 Task: Look for space in Neuilly-Plaisance, France from 8th August, 2023 to 15th August, 2023 for 9 adults in price range Rs.10000 to Rs.14000. Place can be shared room with 5 bedrooms having 9 beds and 5 bathrooms. Property type can be house, flat, guest house. Amenities needed are: wifi, TV, free parkinig on premises, gym, breakfast. Booking option can be shelf check-in. Required host language is English.
Action: Mouse moved to (573, 128)
Screenshot: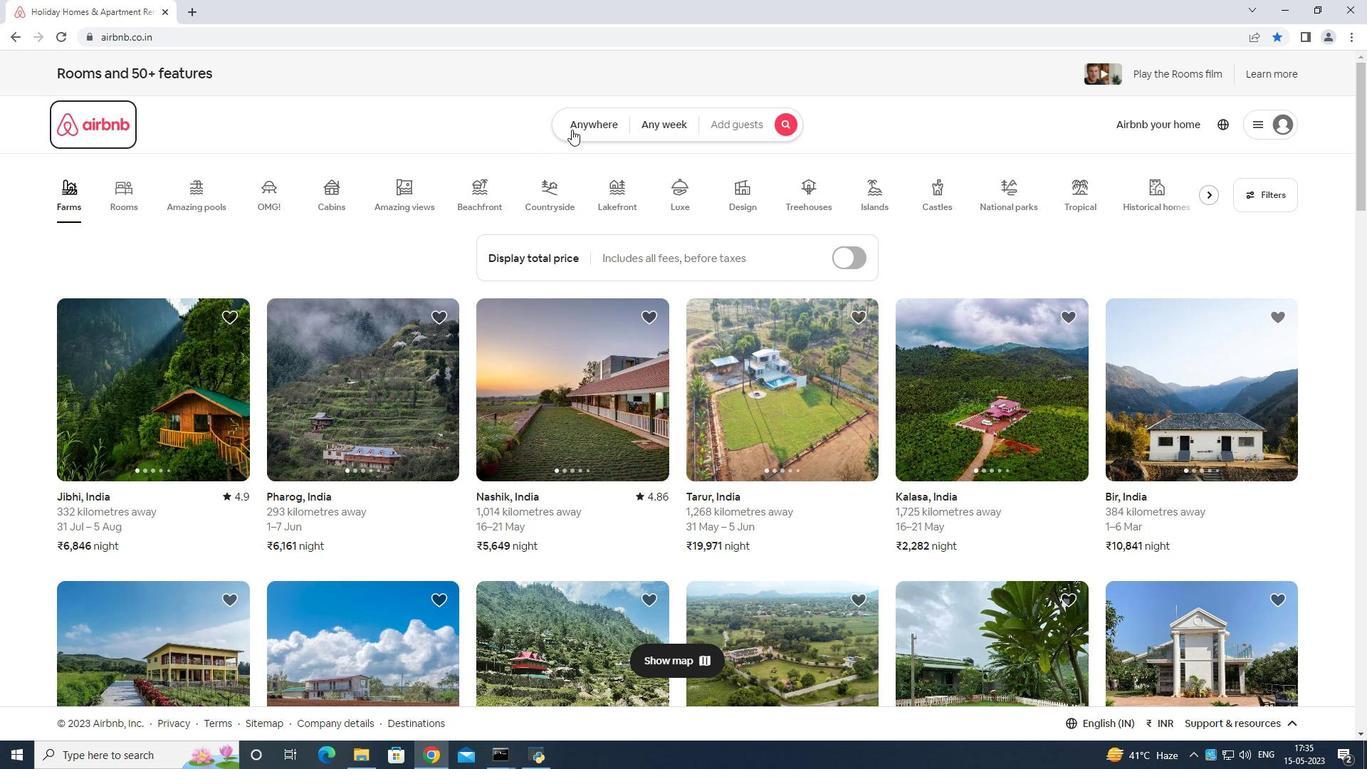 
Action: Mouse pressed left at (573, 128)
Screenshot: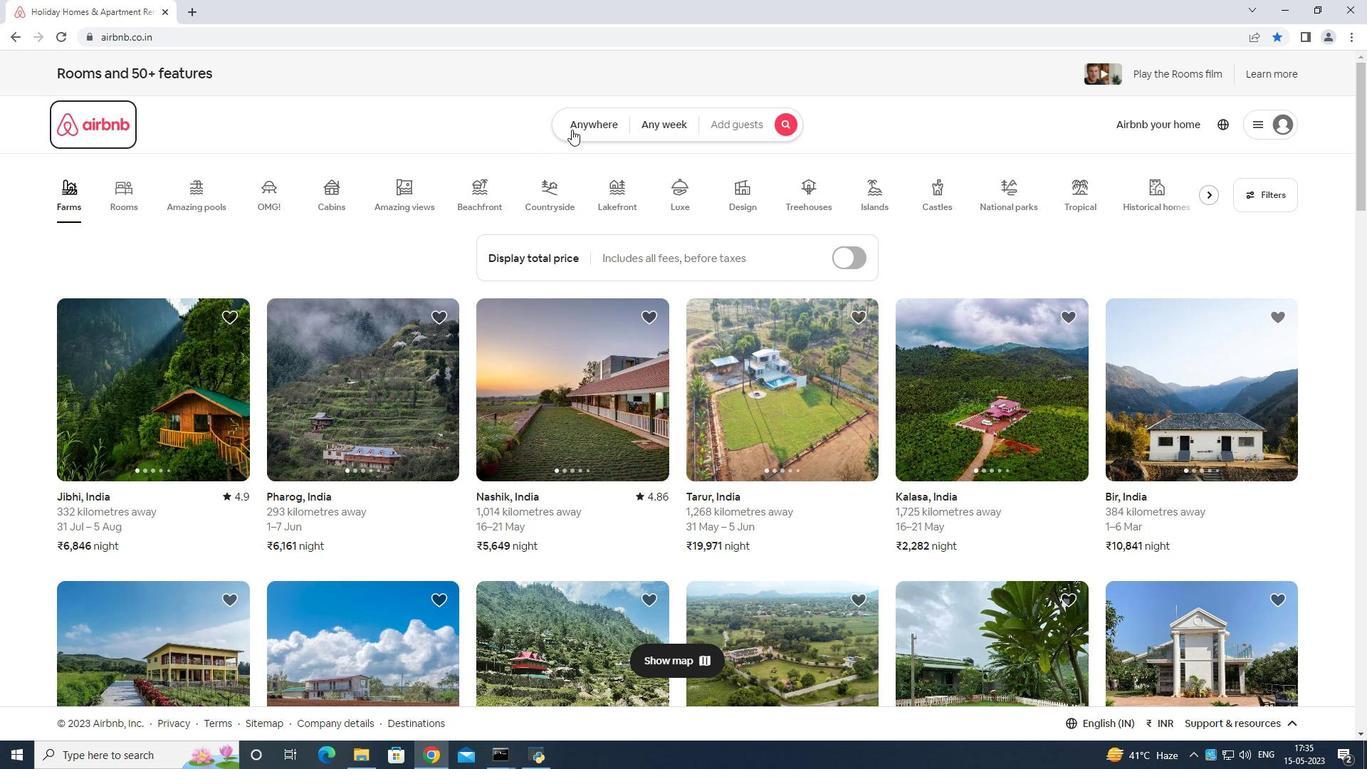 
Action: Mouse moved to (495, 177)
Screenshot: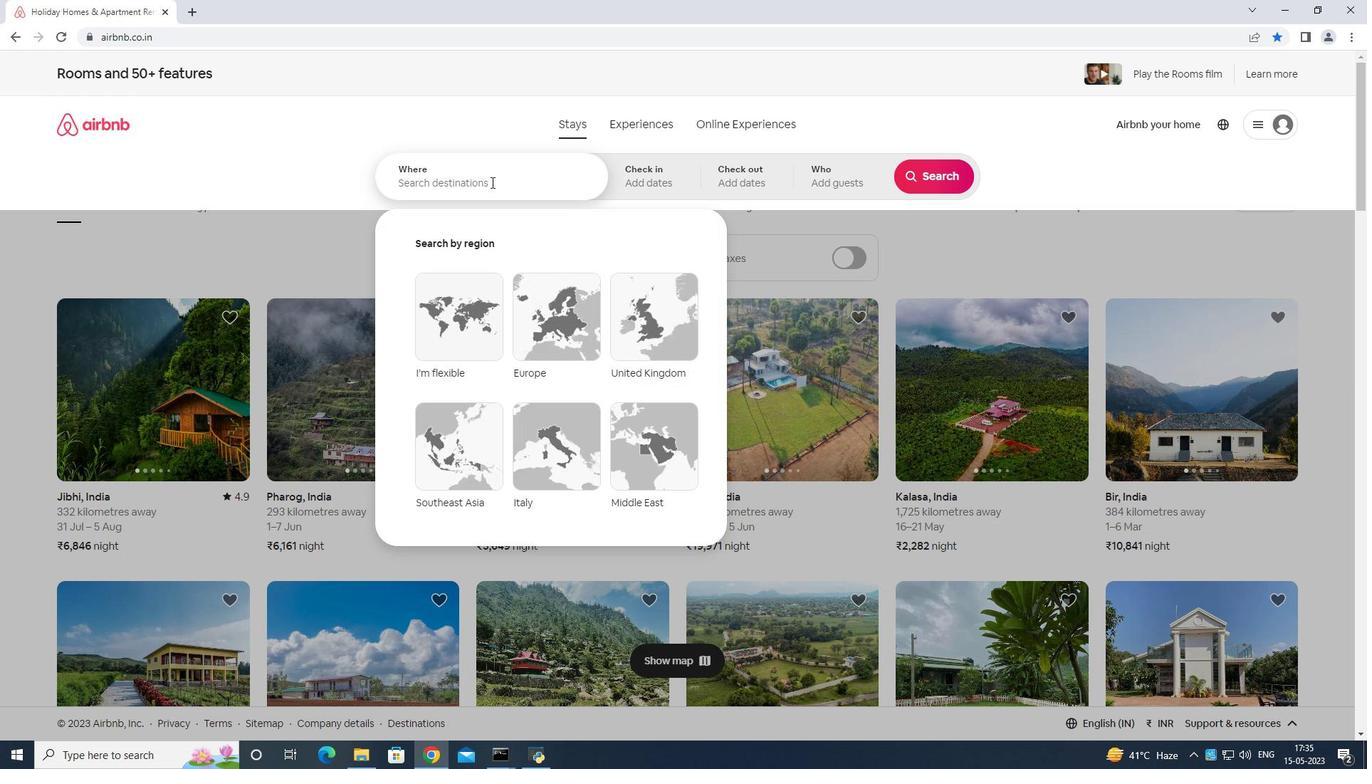 
Action: Mouse pressed left at (495, 177)
Screenshot: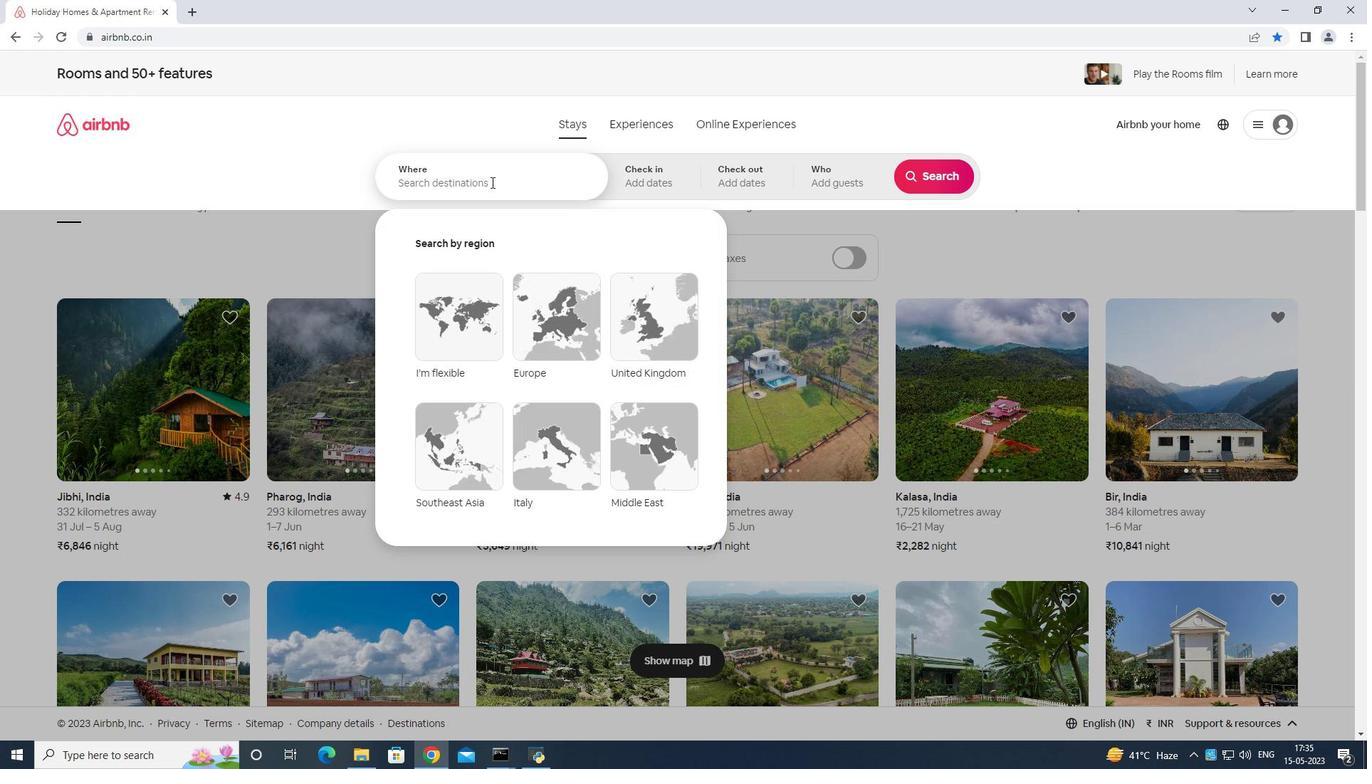 
Action: Mouse moved to (558, 185)
Screenshot: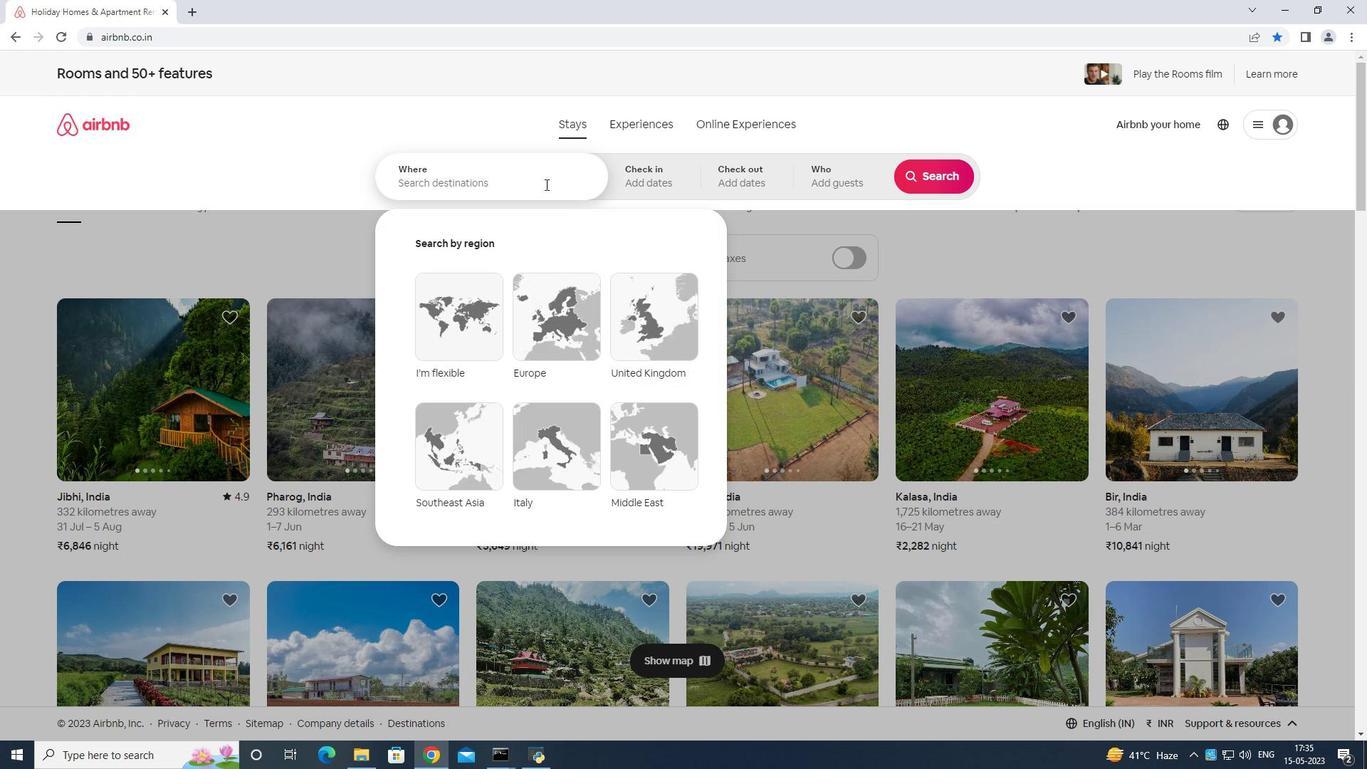 
Action: Key pressed <Key.shift>Neuilly<Key.space>plaisance<Key.space>france<Key.enter>
Screenshot: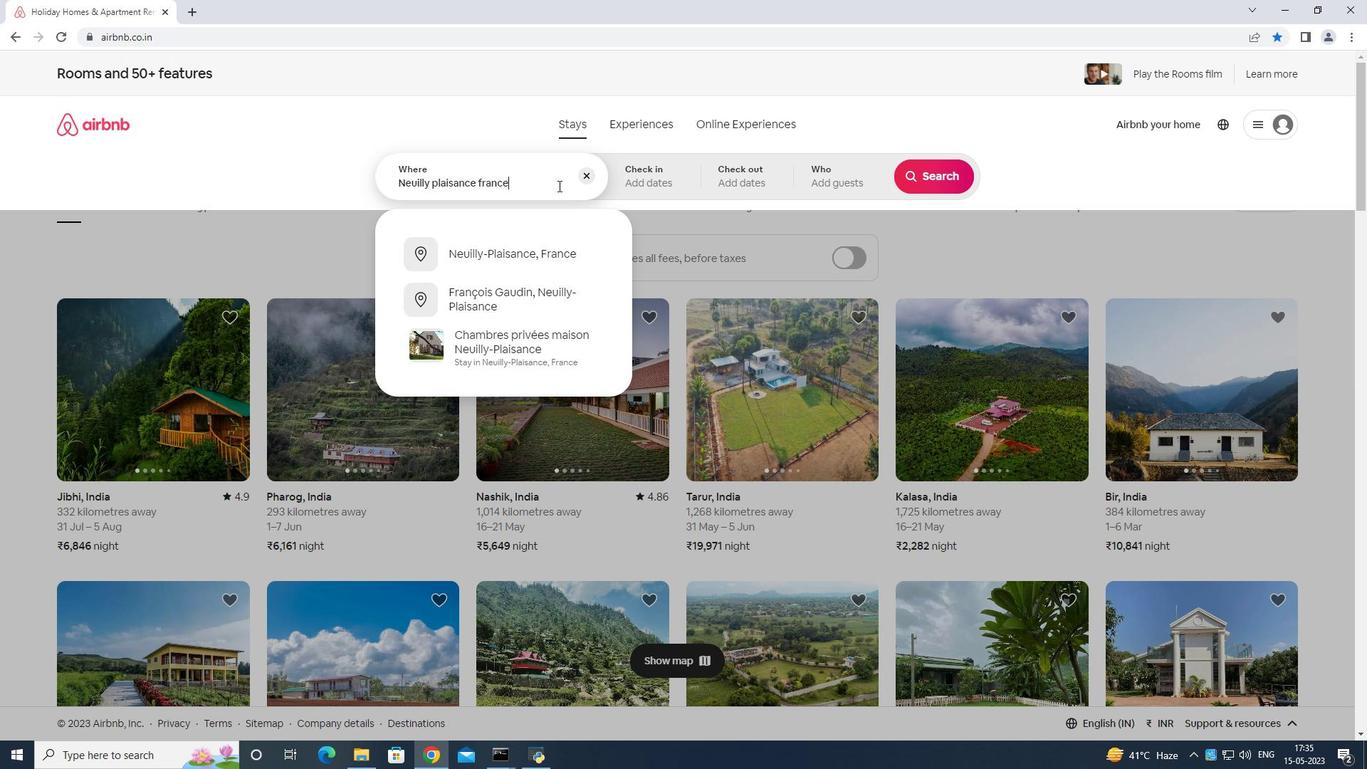 
Action: Mouse moved to (933, 300)
Screenshot: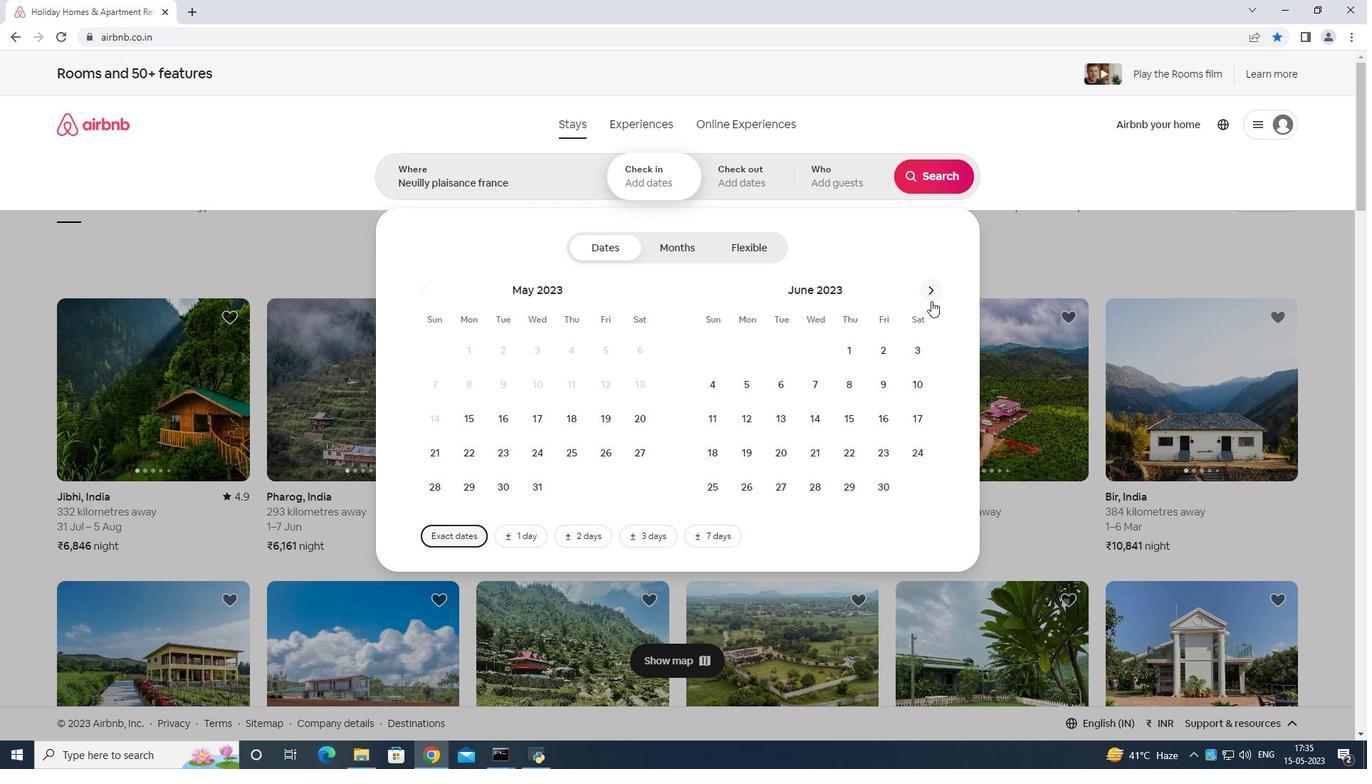 
Action: Mouse pressed left at (933, 300)
Screenshot: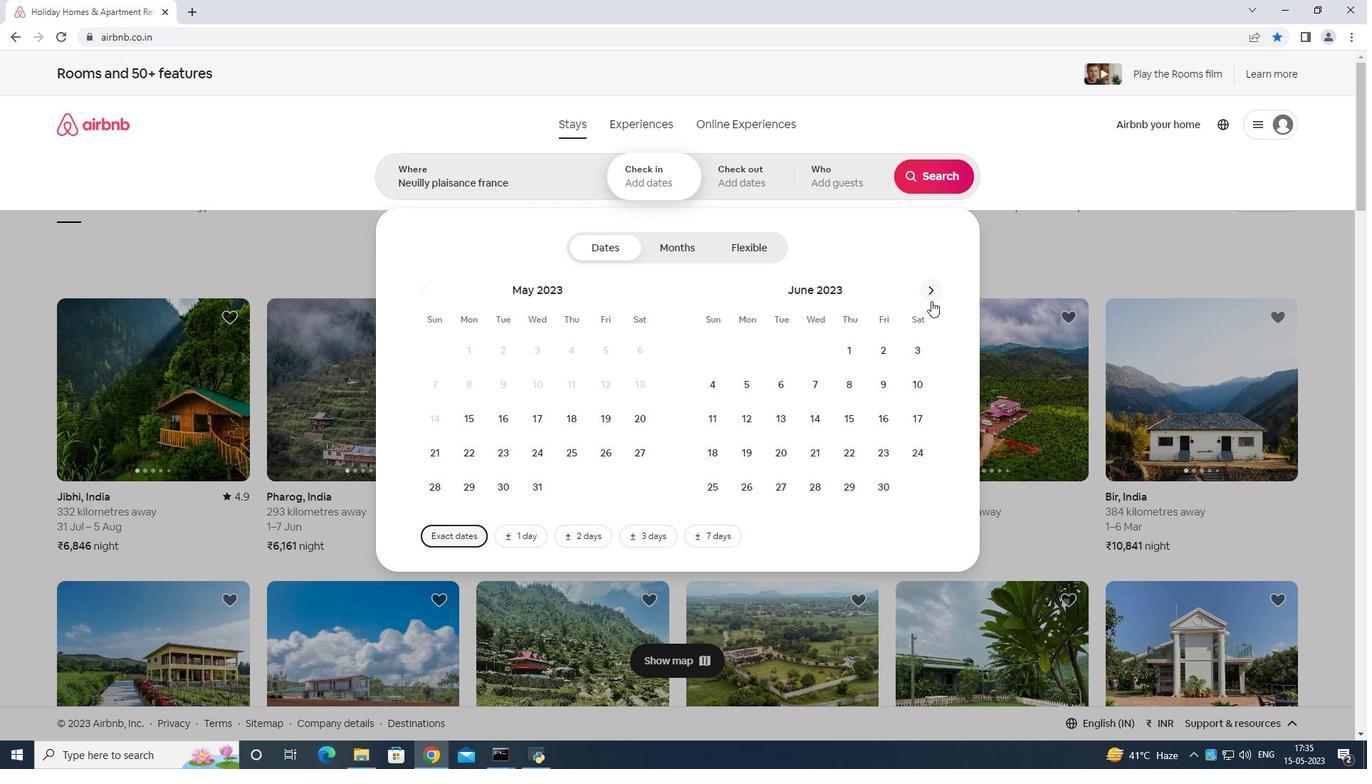 
Action: Mouse moved to (931, 294)
Screenshot: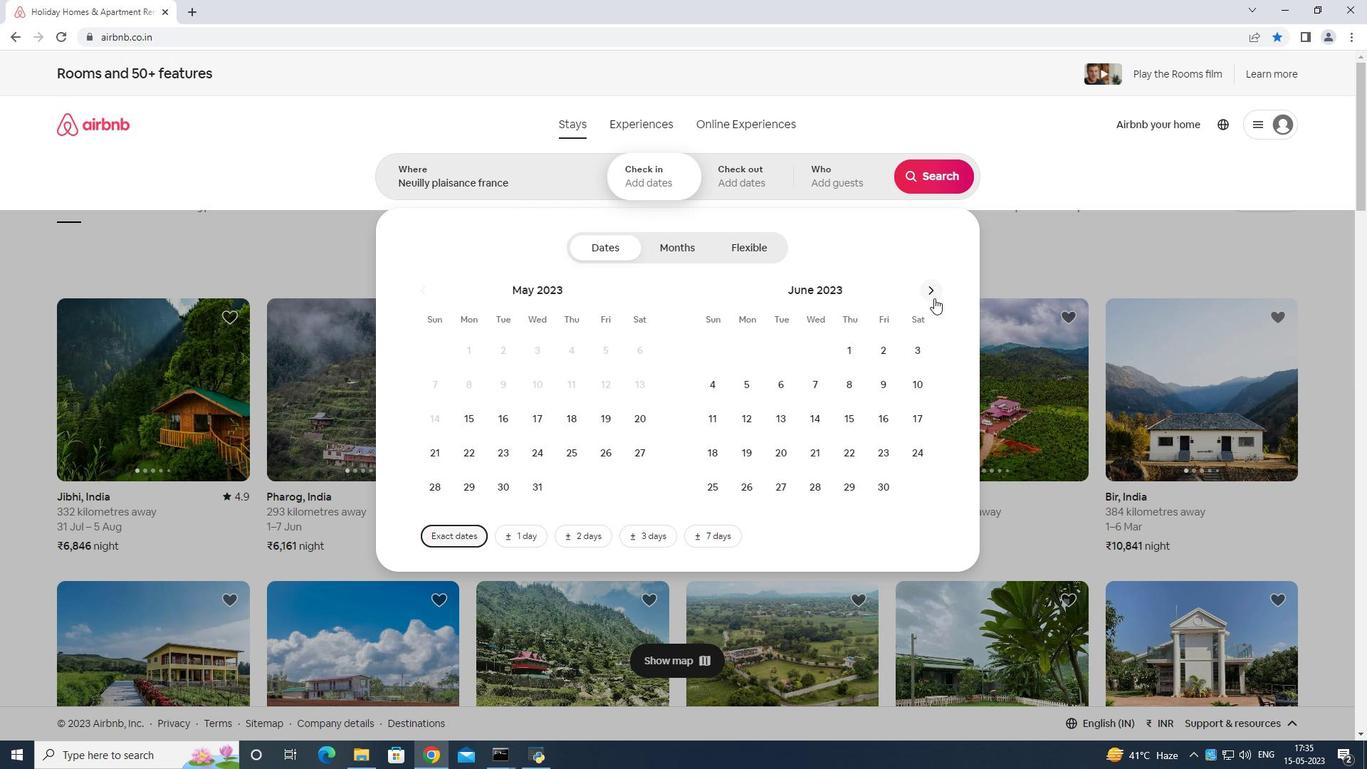 
Action: Mouse pressed left at (931, 294)
Screenshot: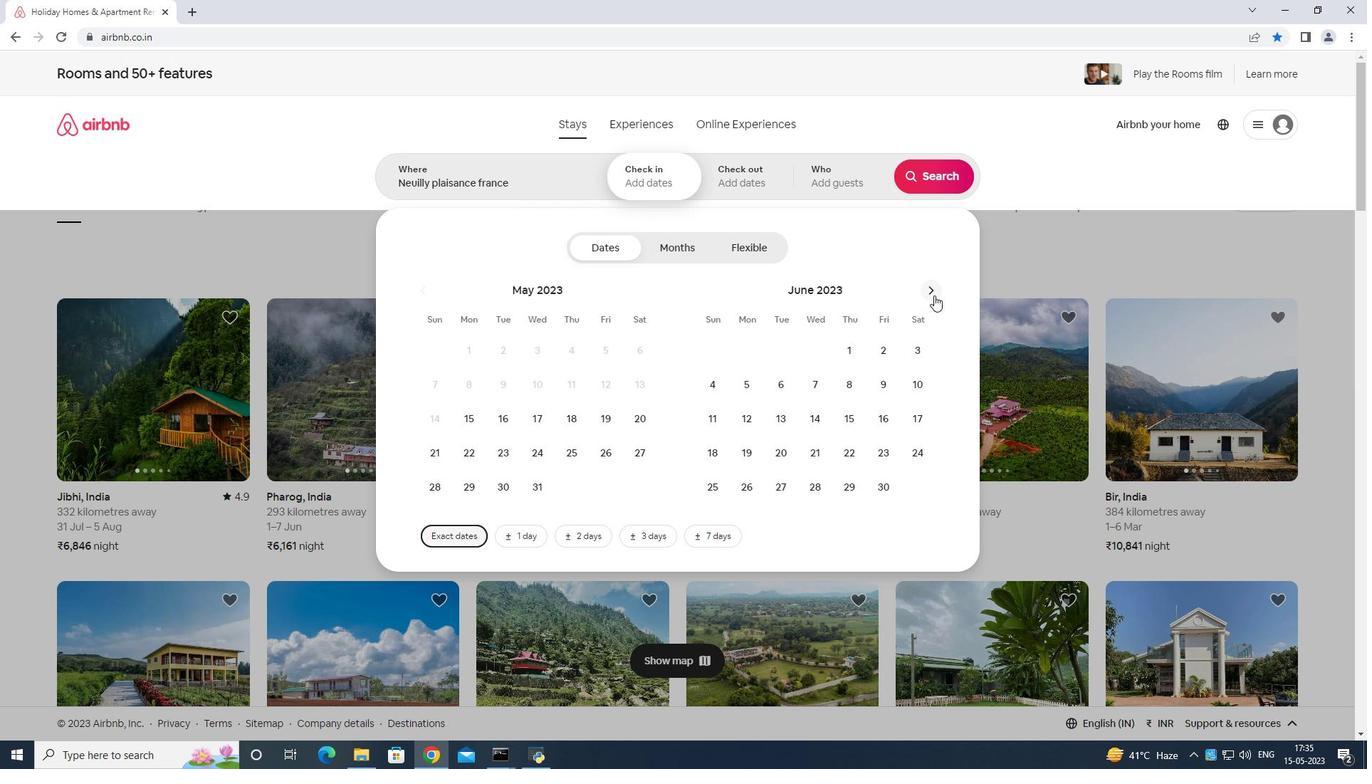 
Action: Mouse pressed left at (931, 294)
Screenshot: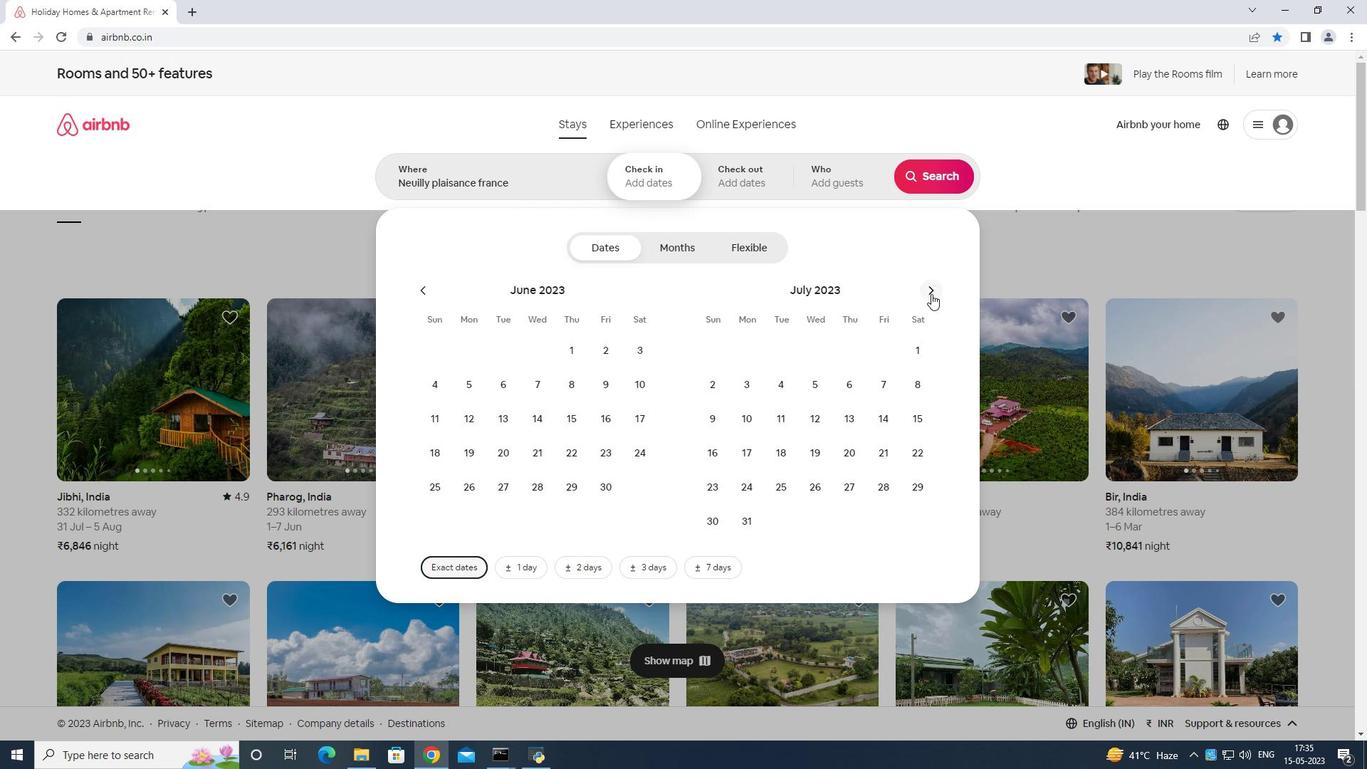 
Action: Mouse moved to (784, 381)
Screenshot: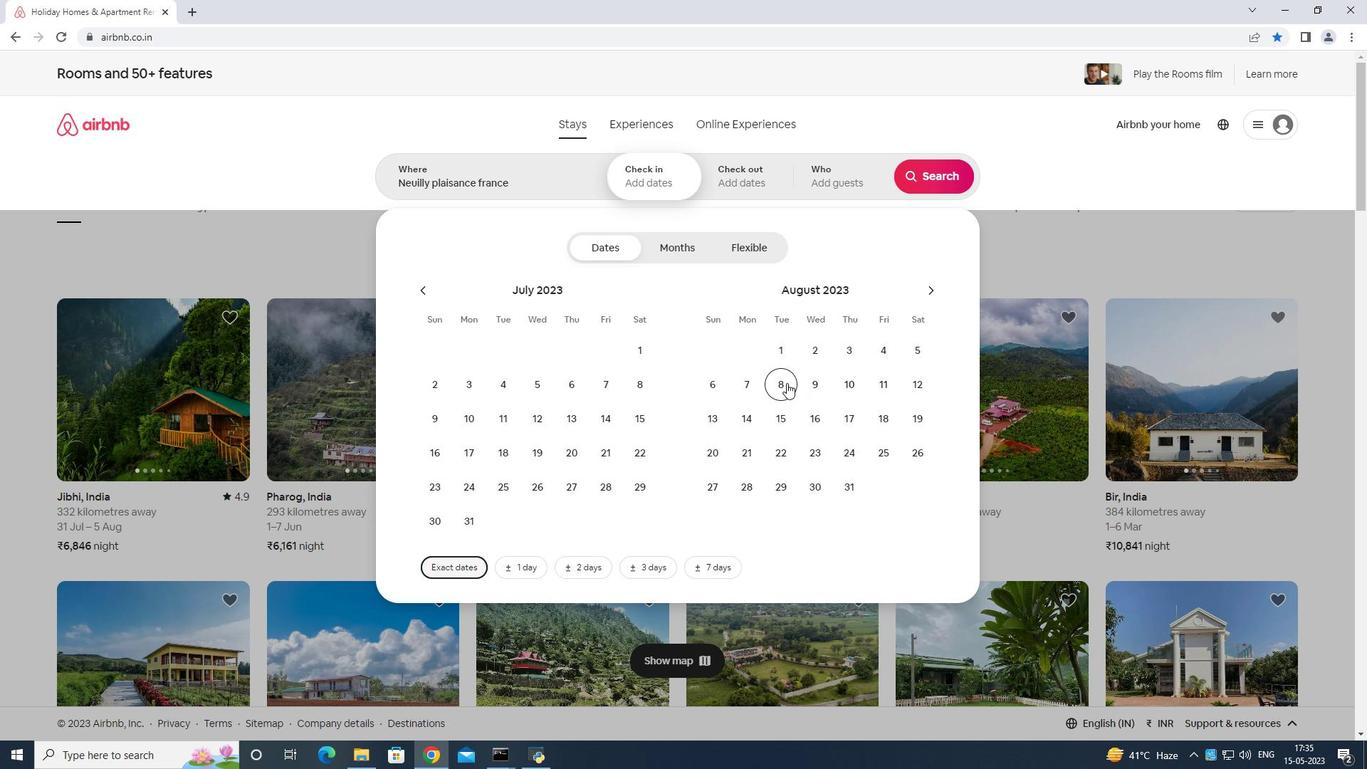 
Action: Mouse pressed left at (784, 381)
Screenshot: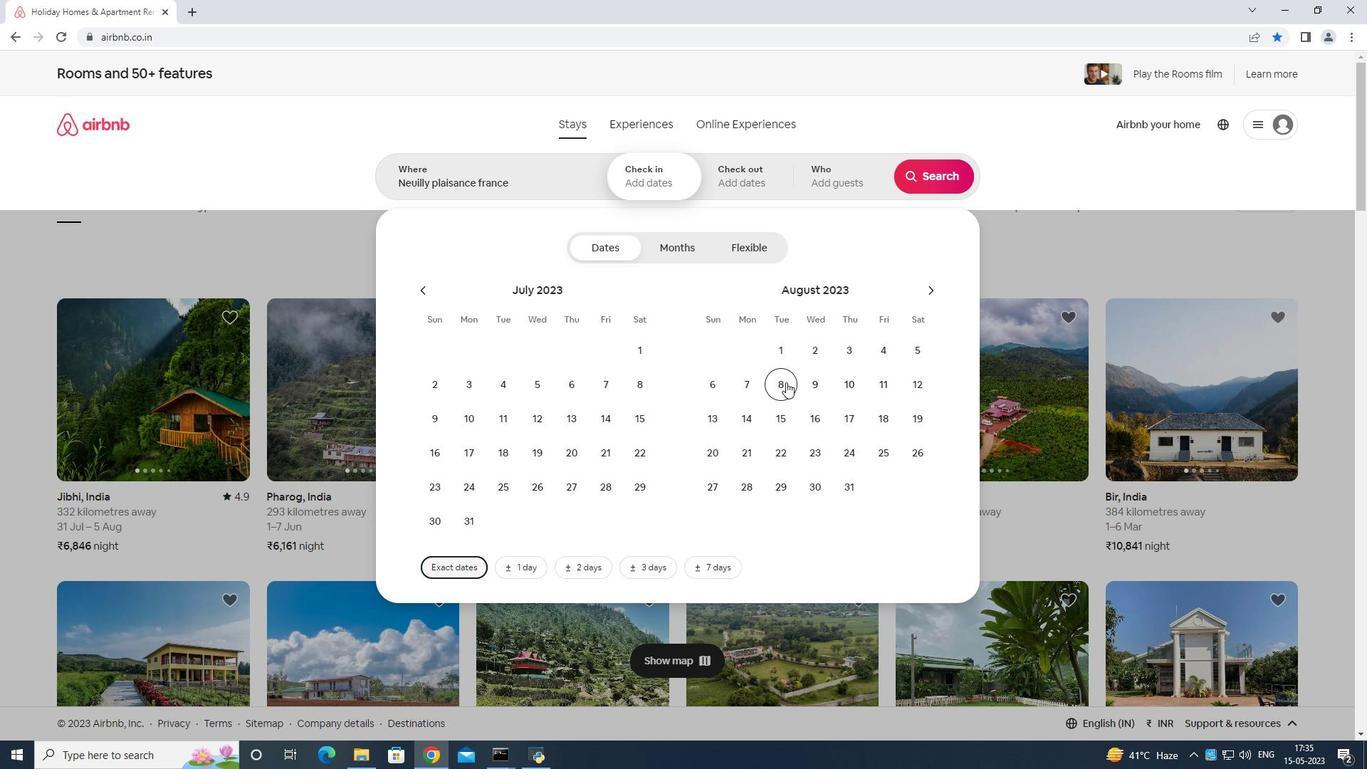 
Action: Mouse moved to (786, 412)
Screenshot: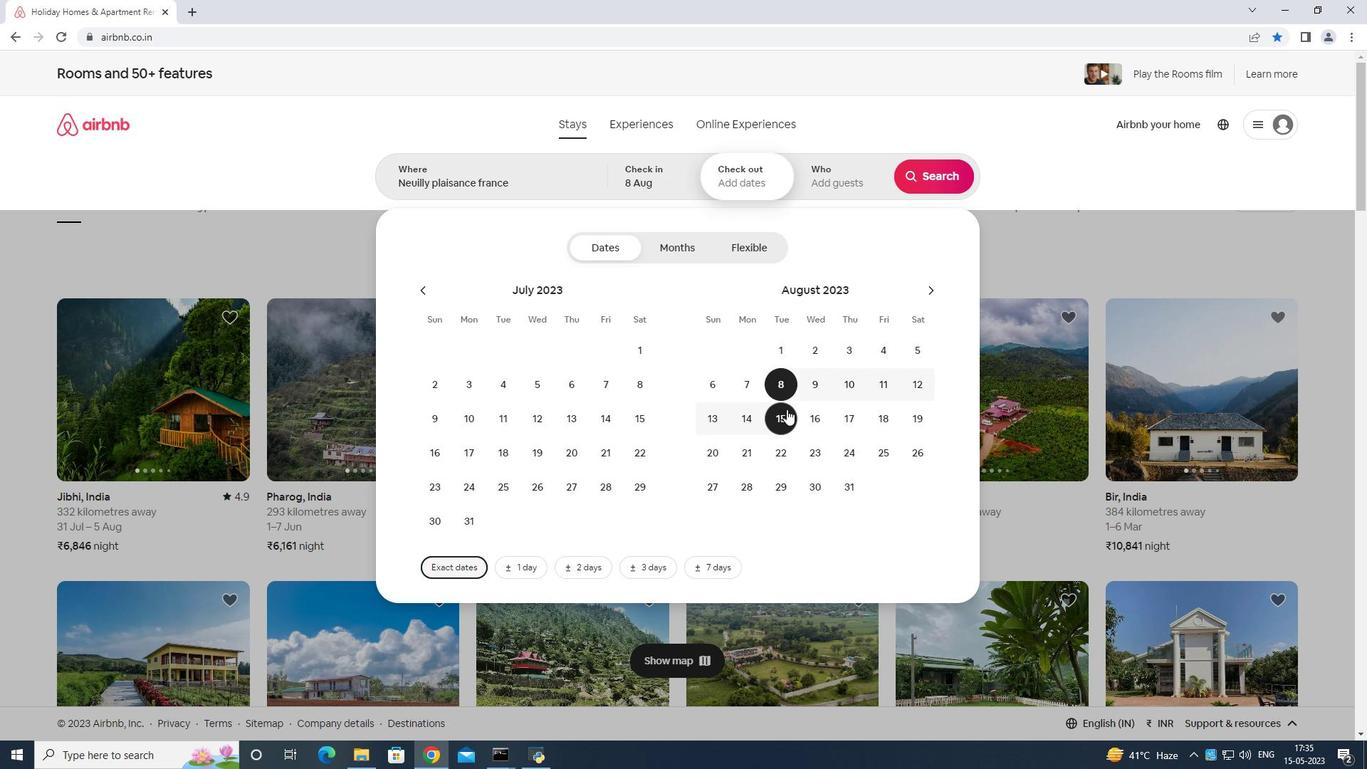 
Action: Mouse pressed left at (786, 412)
Screenshot: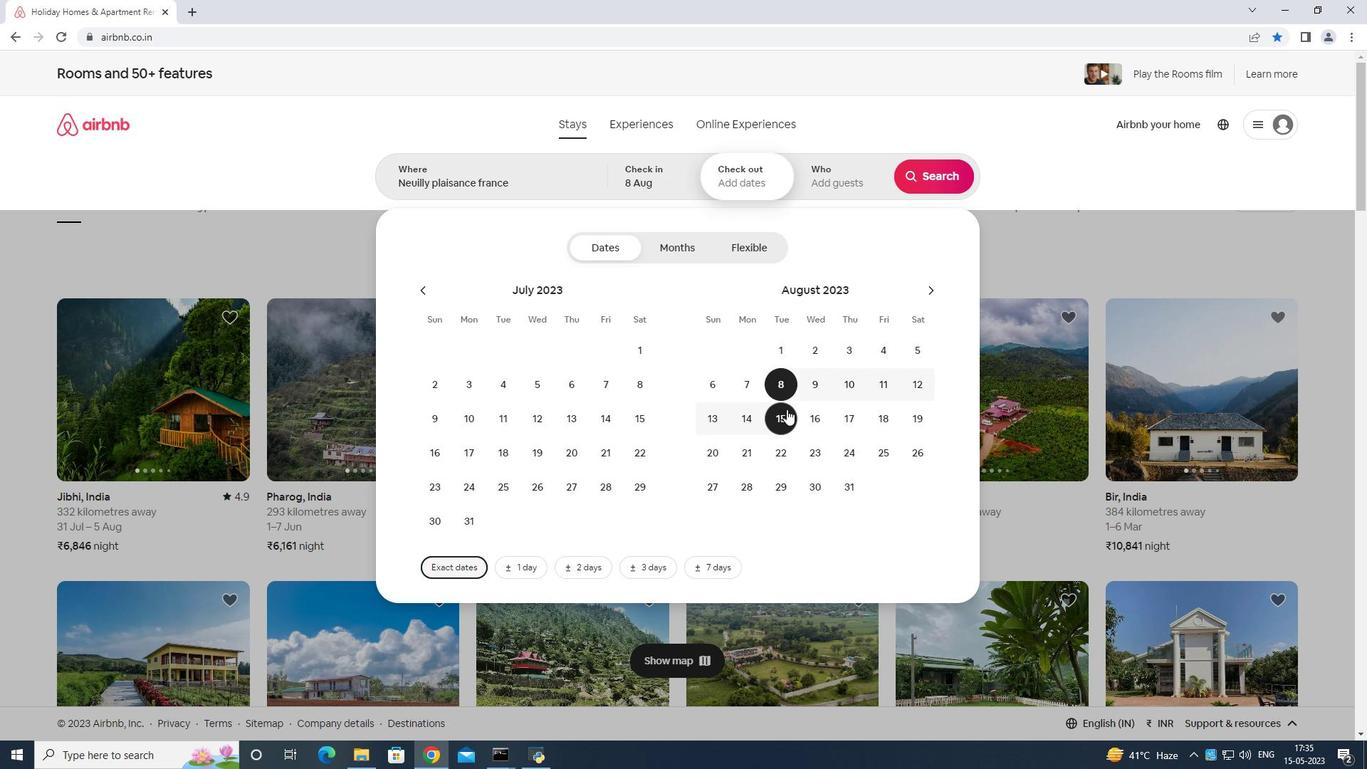 
Action: Mouse moved to (830, 179)
Screenshot: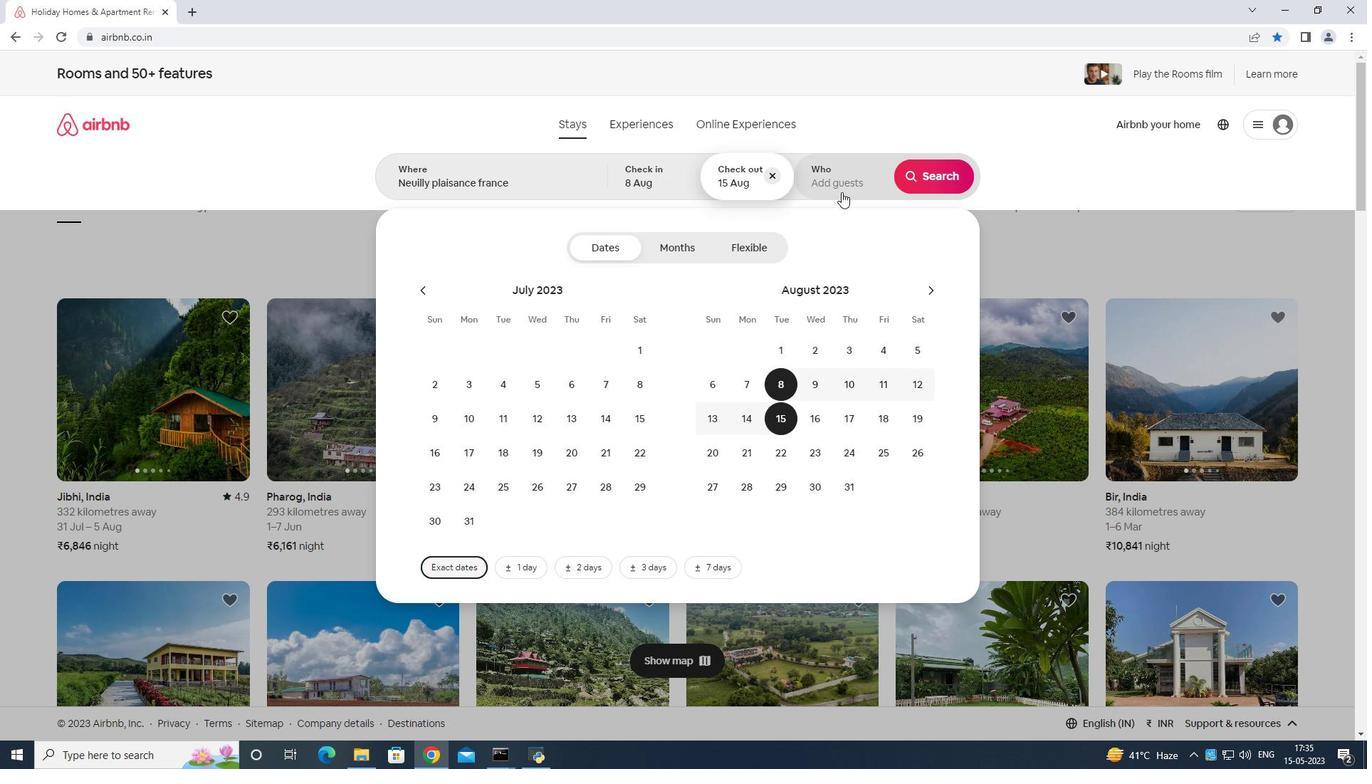 
Action: Mouse pressed left at (830, 179)
Screenshot: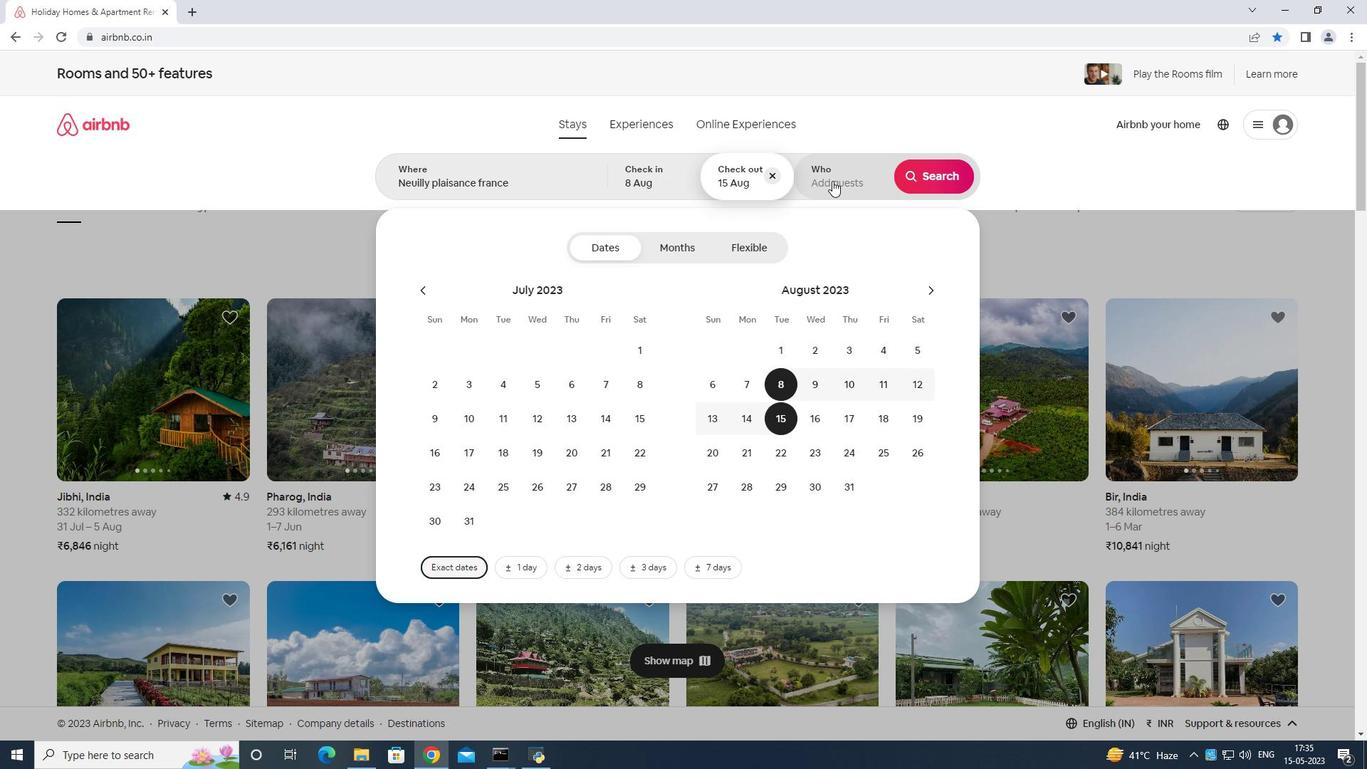 
Action: Mouse moved to (935, 252)
Screenshot: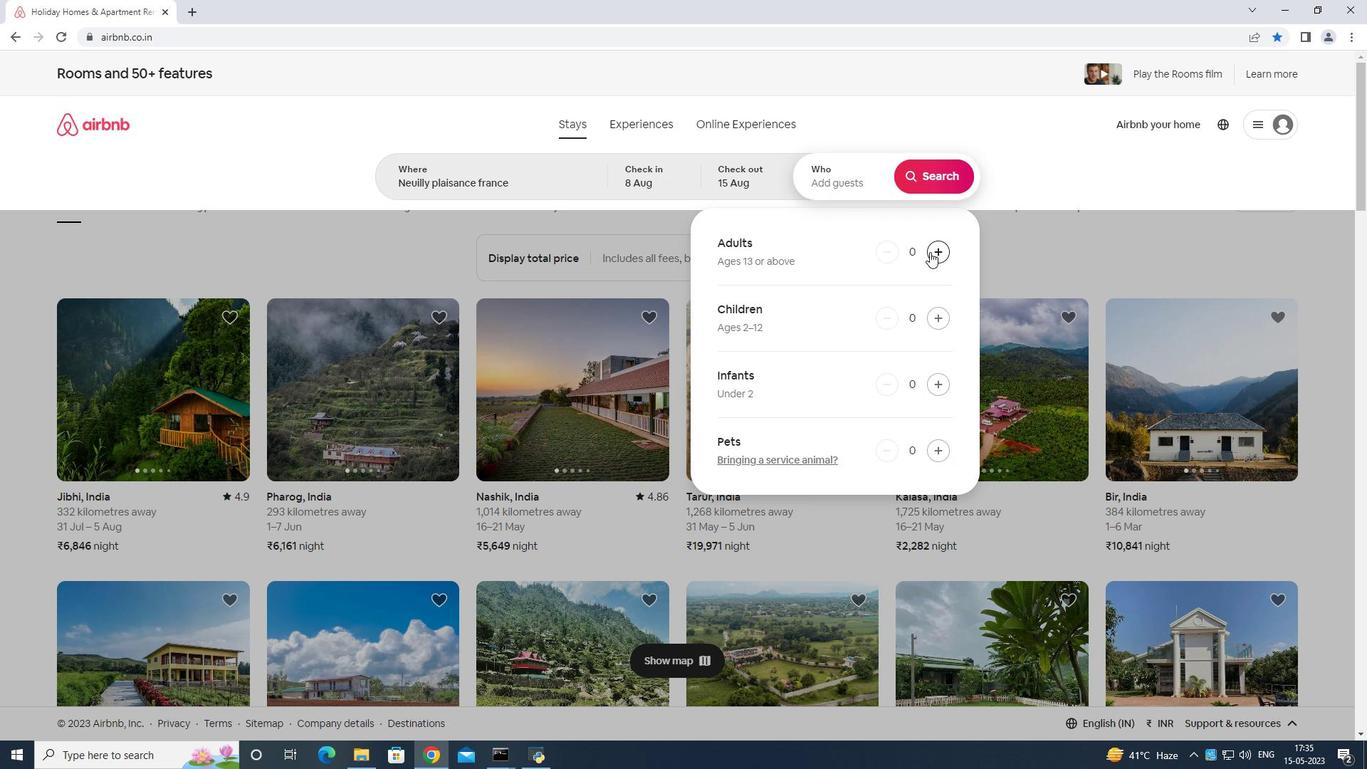 
Action: Mouse pressed left at (935, 252)
Screenshot: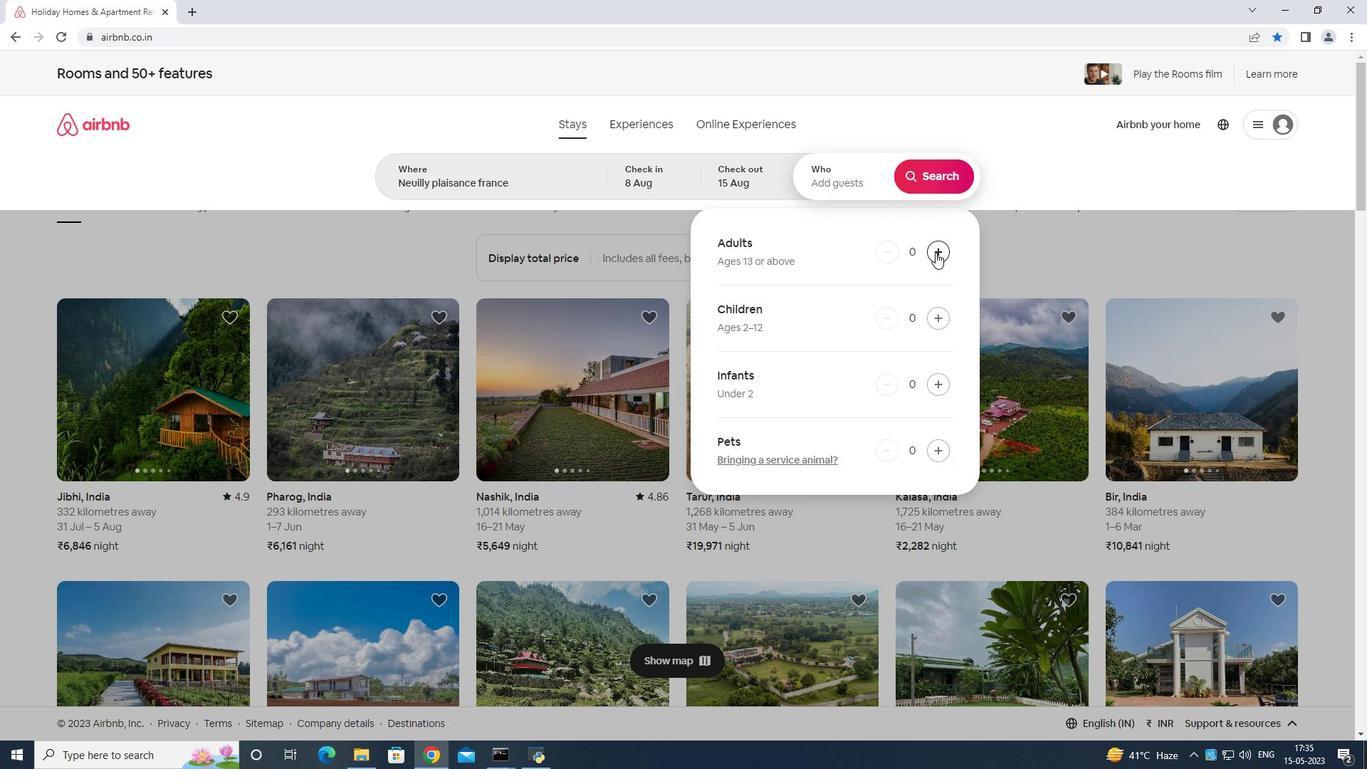 
Action: Mouse pressed left at (935, 252)
Screenshot: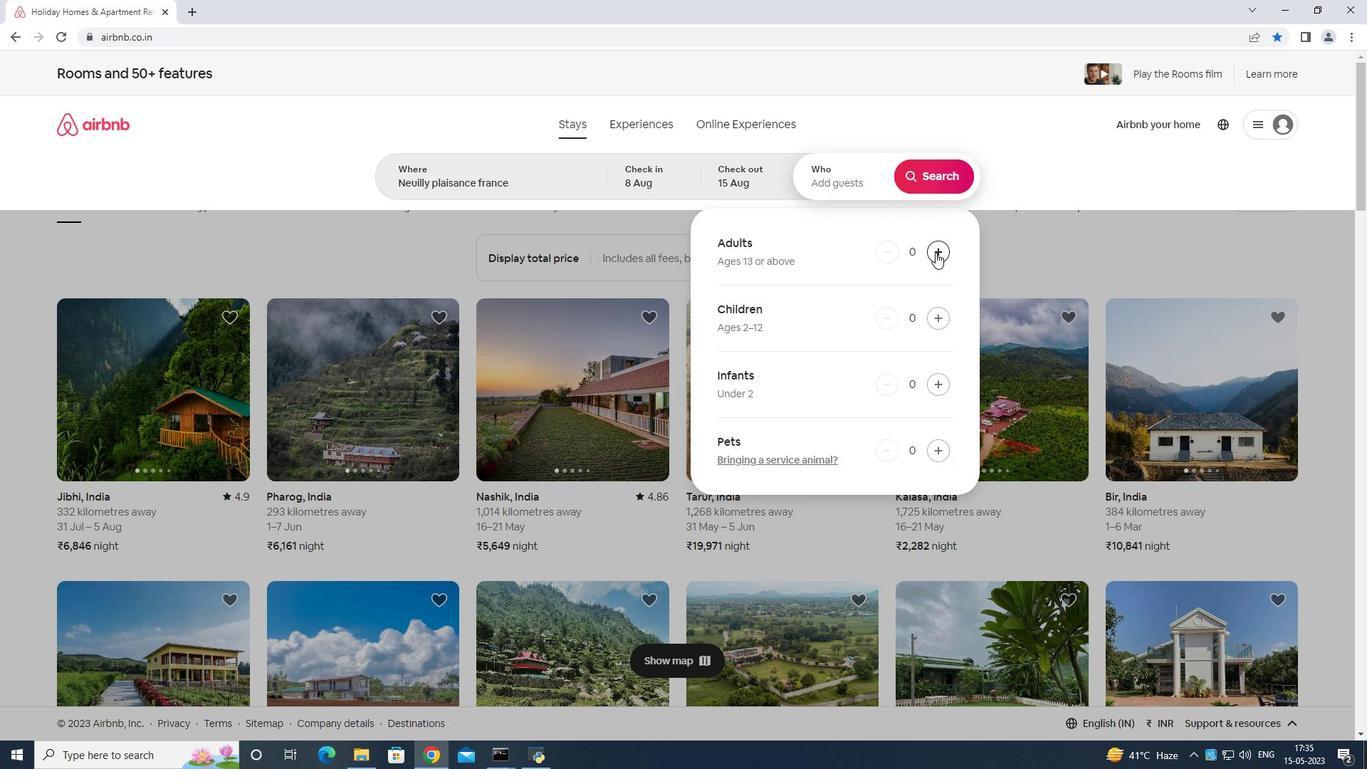 
Action: Mouse pressed left at (935, 252)
Screenshot: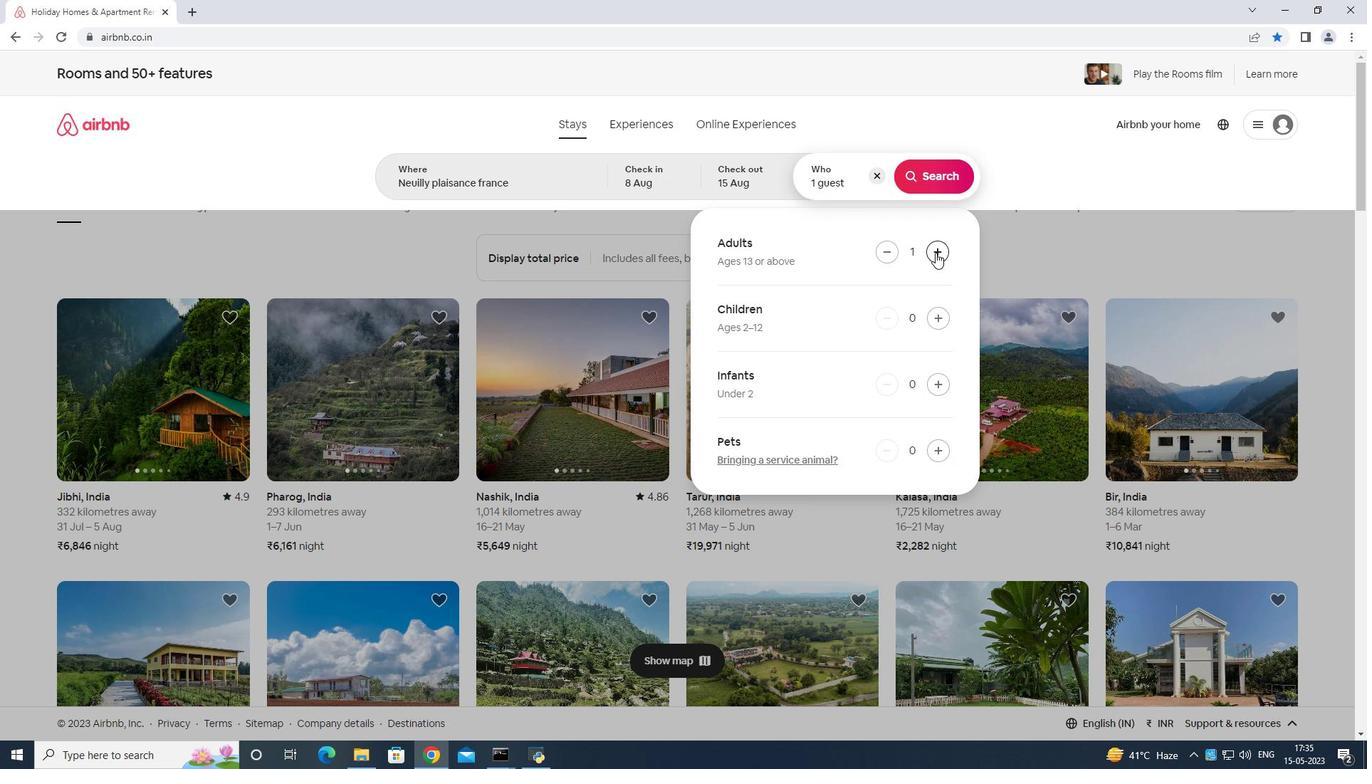 
Action: Mouse pressed left at (935, 252)
Screenshot: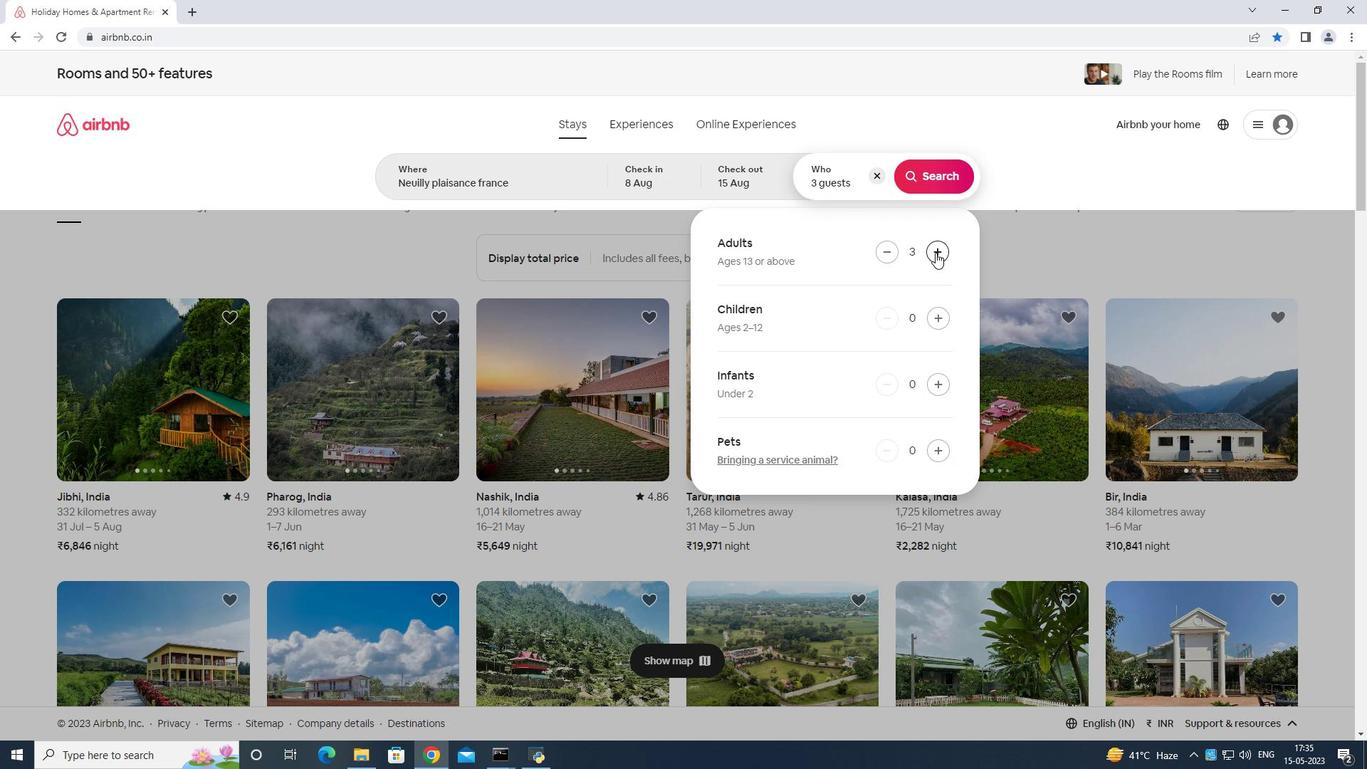 
Action: Mouse pressed left at (935, 252)
Screenshot: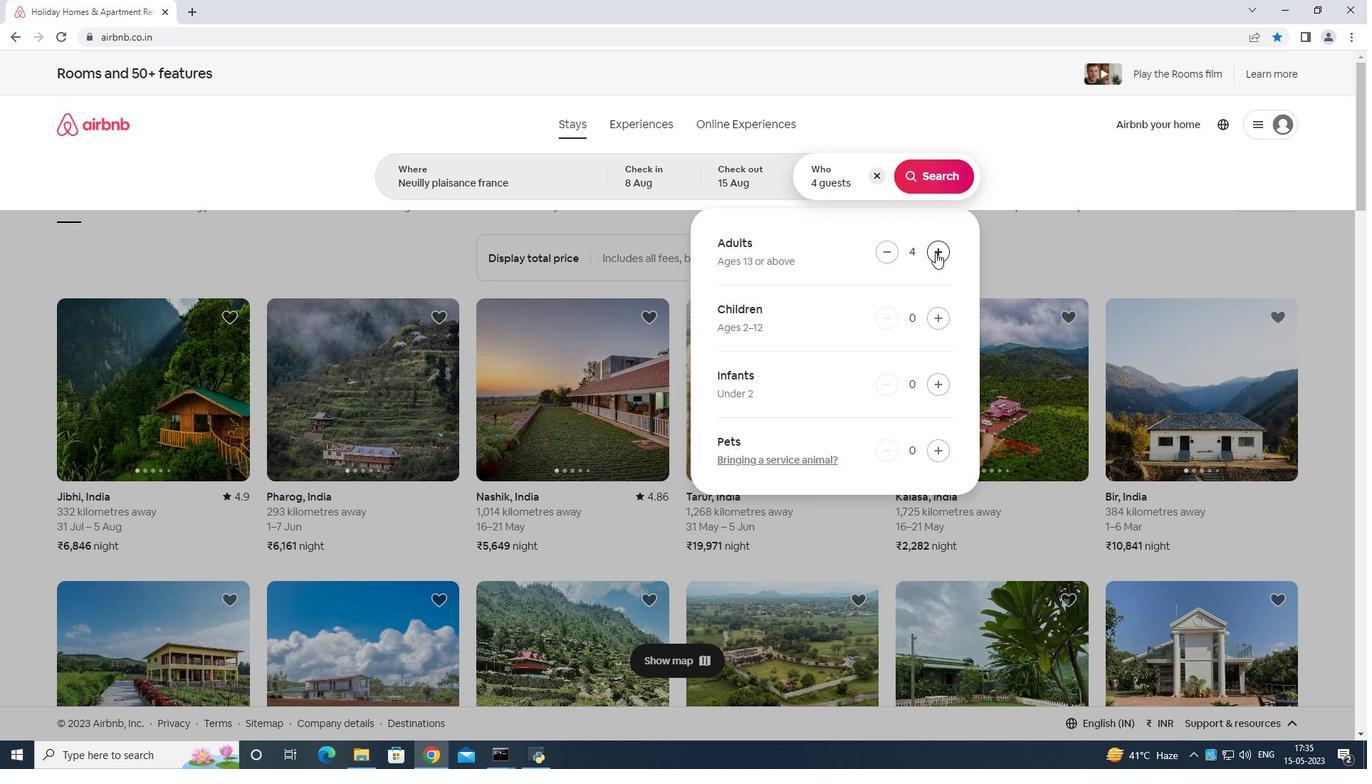 
Action: Mouse pressed left at (935, 252)
Screenshot: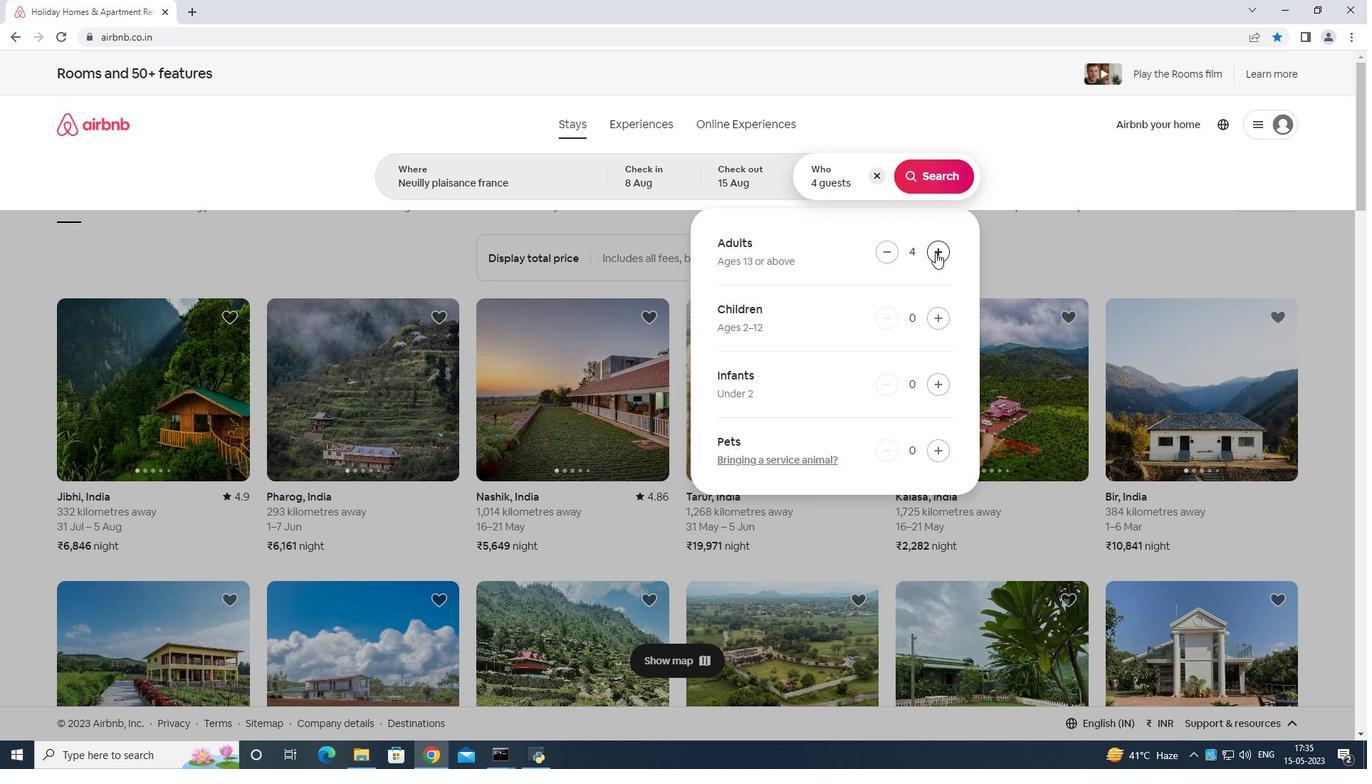 
Action: Mouse pressed left at (935, 252)
Screenshot: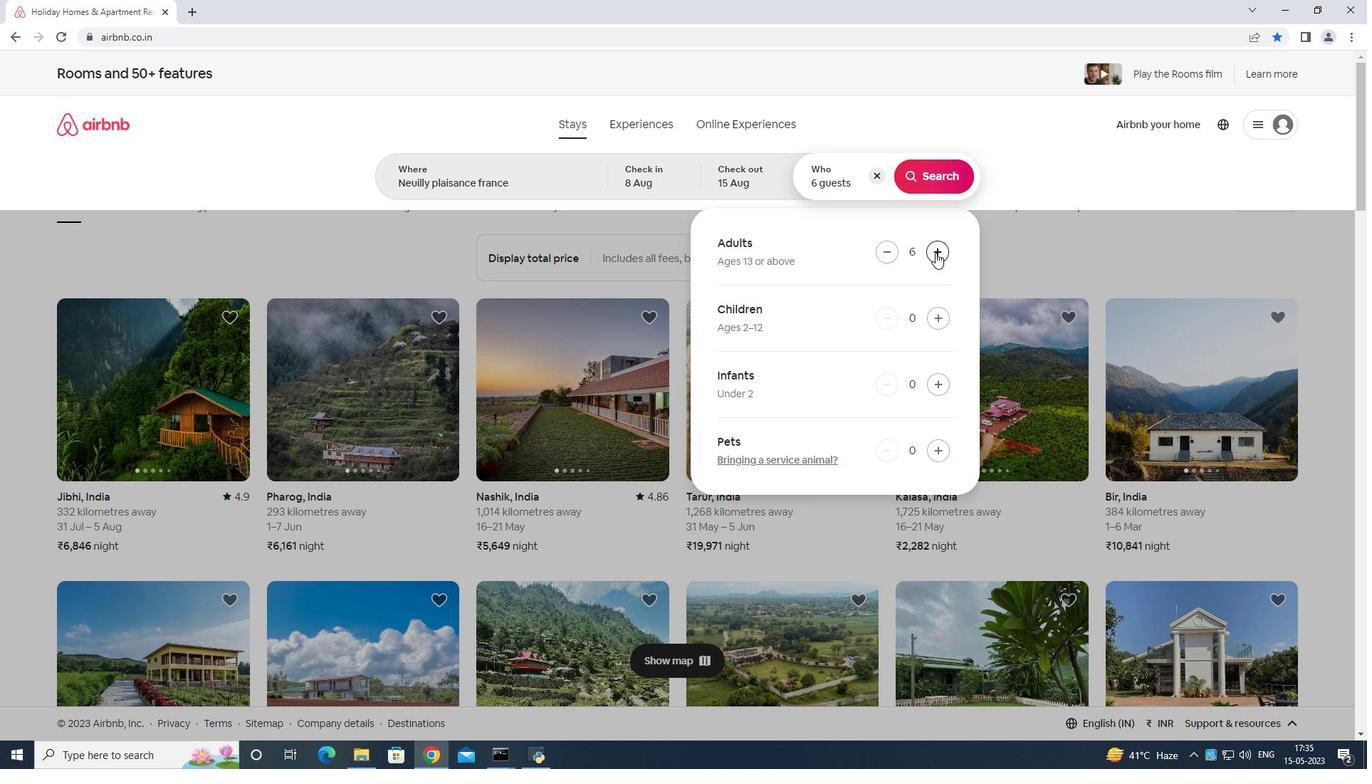 
Action: Mouse moved to (938, 254)
Screenshot: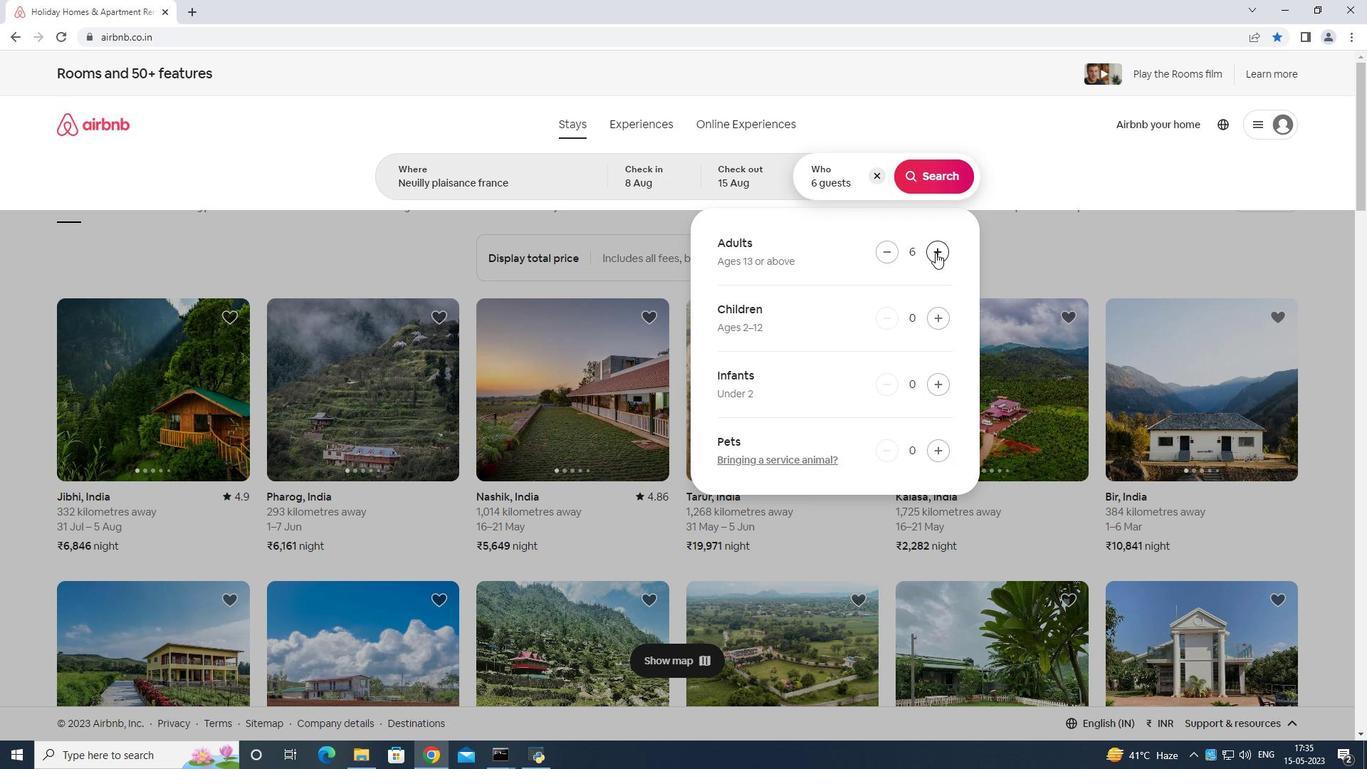 
Action: Mouse pressed left at (938, 254)
Screenshot: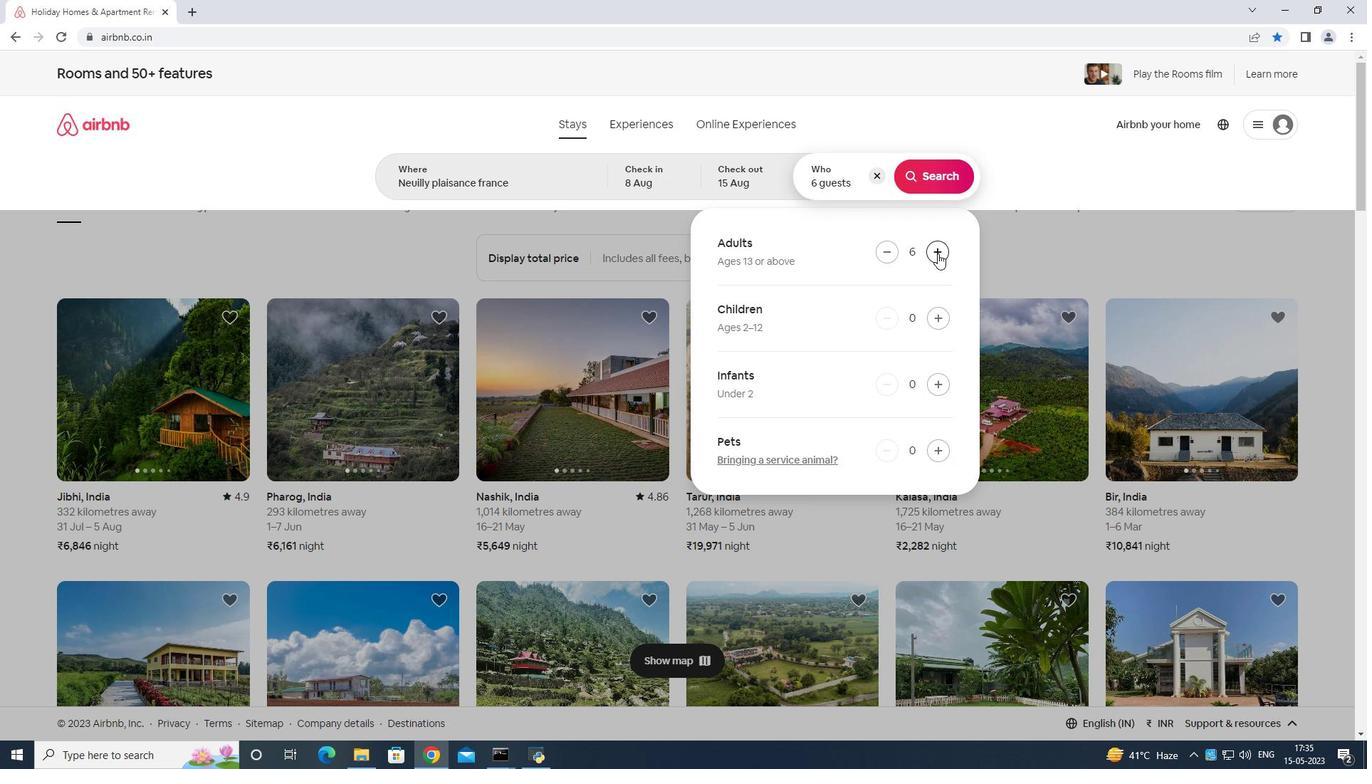 
Action: Mouse pressed left at (938, 254)
Screenshot: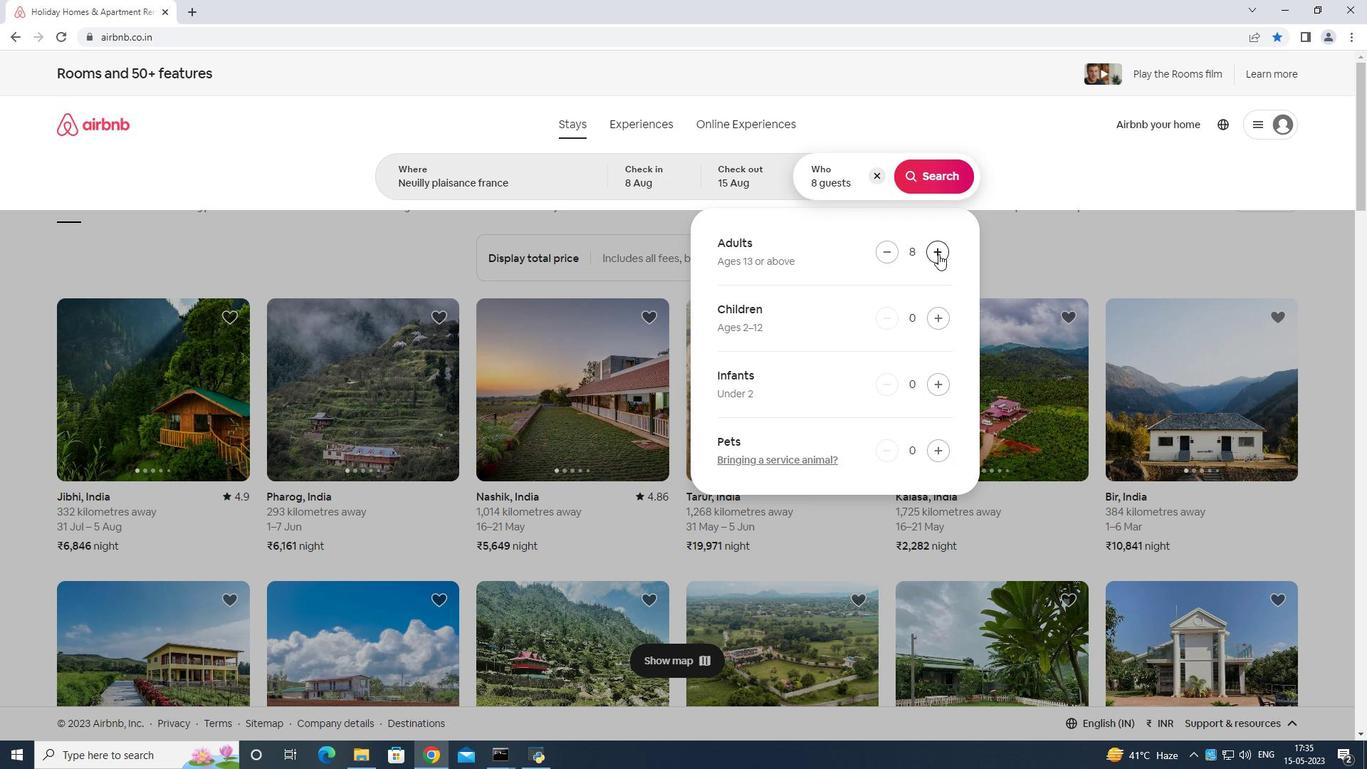 
Action: Mouse moved to (935, 169)
Screenshot: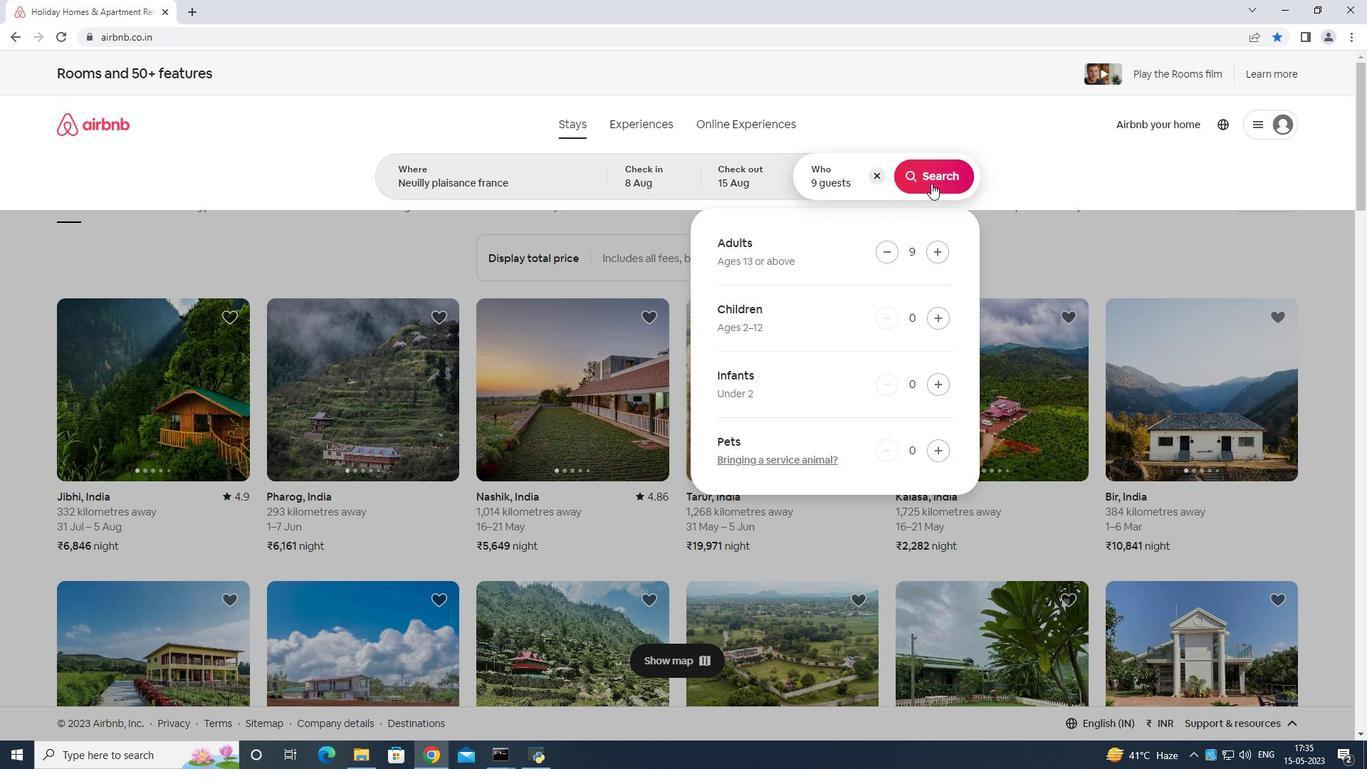 
Action: Mouse pressed left at (935, 169)
Screenshot: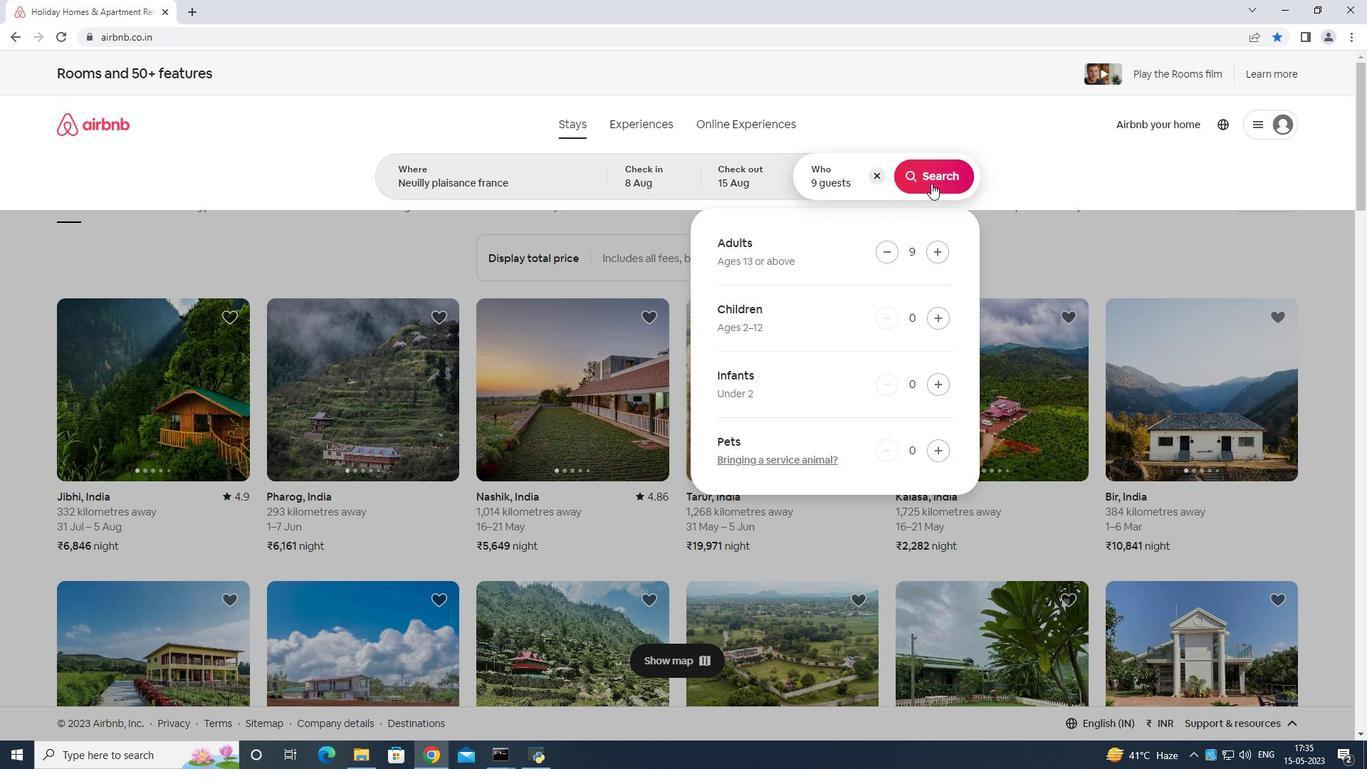 
Action: Mouse moved to (1303, 135)
Screenshot: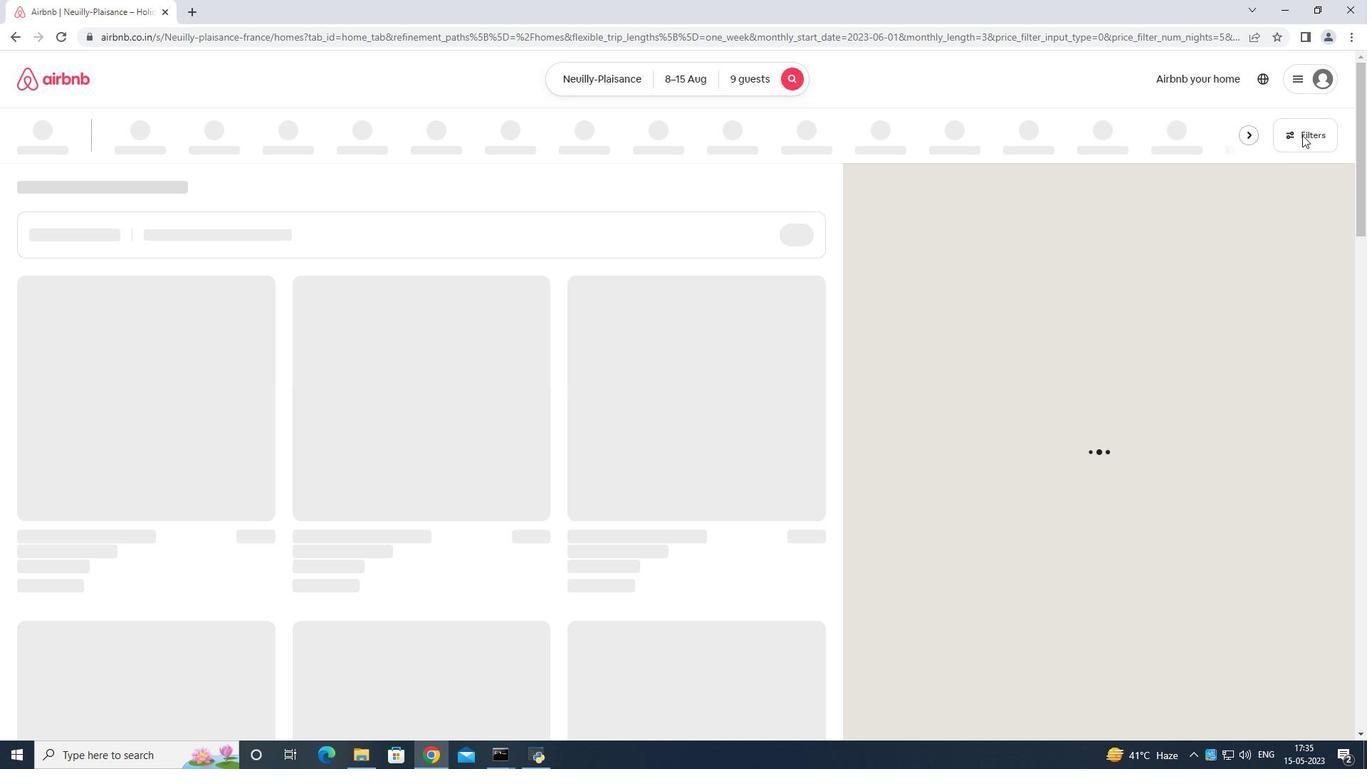 
Action: Mouse pressed left at (1303, 135)
Screenshot: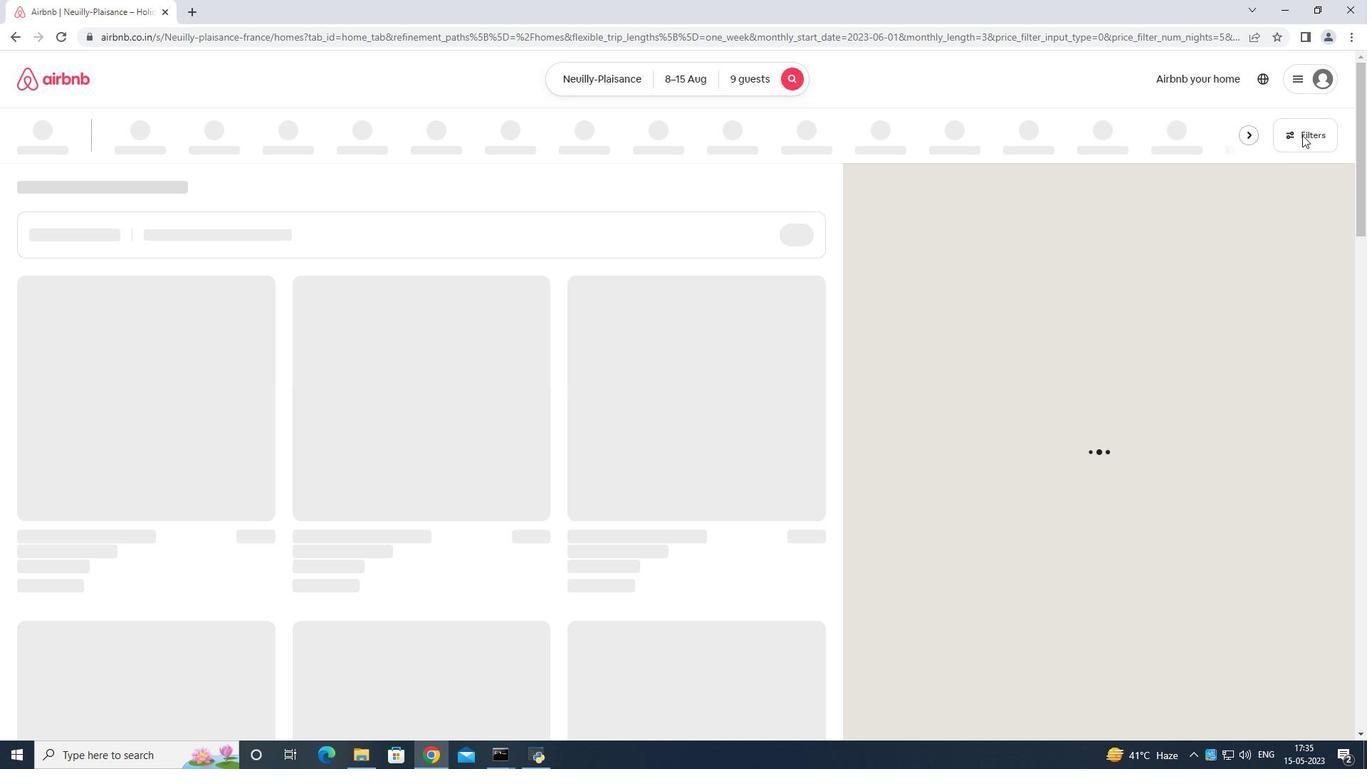 
Action: Mouse moved to (580, 477)
Screenshot: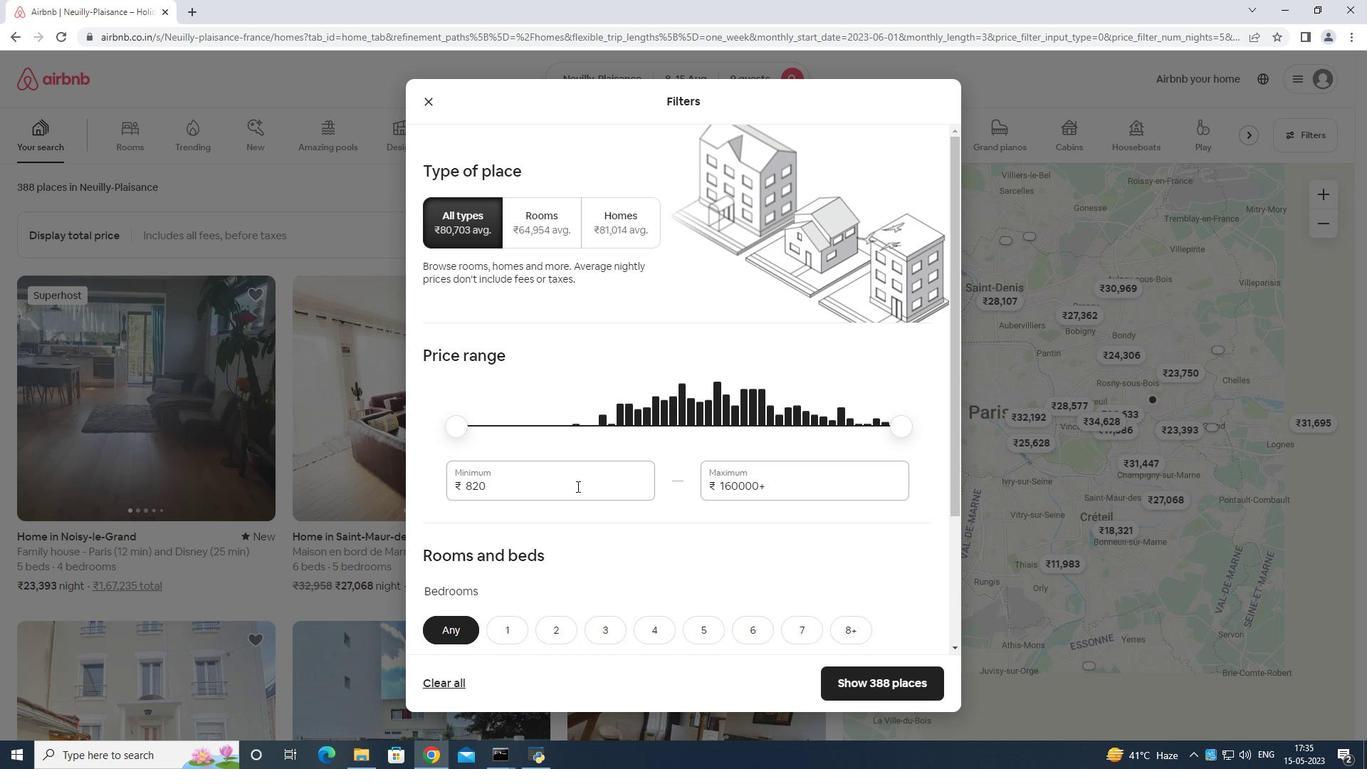 
Action: Mouse pressed left at (580, 477)
Screenshot: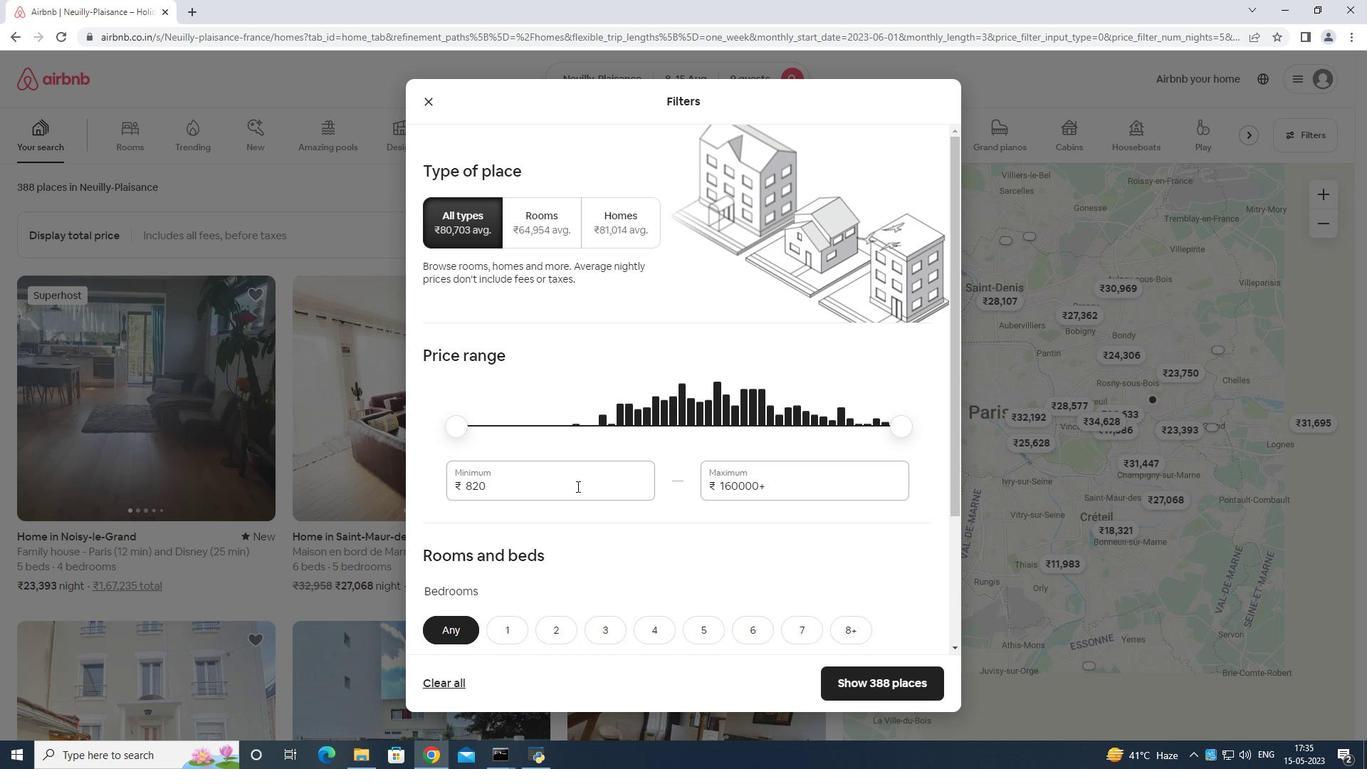 
Action: Mouse moved to (581, 475)
Screenshot: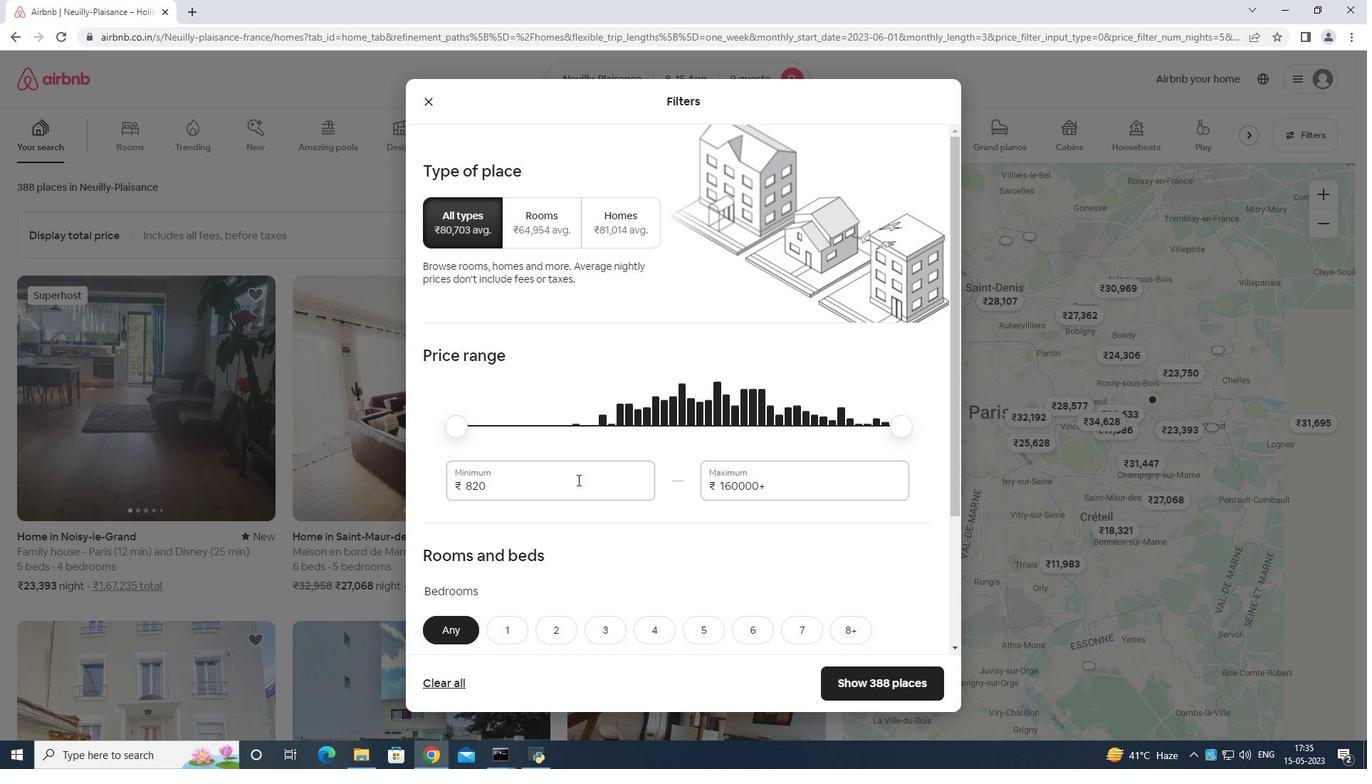 
Action: Key pressed <Key.backspace>
Screenshot: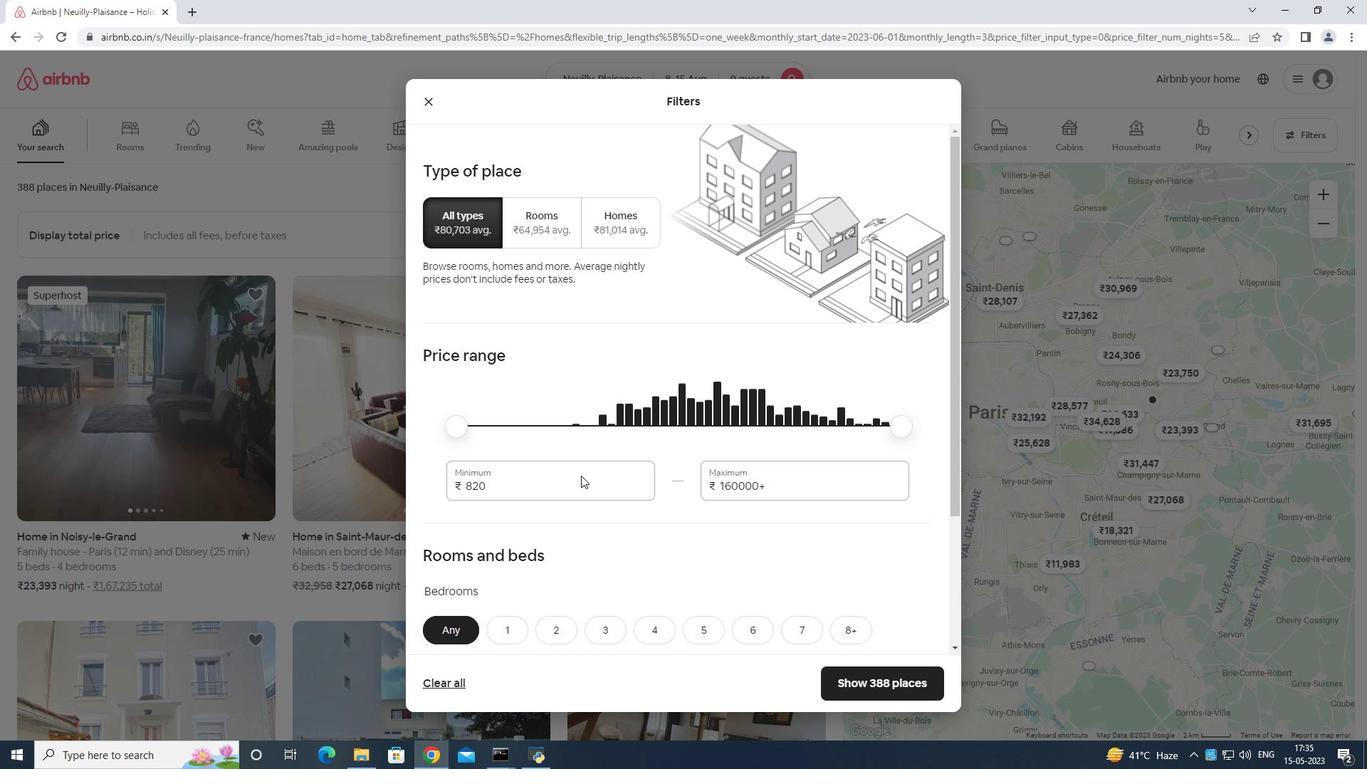 
Action: Mouse moved to (578, 480)
Screenshot: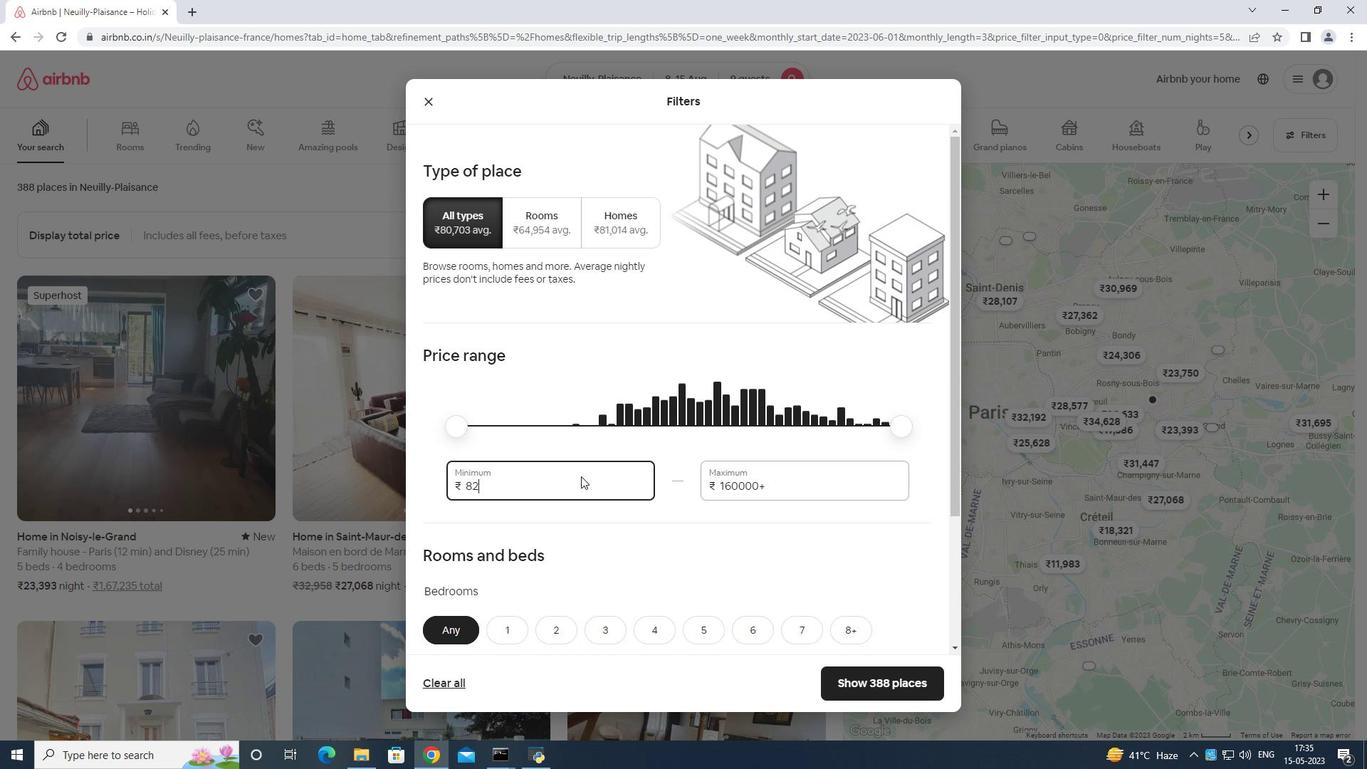 
Action: Key pressed <Key.backspace><Key.backspace><Key.backspace><Key.backspace><Key.backspace><Key.backspace><Key.backspace><Key.backspace>1000
Screenshot: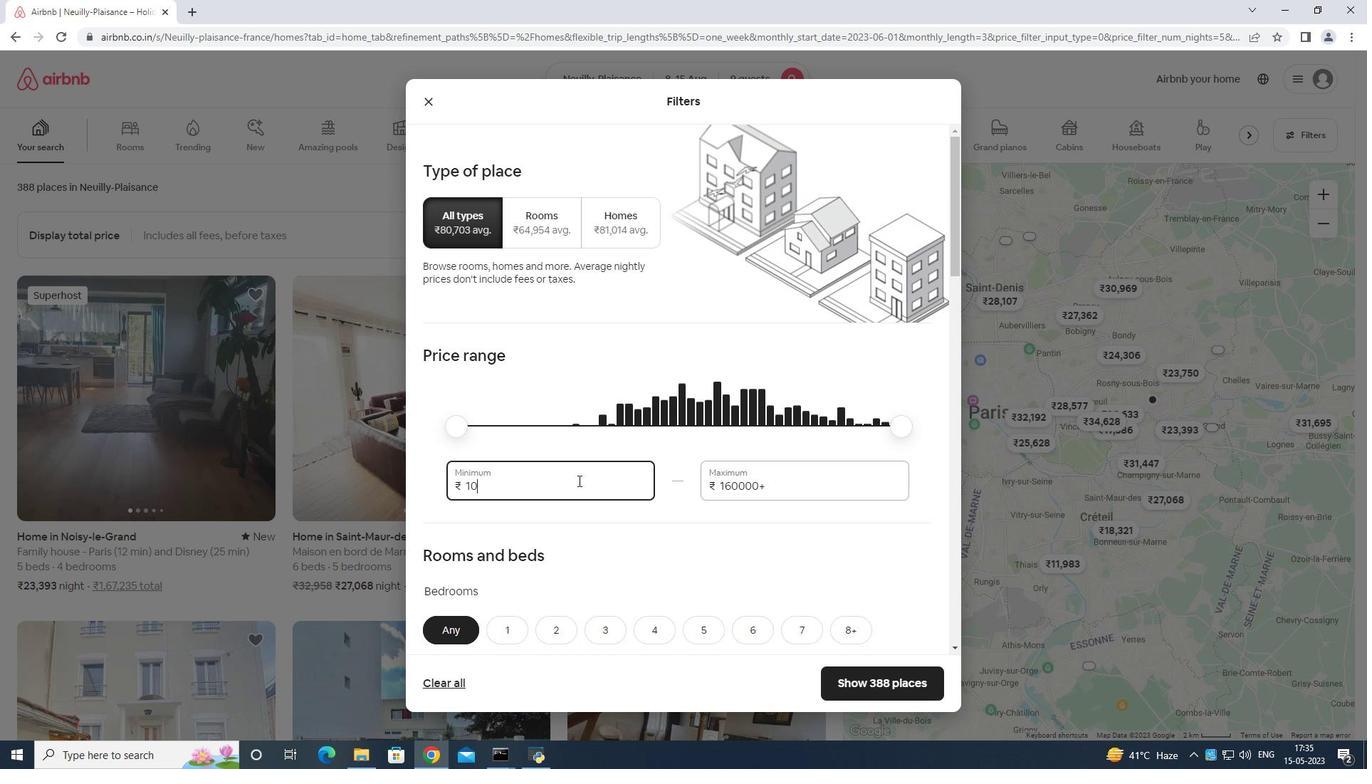 
Action: Mouse moved to (577, 482)
Screenshot: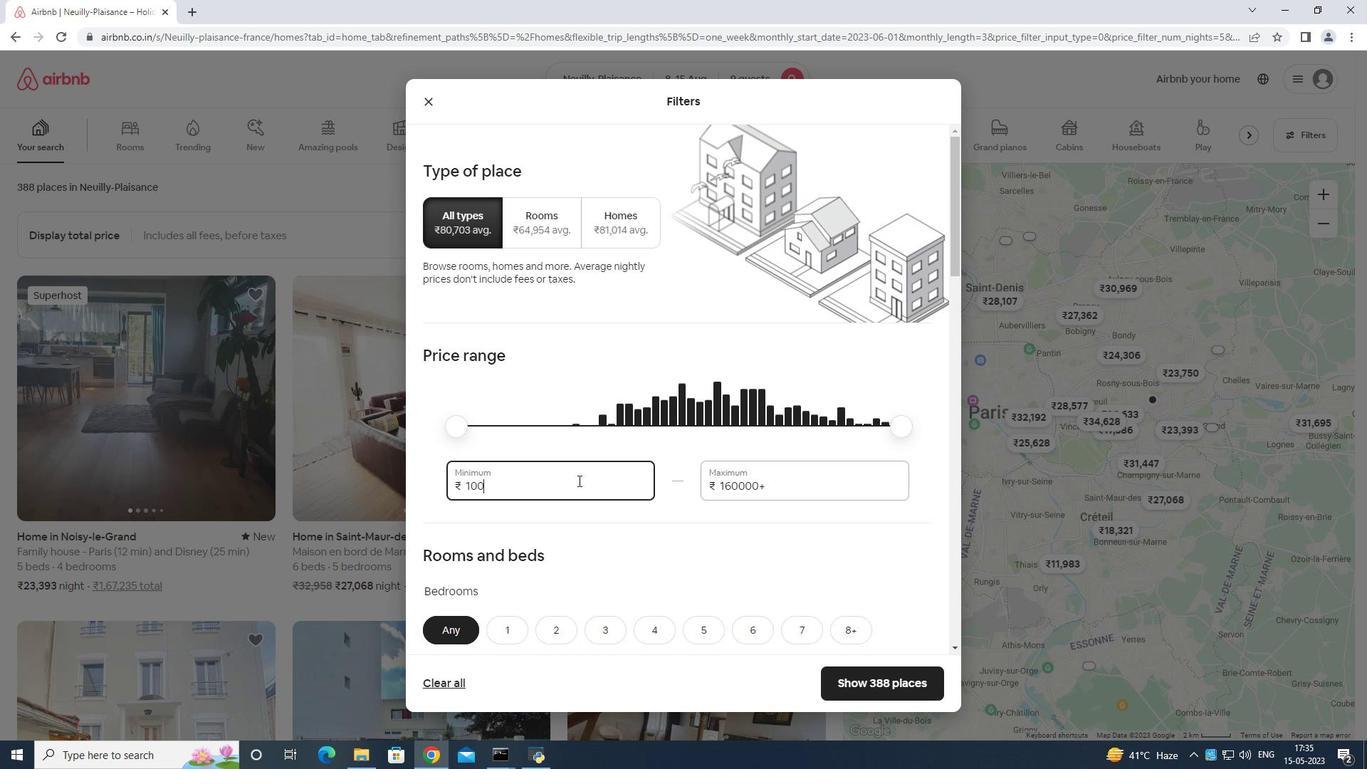 
Action: Key pressed 0
Screenshot: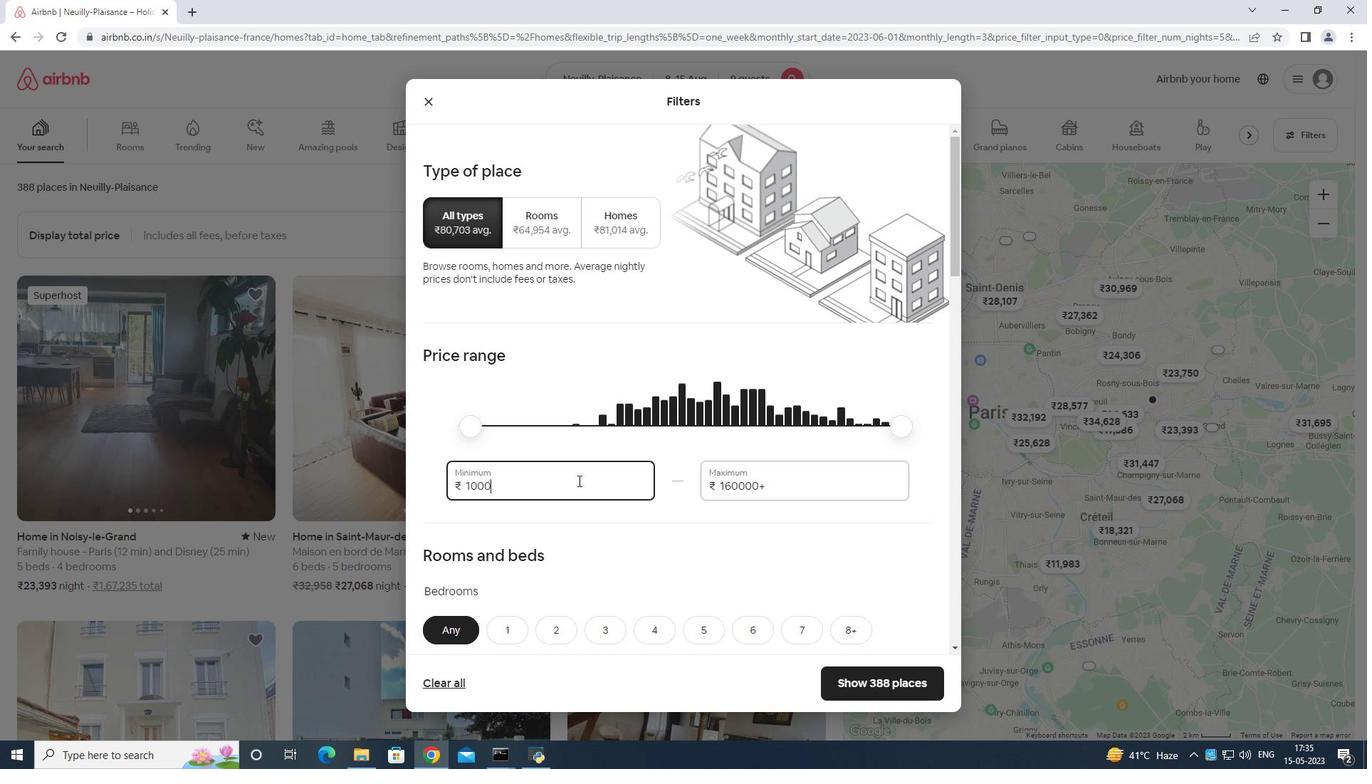 
Action: Mouse moved to (820, 482)
Screenshot: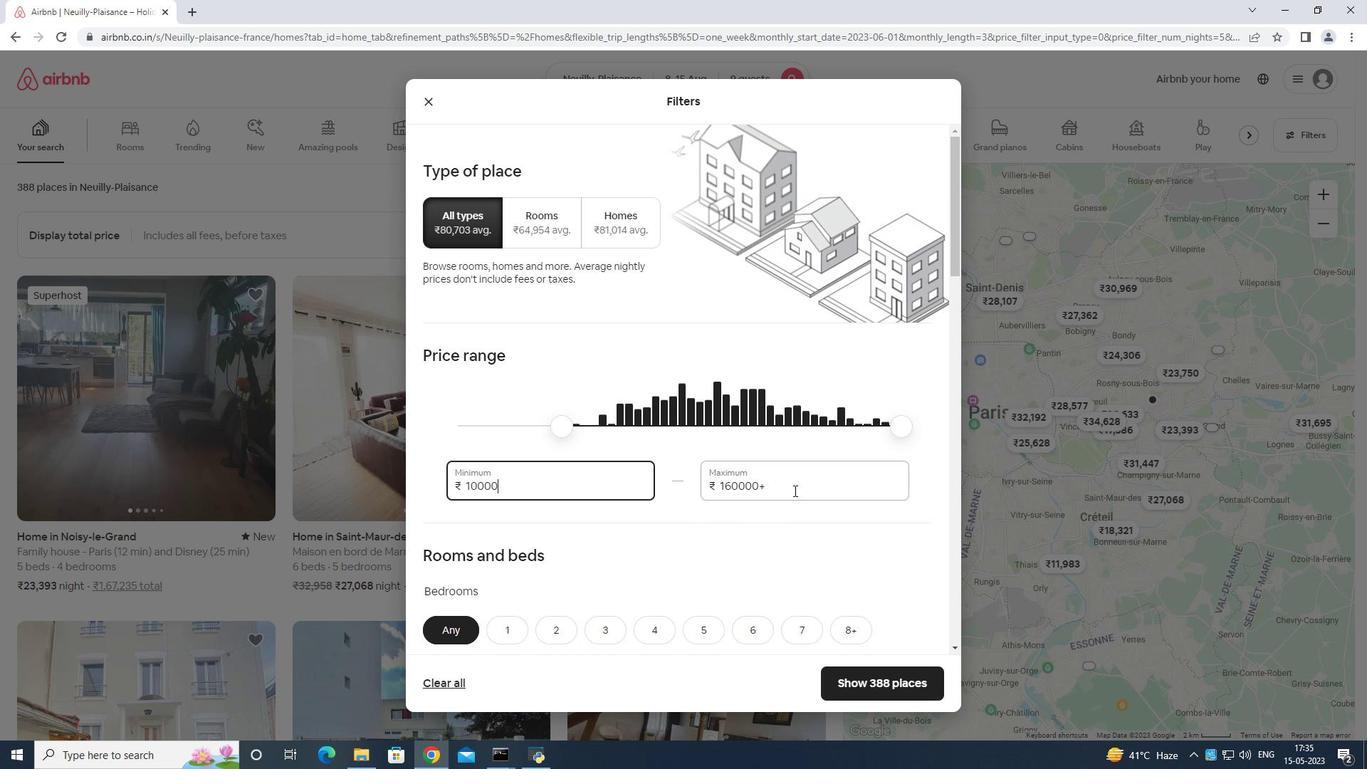 
Action: Mouse pressed left at (820, 482)
Screenshot: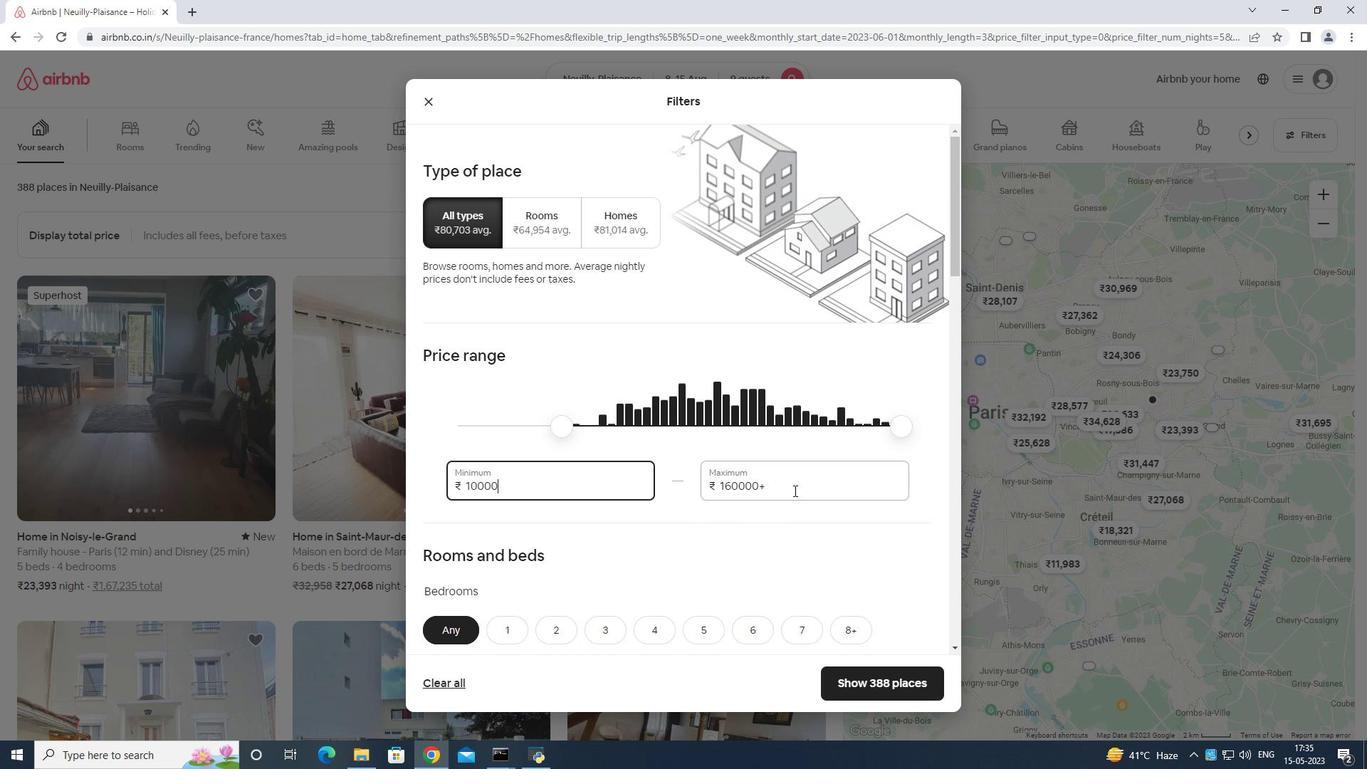 
Action: Mouse moved to (821, 482)
Screenshot: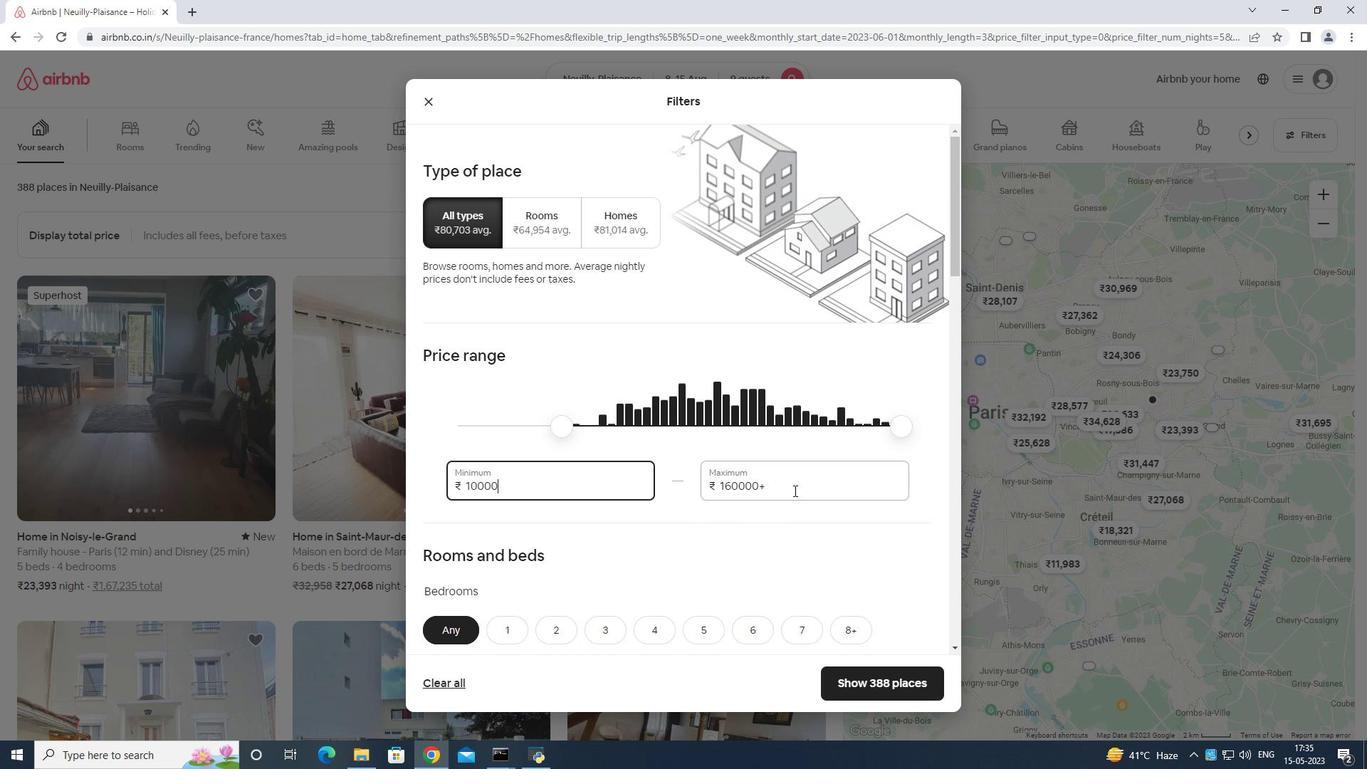 
Action: Key pressed <Key.backspace><Key.backspace><Key.backspace><Key.backspace><Key.backspace><Key.backspace><Key.backspace><Key.backspace><Key.backspace><Key.backspace><Key.backspace><Key.backspace><Key.backspace><Key.backspace><Key.backspace><Key.backspace><Key.backspace>
Screenshot: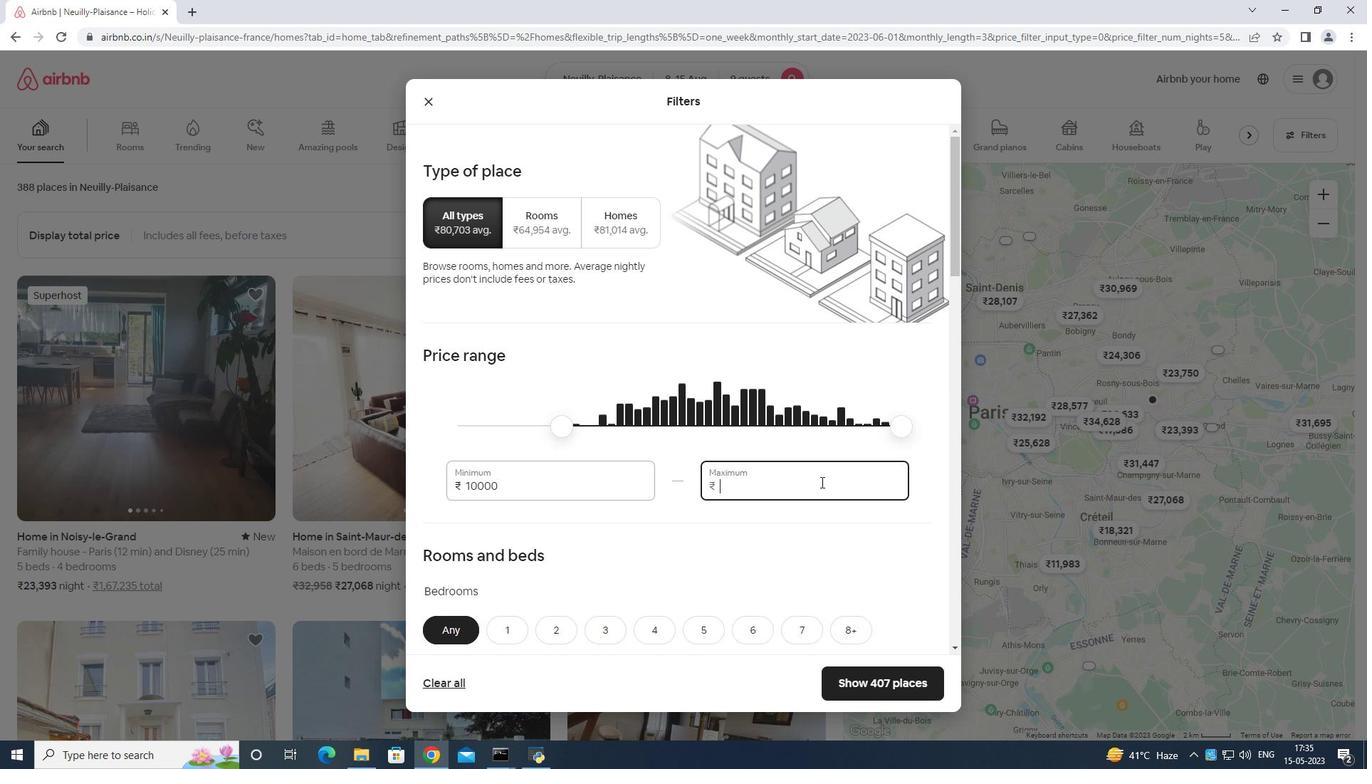 
Action: Mouse moved to (821, 482)
Screenshot: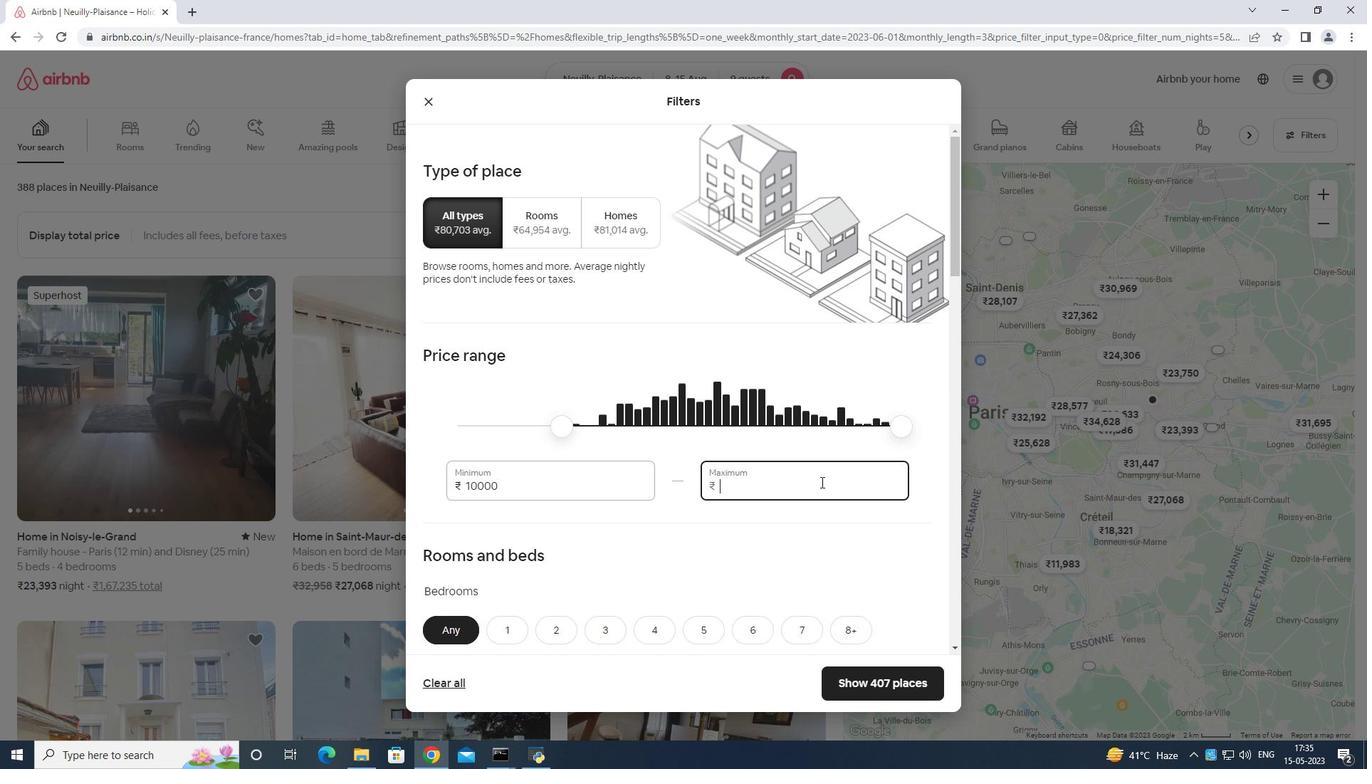 
Action: Key pressed <Key.backspace><Key.backspace>1
Screenshot: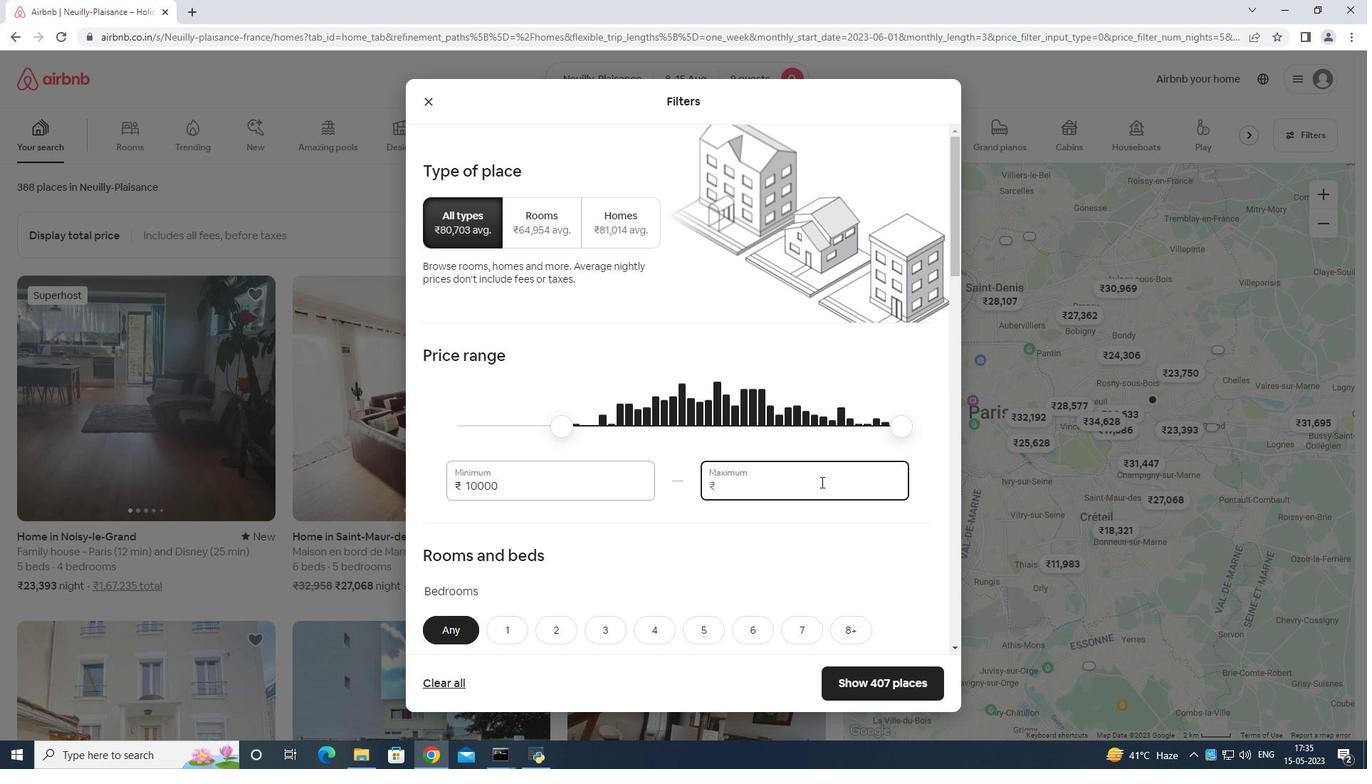 
Action: Mouse moved to (821, 482)
Screenshot: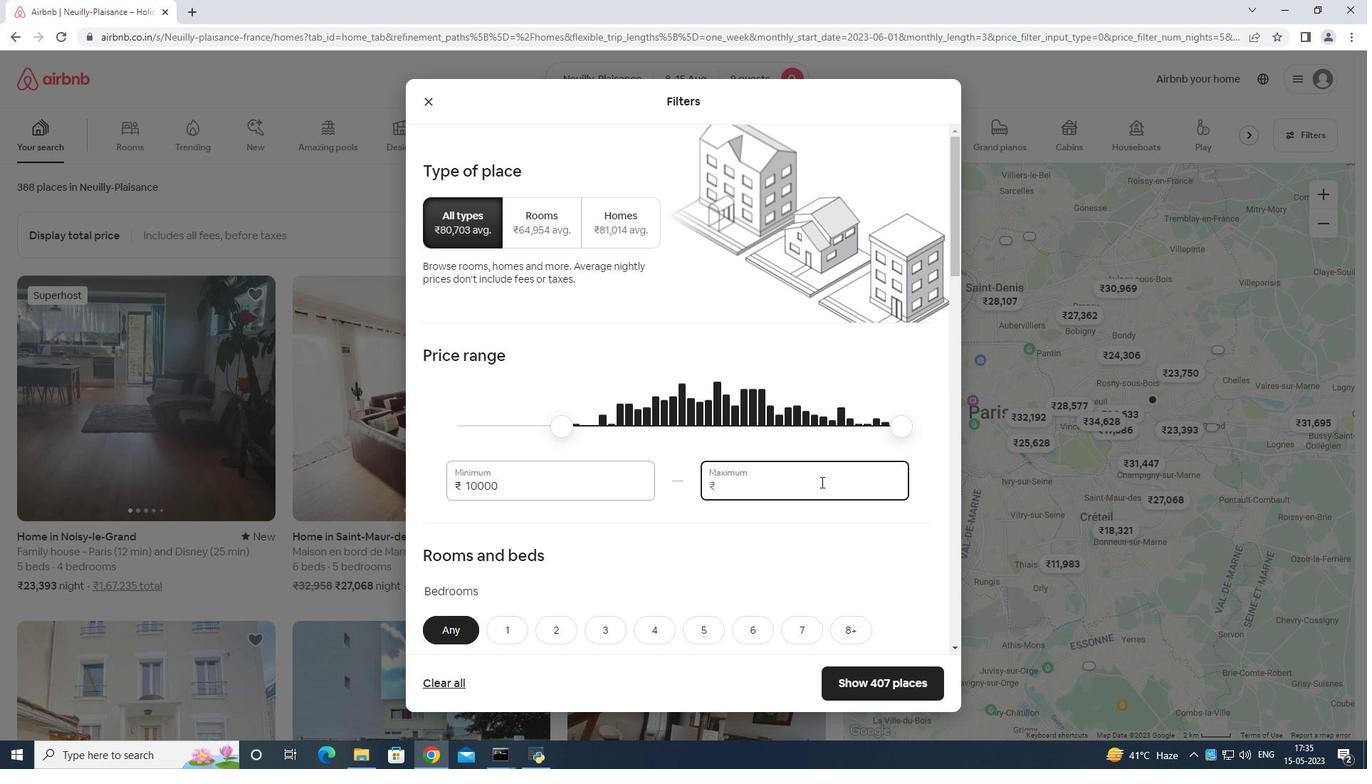 
Action: Key pressed 4
Screenshot: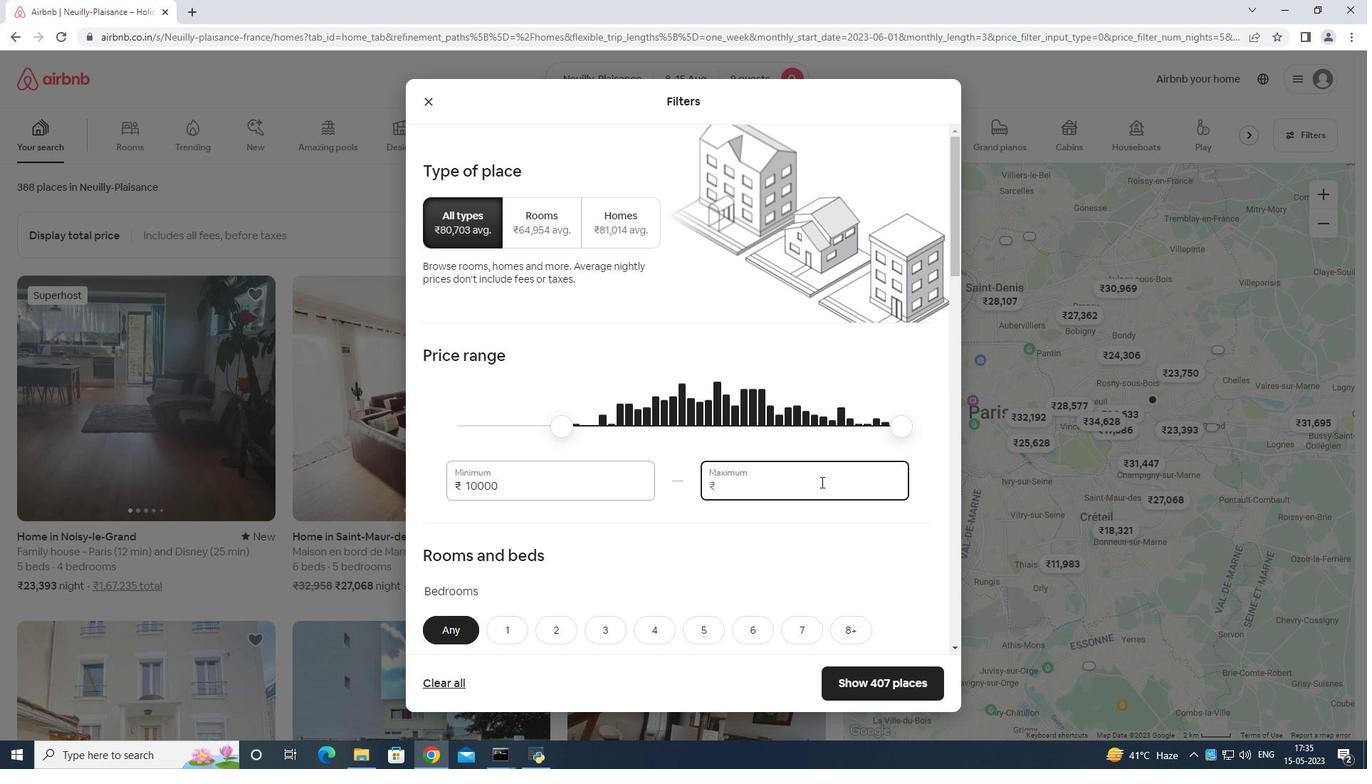 
Action: Mouse moved to (820, 482)
Screenshot: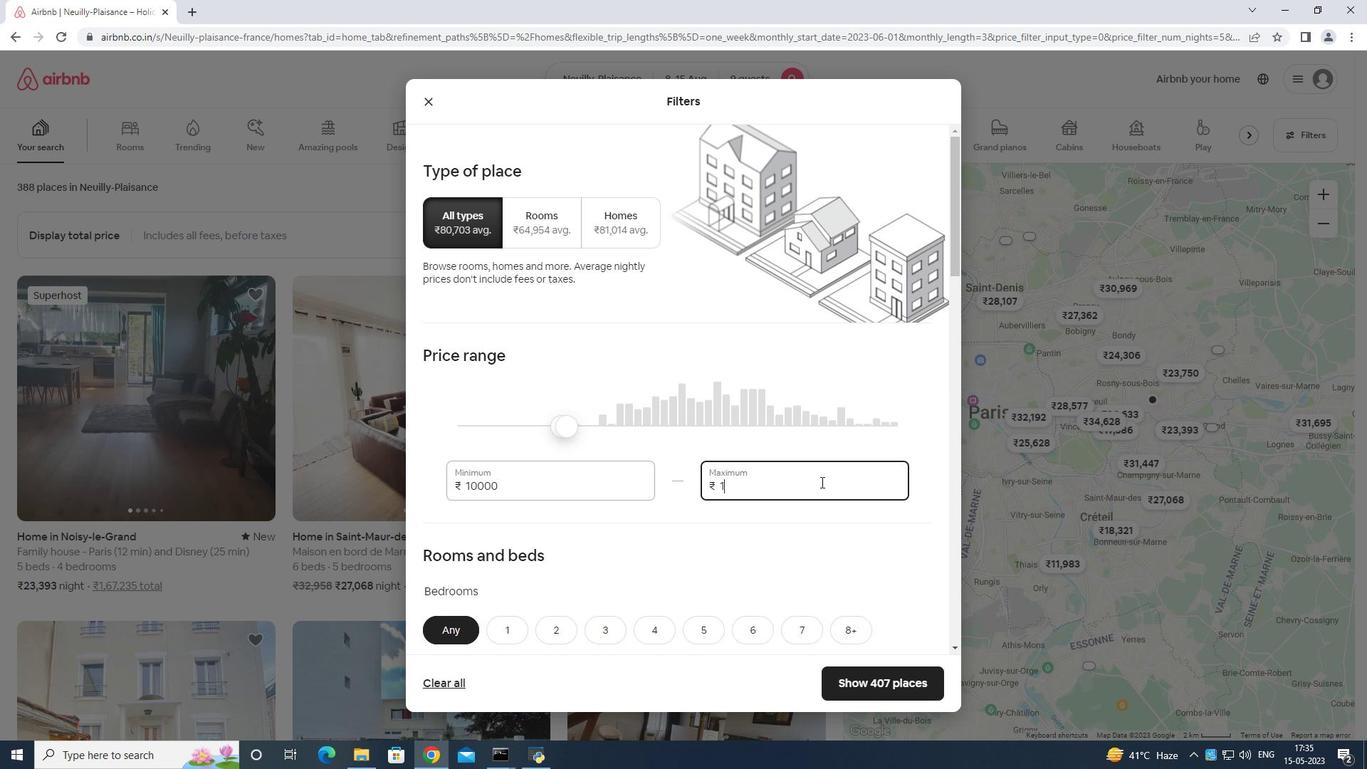 
Action: Key pressed 0
Screenshot: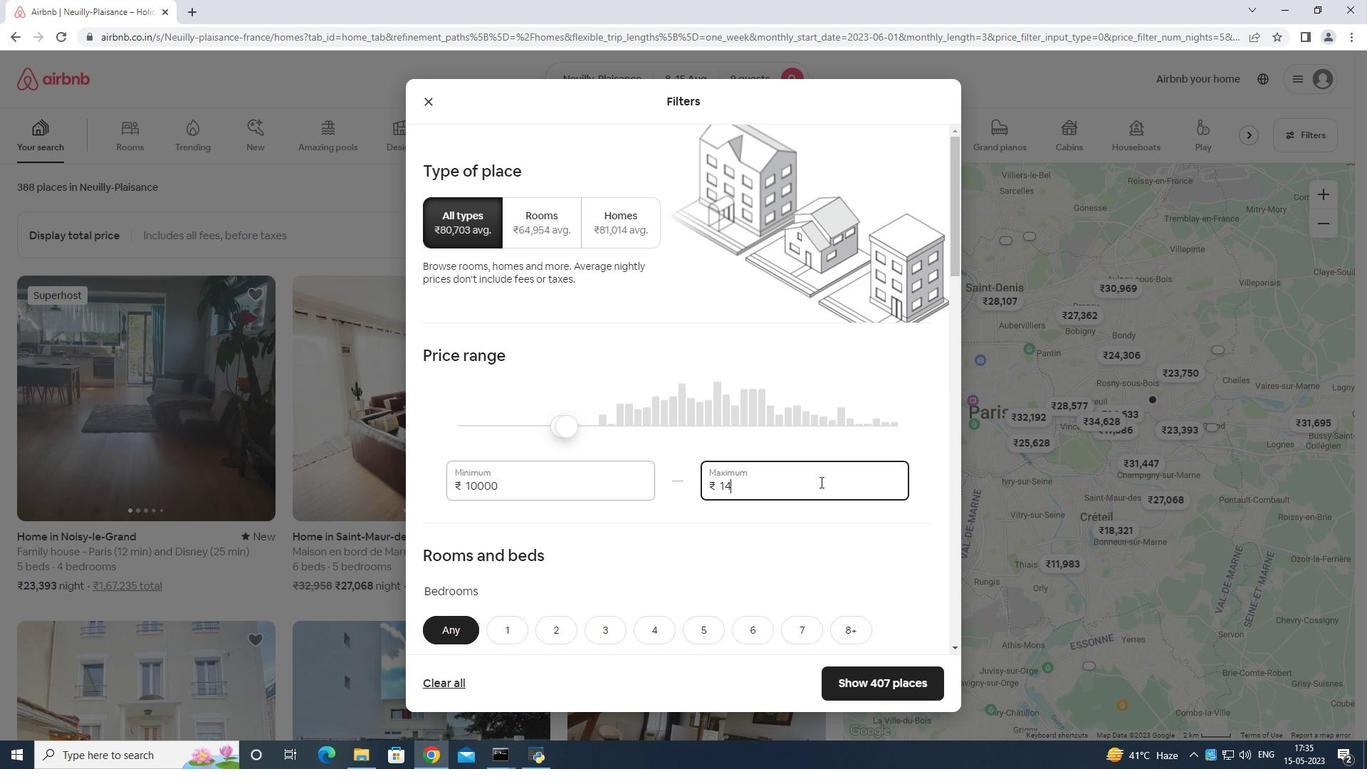 
Action: Mouse moved to (819, 482)
Screenshot: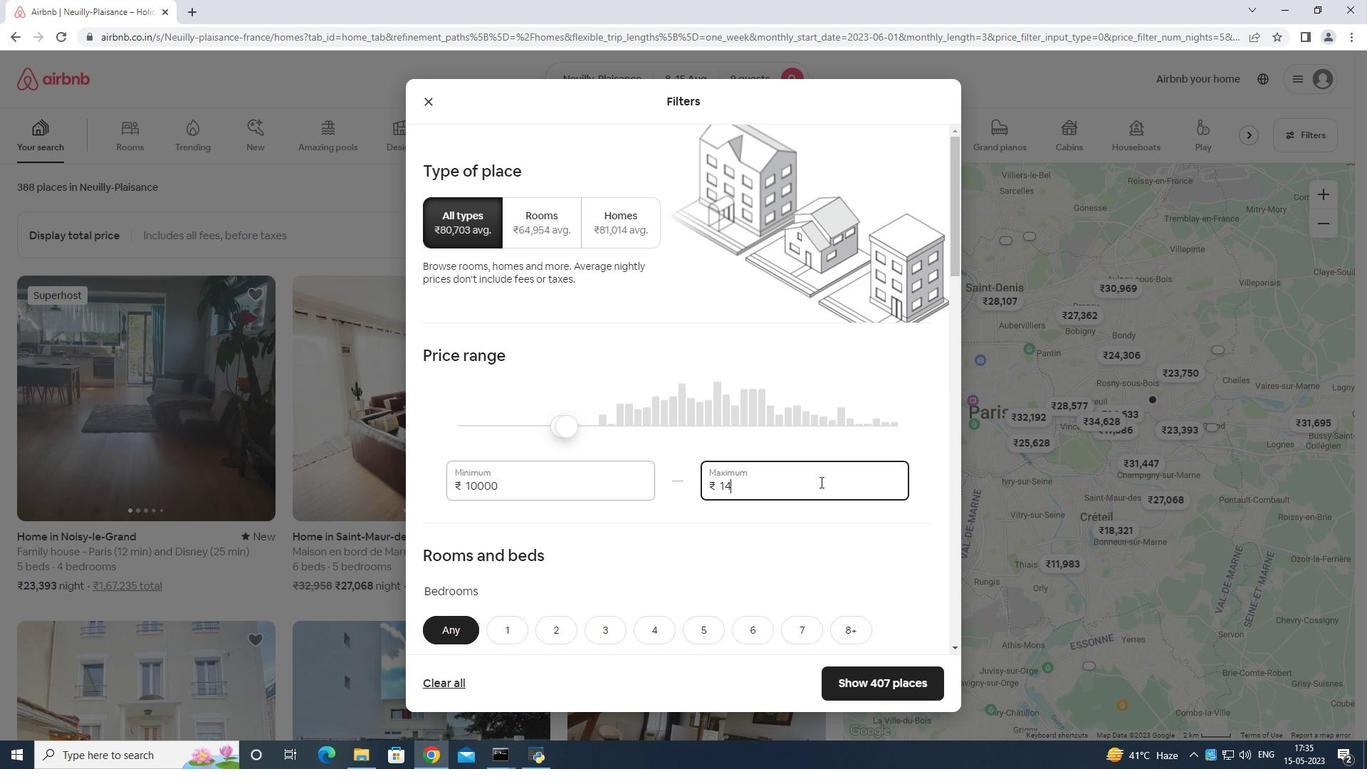 
Action: Key pressed 00
Screenshot: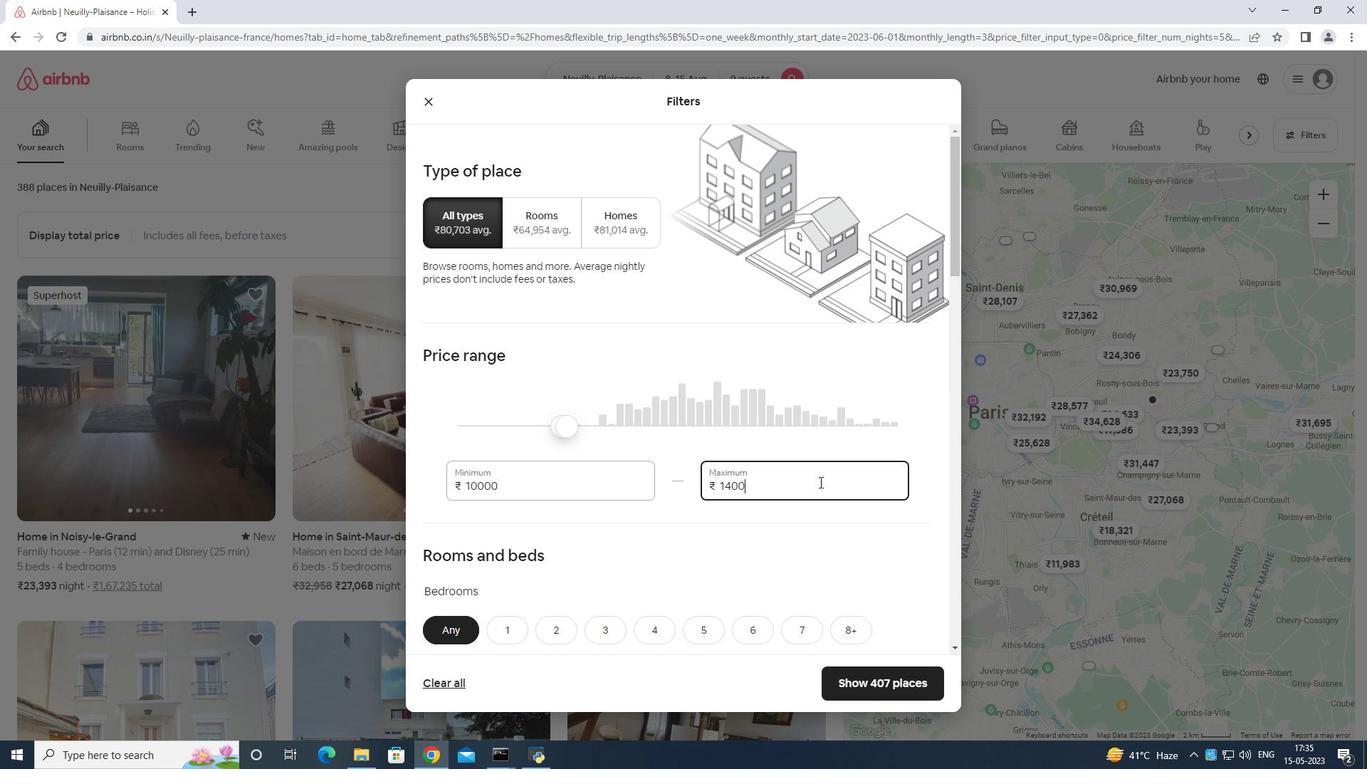 
Action: Mouse moved to (818, 483)
Screenshot: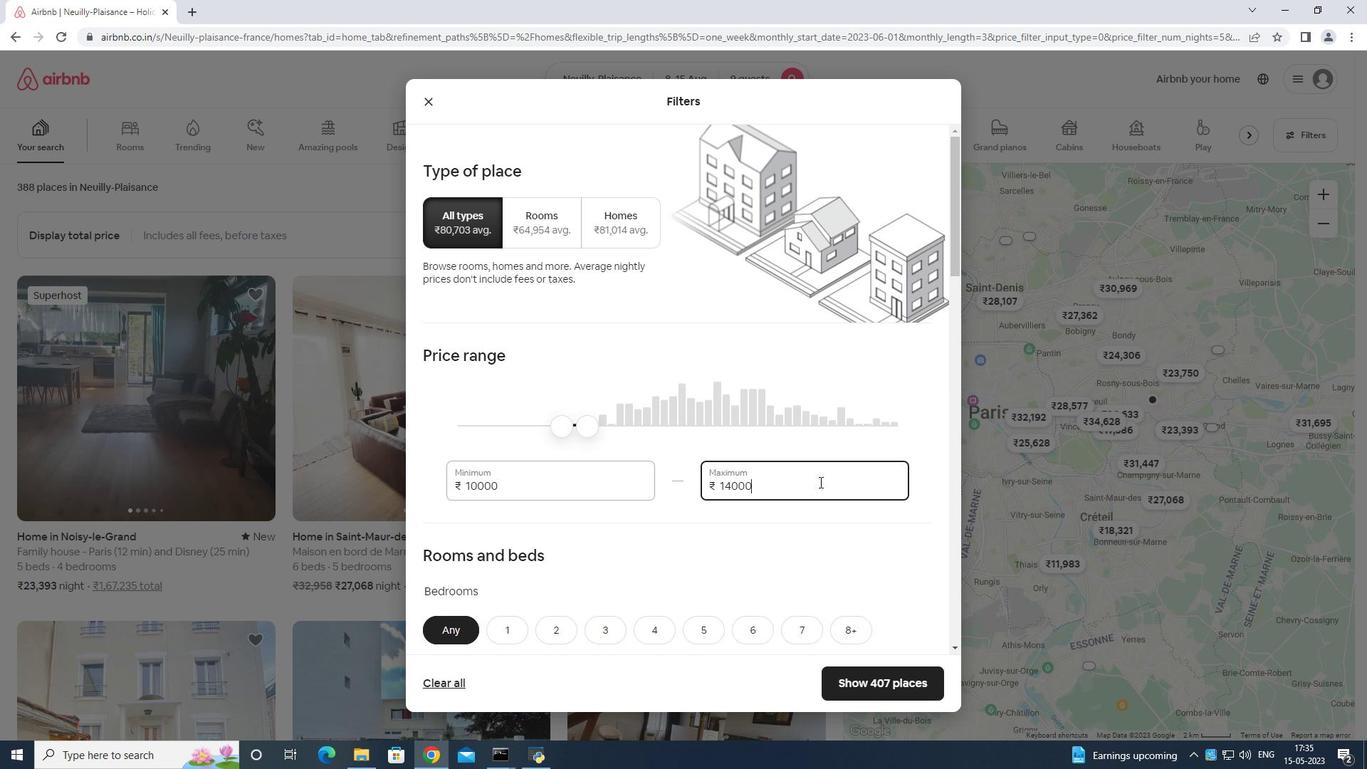 
Action: Mouse scrolled (818, 482) with delta (0, 0)
Screenshot: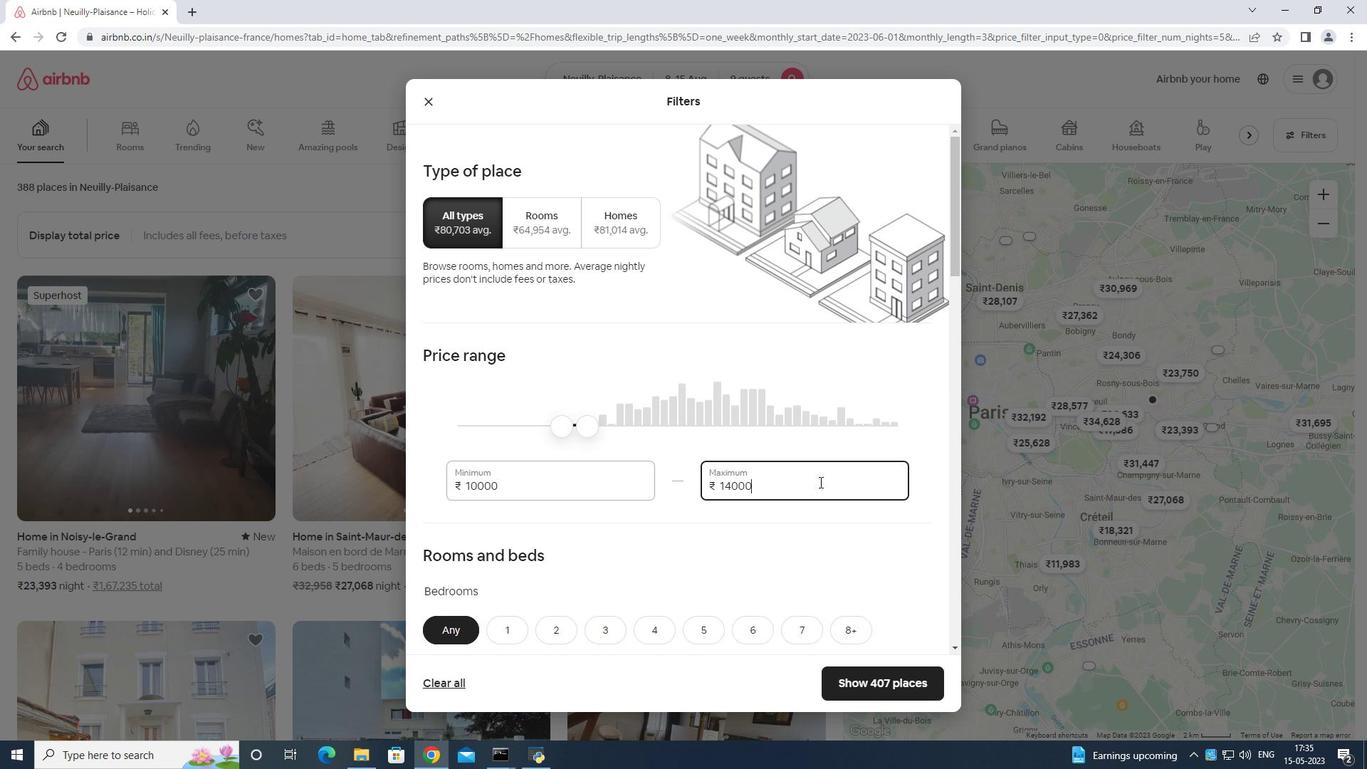 
Action: Mouse scrolled (818, 482) with delta (0, 0)
Screenshot: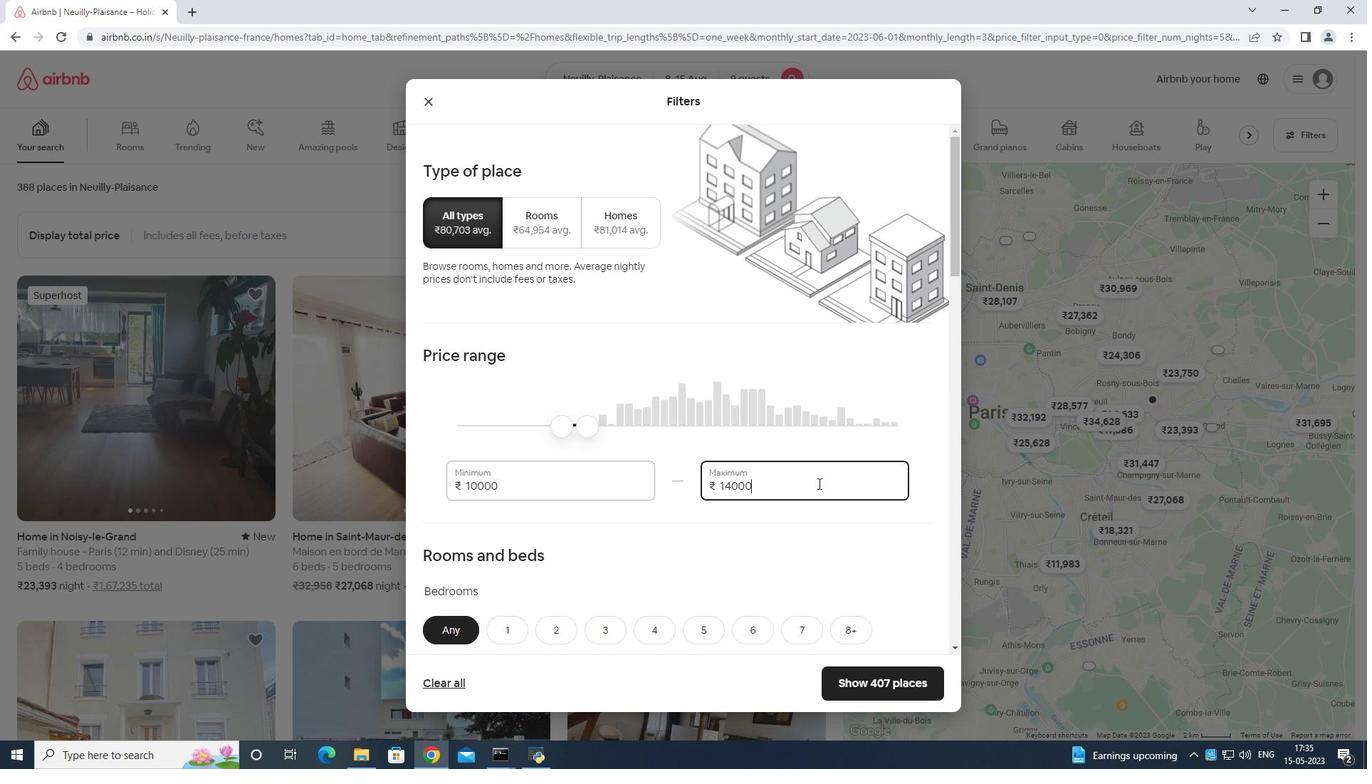 
Action: Mouse scrolled (818, 482) with delta (0, 0)
Screenshot: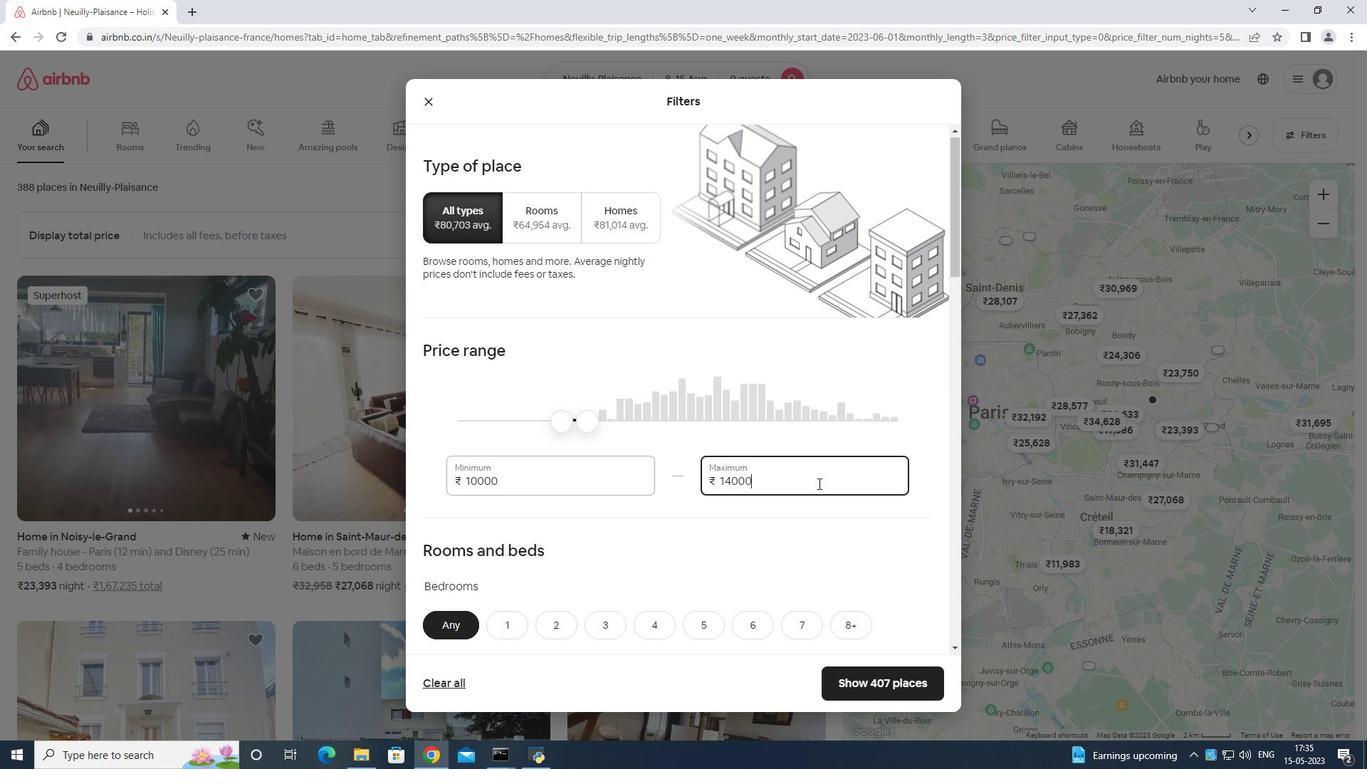 
Action: Mouse scrolled (818, 482) with delta (0, 0)
Screenshot: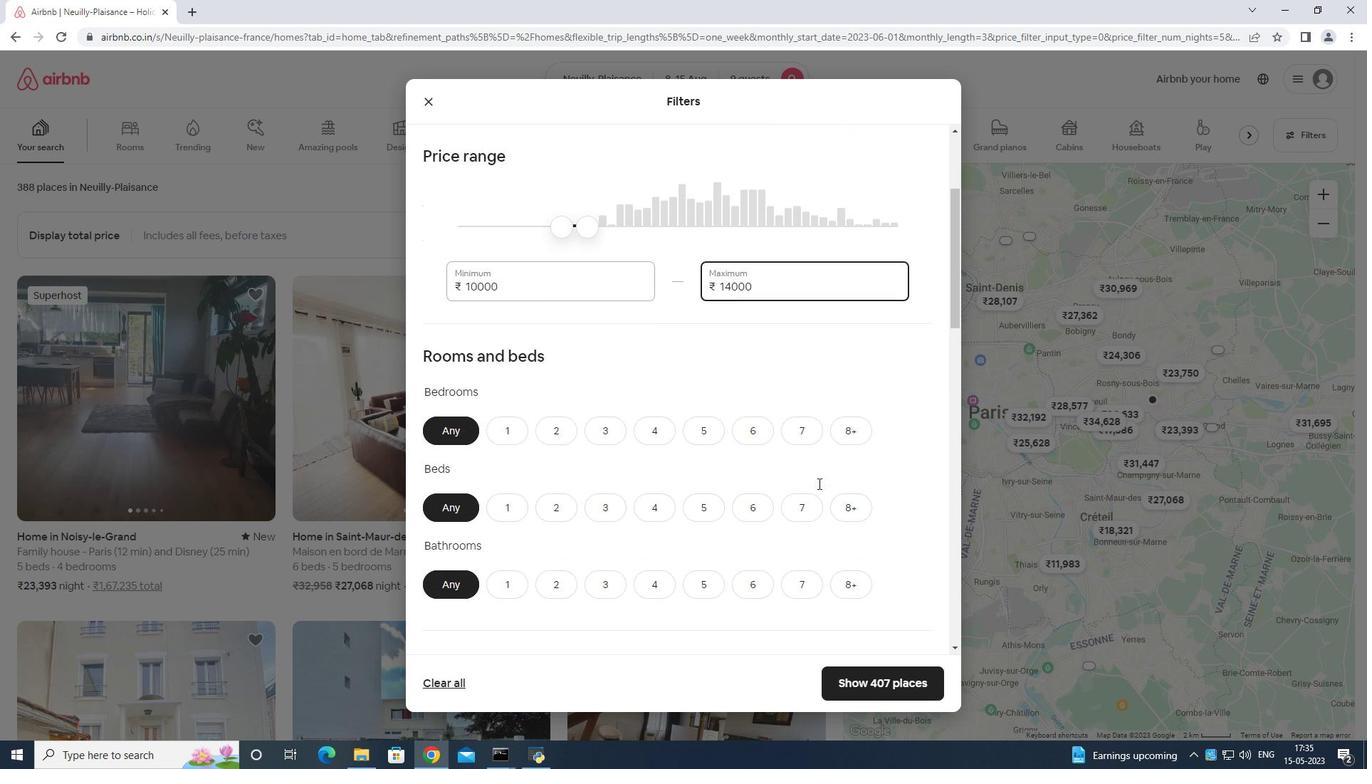 
Action: Mouse moved to (708, 350)
Screenshot: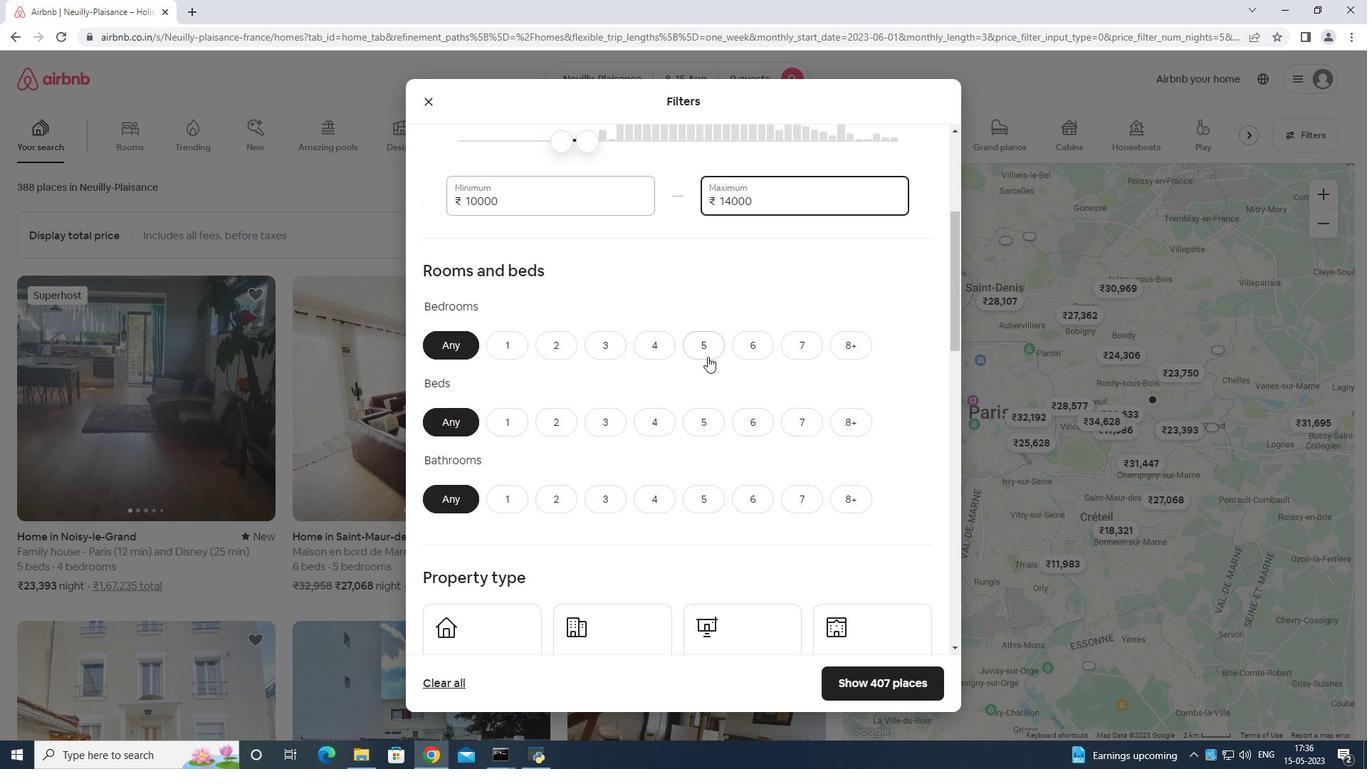 
Action: Mouse pressed left at (708, 350)
Screenshot: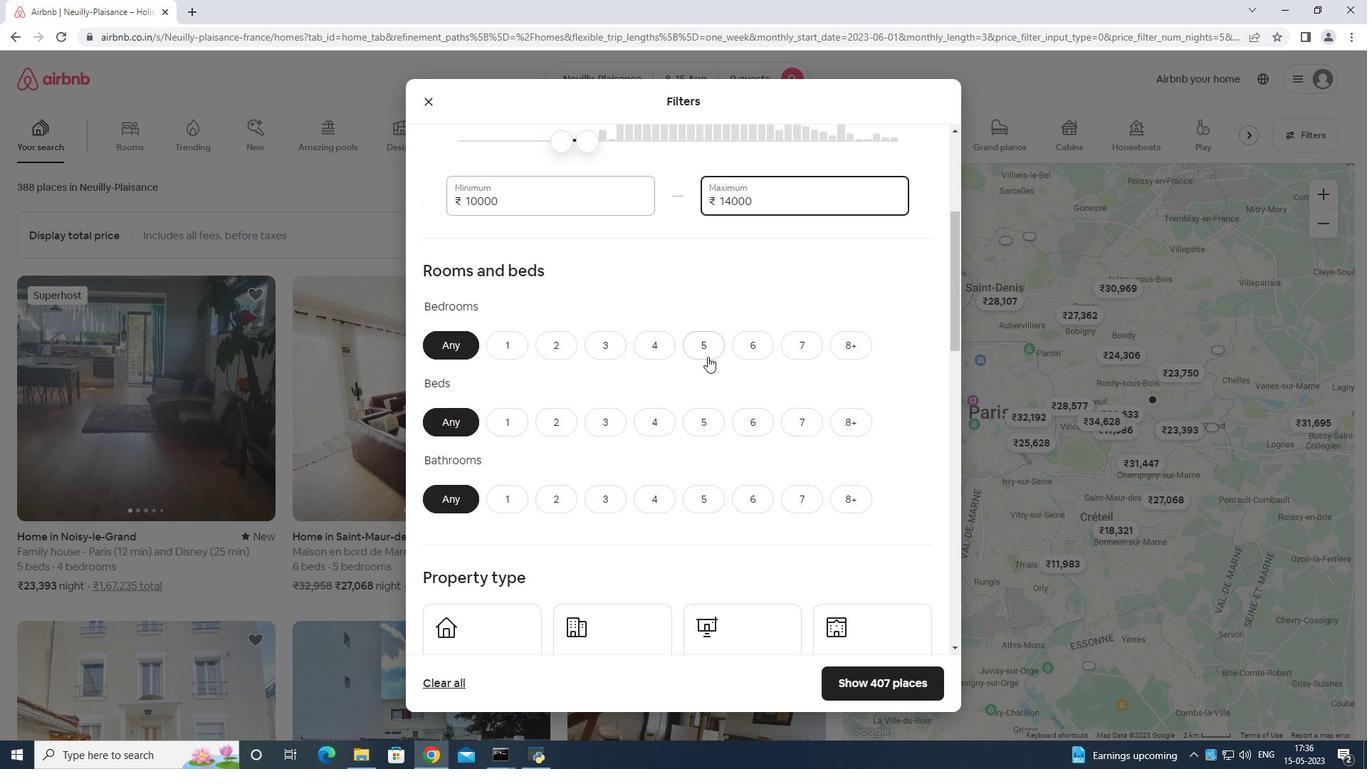 
Action: Mouse moved to (855, 413)
Screenshot: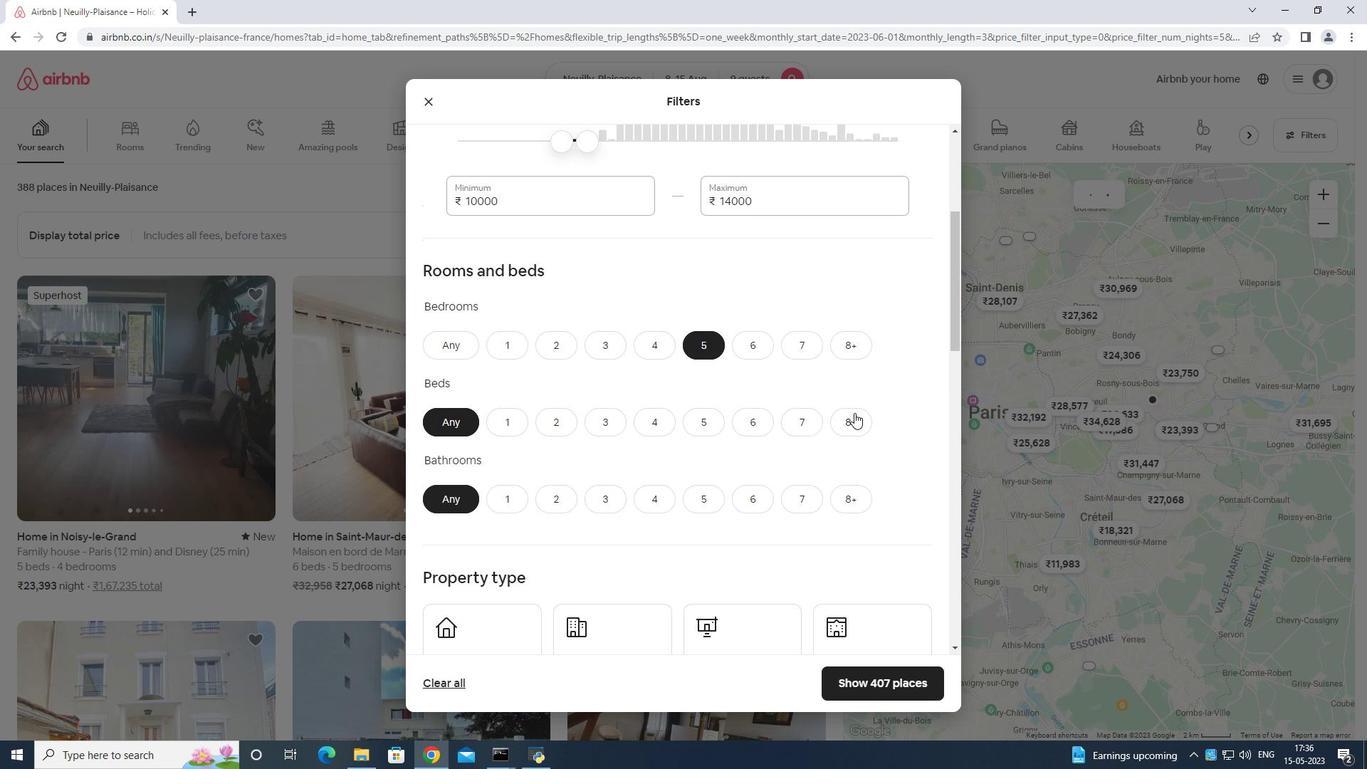 
Action: Mouse pressed left at (855, 413)
Screenshot: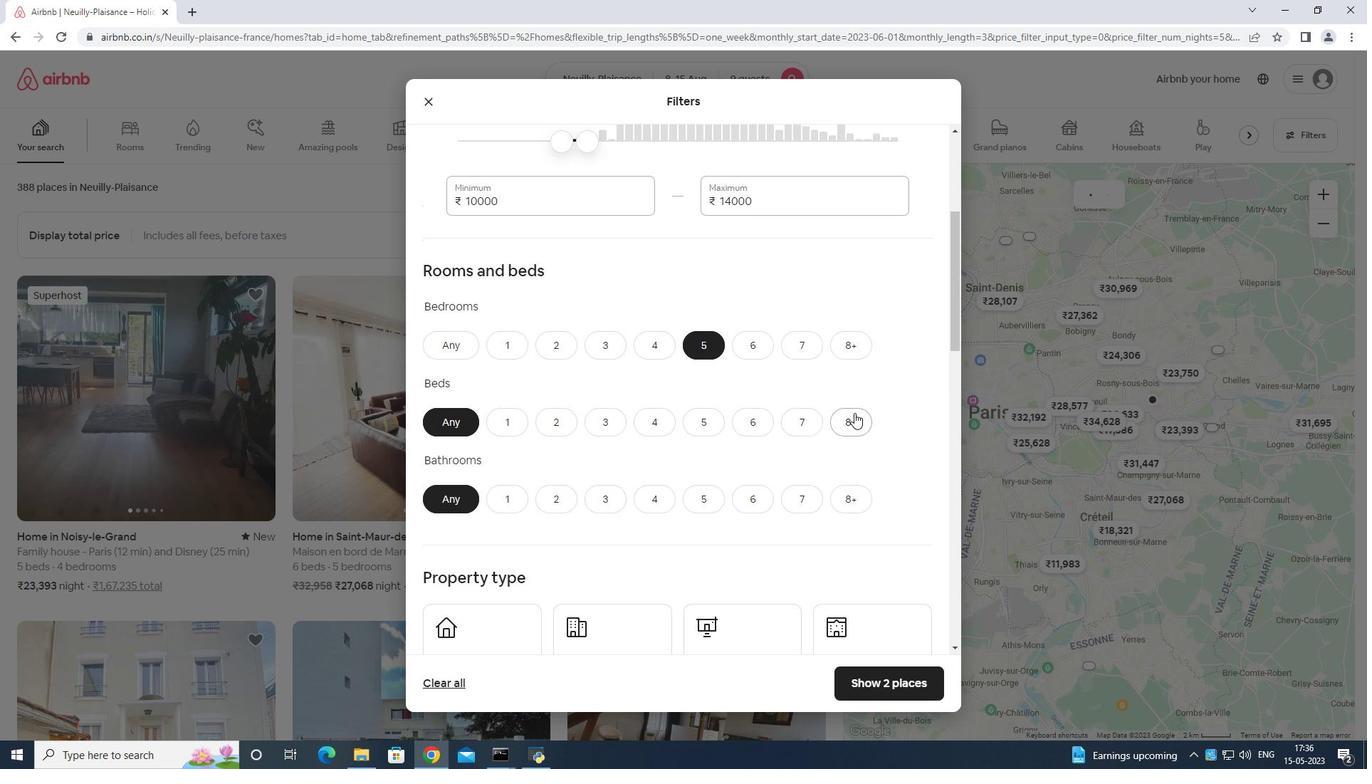 
Action: Mouse moved to (707, 498)
Screenshot: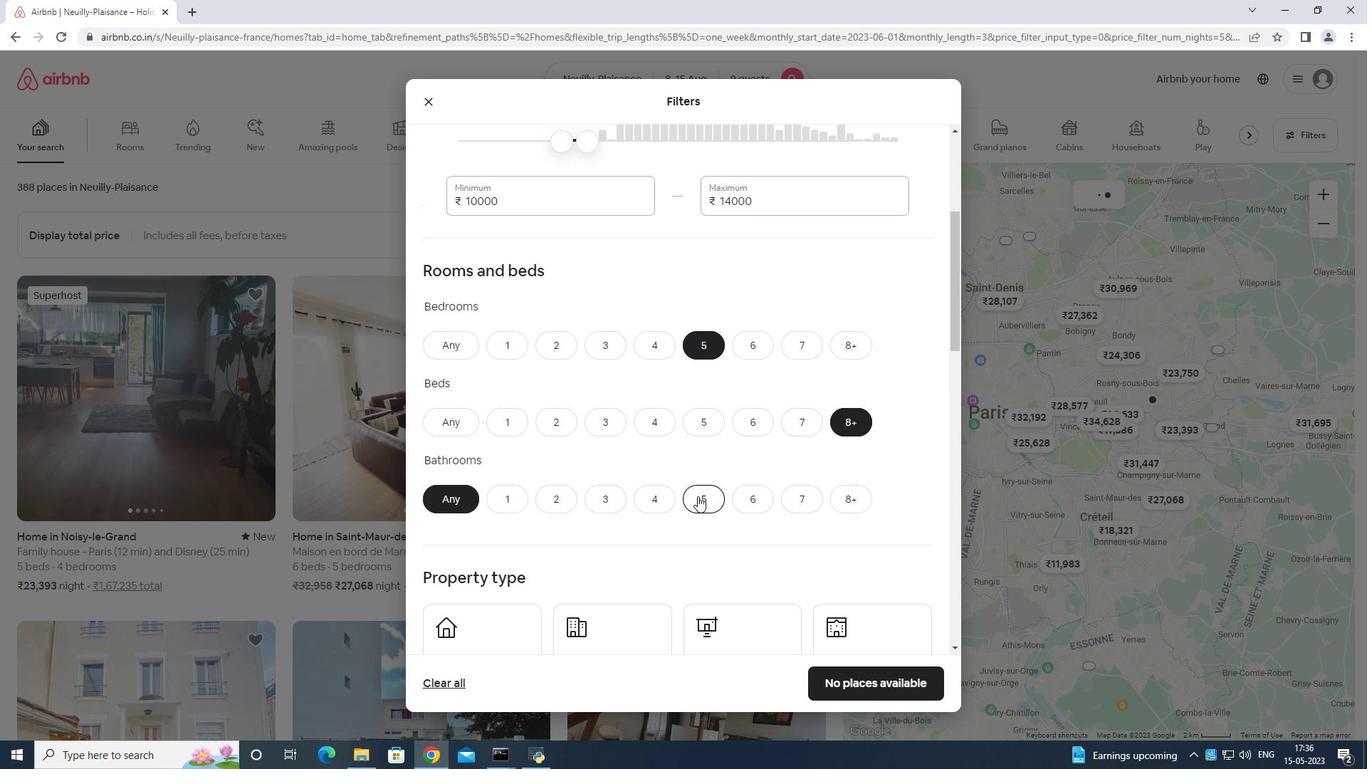 
Action: Mouse pressed left at (707, 498)
Screenshot: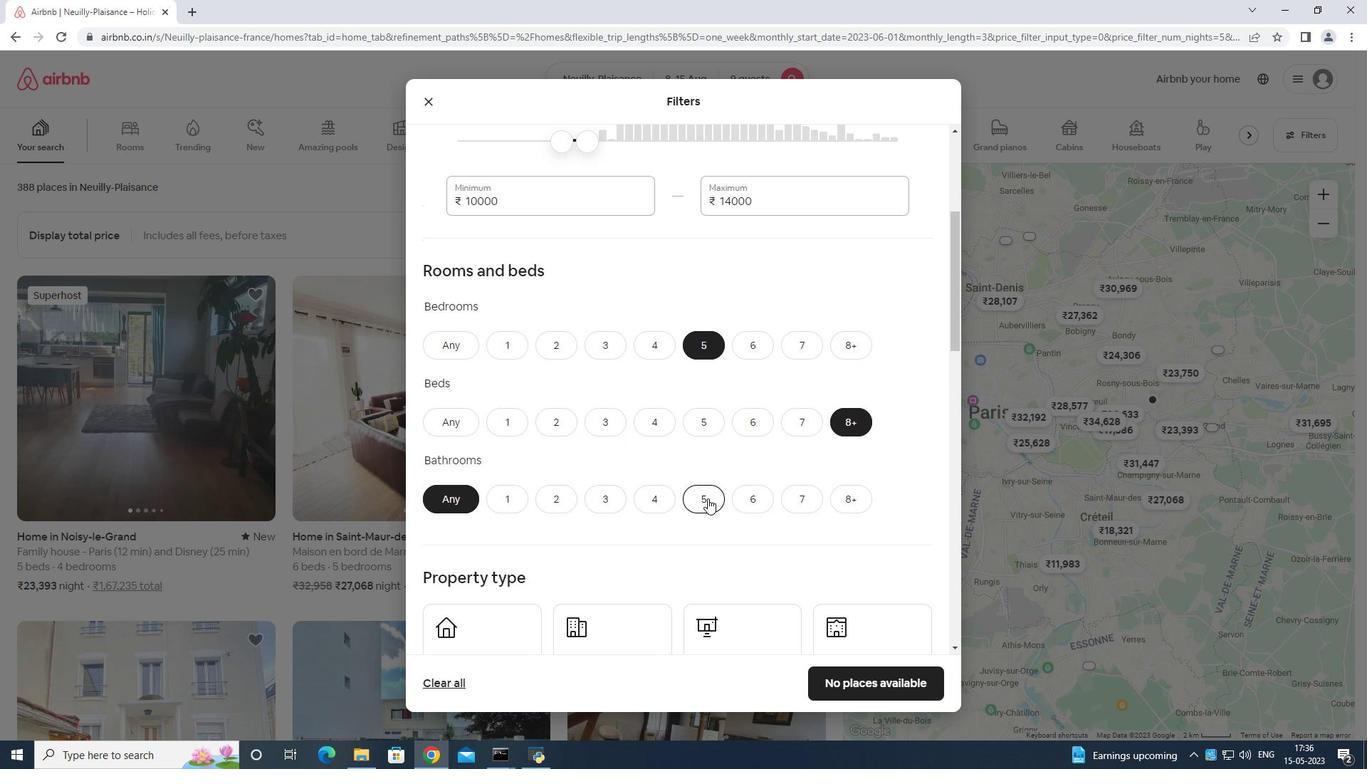 
Action: Mouse moved to (706, 496)
Screenshot: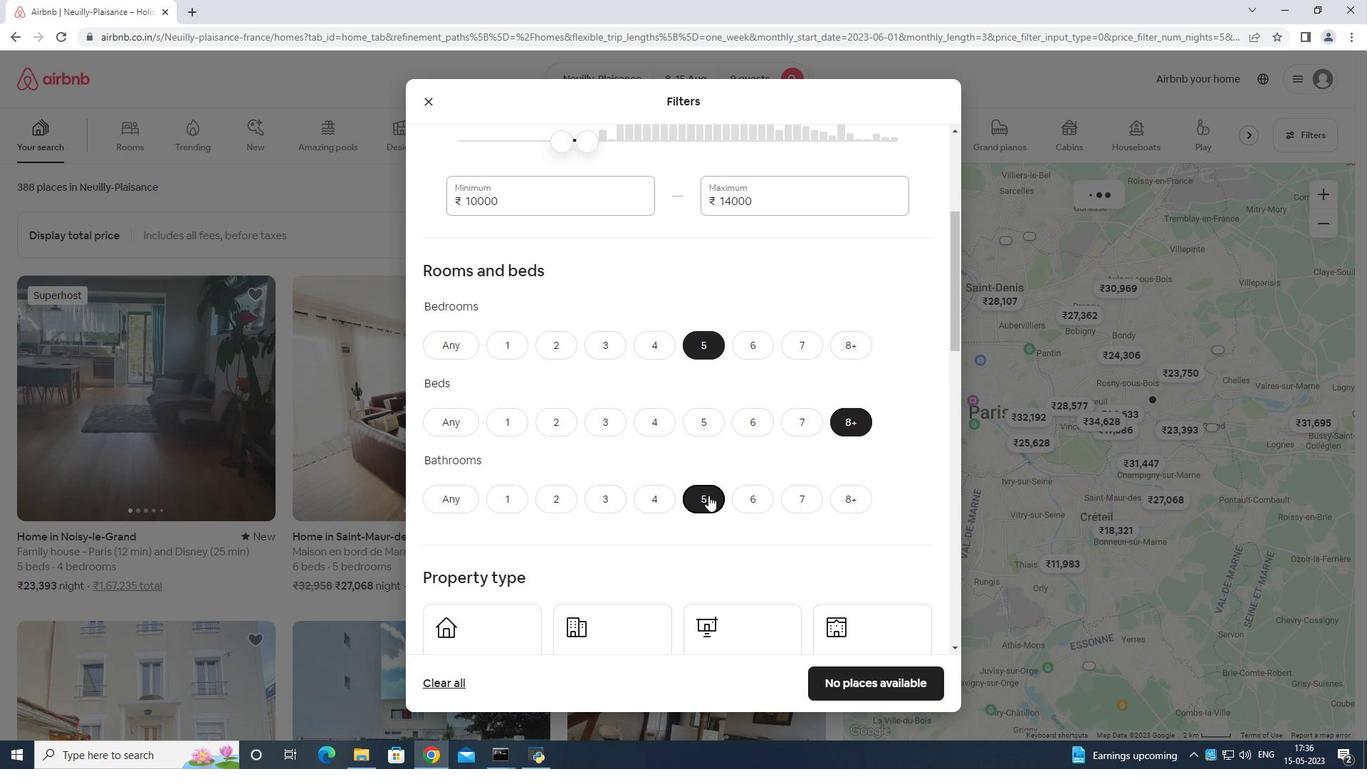 
Action: Mouse scrolled (706, 495) with delta (0, 0)
Screenshot: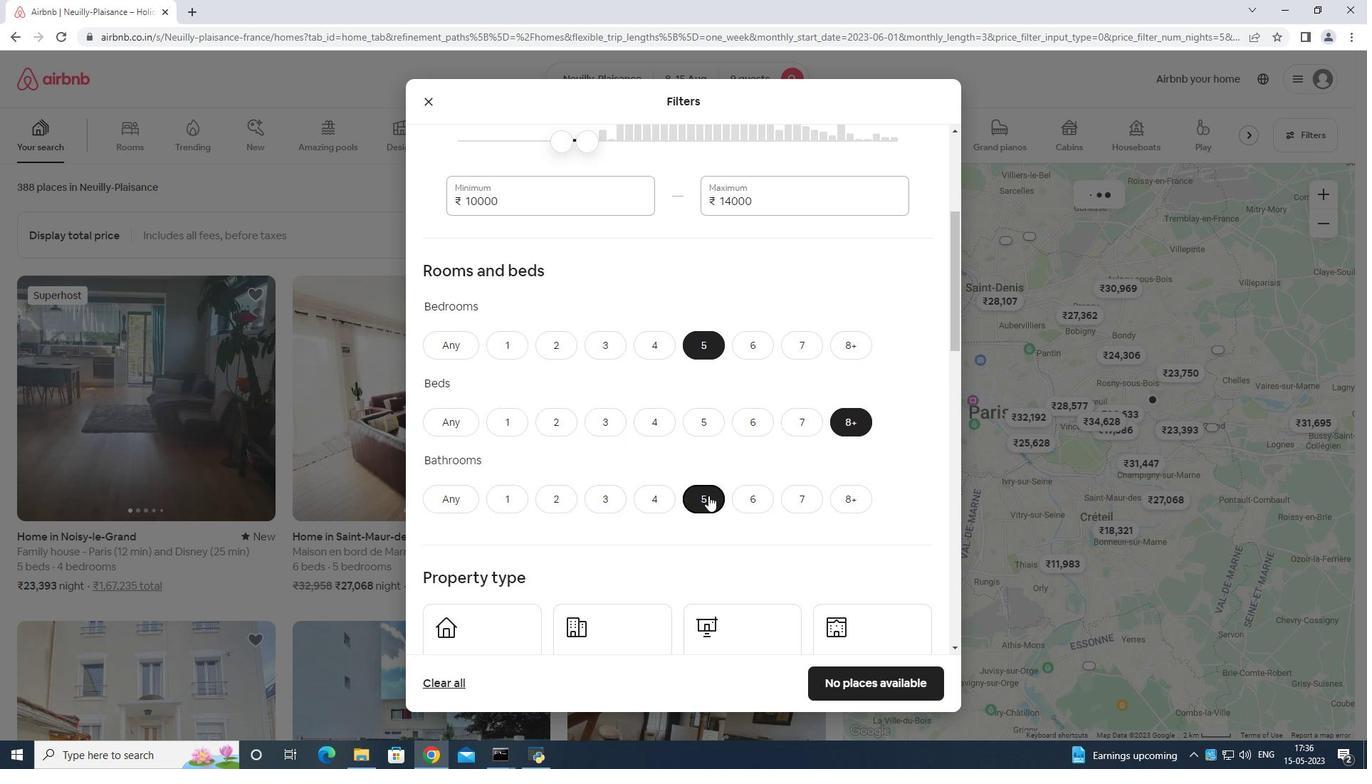 
Action: Mouse moved to (706, 497)
Screenshot: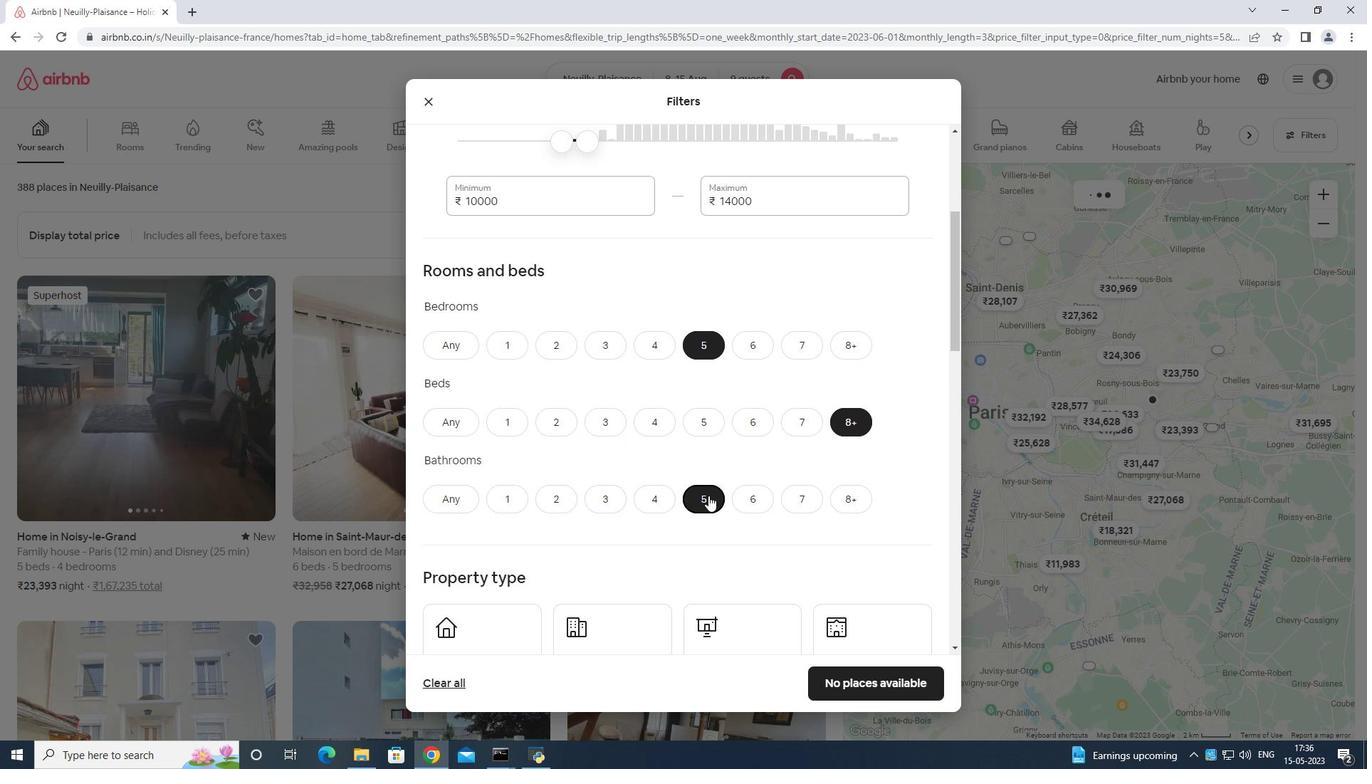 
Action: Mouse scrolled (706, 496) with delta (0, 0)
Screenshot: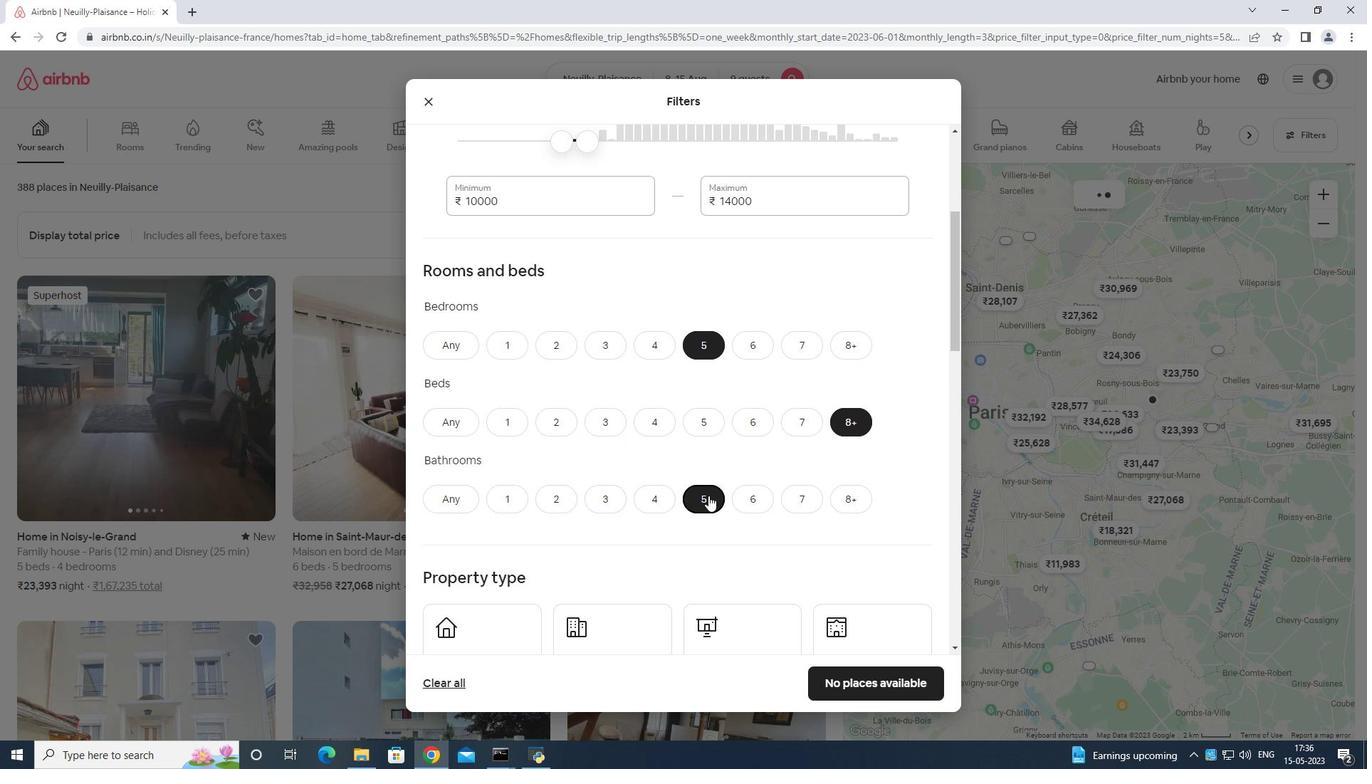 
Action: Mouse moved to (511, 503)
Screenshot: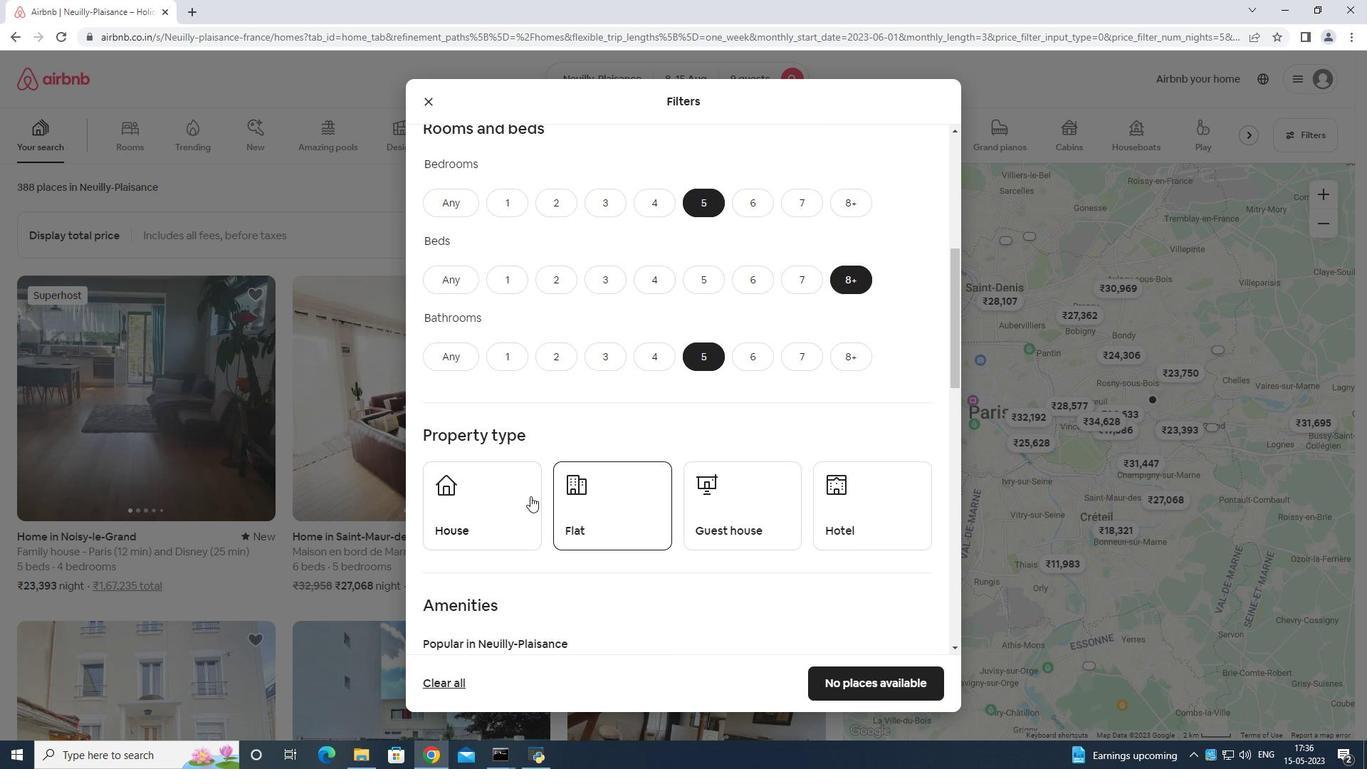 
Action: Mouse pressed left at (511, 503)
Screenshot: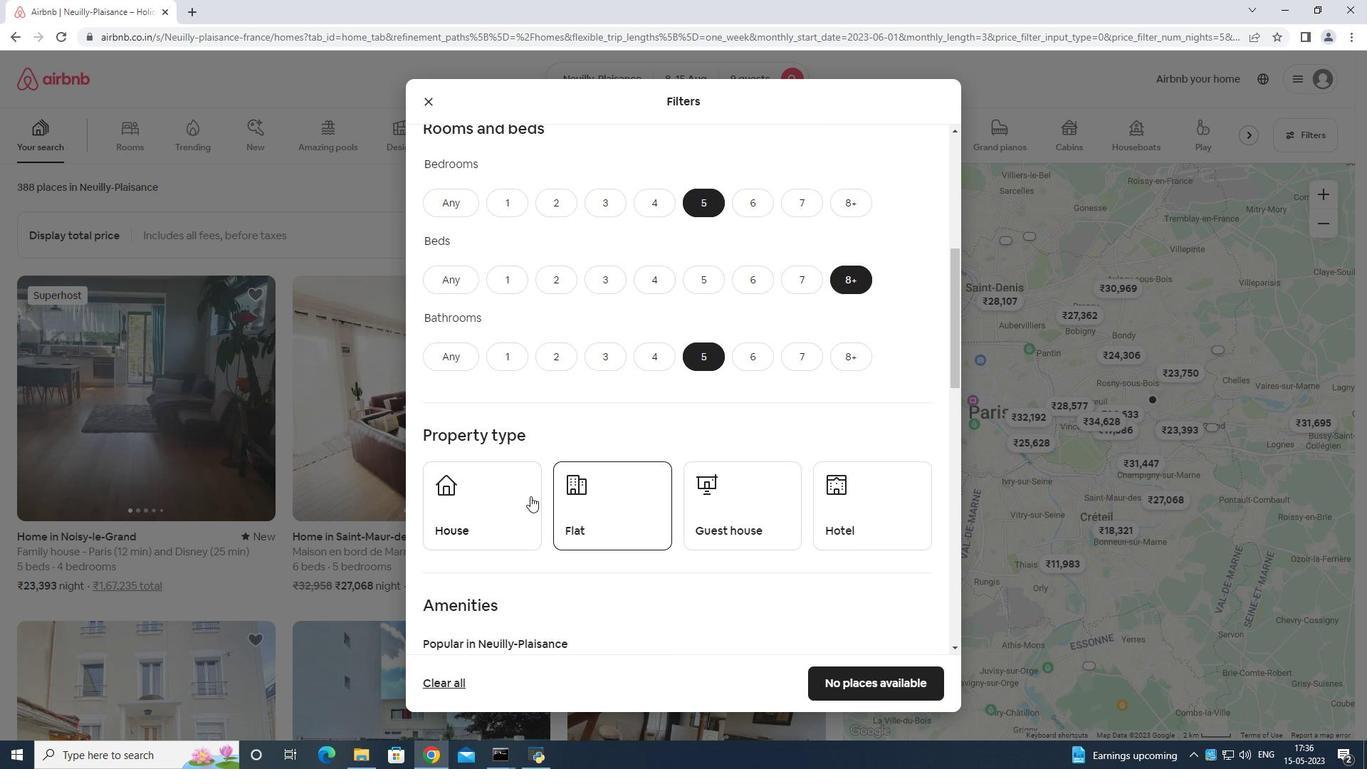 
Action: Mouse moved to (619, 499)
Screenshot: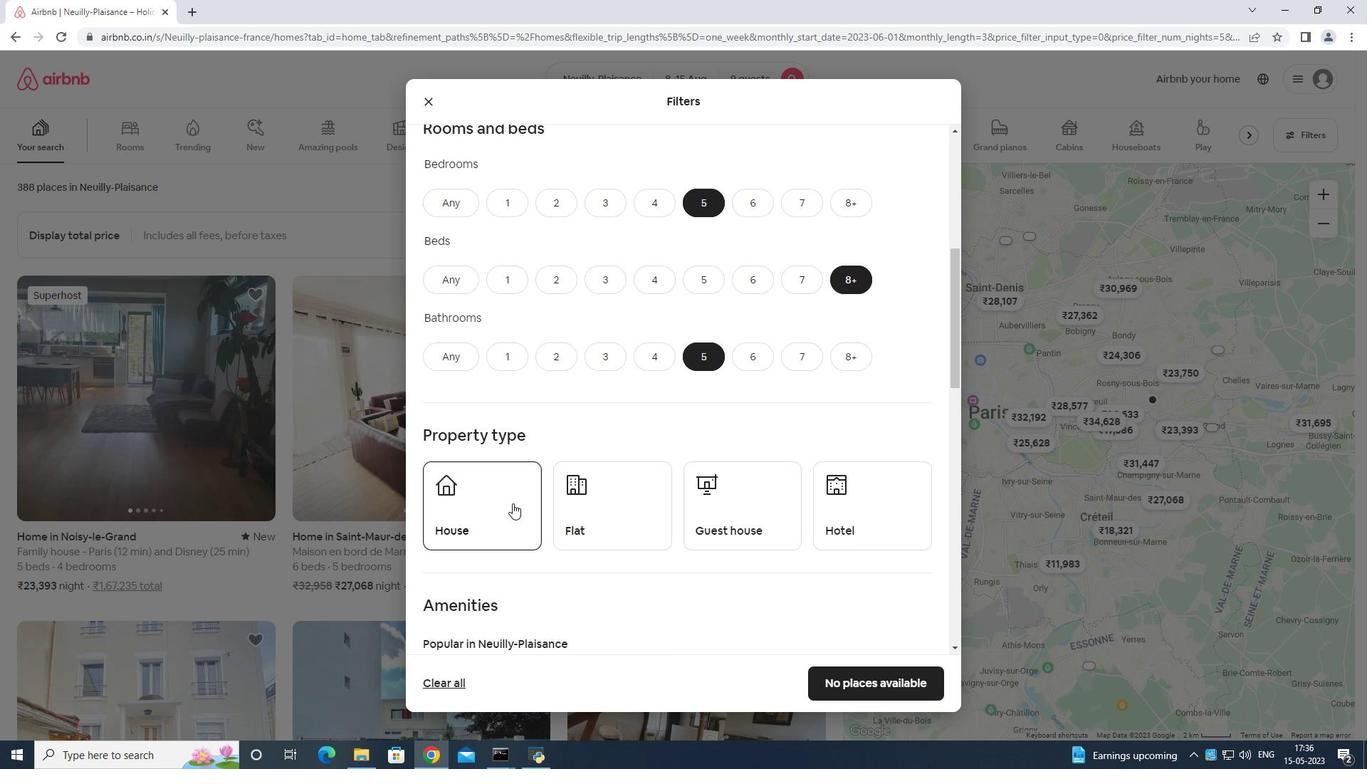 
Action: Mouse pressed left at (619, 499)
Screenshot: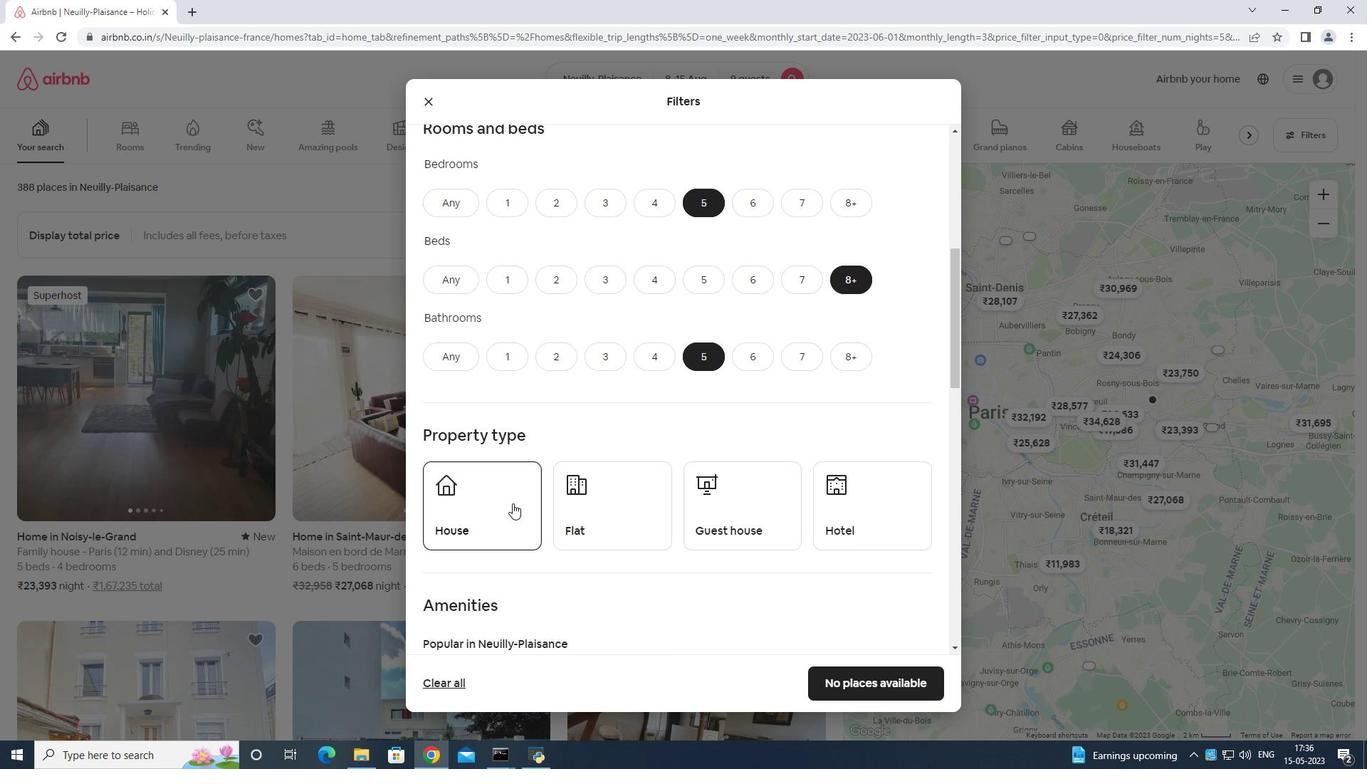 
Action: Mouse moved to (706, 491)
Screenshot: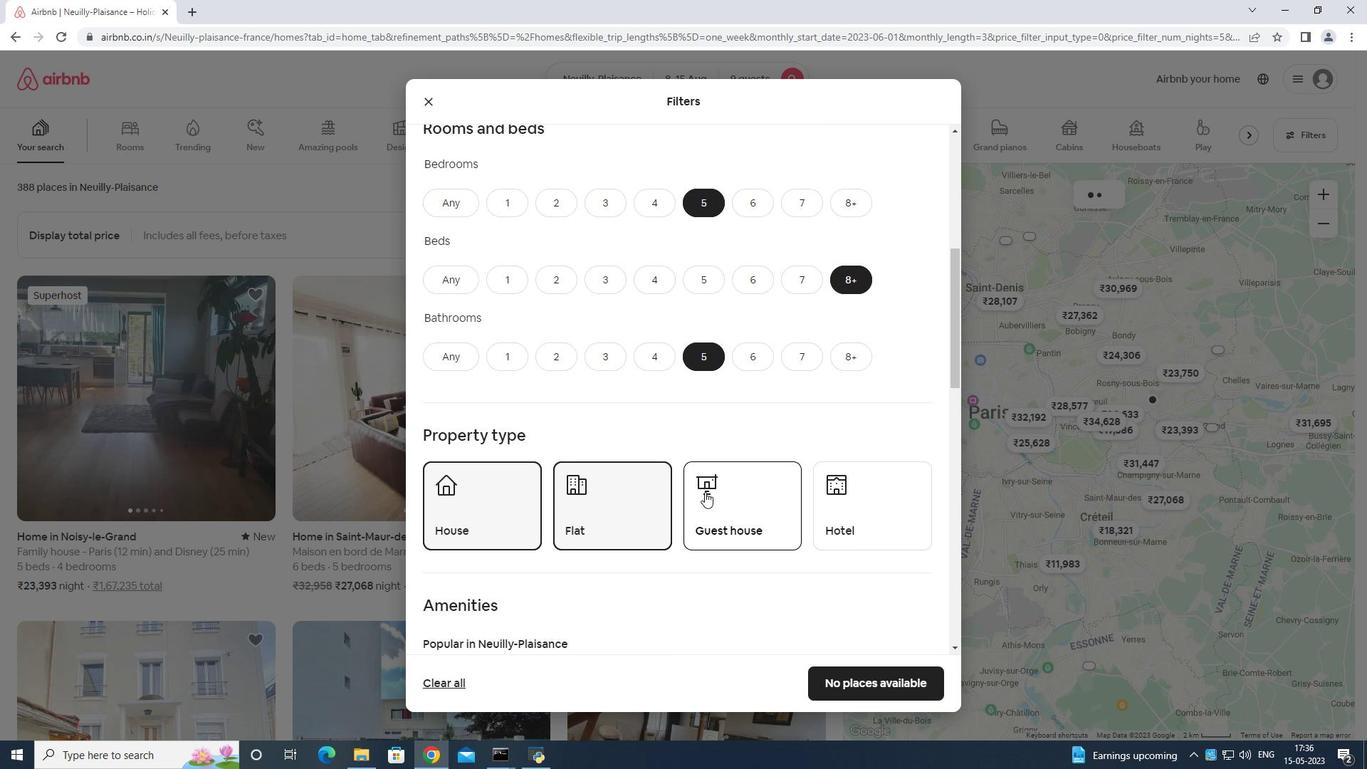 
Action: Mouse pressed left at (706, 491)
Screenshot: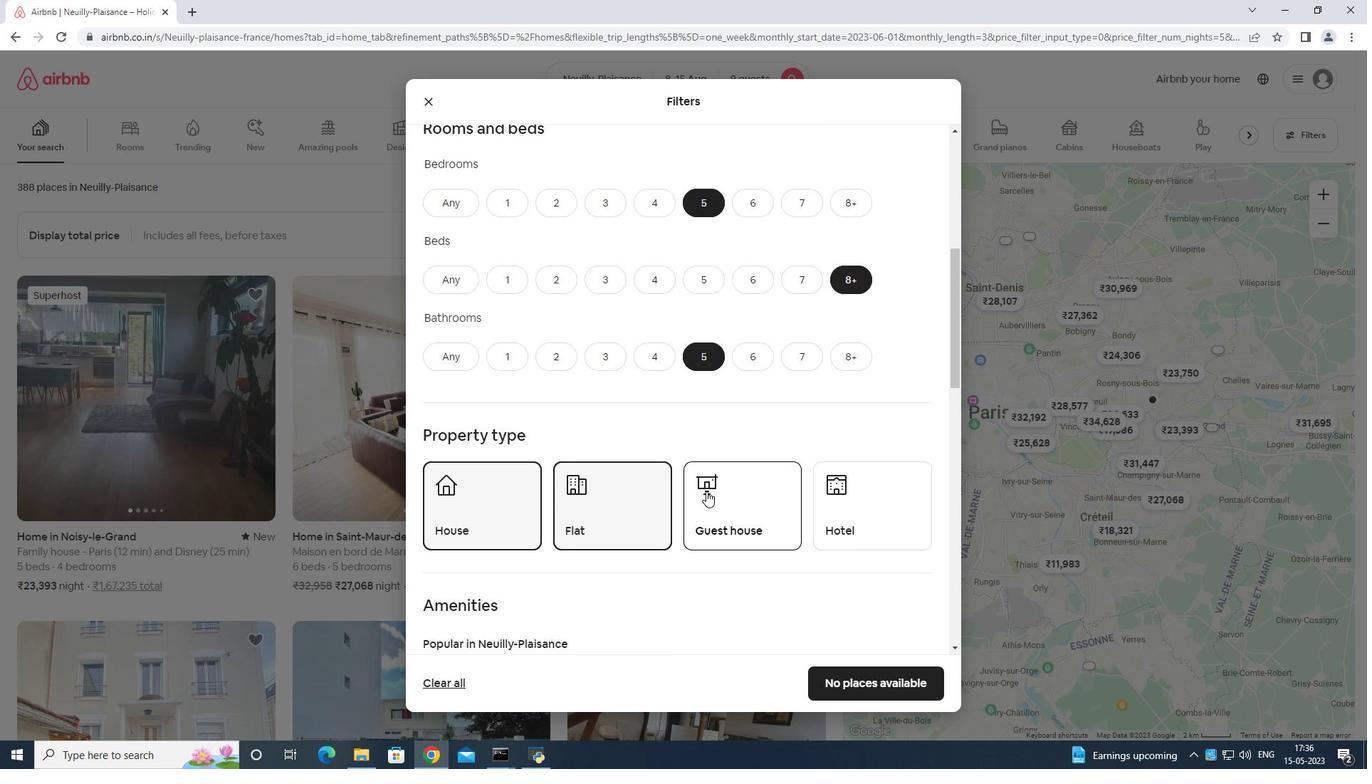 
Action: Mouse moved to (712, 488)
Screenshot: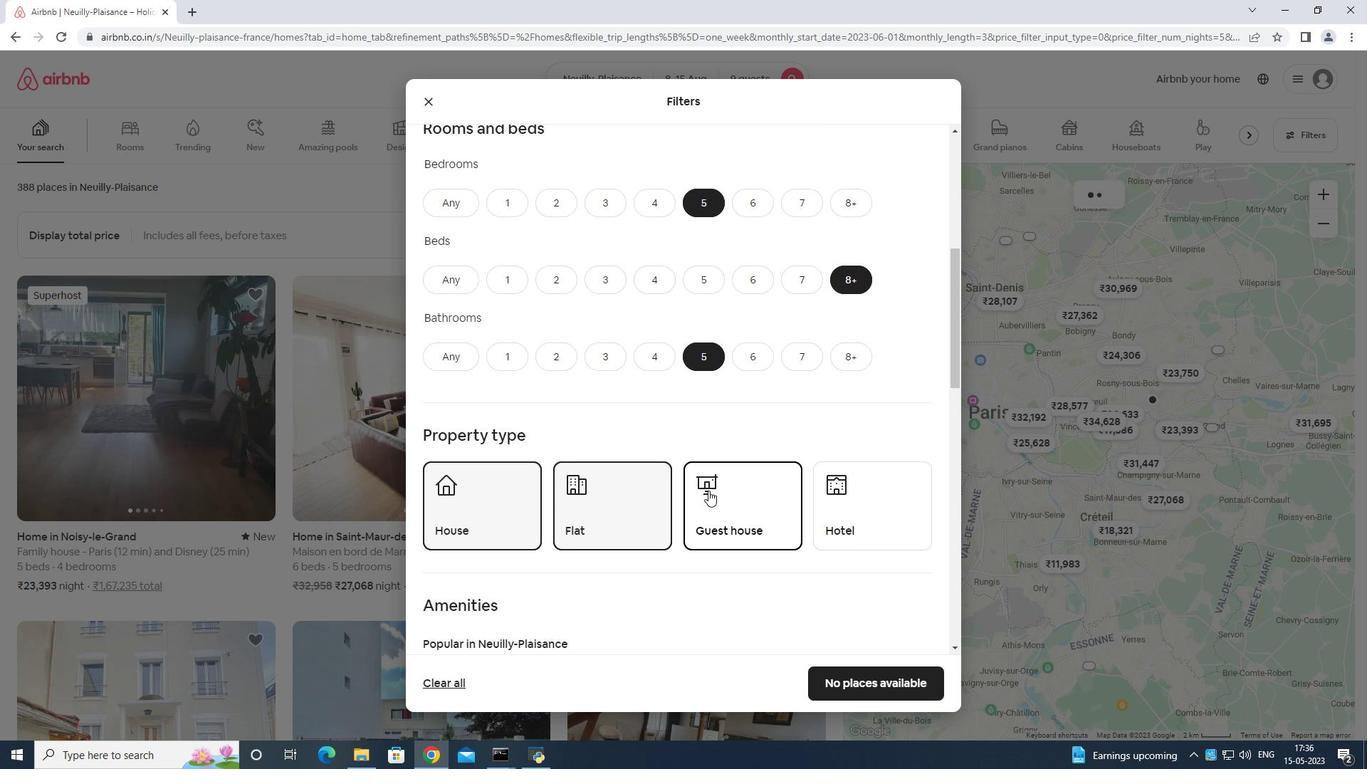 
Action: Mouse scrolled (712, 487) with delta (0, 0)
Screenshot: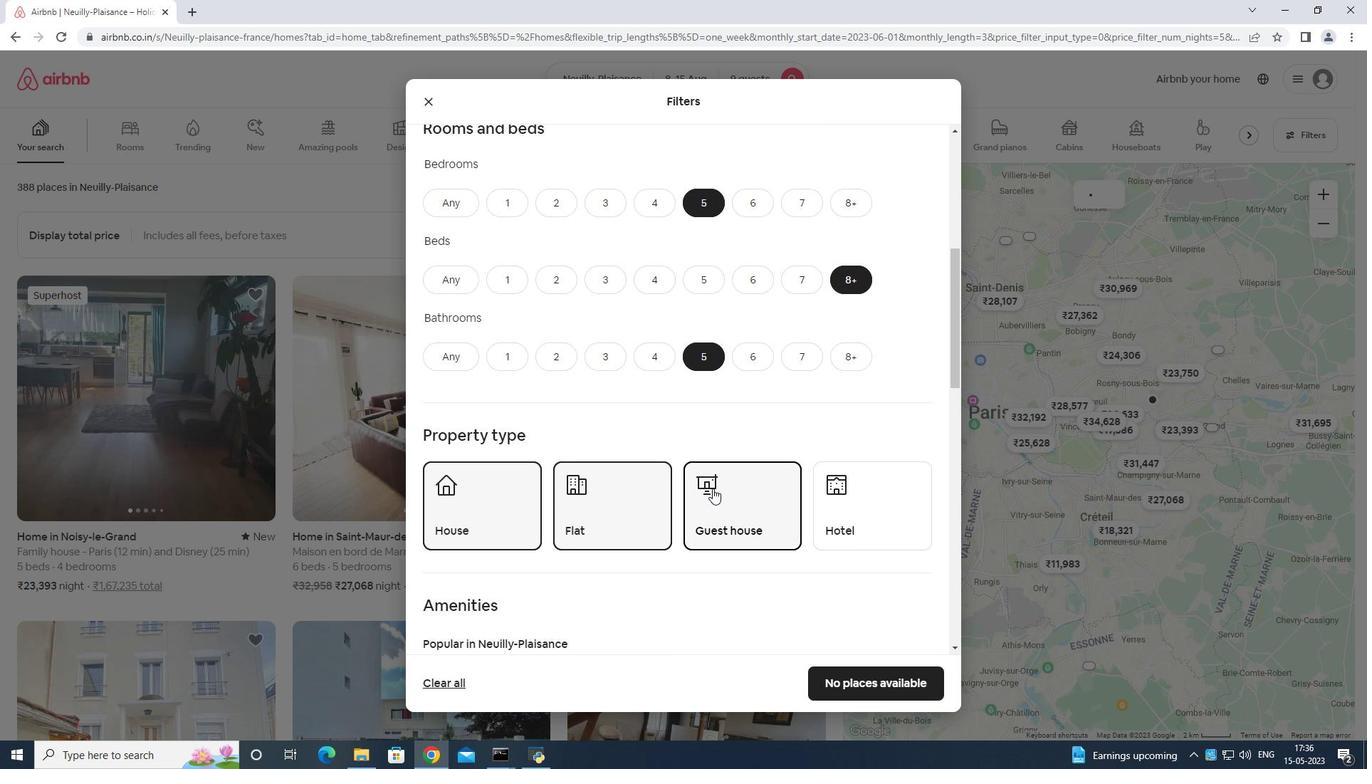 
Action: Mouse moved to (712, 488)
Screenshot: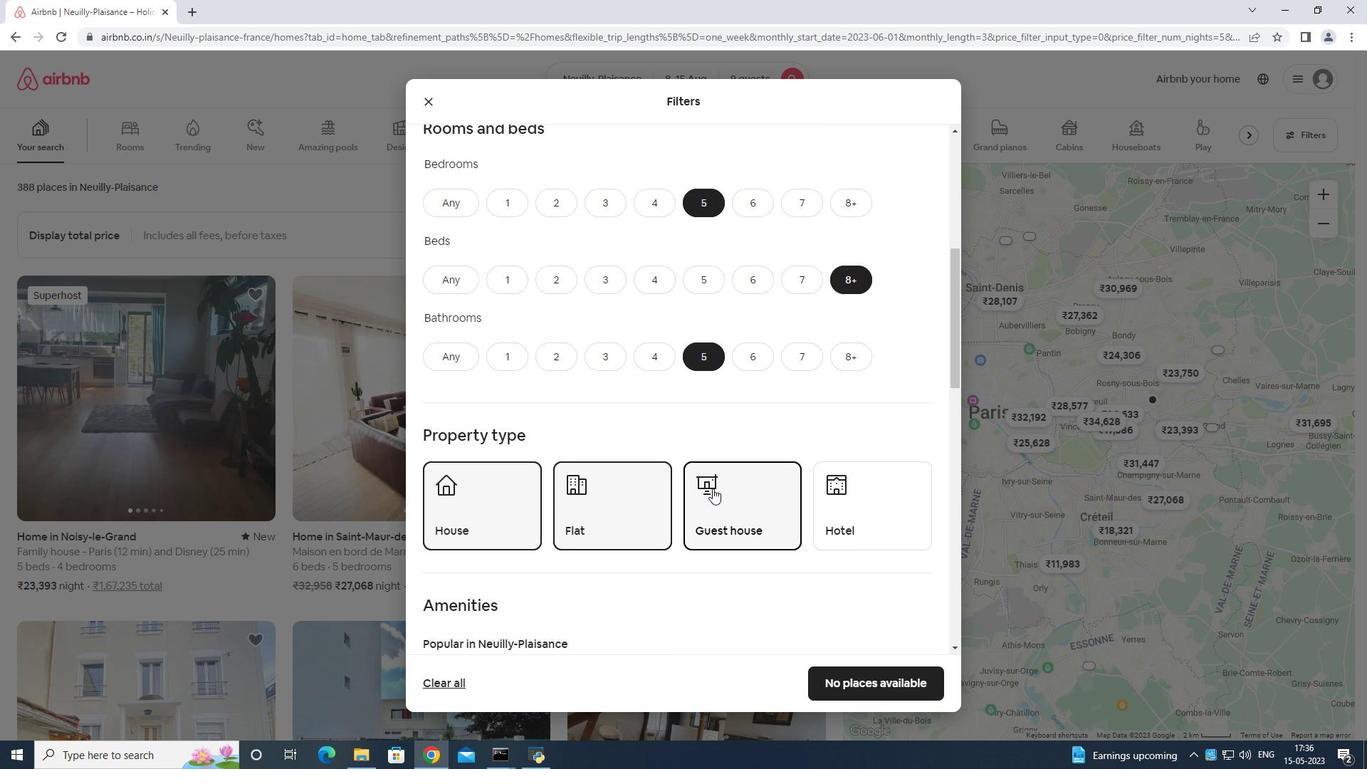 
Action: Mouse scrolled (712, 487) with delta (0, 0)
Screenshot: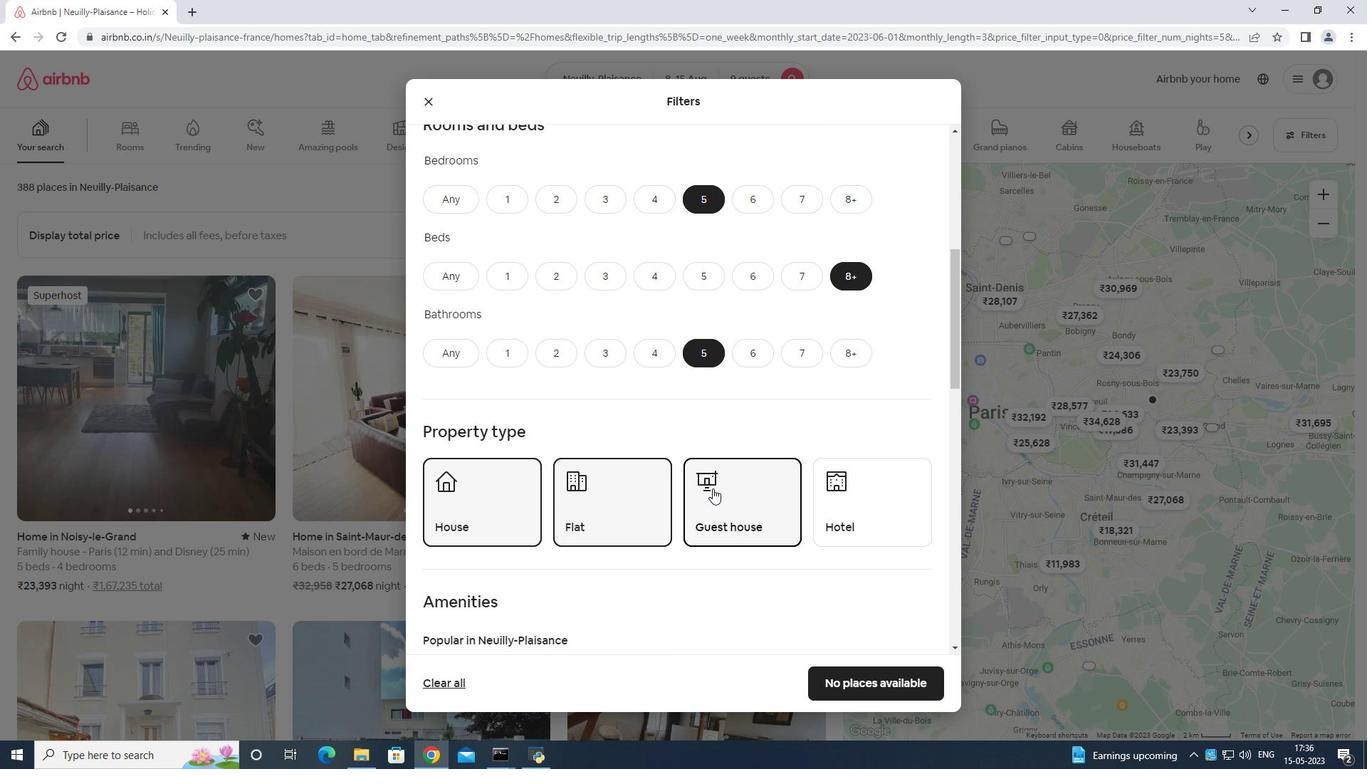 
Action: Mouse moved to (712, 488)
Screenshot: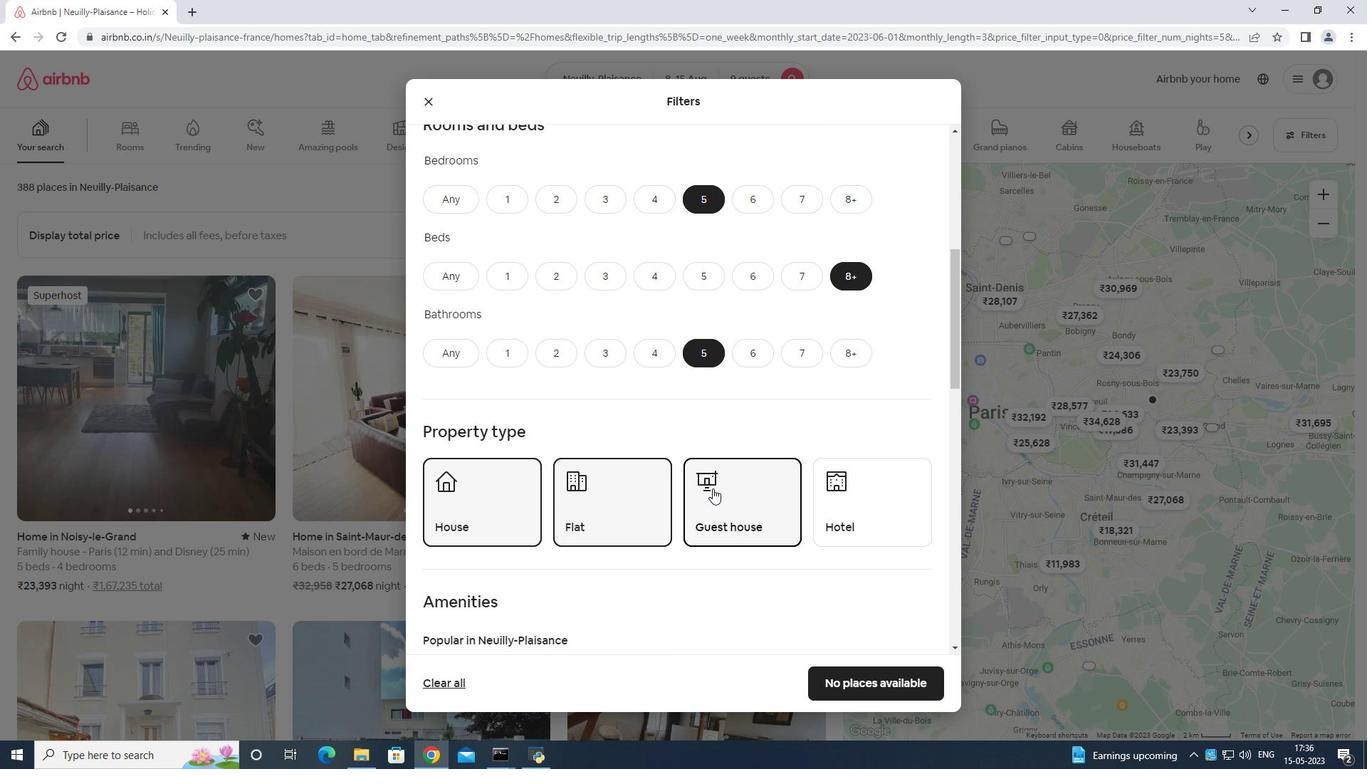 
Action: Mouse scrolled (712, 487) with delta (0, 0)
Screenshot: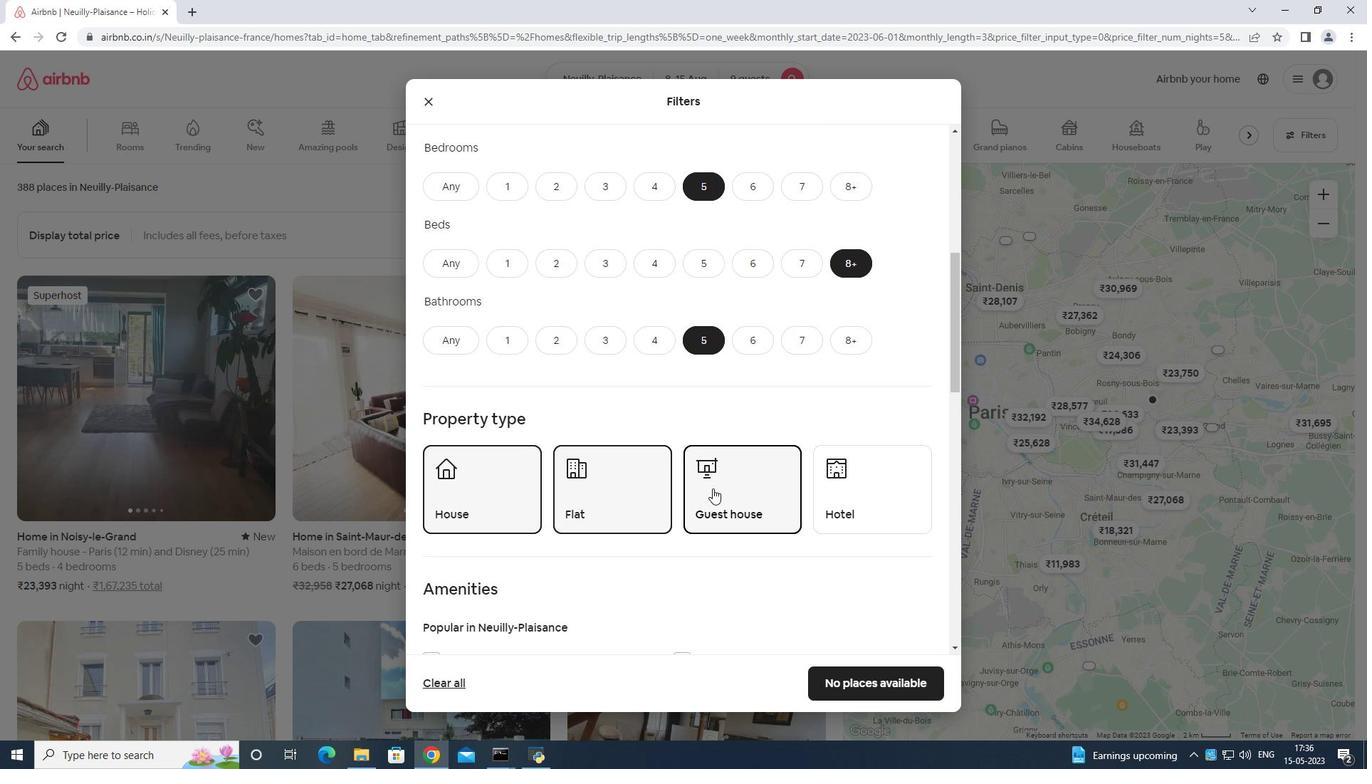 
Action: Mouse scrolled (712, 487) with delta (0, 0)
Screenshot: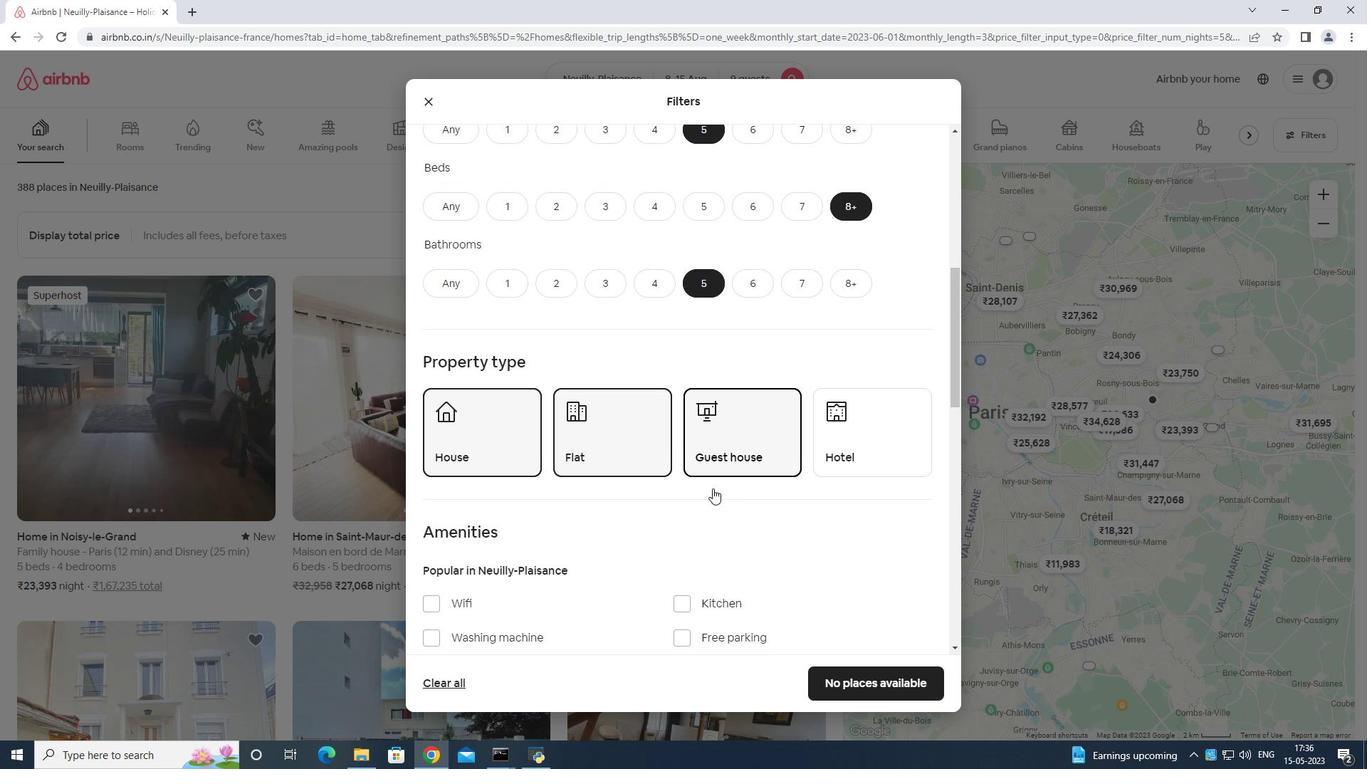 
Action: Mouse moved to (464, 388)
Screenshot: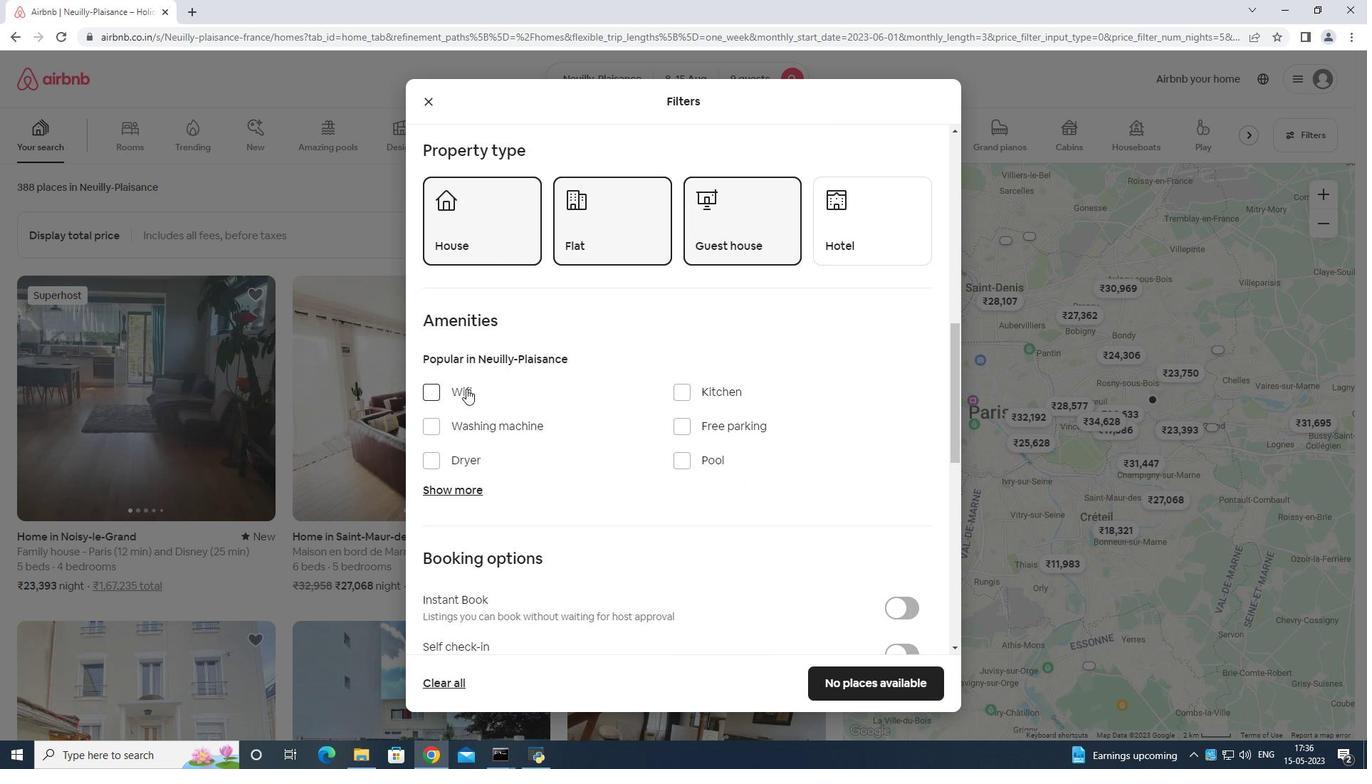 
Action: Mouse pressed left at (464, 388)
Screenshot: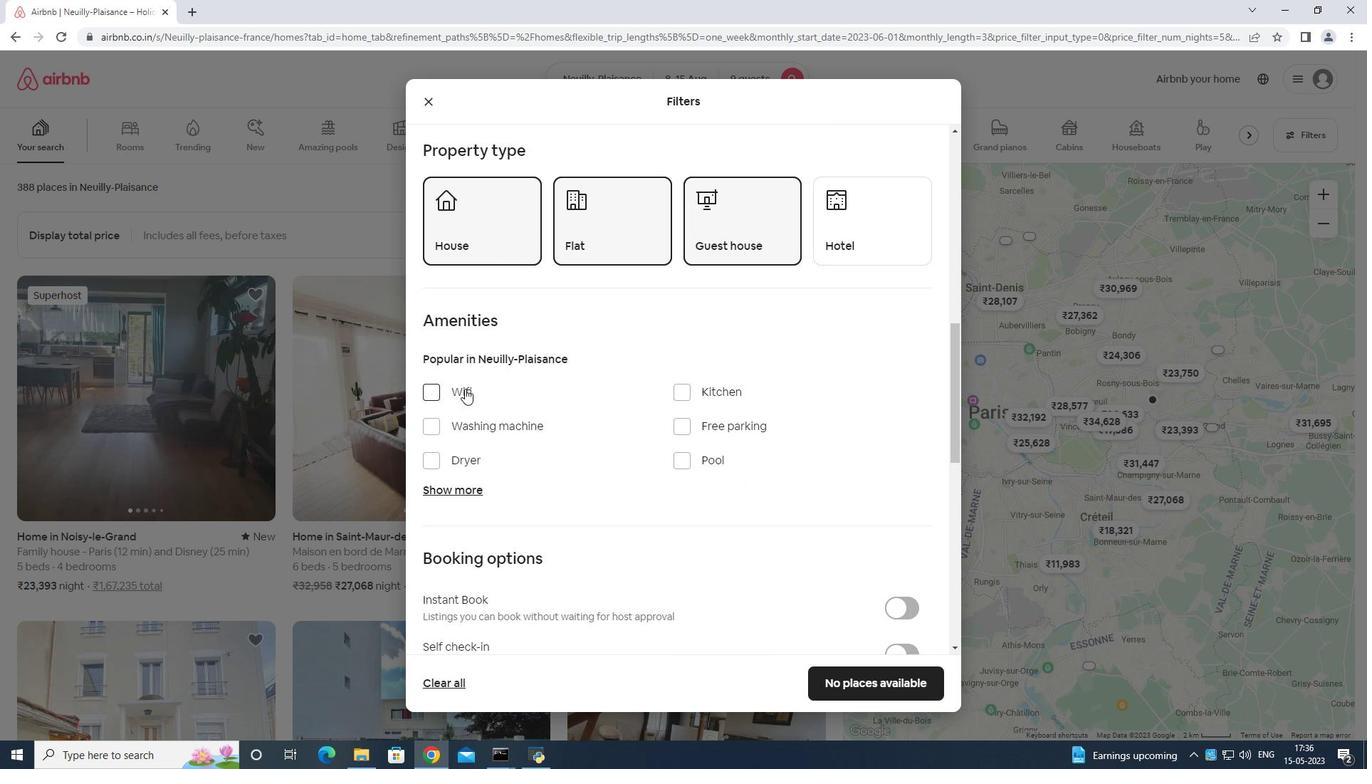
Action: Mouse moved to (461, 487)
Screenshot: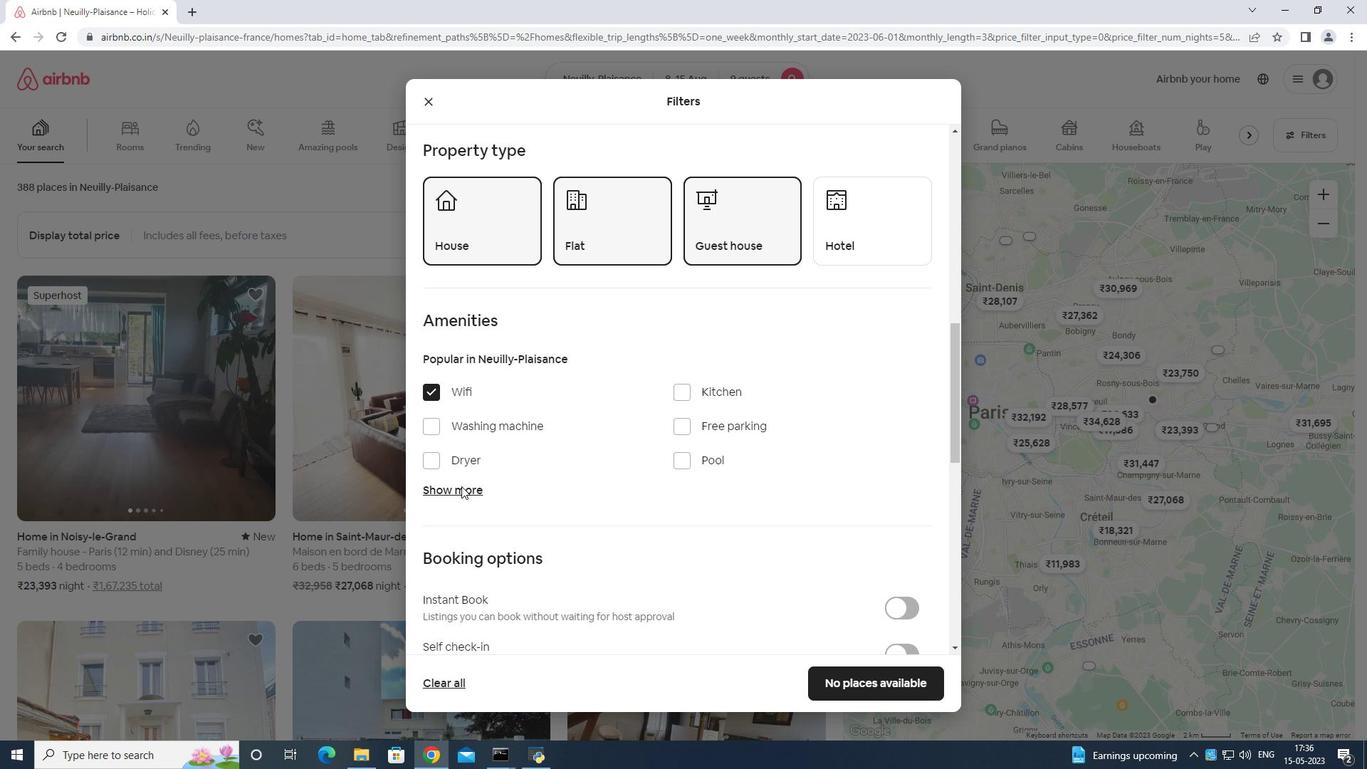 
Action: Mouse pressed left at (461, 487)
Screenshot: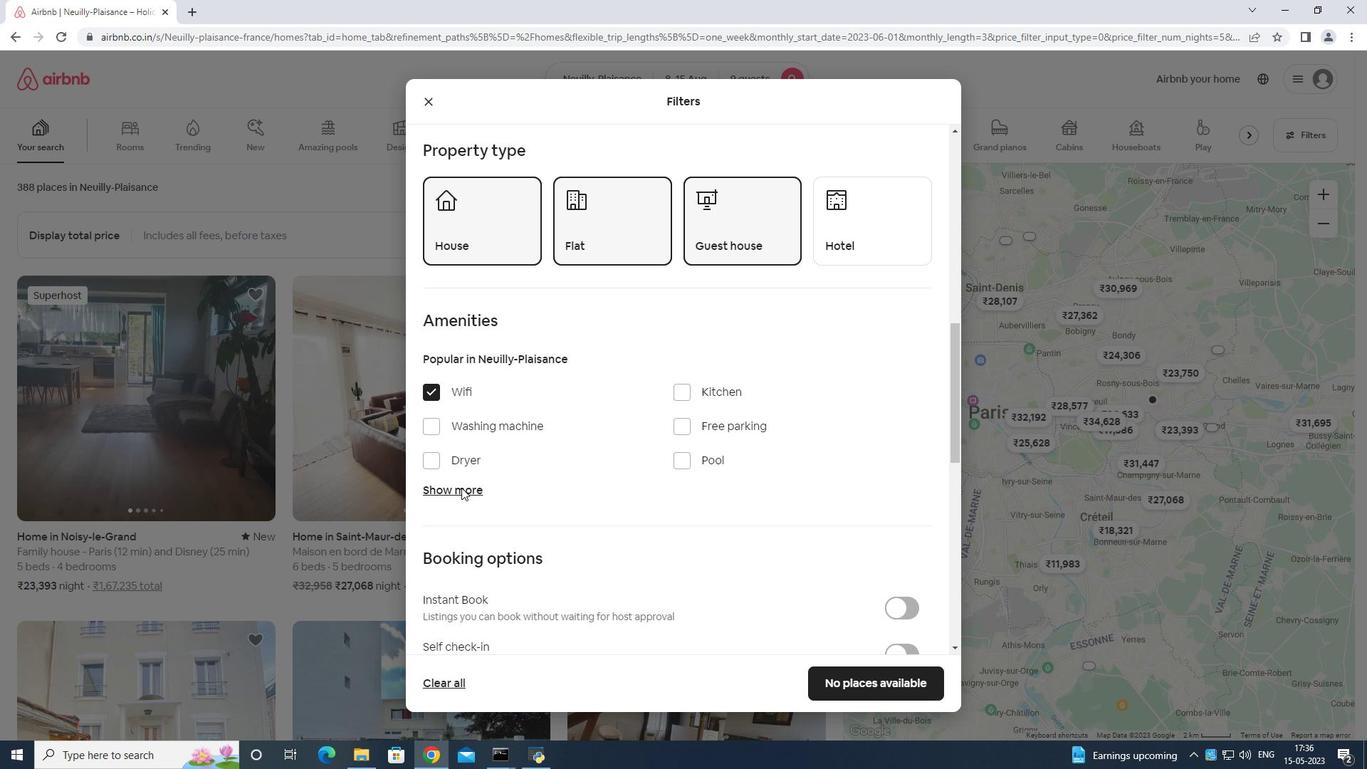 
Action: Mouse moved to (686, 431)
Screenshot: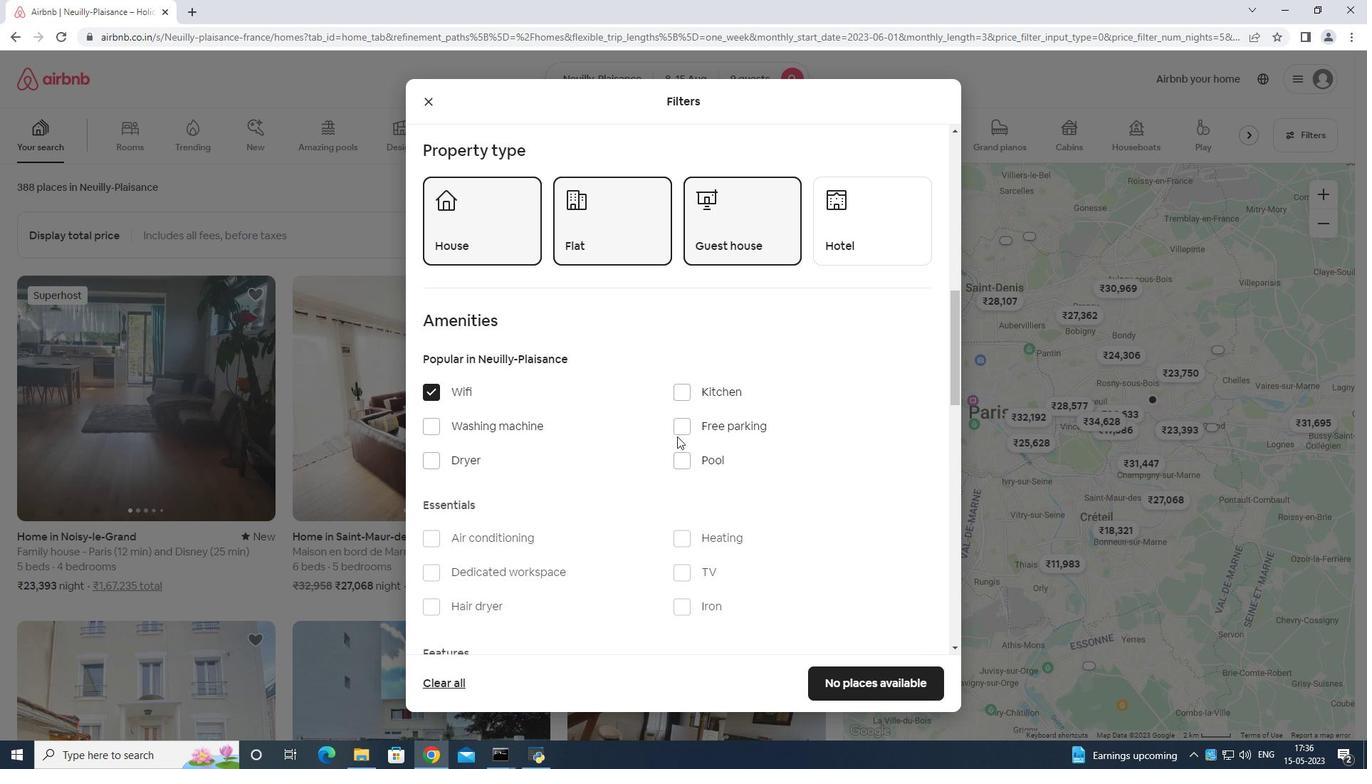
Action: Mouse pressed left at (686, 431)
Screenshot: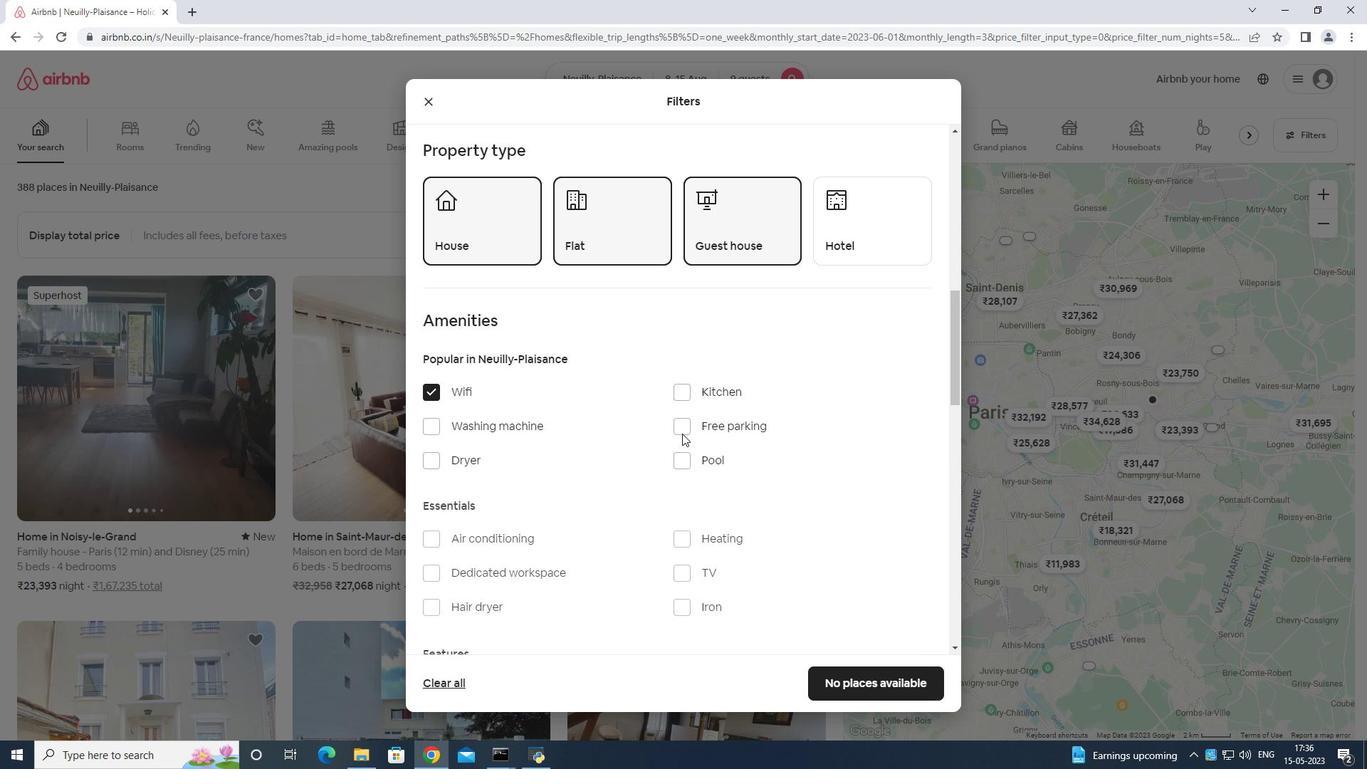 
Action: Mouse moved to (686, 570)
Screenshot: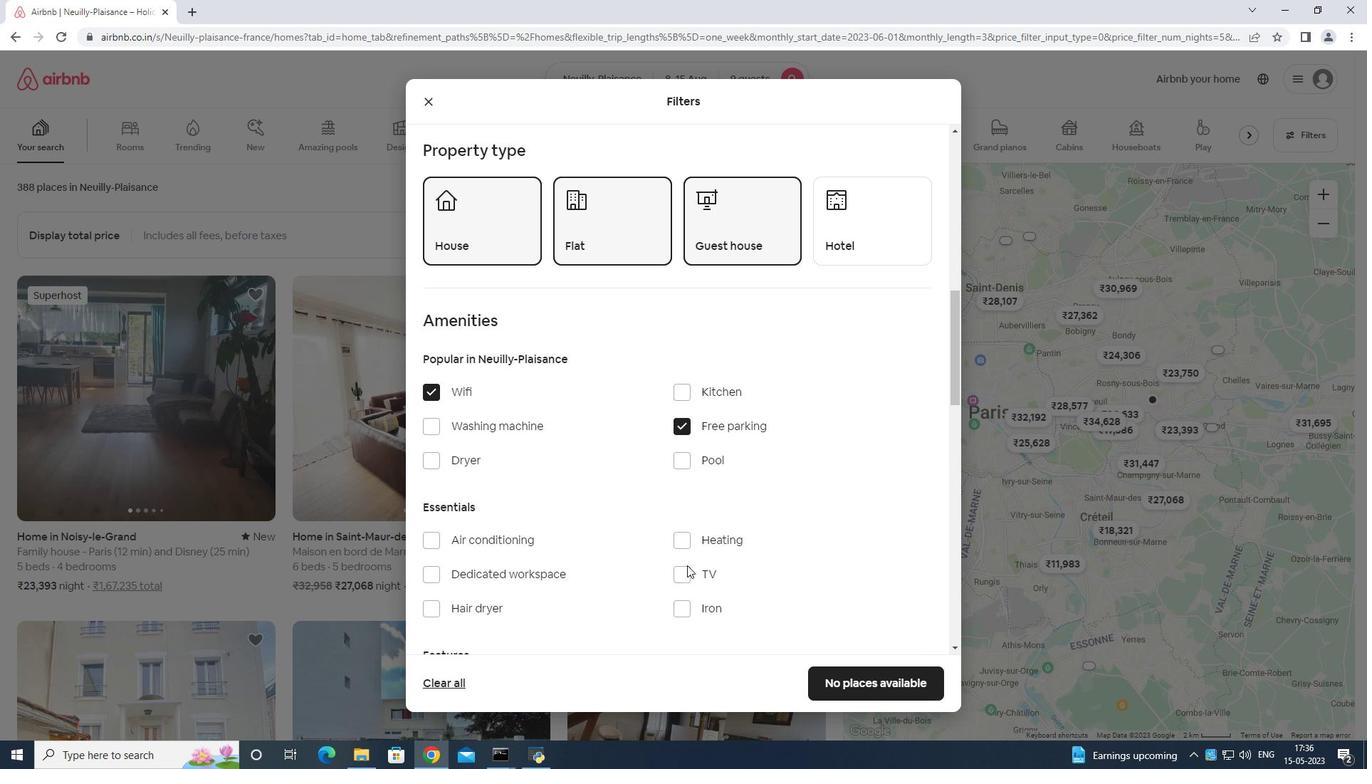 
Action: Mouse pressed left at (686, 570)
Screenshot: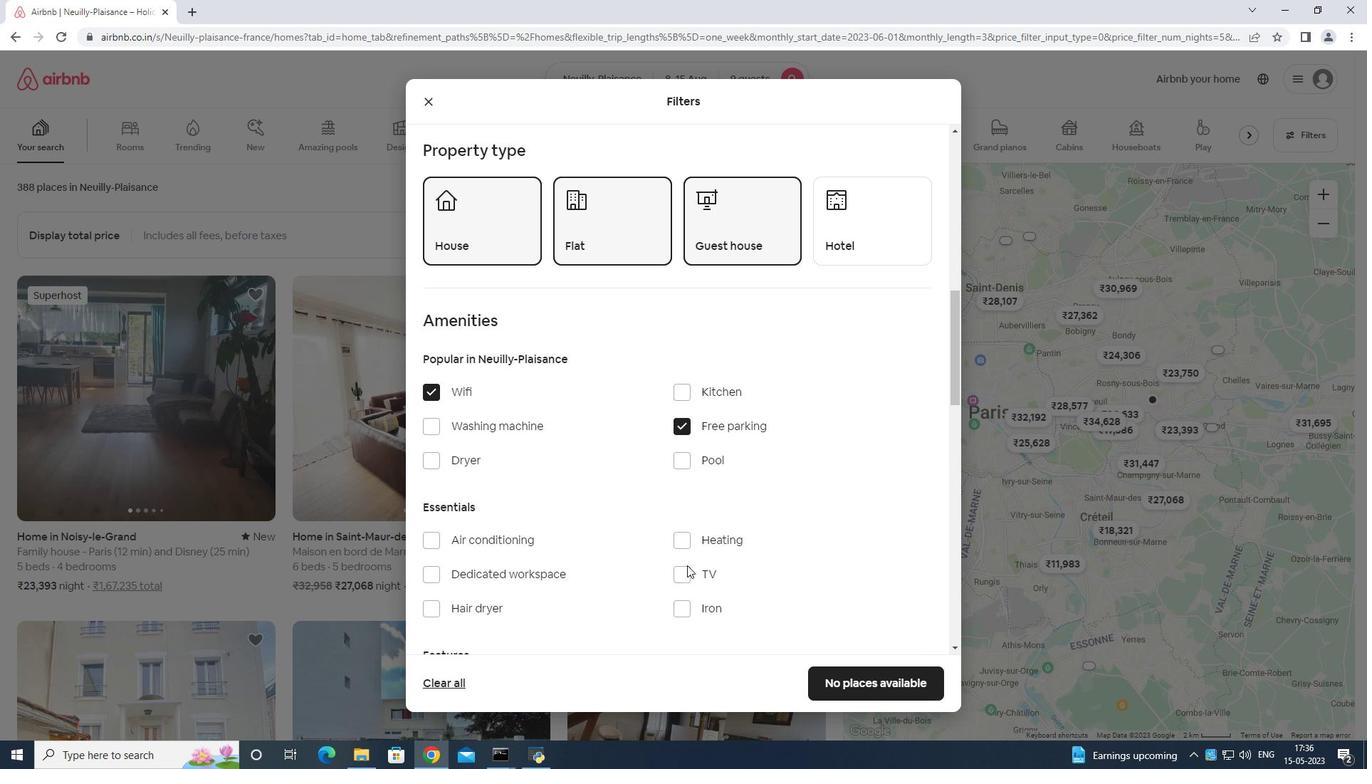 
Action: Mouse moved to (685, 571)
Screenshot: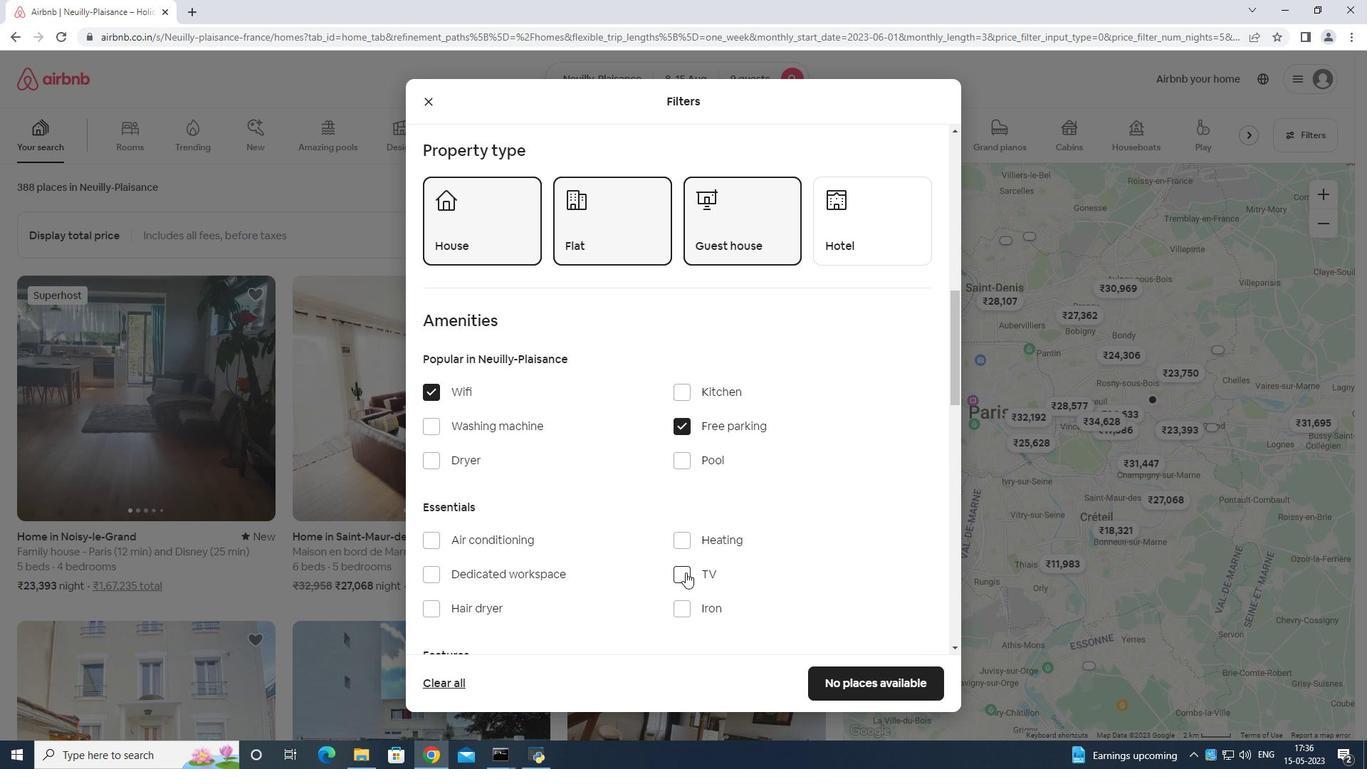 
Action: Mouse scrolled (685, 570) with delta (0, 0)
Screenshot: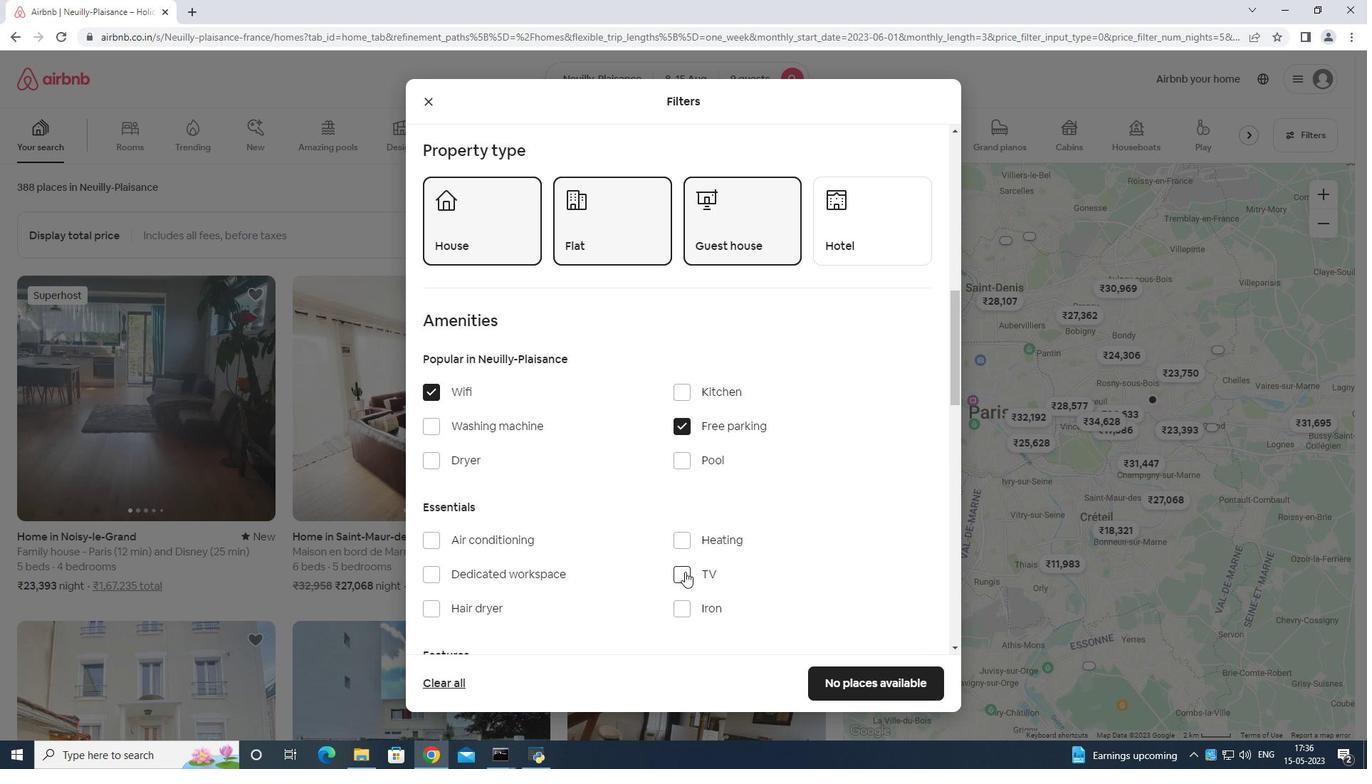 
Action: Mouse scrolled (685, 570) with delta (0, 0)
Screenshot: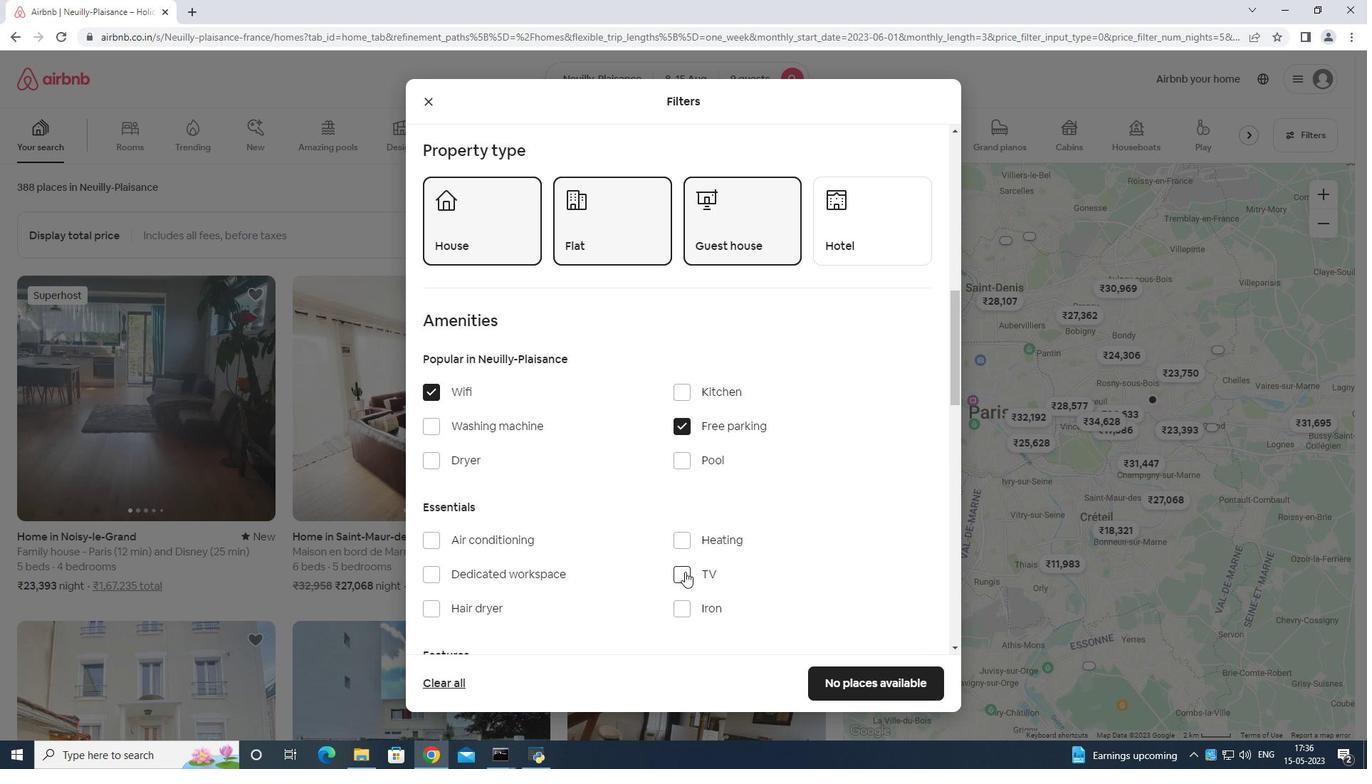 
Action: Mouse moved to (685, 570)
Screenshot: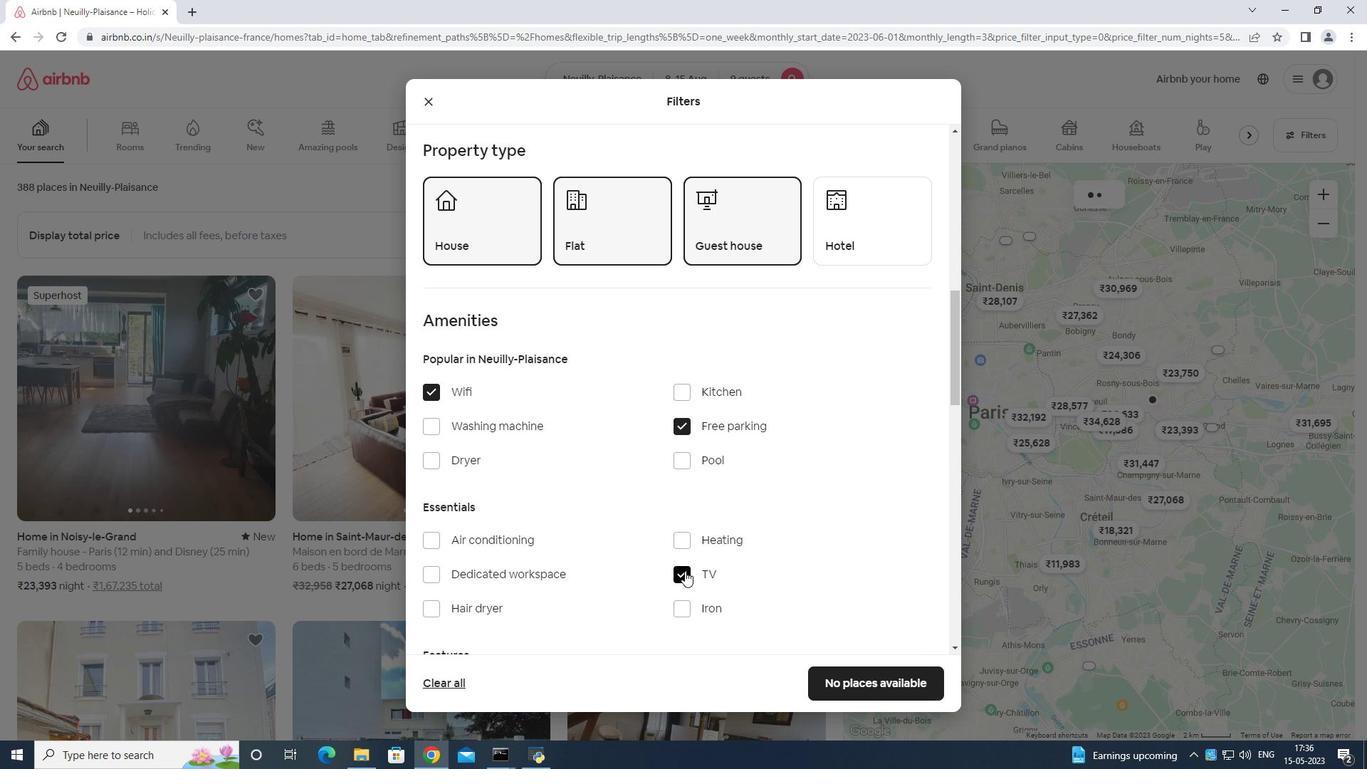 
Action: Mouse scrolled (685, 569) with delta (0, 0)
Screenshot: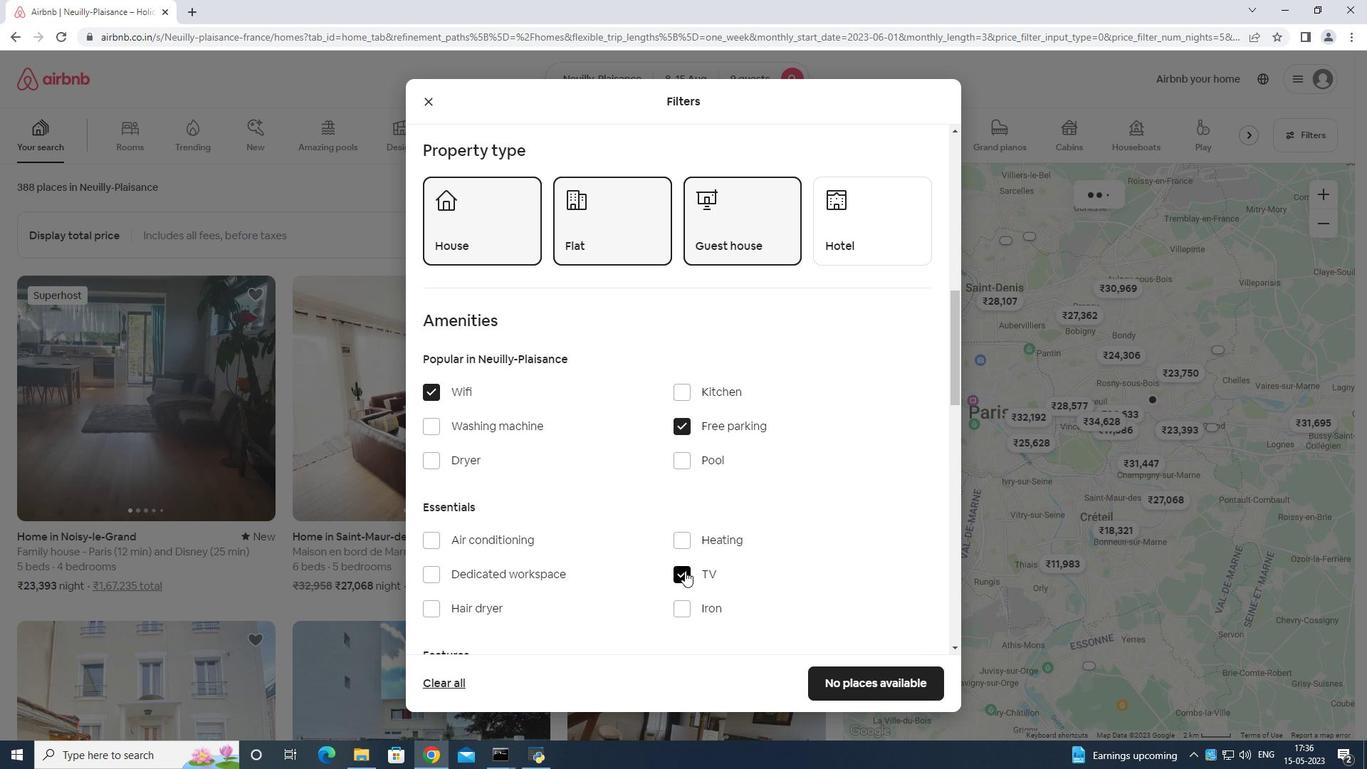 
Action: Mouse scrolled (685, 569) with delta (0, 0)
Screenshot: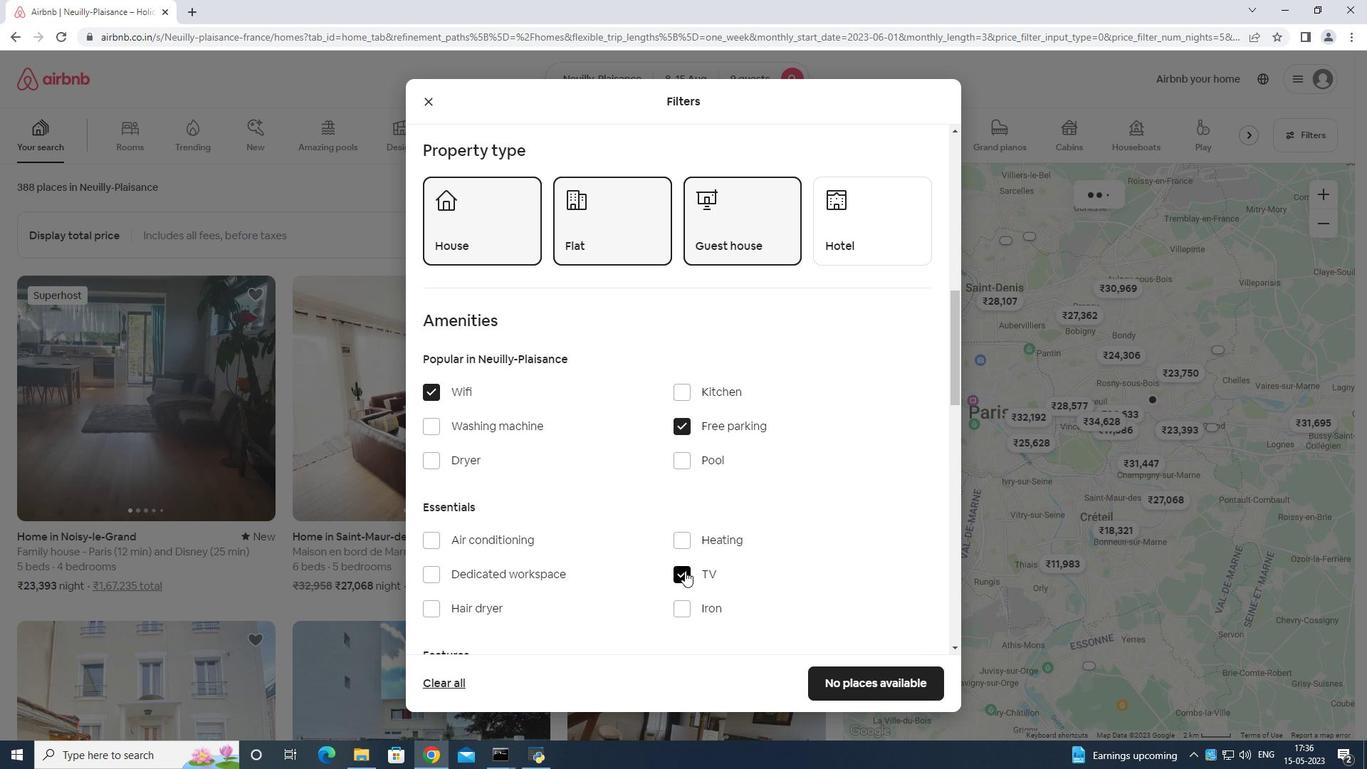 
Action: Mouse moved to (676, 430)
Screenshot: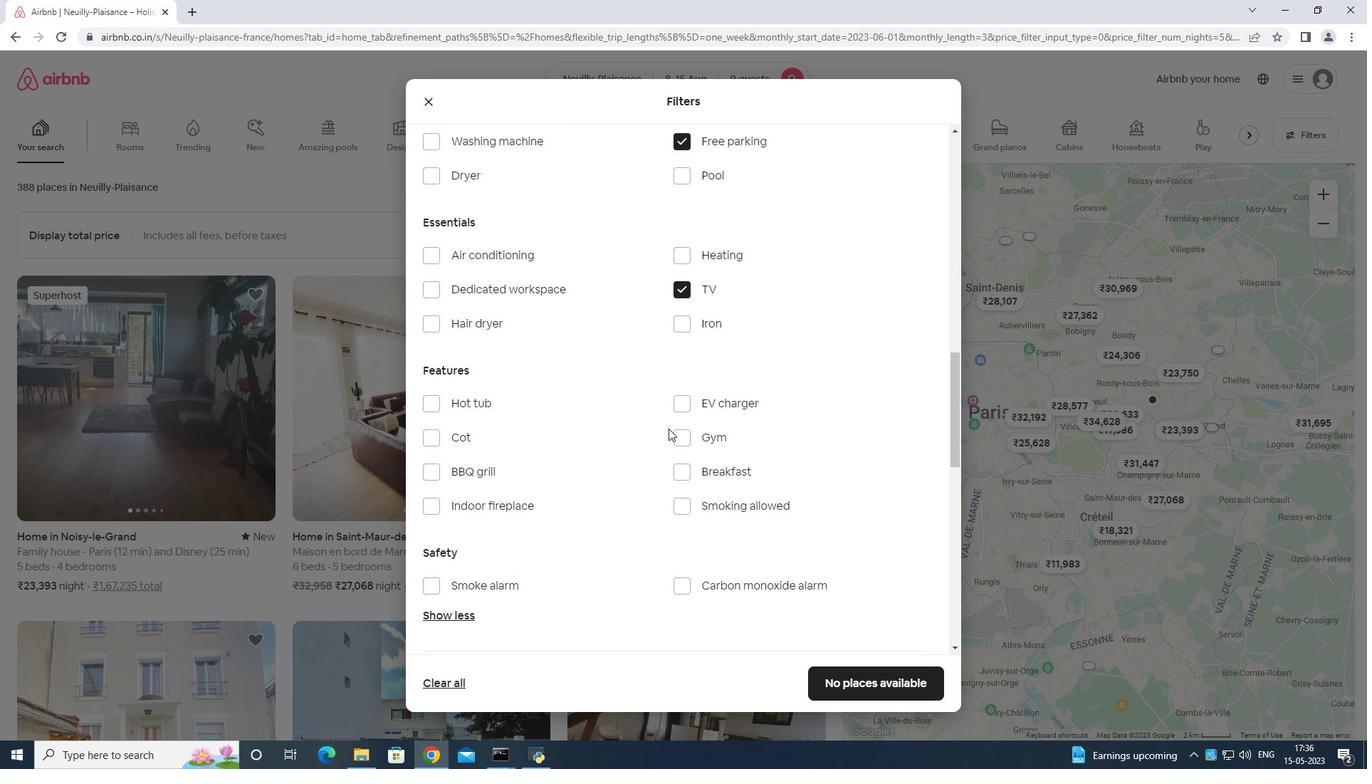 
Action: Mouse pressed left at (676, 430)
Screenshot: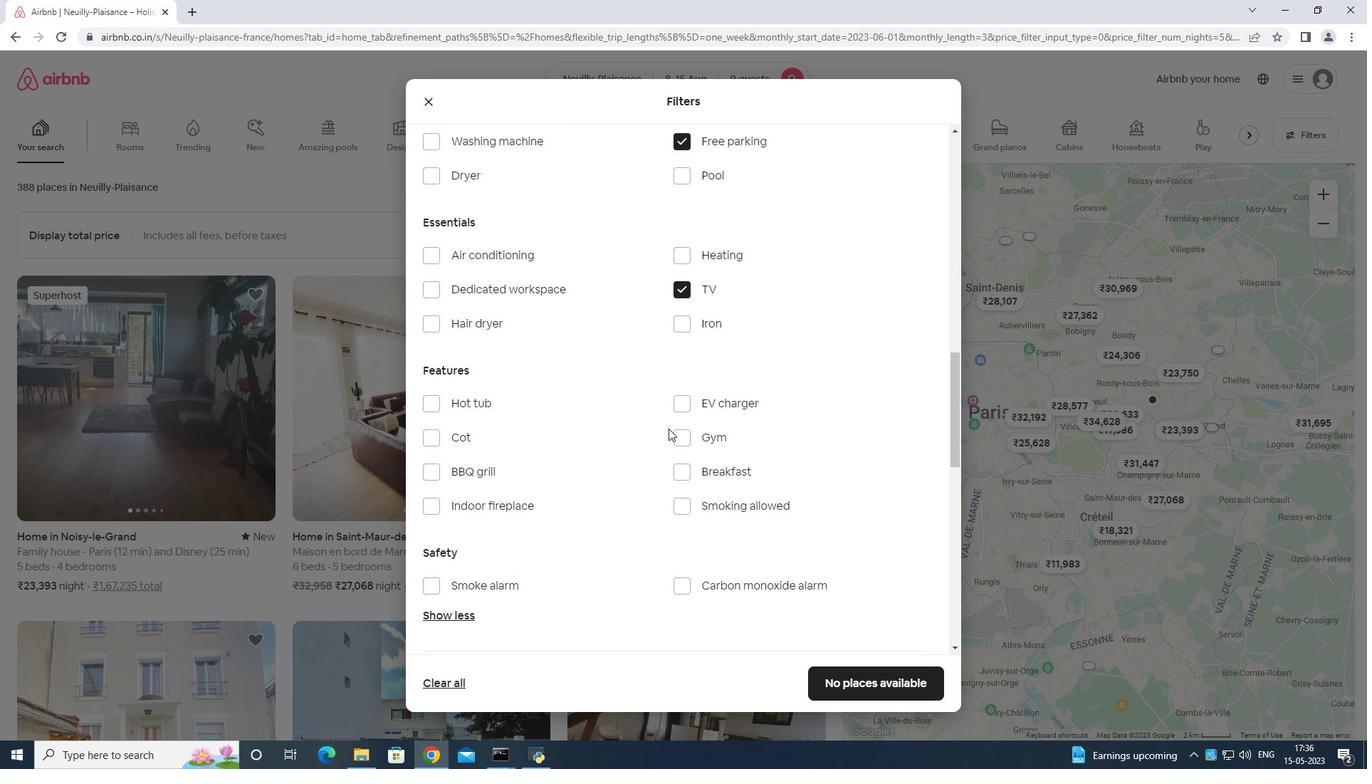 
Action: Mouse moved to (682, 465)
Screenshot: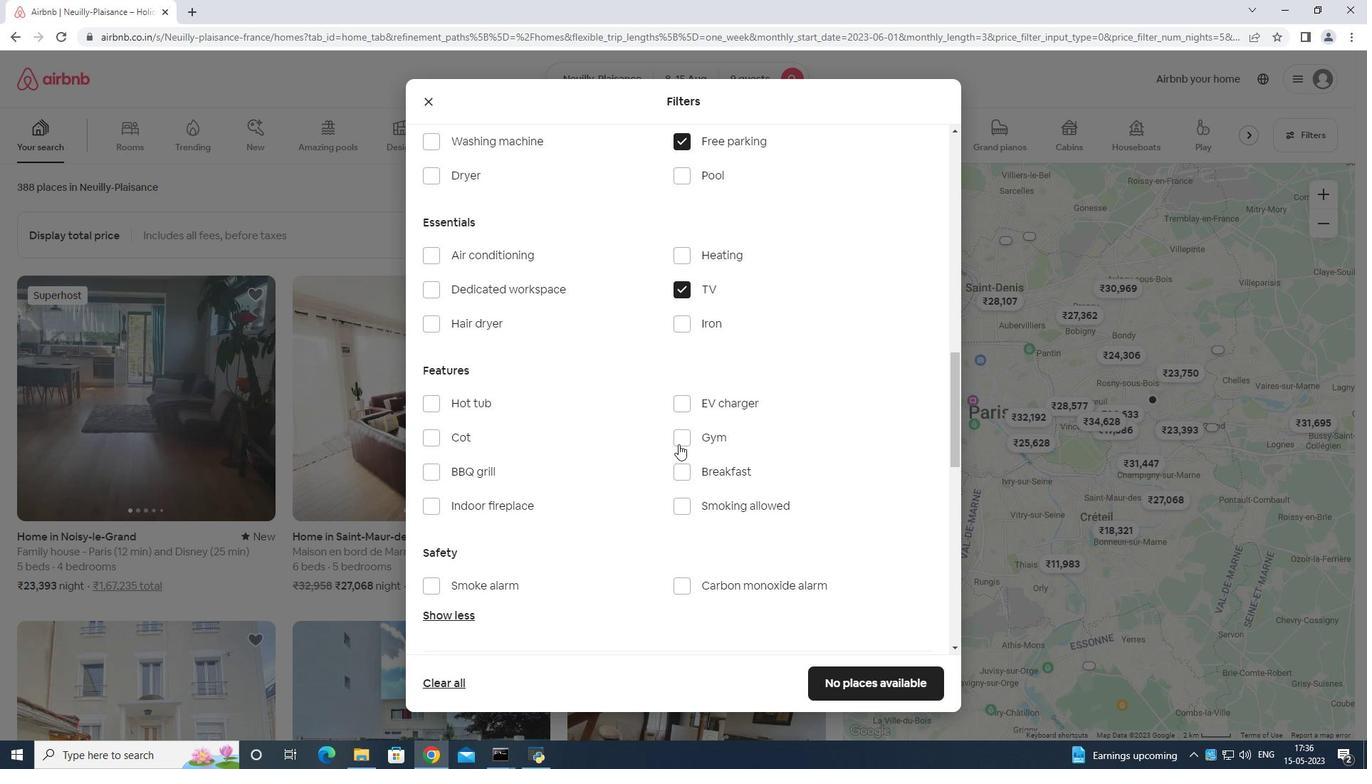 
Action: Mouse pressed left at (682, 465)
Screenshot: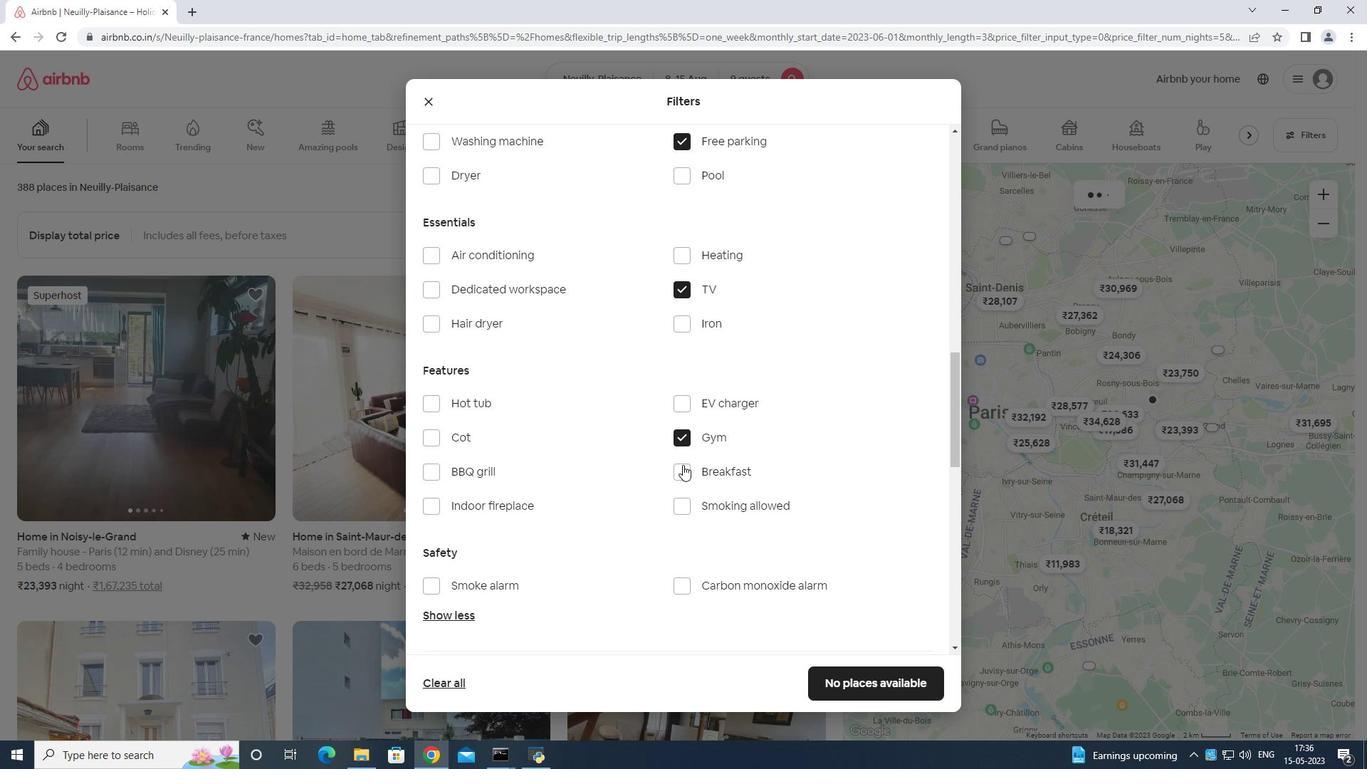 
Action: Mouse moved to (687, 467)
Screenshot: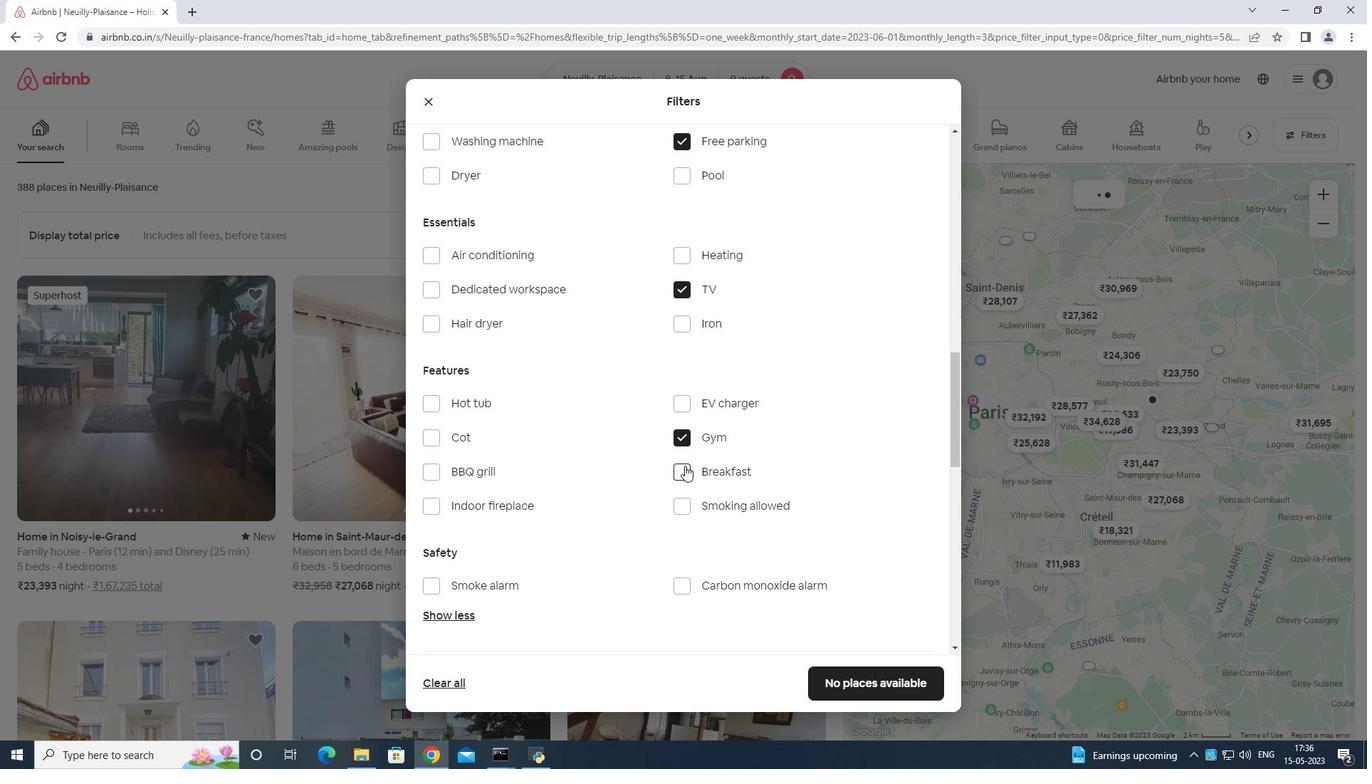 
Action: Mouse scrolled (687, 466) with delta (0, 0)
Screenshot: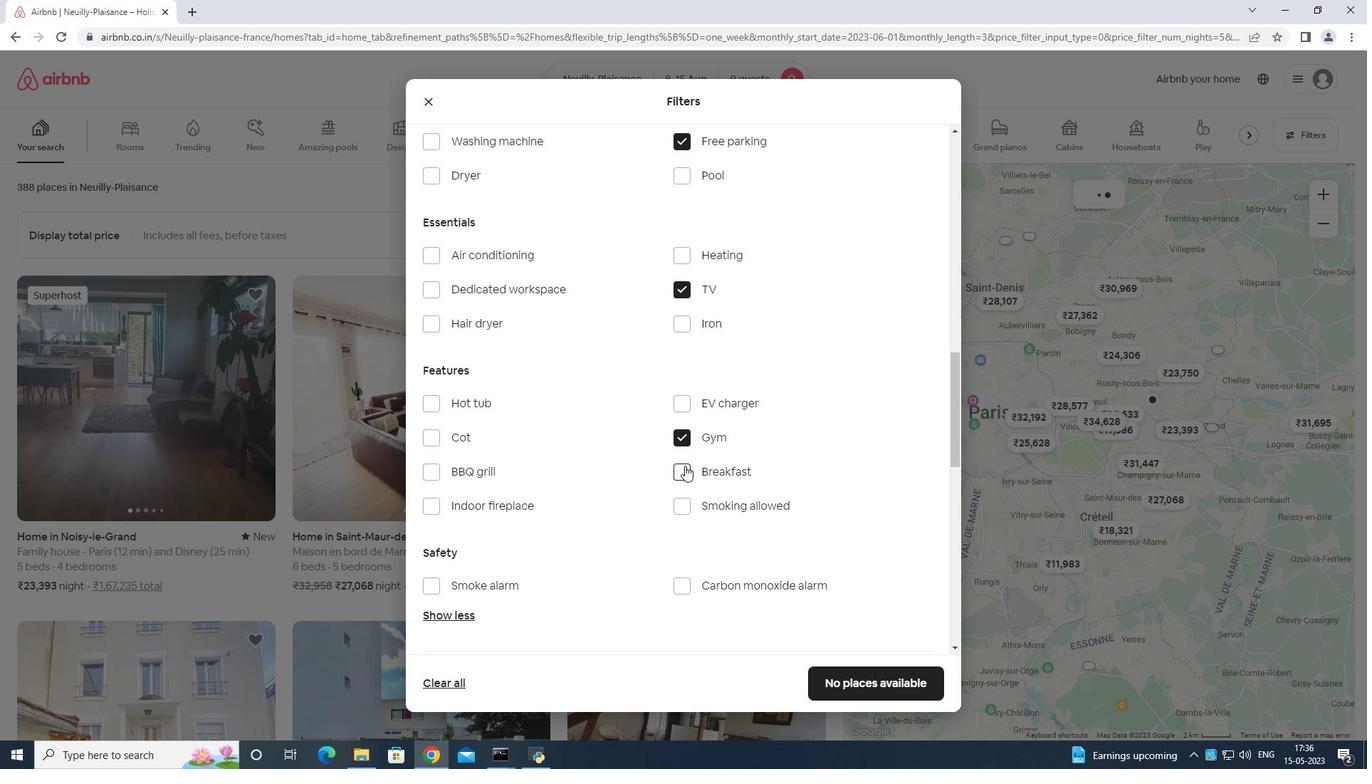 
Action: Mouse moved to (687, 470)
Screenshot: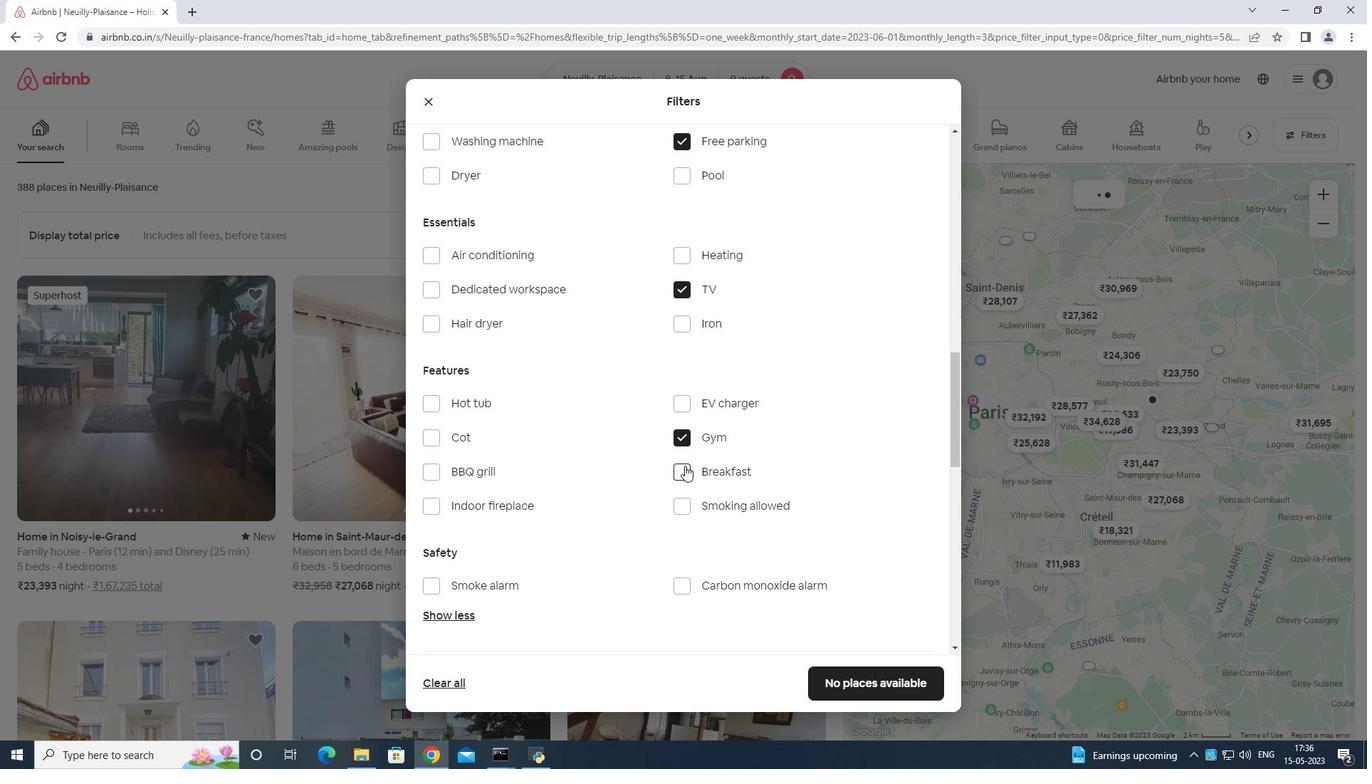
Action: Mouse scrolled (687, 469) with delta (0, 0)
Screenshot: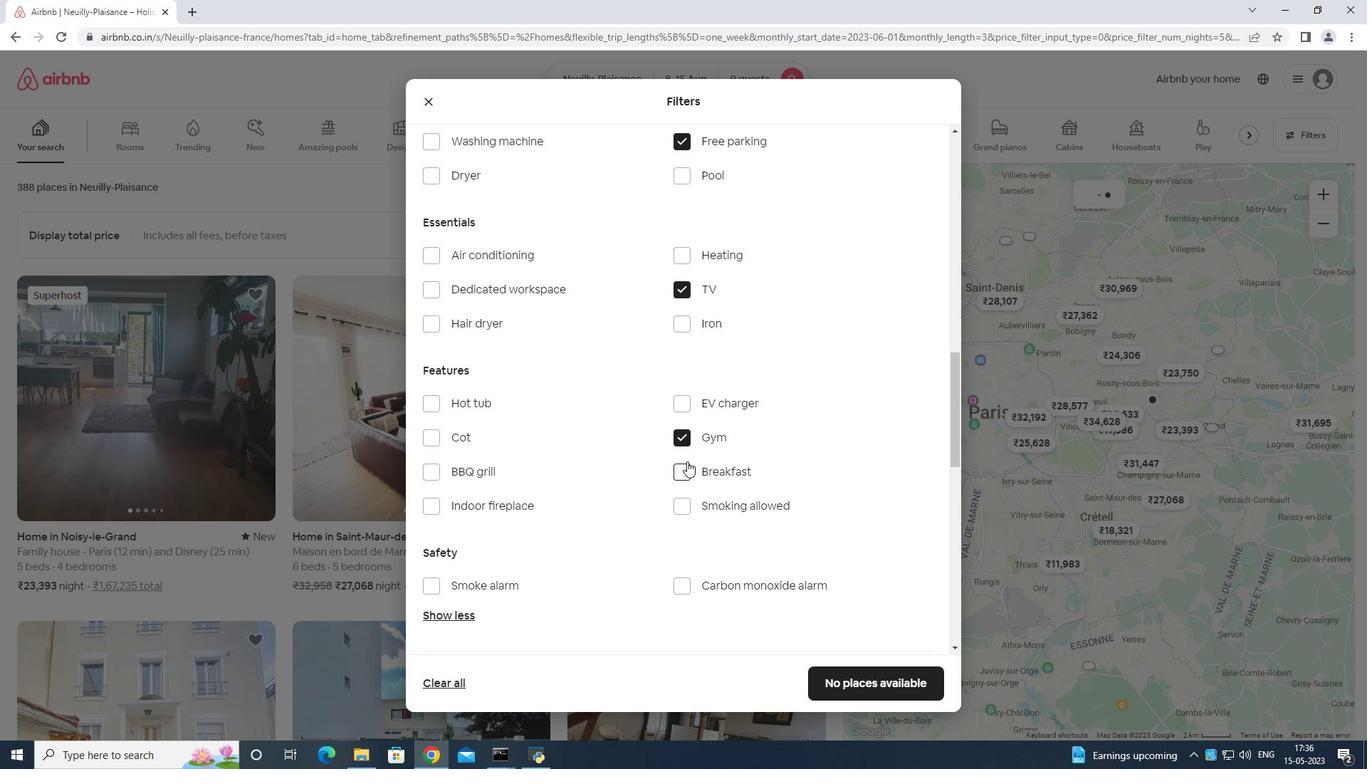 
Action: Mouse scrolled (687, 469) with delta (0, 0)
Screenshot: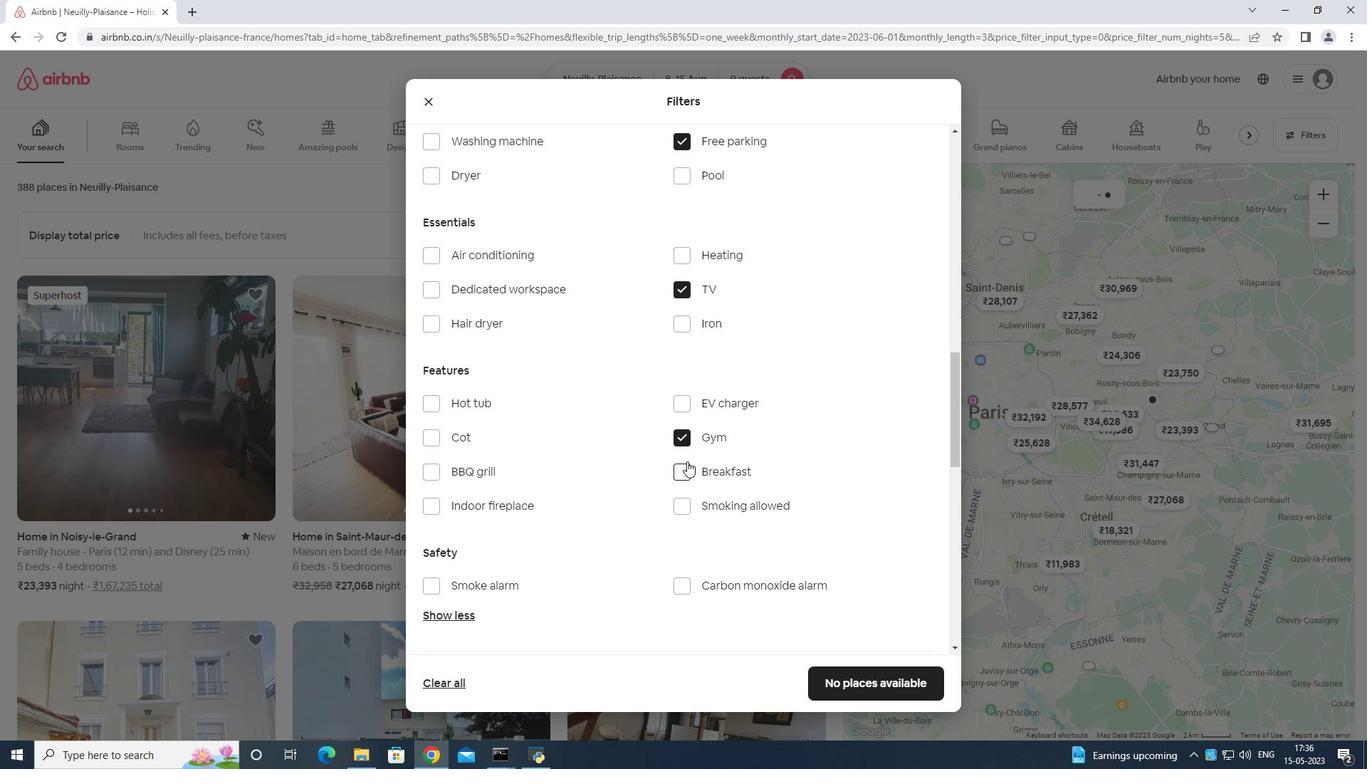 
Action: Mouse scrolled (687, 469) with delta (0, 0)
Screenshot: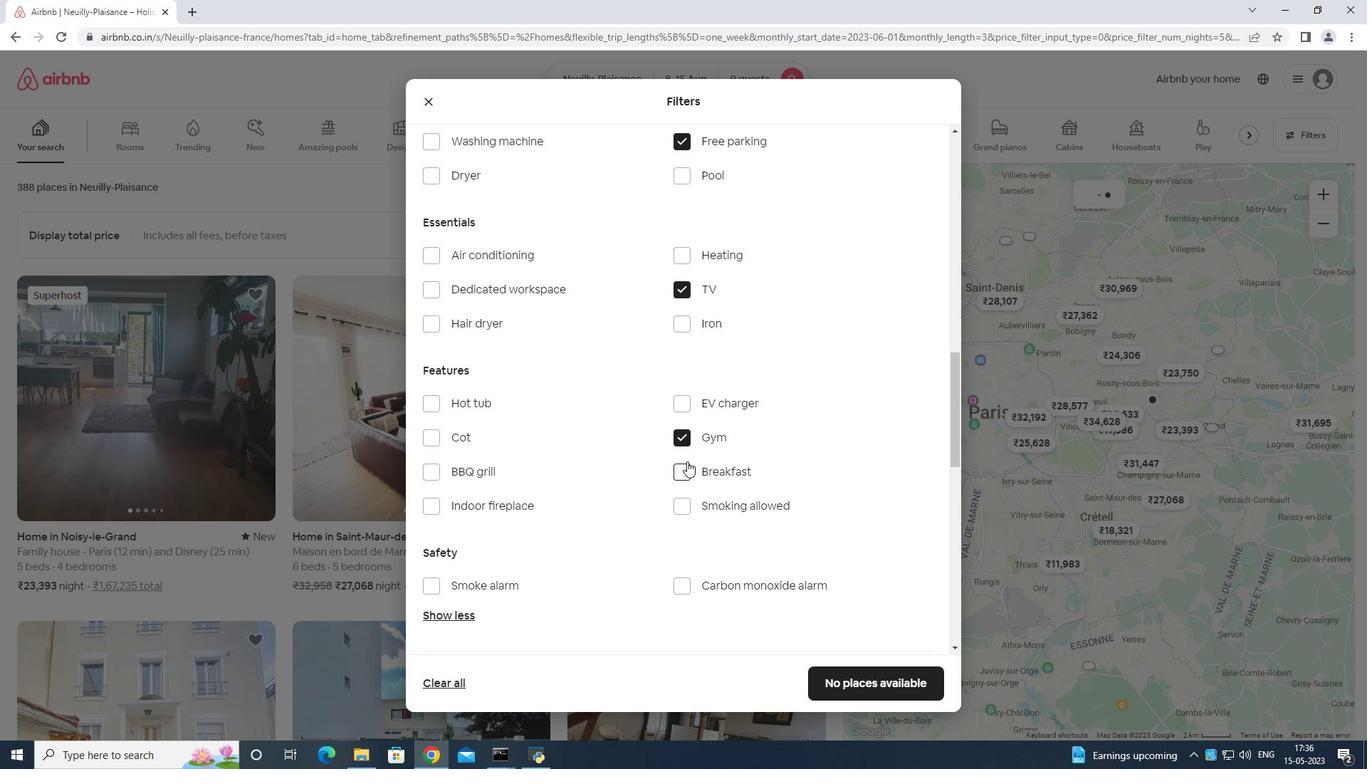 
Action: Mouse scrolled (687, 469) with delta (0, 0)
Screenshot: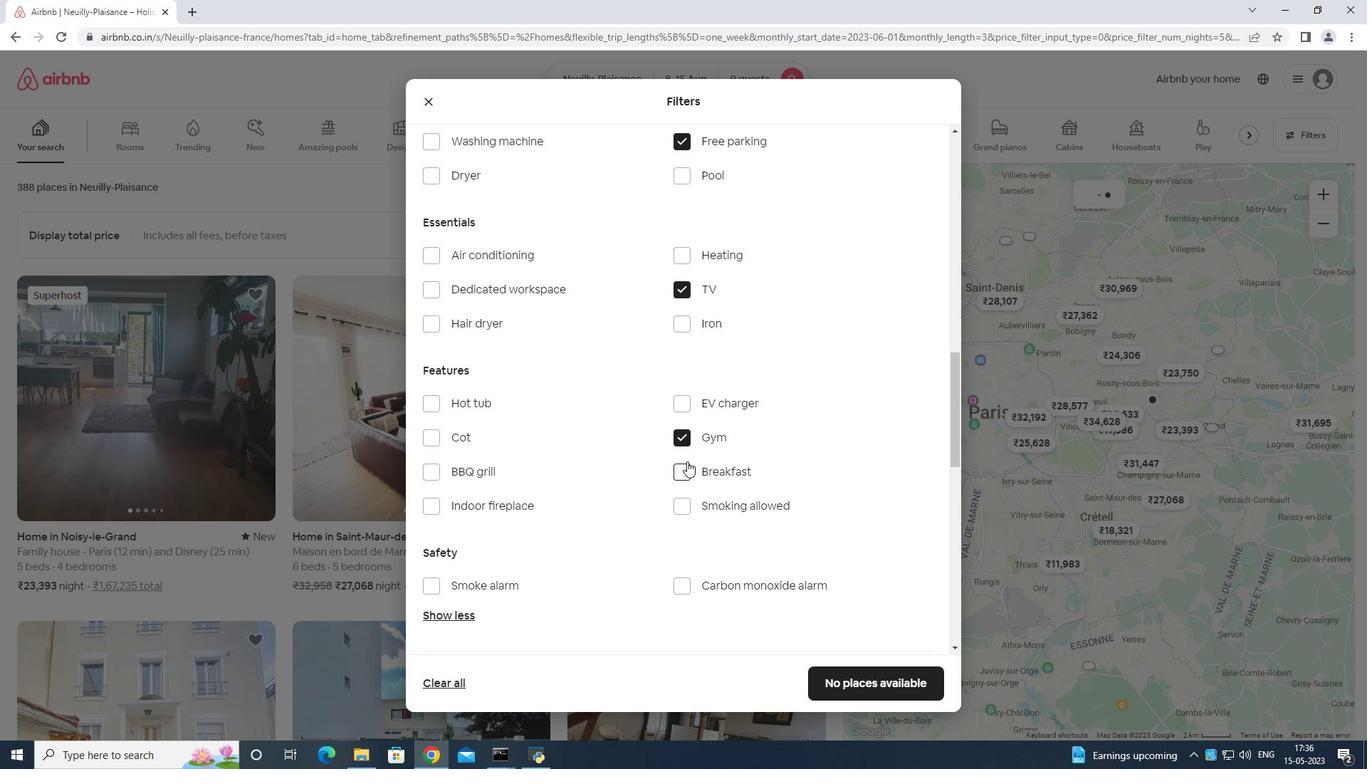 
Action: Mouse moved to (895, 432)
Screenshot: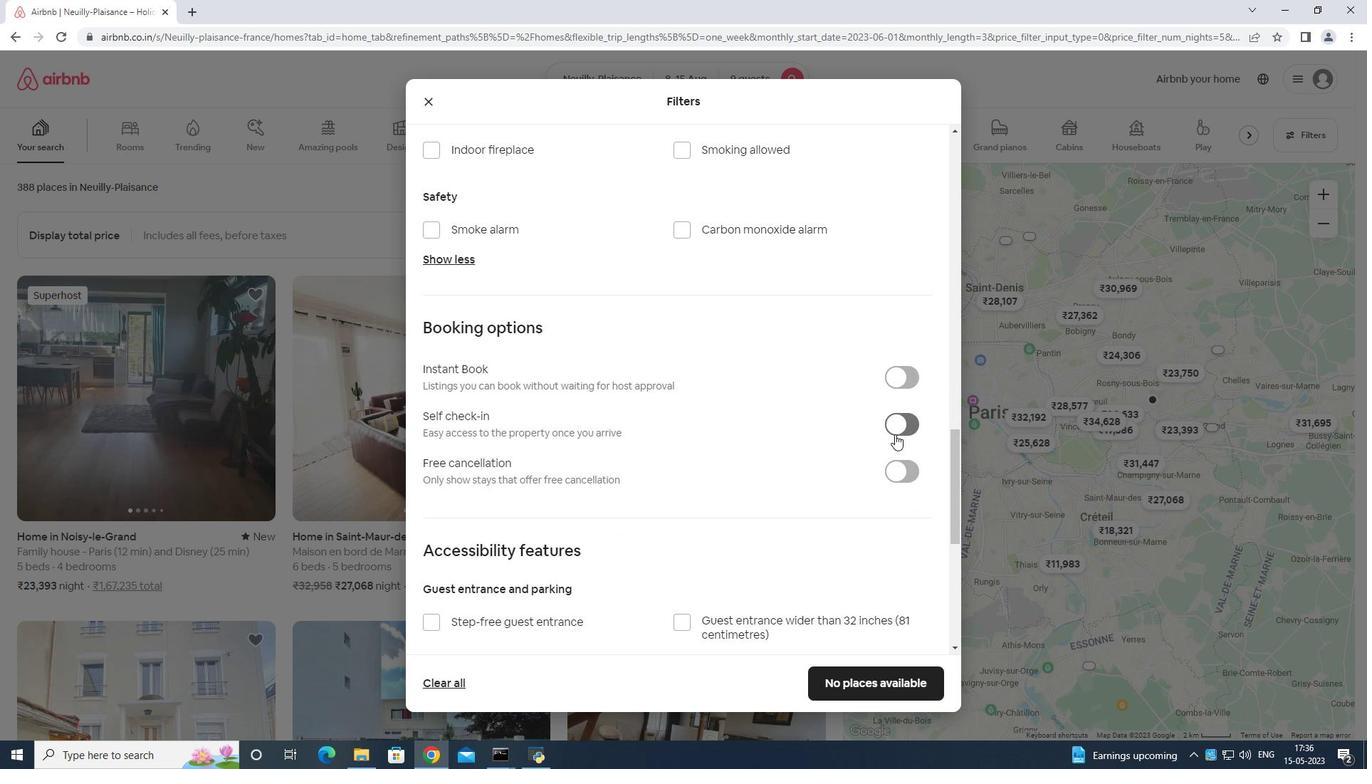 
Action: Mouse pressed left at (895, 432)
Screenshot: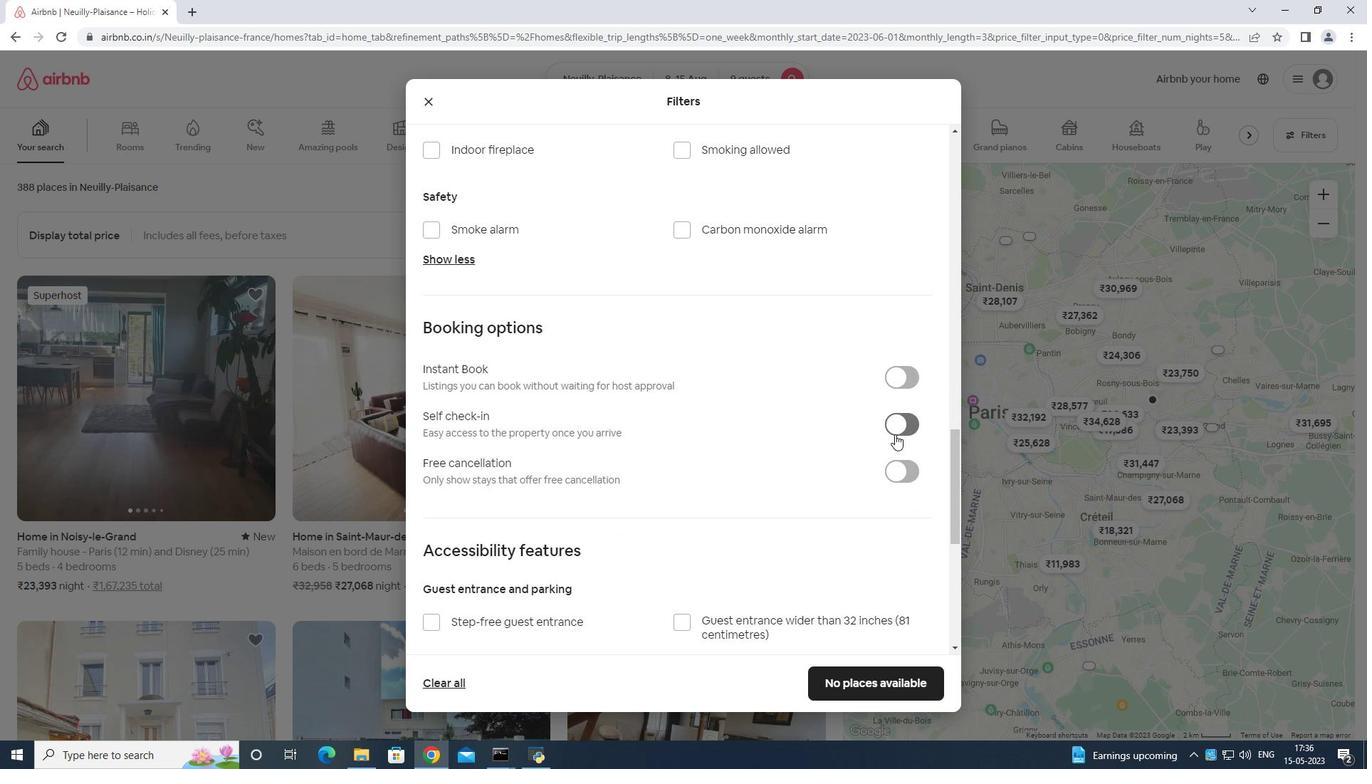 
Action: Mouse moved to (902, 417)
Screenshot: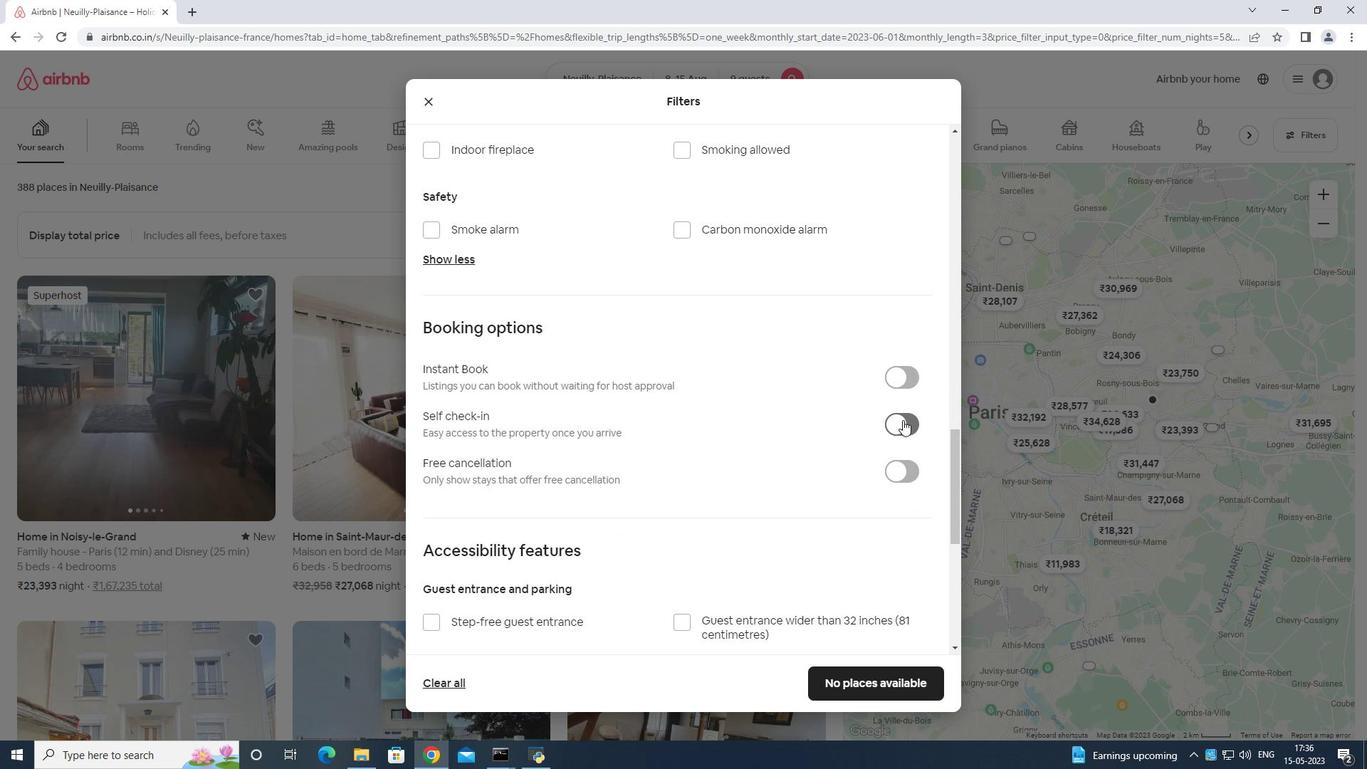 
Action: Mouse scrolled (902, 416) with delta (0, 0)
Screenshot: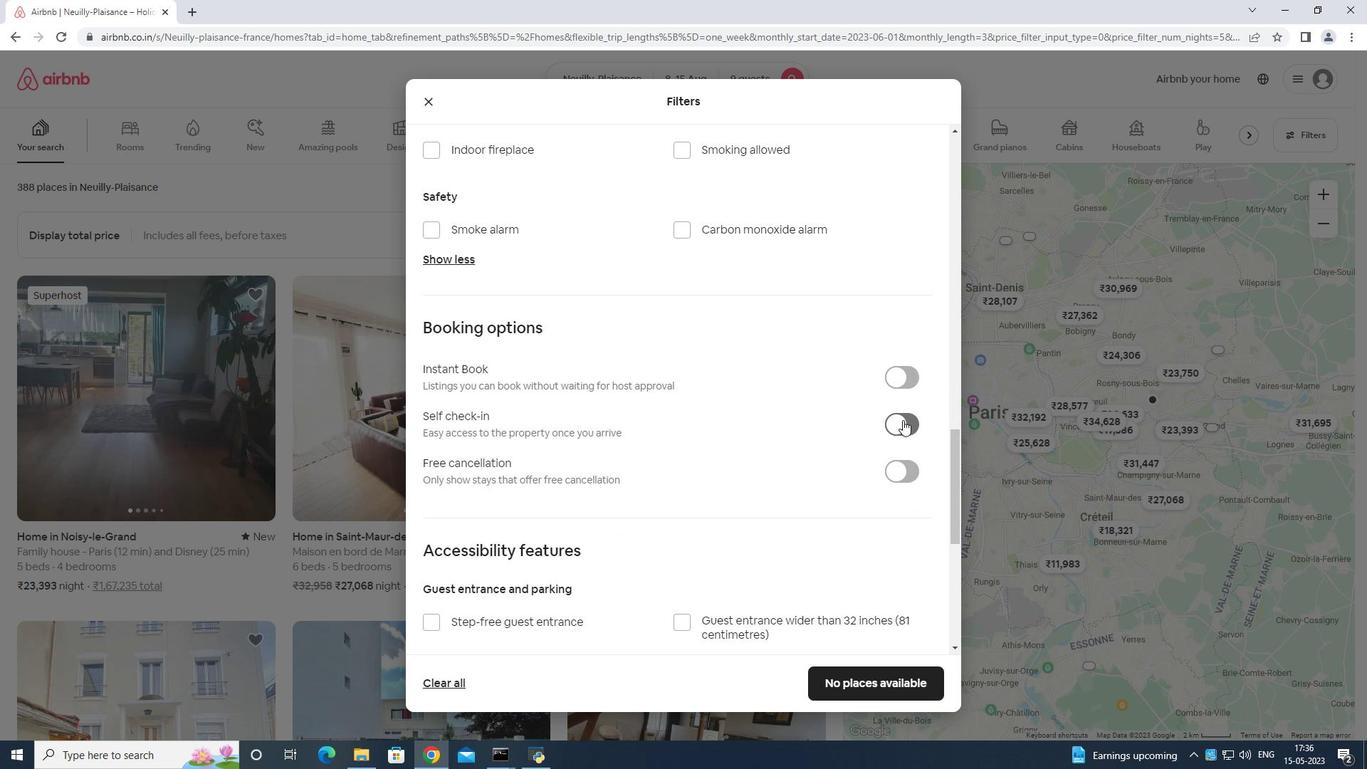 
Action: Mouse moved to (902, 418)
Screenshot: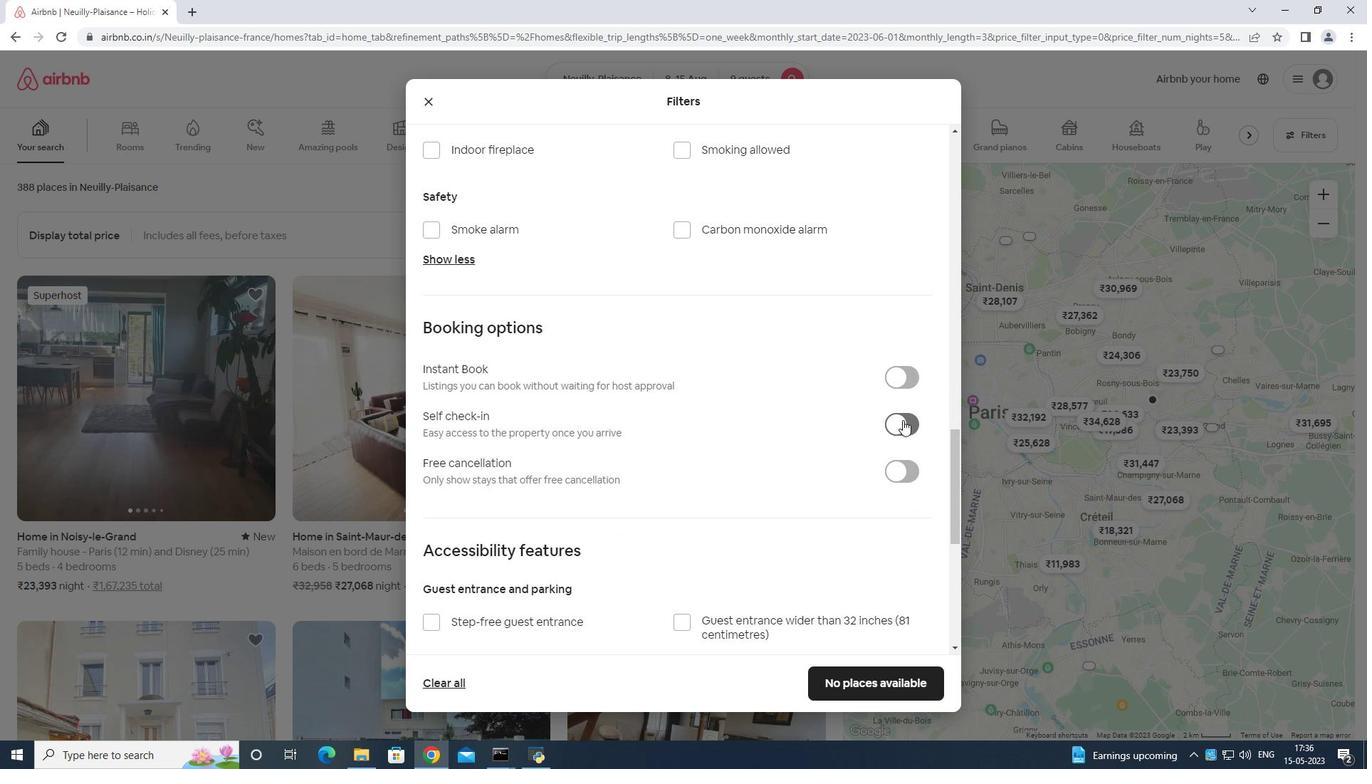 
Action: Mouse scrolled (902, 417) with delta (0, 0)
Screenshot: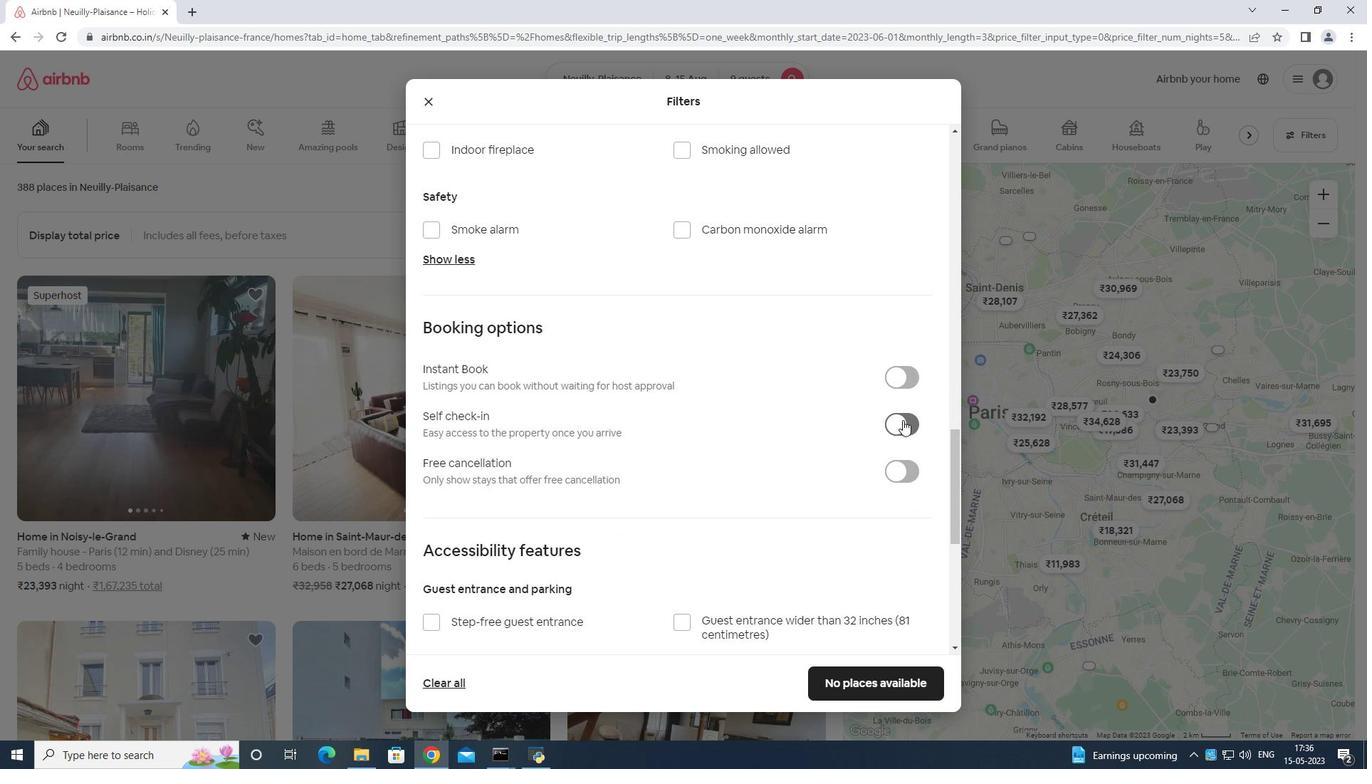 
Action: Mouse moved to (902, 418)
Screenshot: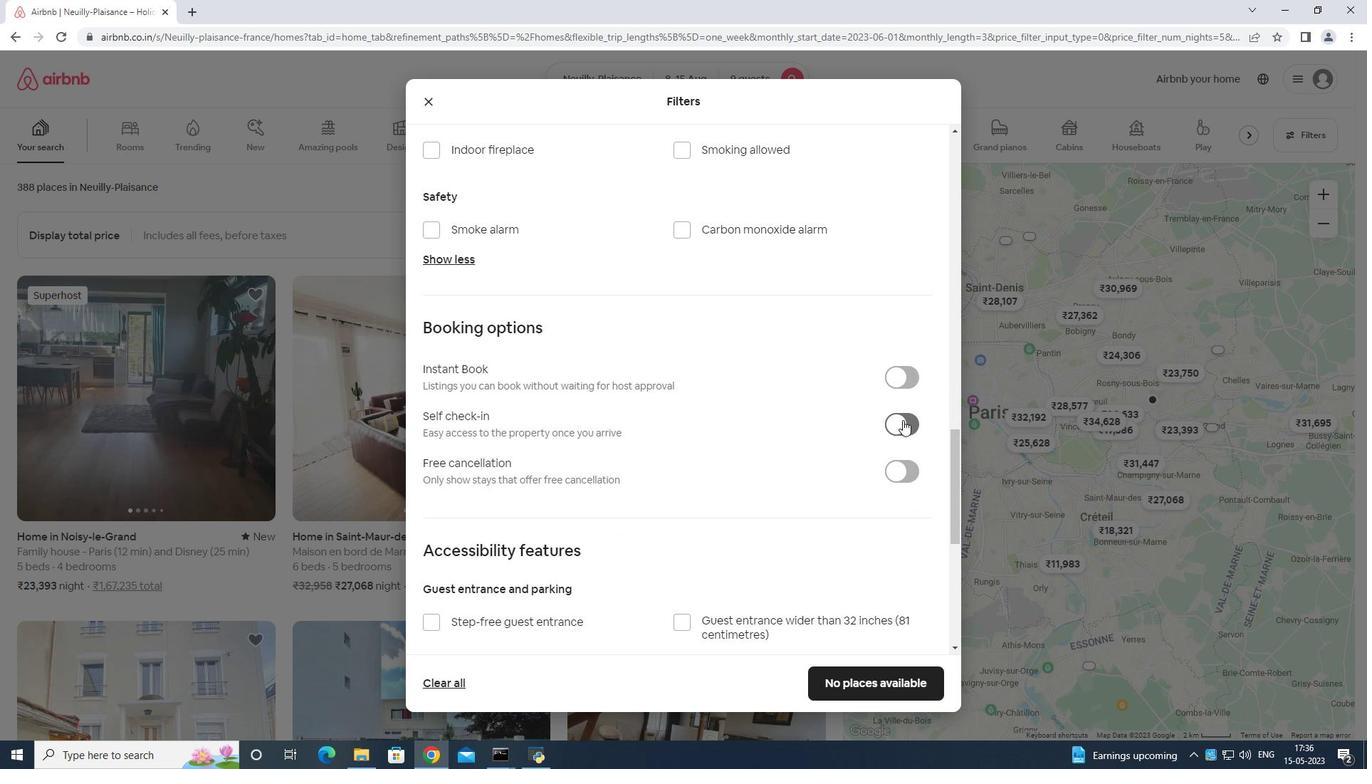 
Action: Mouse scrolled (902, 417) with delta (0, 0)
Screenshot: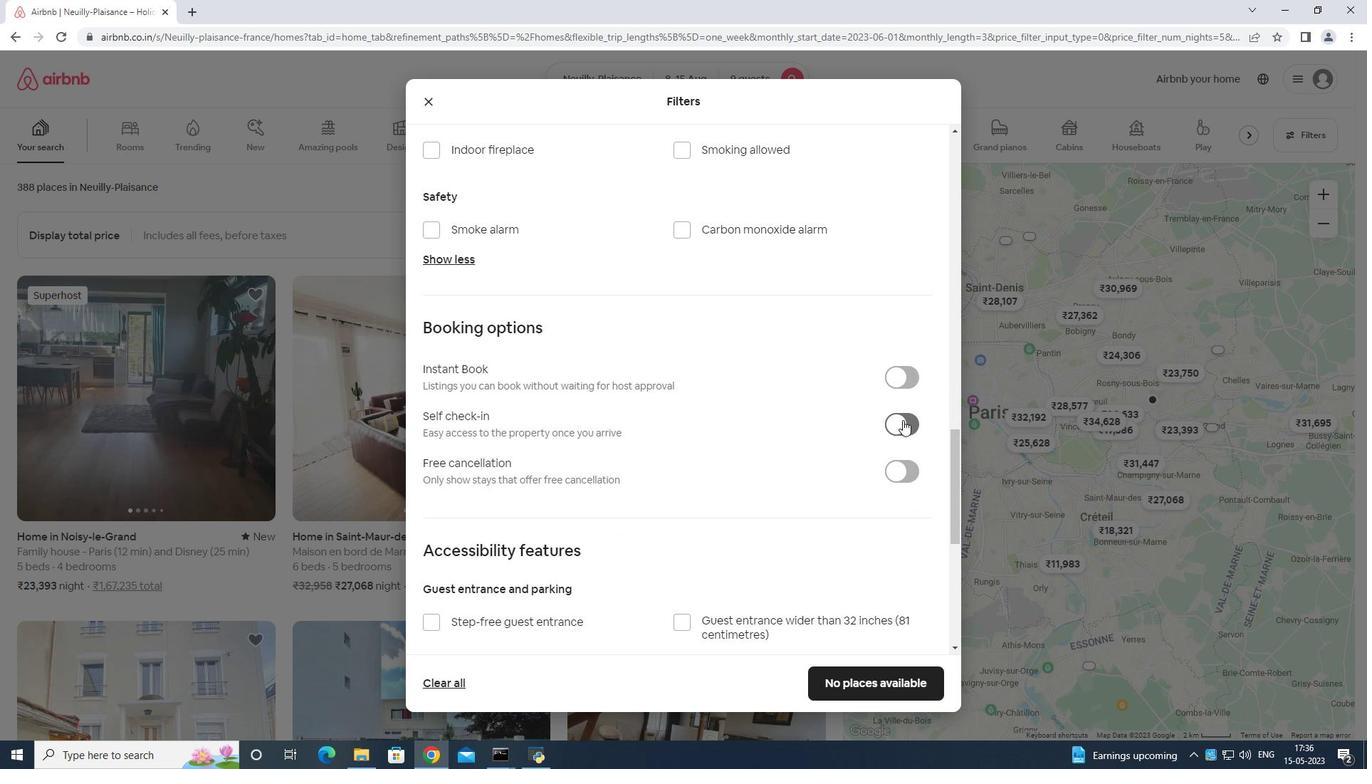 
Action: Mouse moved to (902, 419)
Screenshot: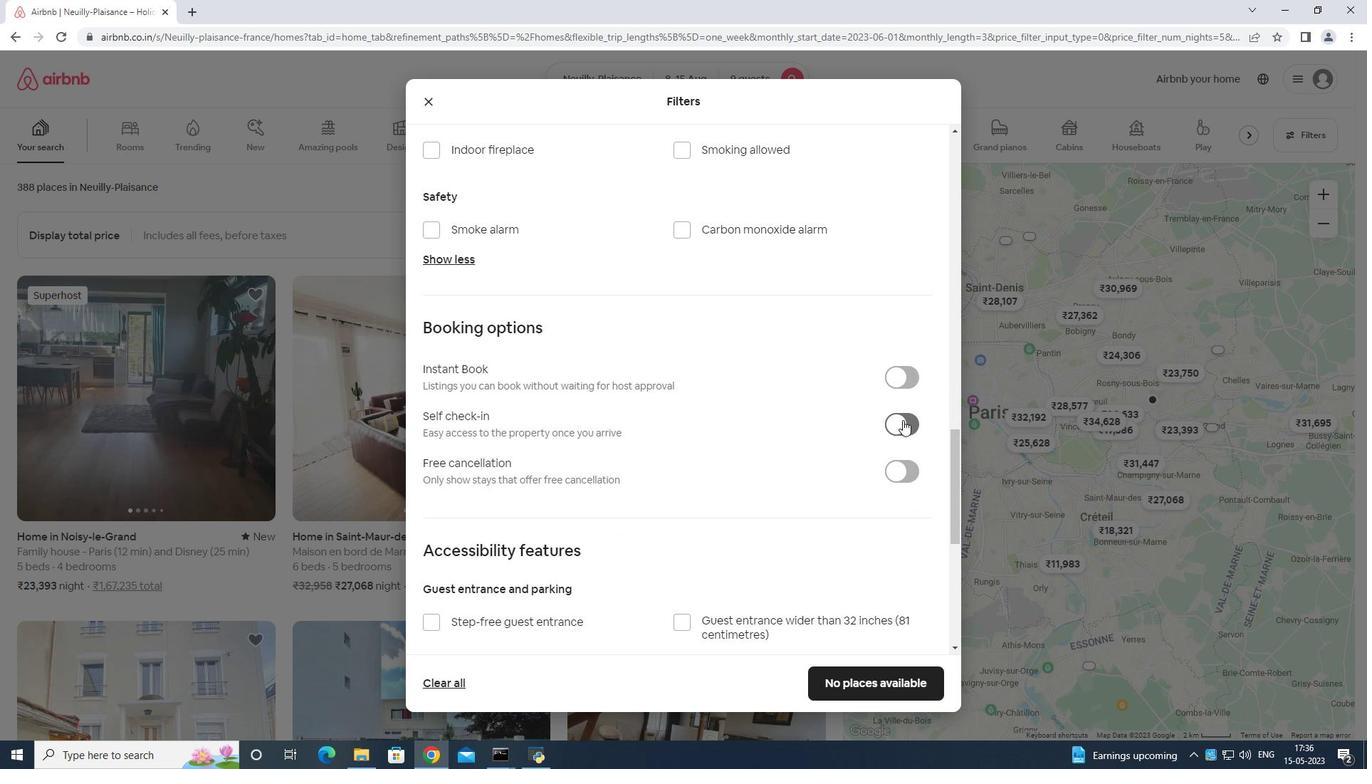 
Action: Mouse scrolled (902, 418) with delta (0, 0)
Screenshot: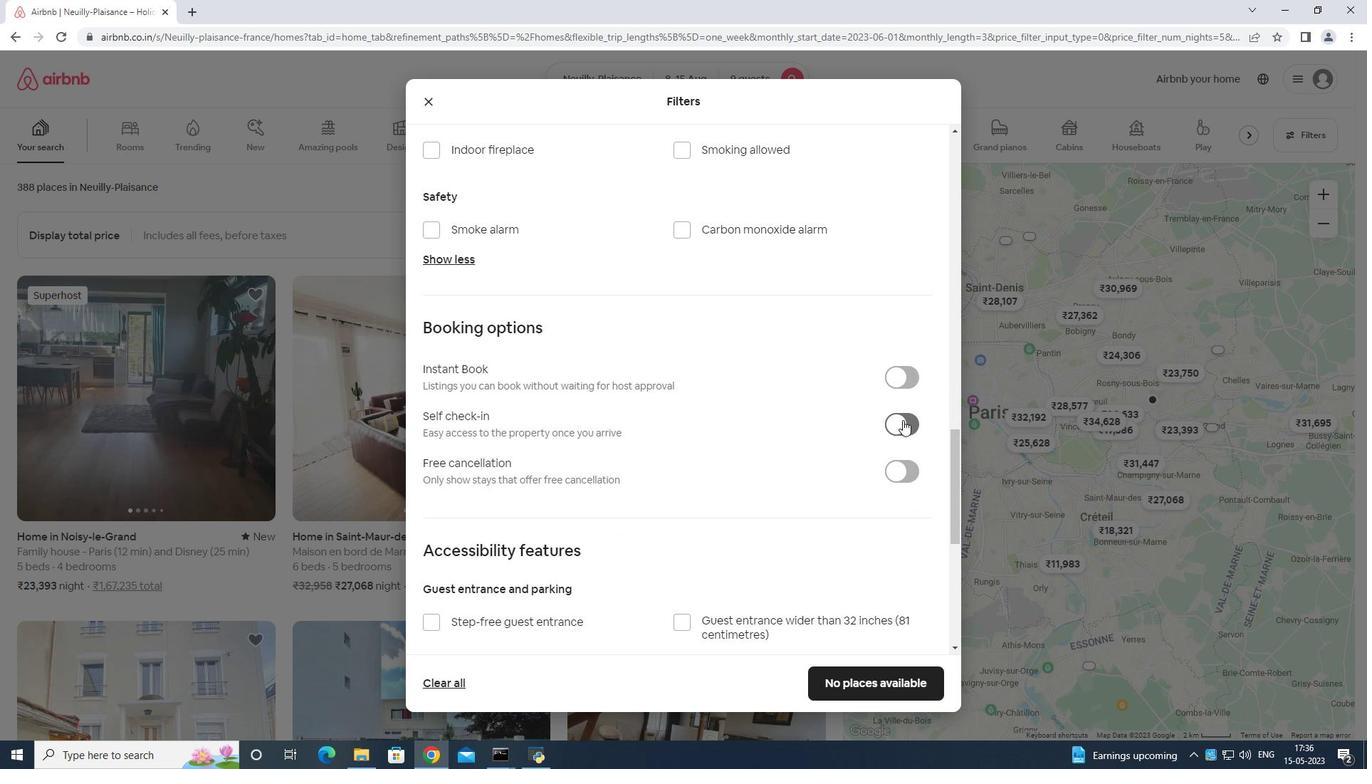 
Action: Mouse moved to (885, 428)
Screenshot: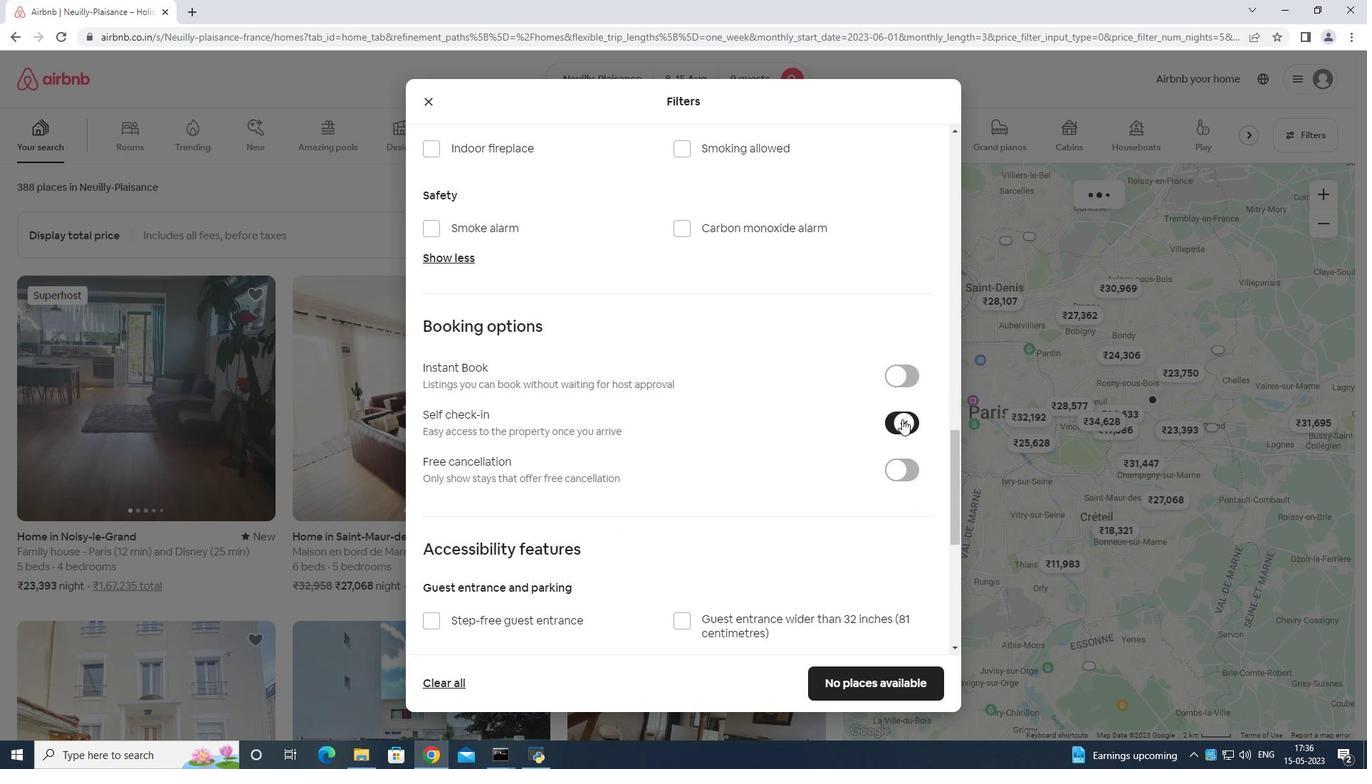 
Action: Mouse scrolled (885, 427) with delta (0, 0)
Screenshot: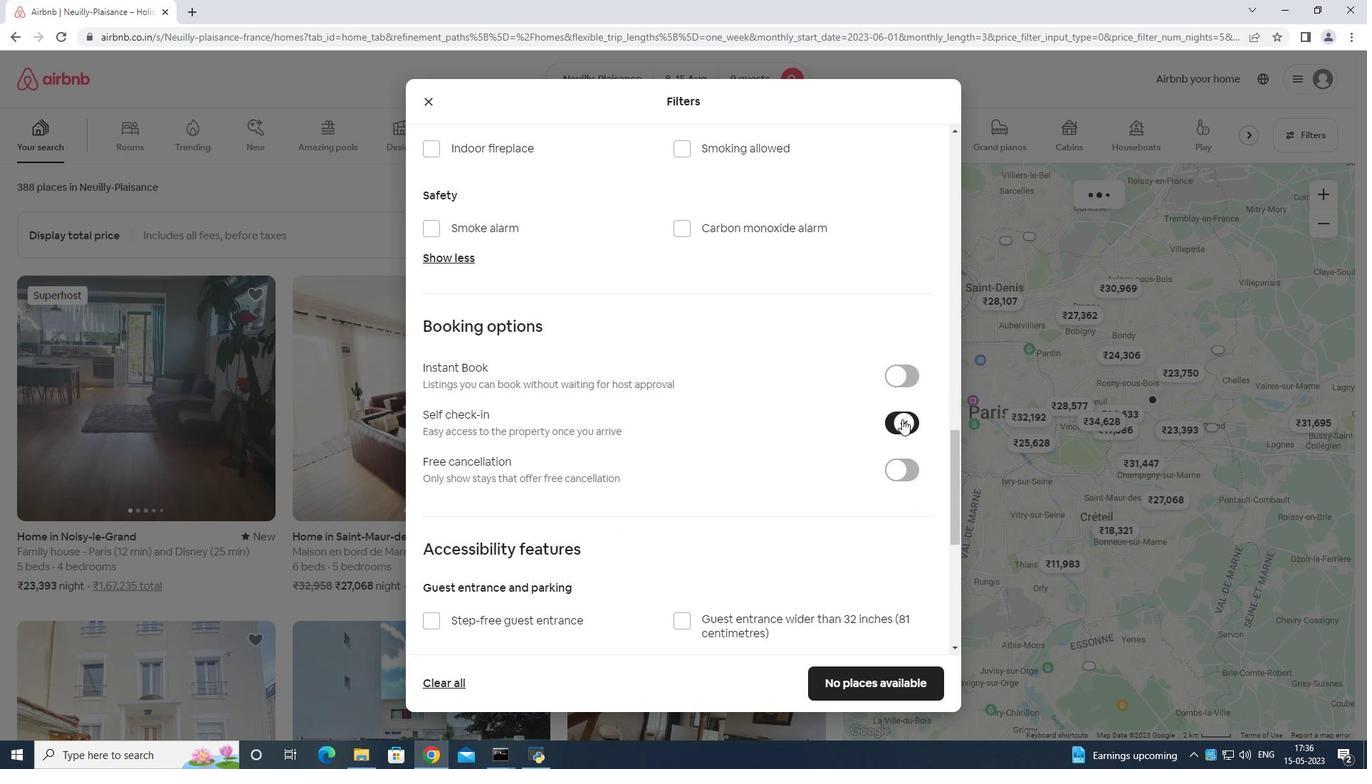 
Action: Mouse moved to (875, 436)
Screenshot: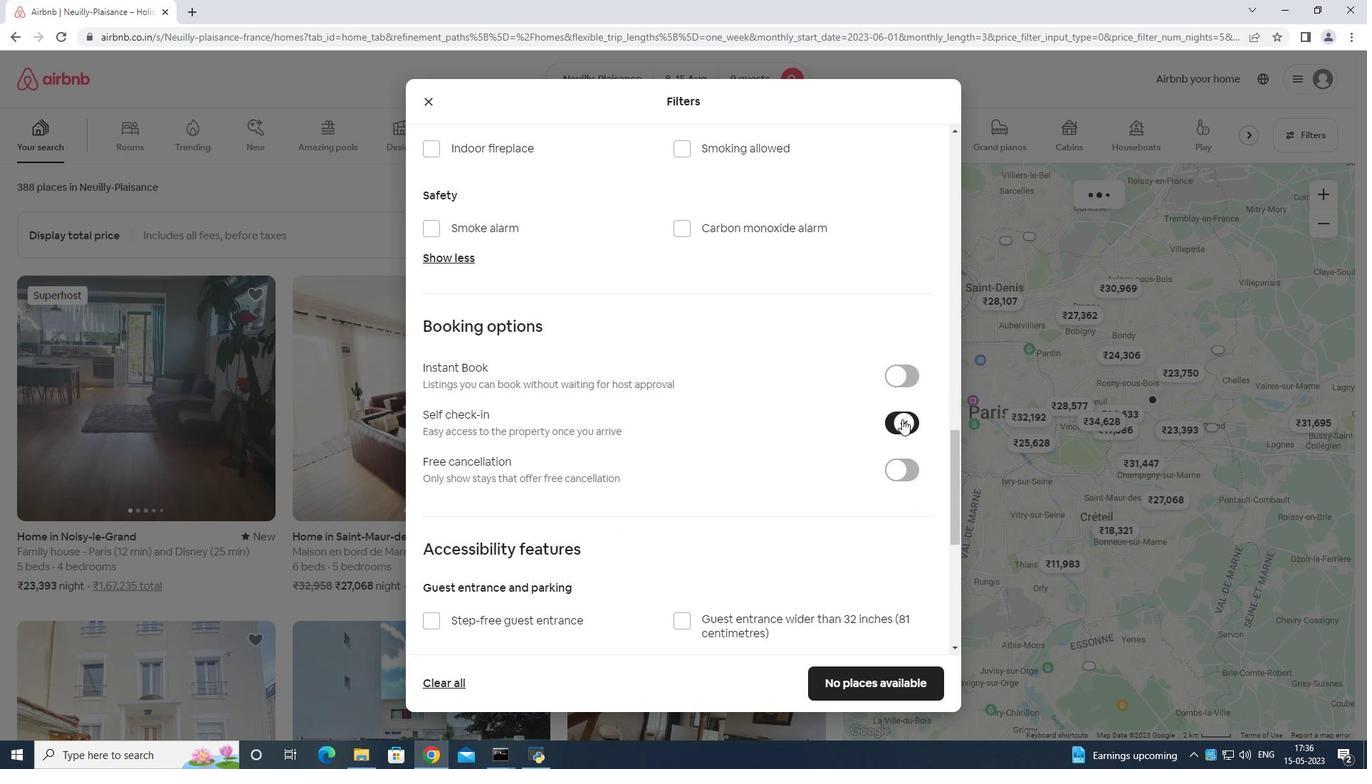 
Action: Mouse scrolled (880, 432) with delta (0, 0)
Screenshot: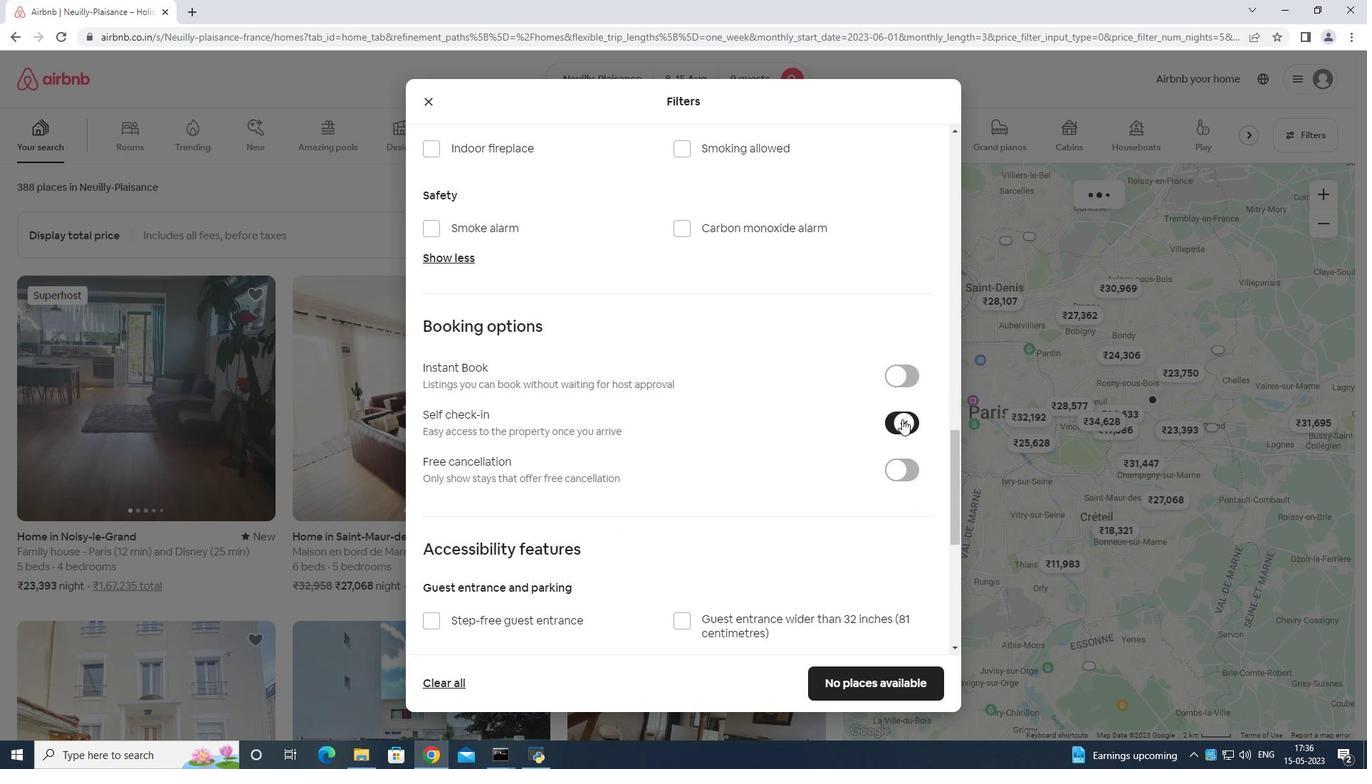 
Action: Mouse moved to (868, 442)
Screenshot: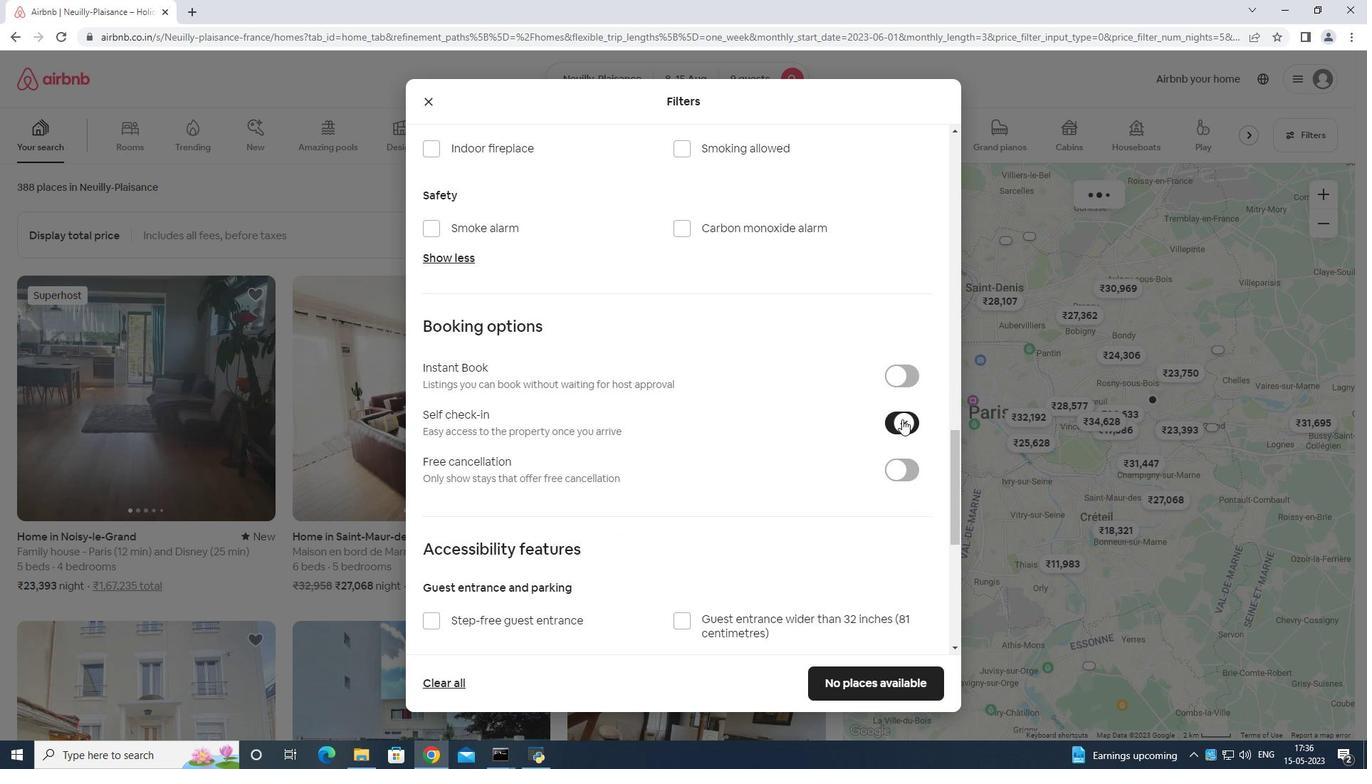 
Action: Mouse scrolled (870, 440) with delta (0, 0)
Screenshot: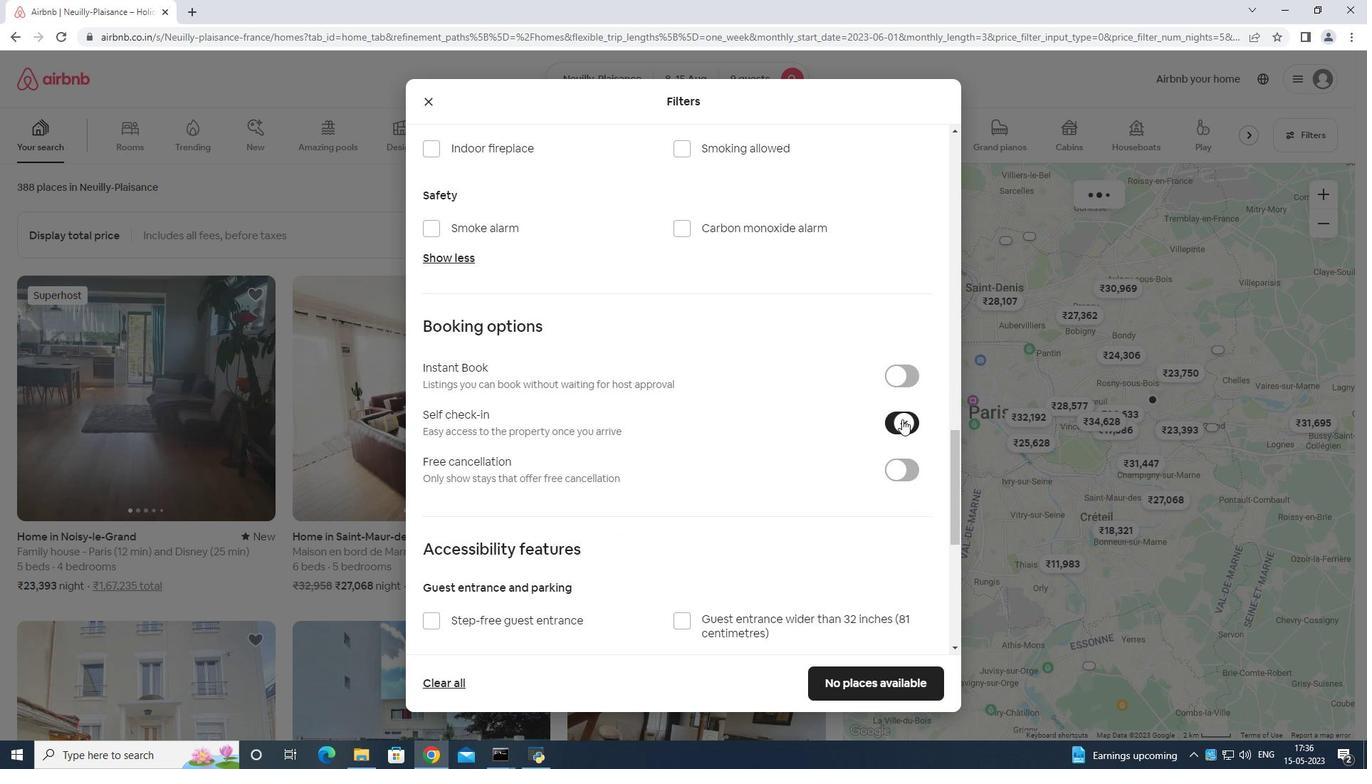 
Action: Mouse moved to (868, 442)
Screenshot: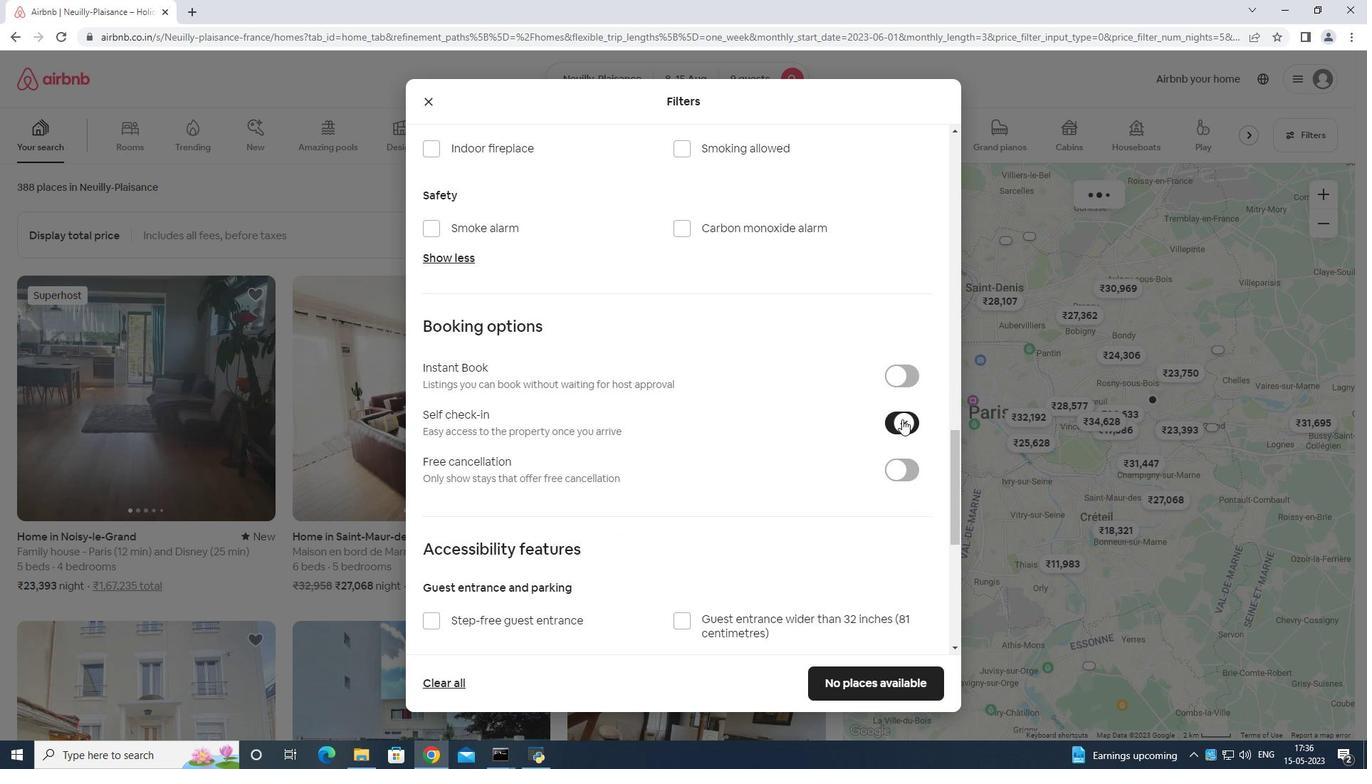 
Action: Mouse scrolled (868, 441) with delta (0, 0)
Screenshot: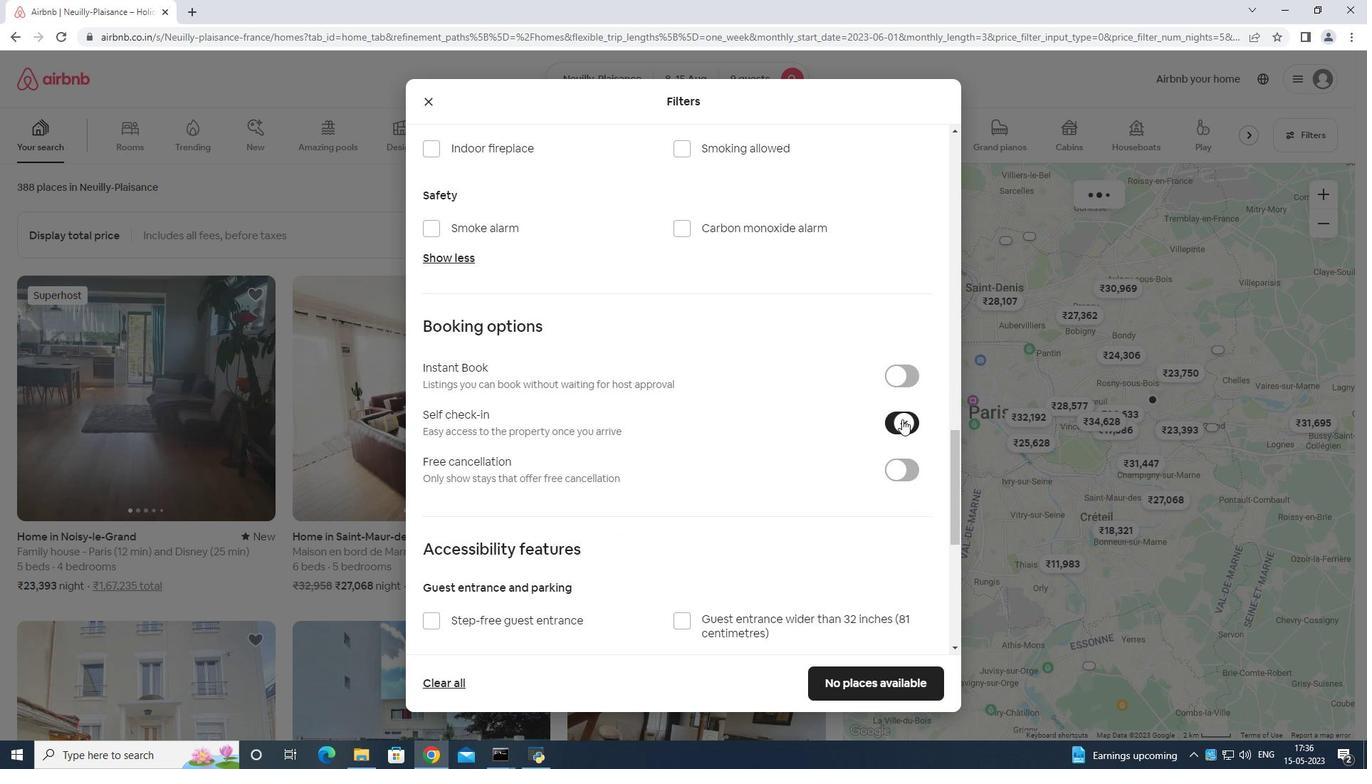 
Action: Mouse moved to (837, 469)
Screenshot: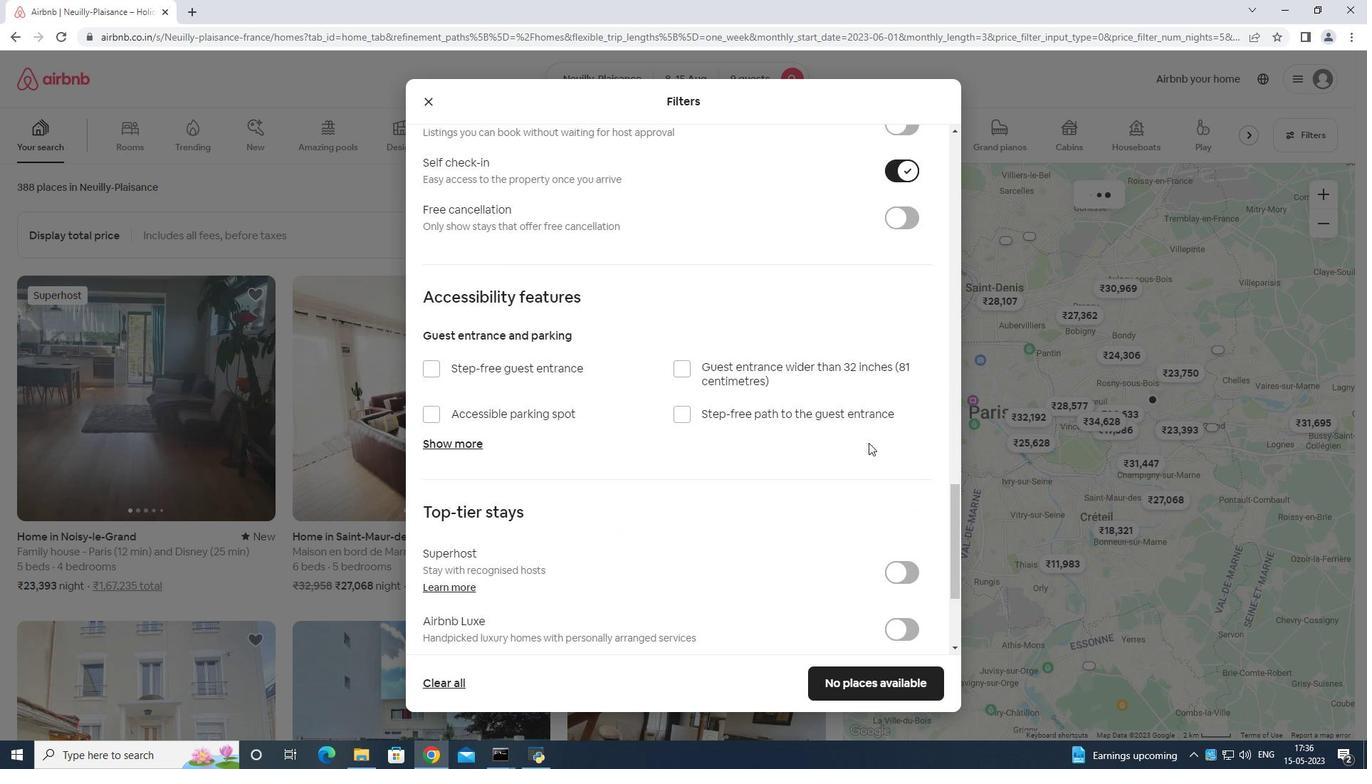 
Action: Mouse scrolled (837, 468) with delta (0, 0)
Screenshot: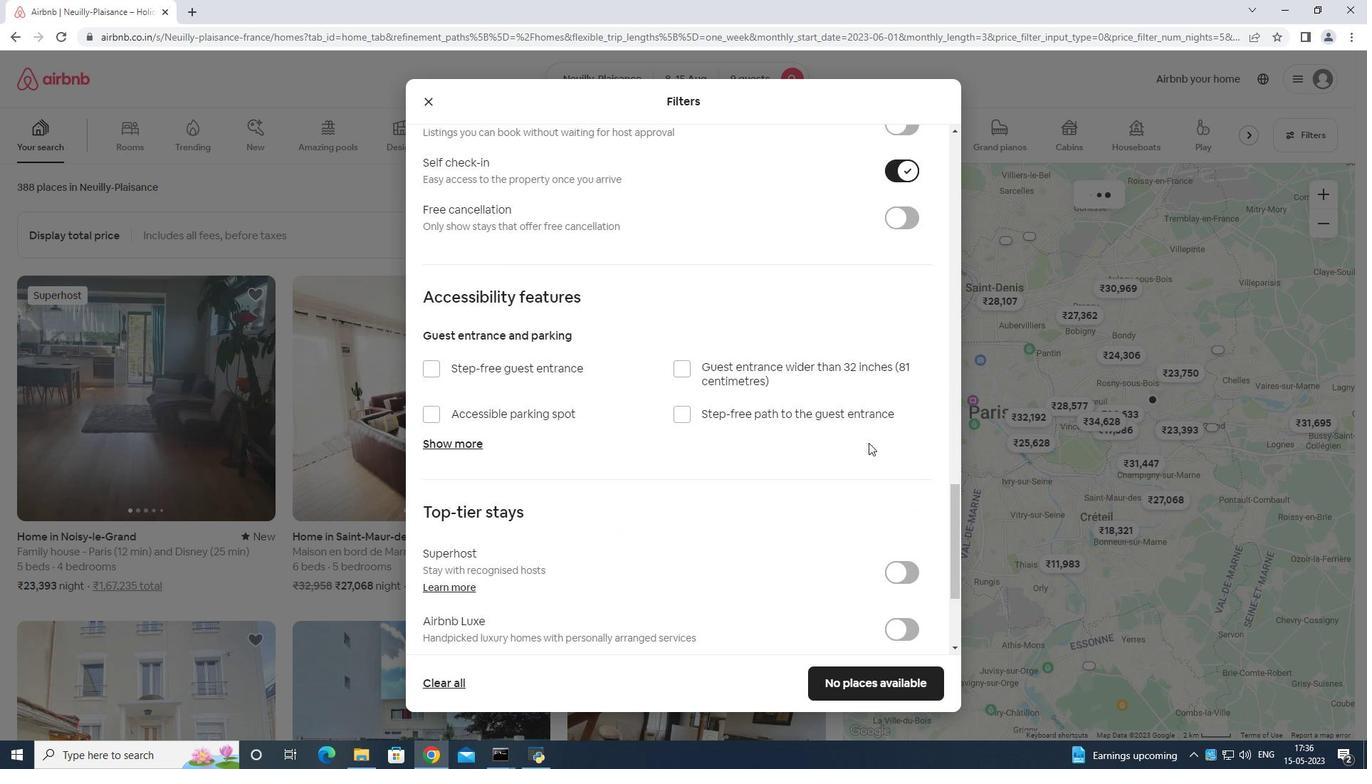 
Action: Mouse moved to (826, 478)
Screenshot: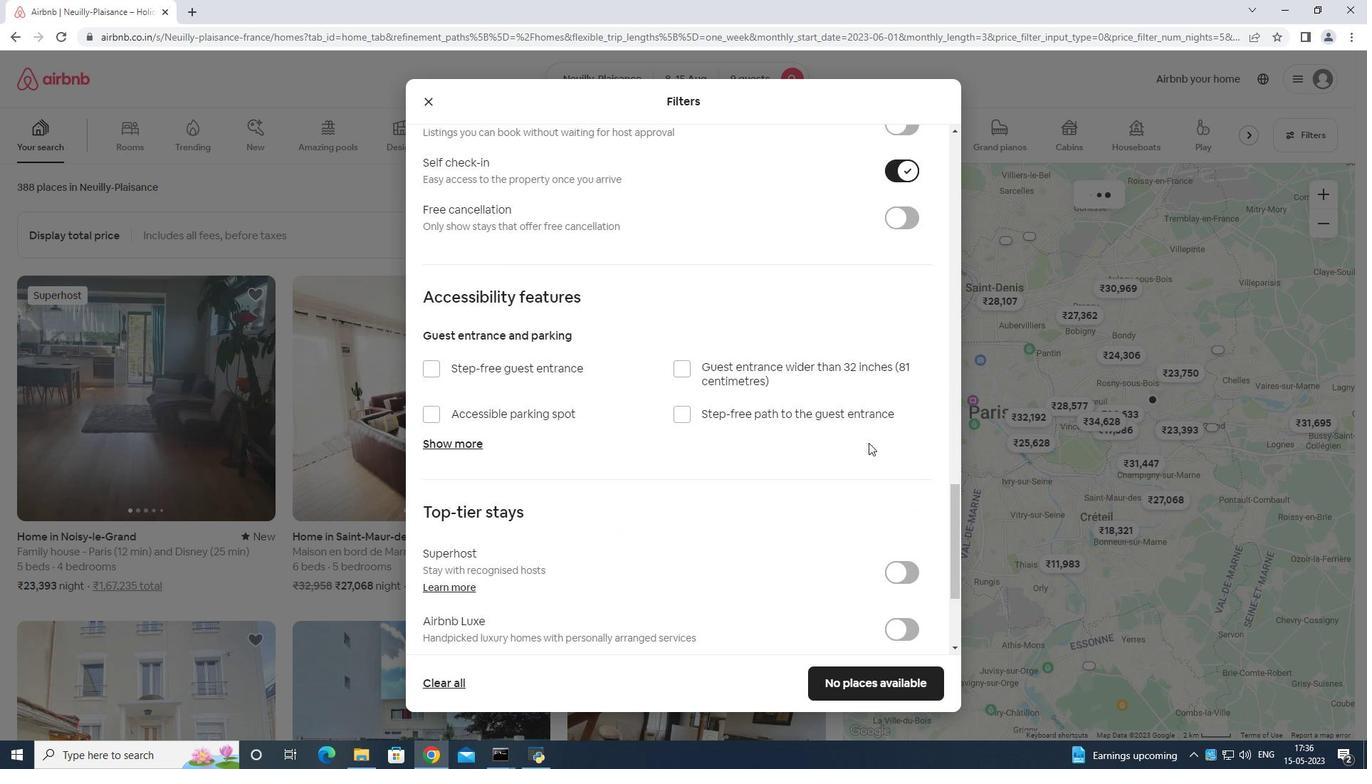 
Action: Mouse scrolled (826, 477) with delta (0, 0)
Screenshot: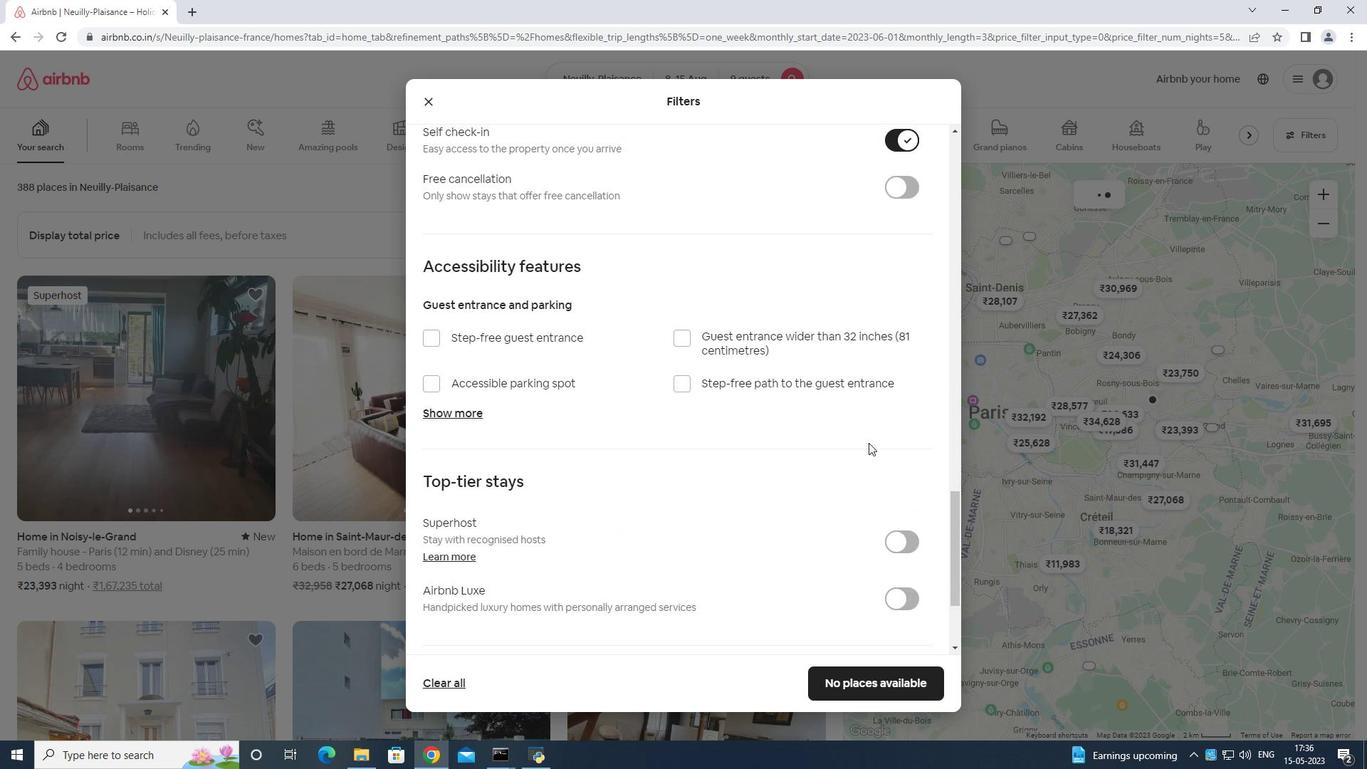 
Action: Mouse moved to (822, 479)
Screenshot: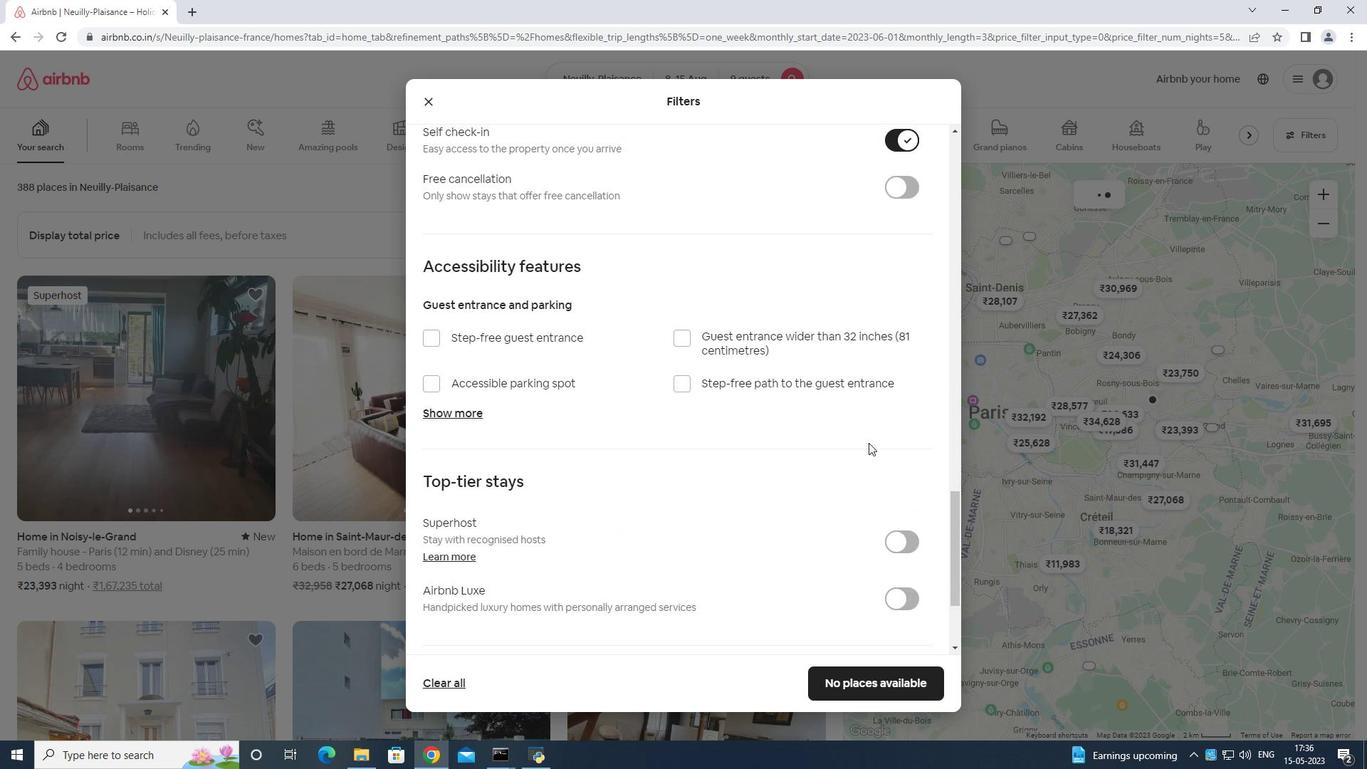 
Action: Mouse scrolled (822, 479) with delta (0, 0)
Screenshot: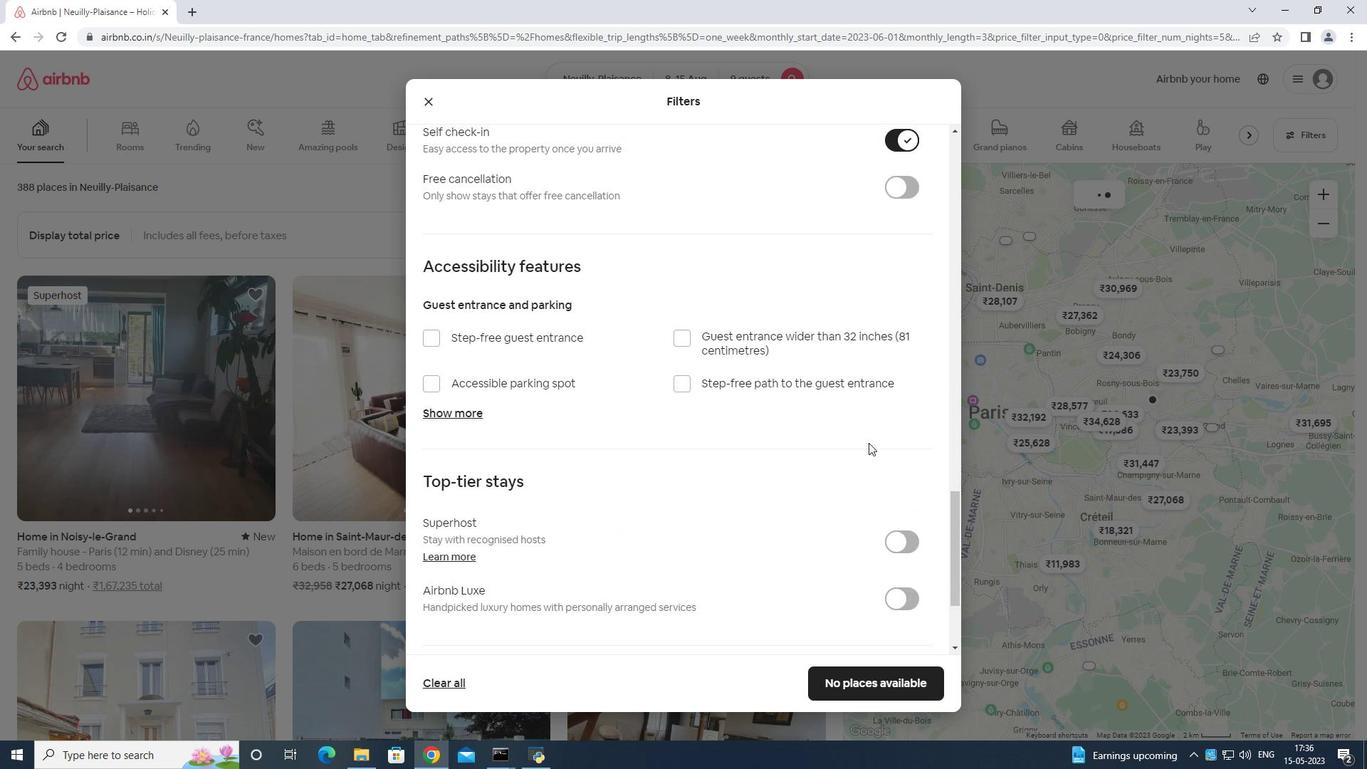 
Action: Mouse moved to (723, 557)
Screenshot: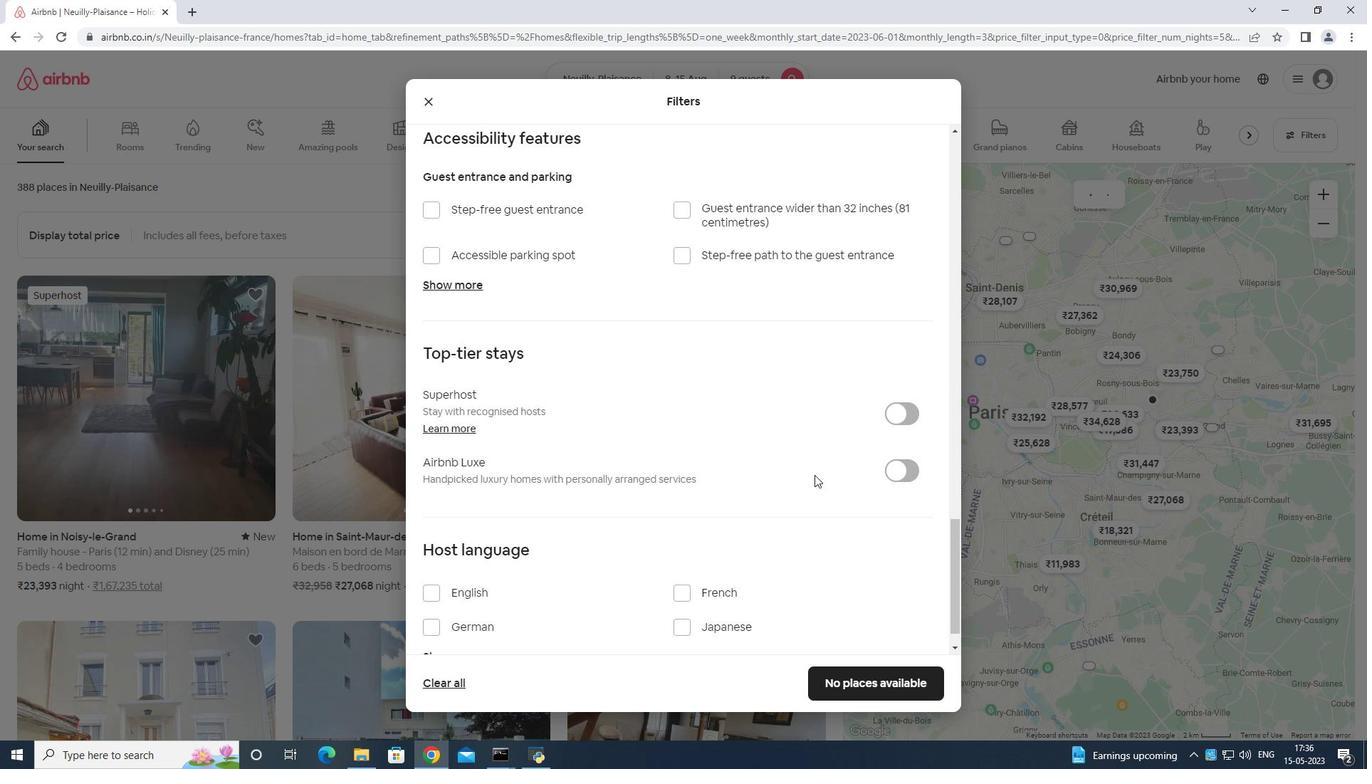 
Action: Mouse scrolled (723, 556) with delta (0, 0)
Screenshot: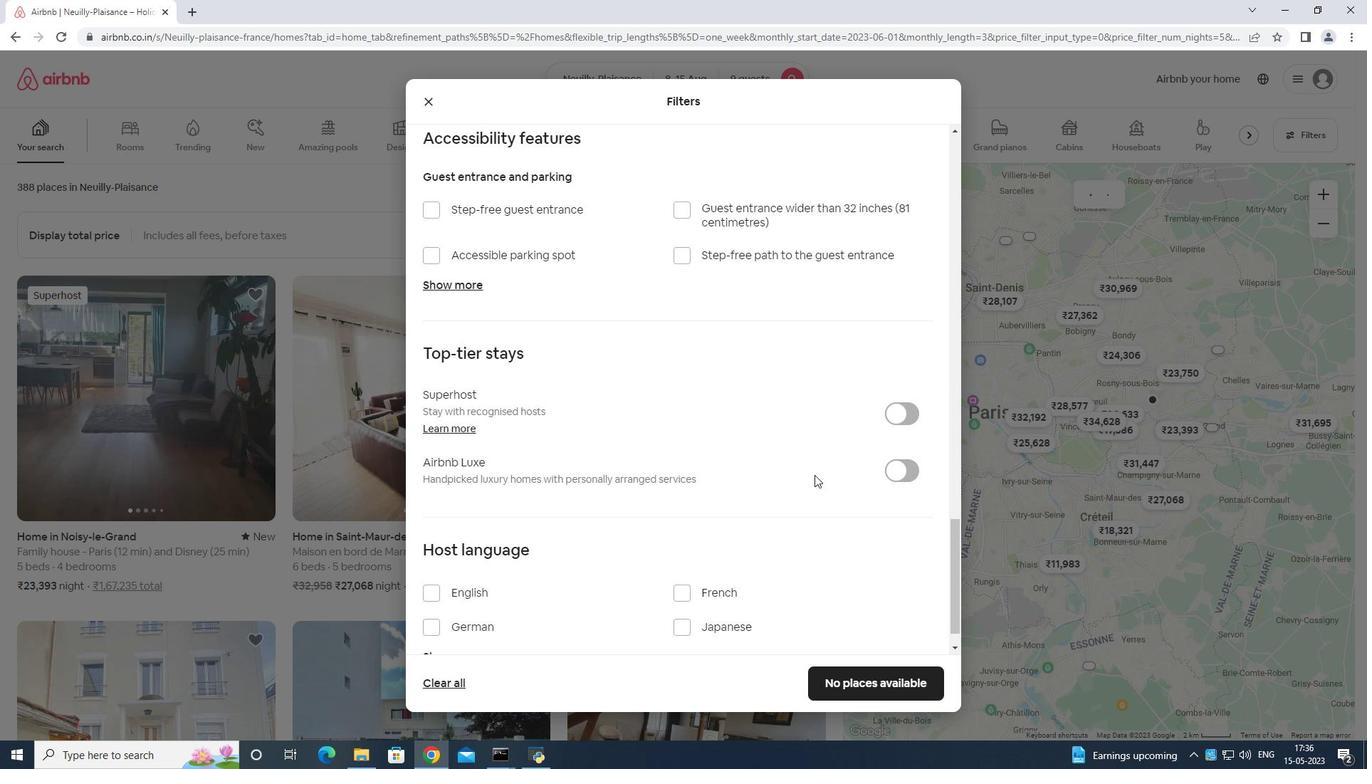 
Action: Mouse moved to (659, 645)
Screenshot: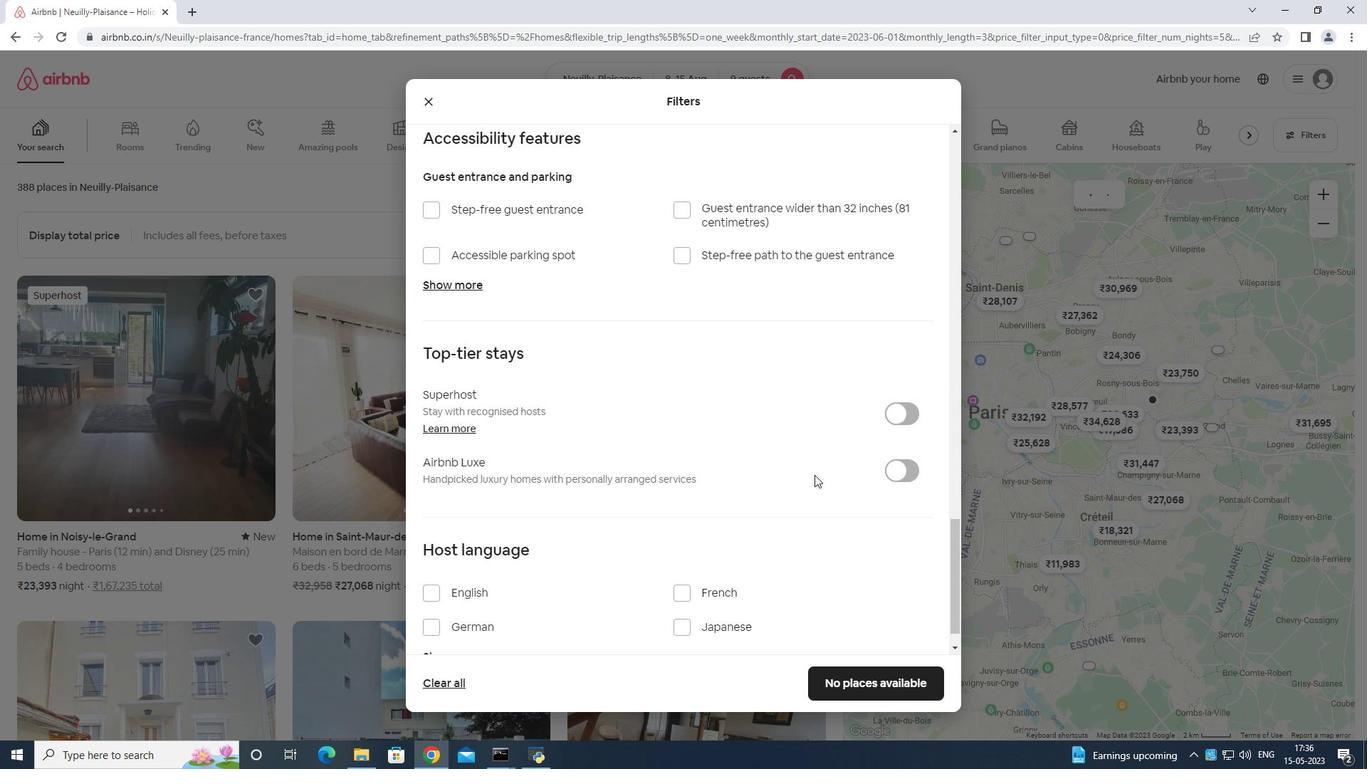 
Action: Mouse scrolled (659, 644) with delta (0, 0)
Screenshot: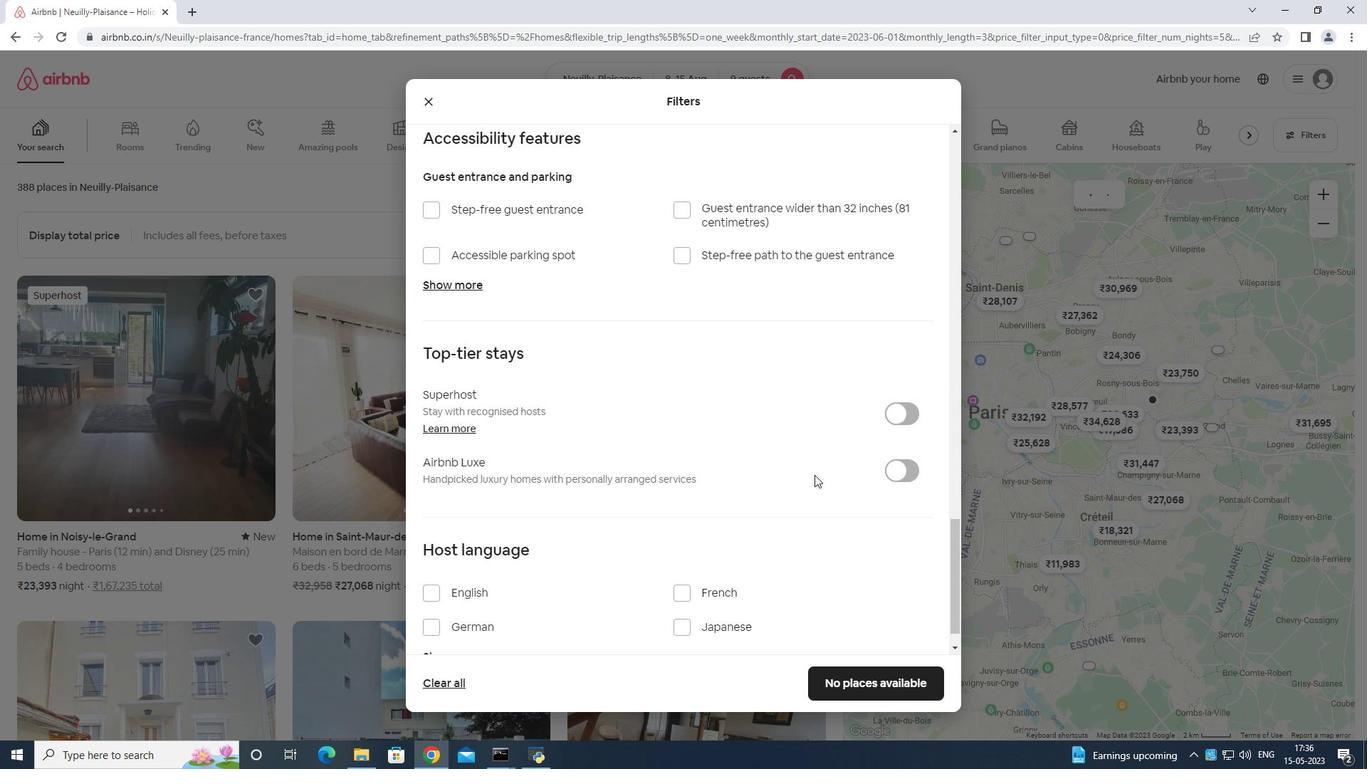 
Action: Mouse moved to (647, 669)
Screenshot: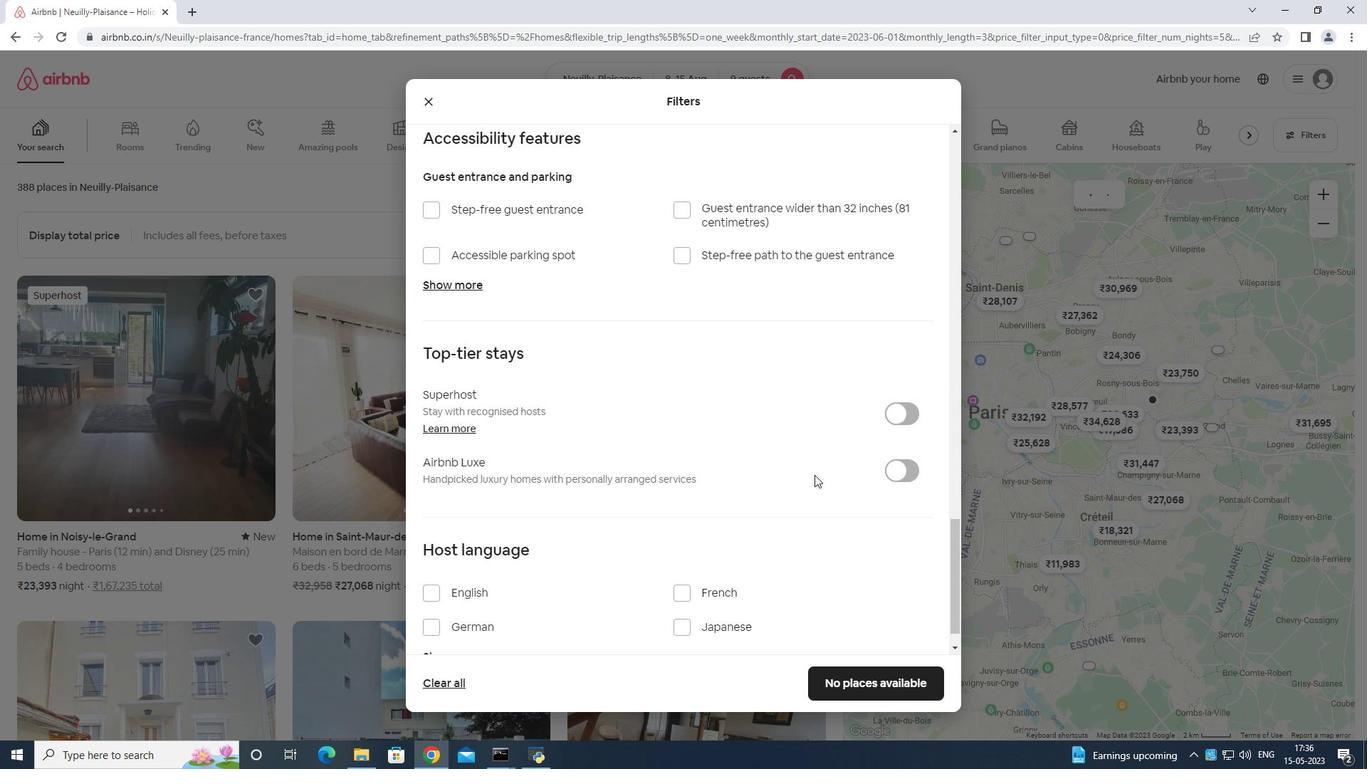 
Action: Mouse scrolled (647, 668) with delta (0, 0)
Screenshot: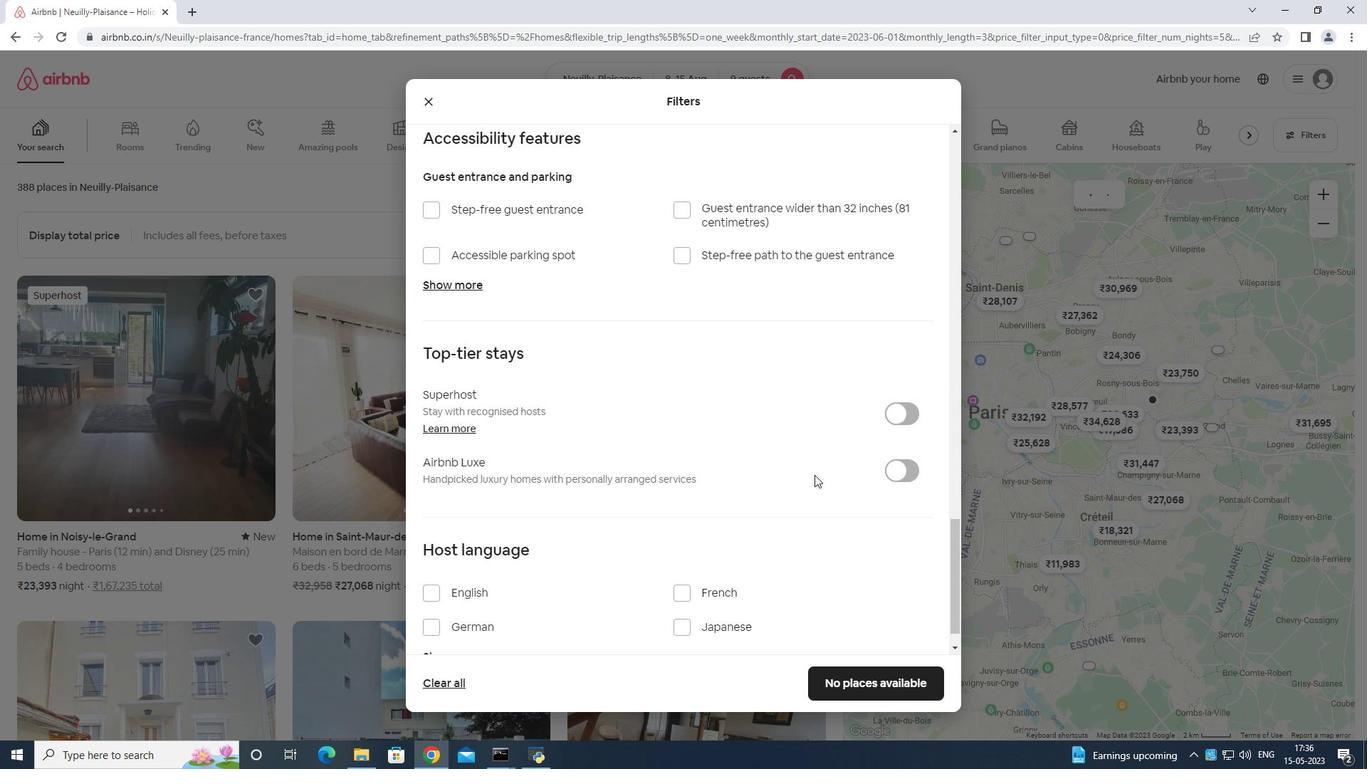
Action: Mouse moved to (635, 701)
Screenshot: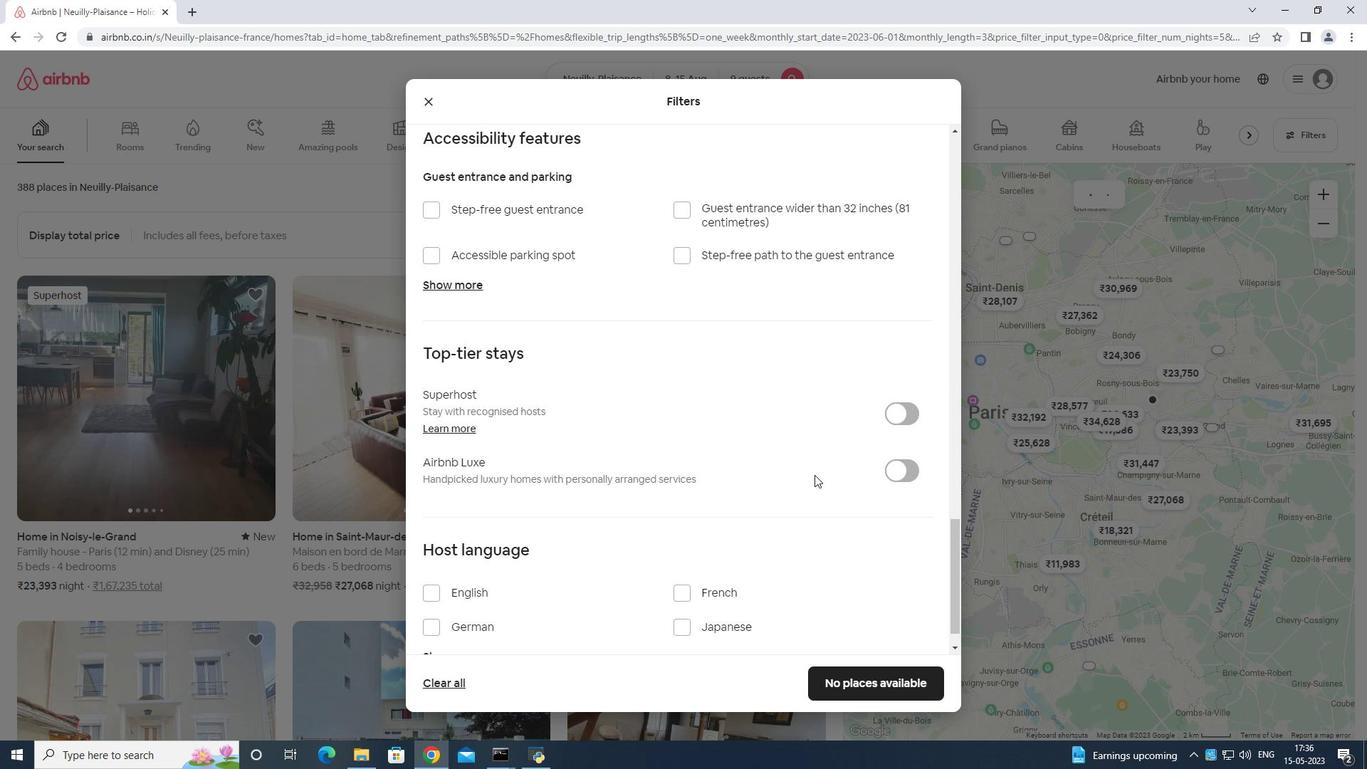 
Action: Mouse scrolled (635, 700) with delta (0, 0)
Screenshot: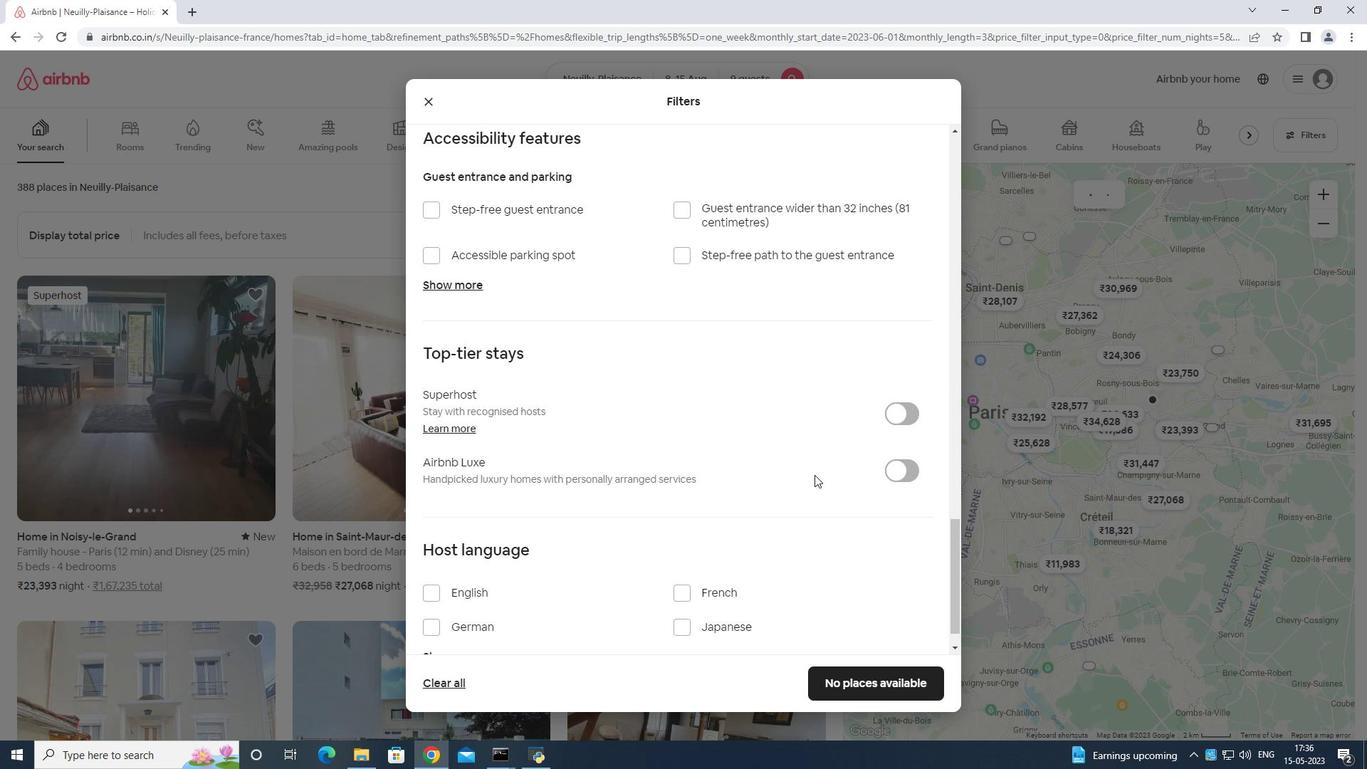 
Action: Mouse moved to (597, 734)
Screenshot: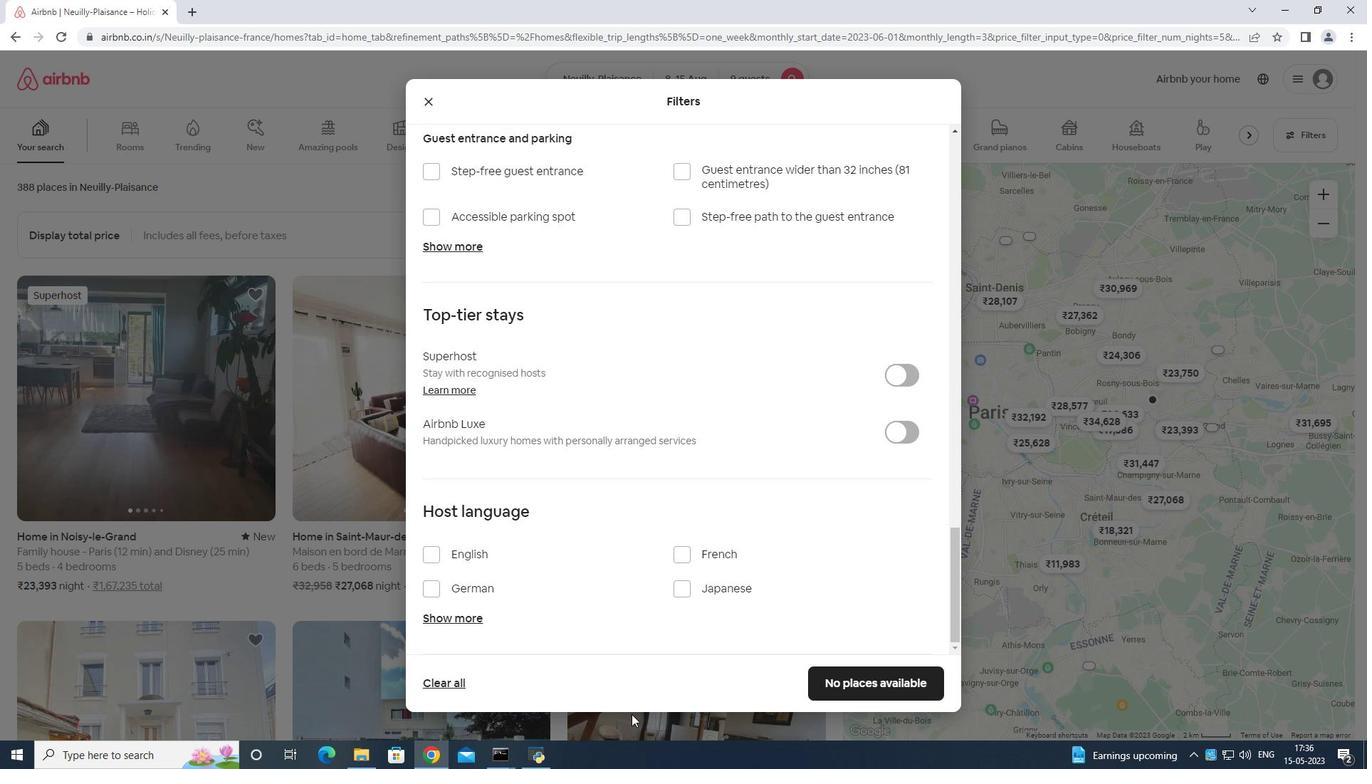 
Action: Mouse scrolled (597, 733) with delta (0, 0)
Screenshot: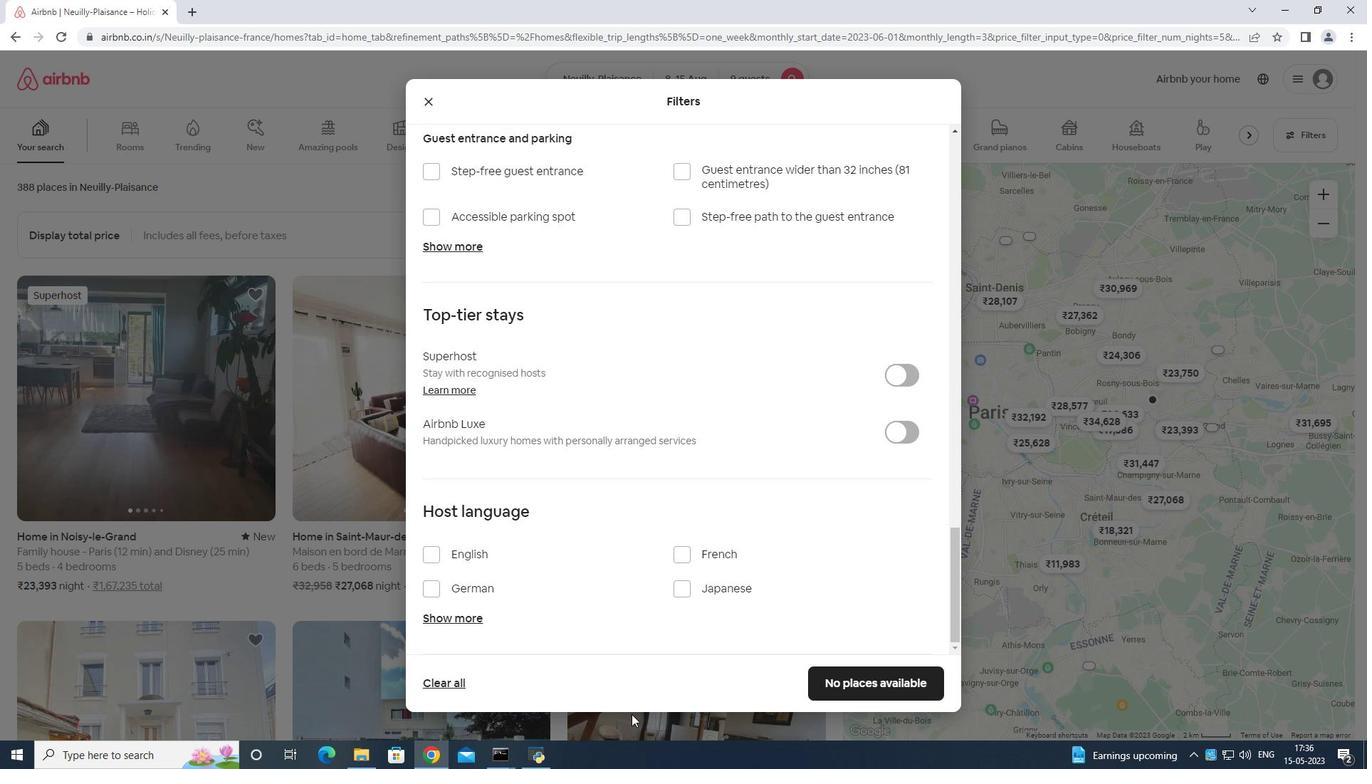 
Action: Mouse moved to (593, 735)
Screenshot: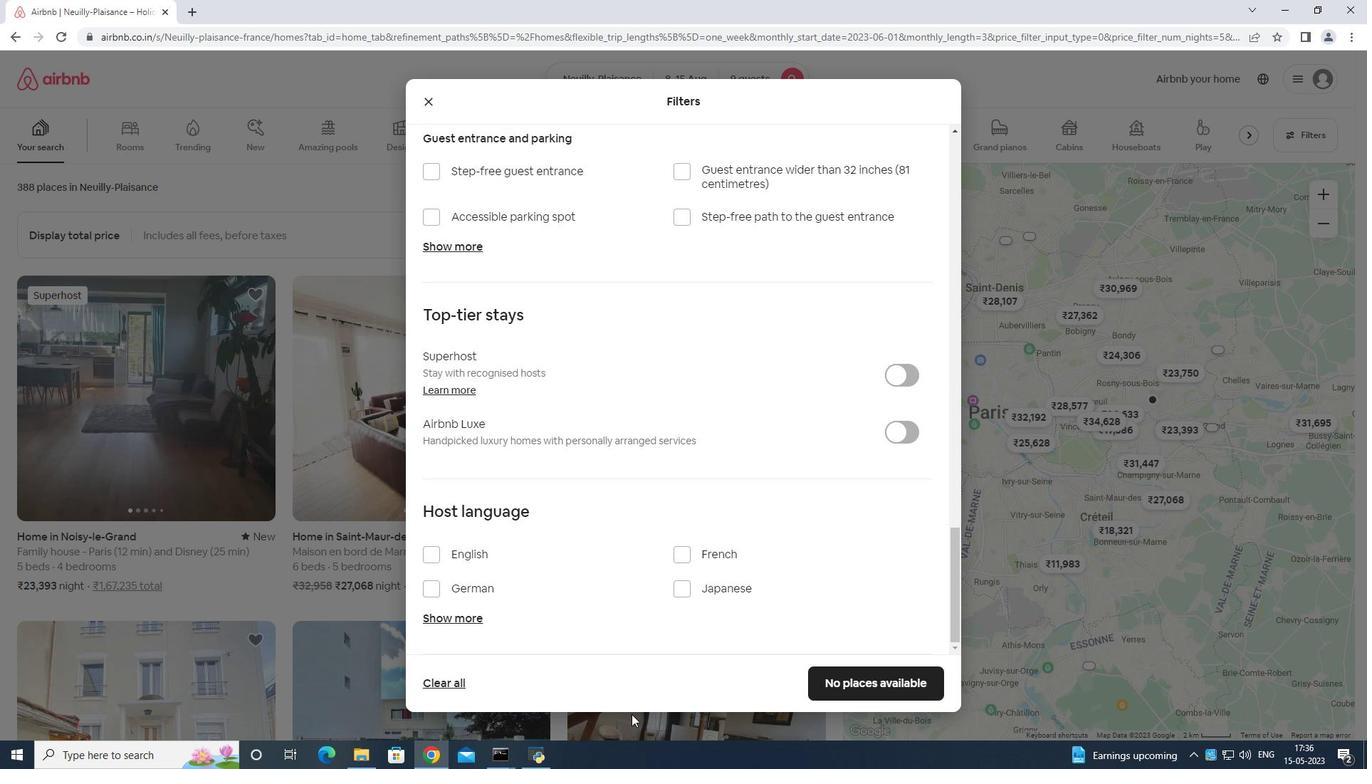 
Action: Mouse scrolled (593, 734) with delta (0, 0)
Screenshot: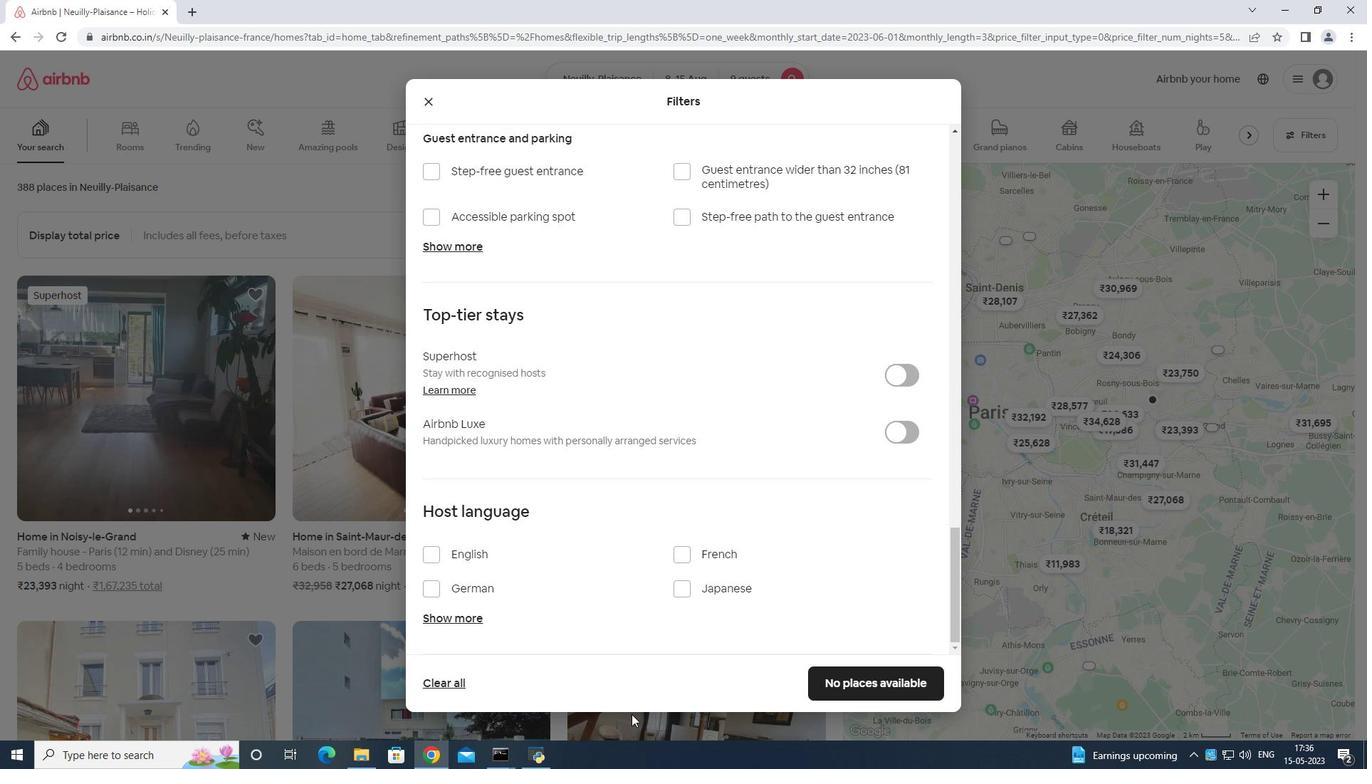 
Action: Mouse moved to (423, 541)
Screenshot: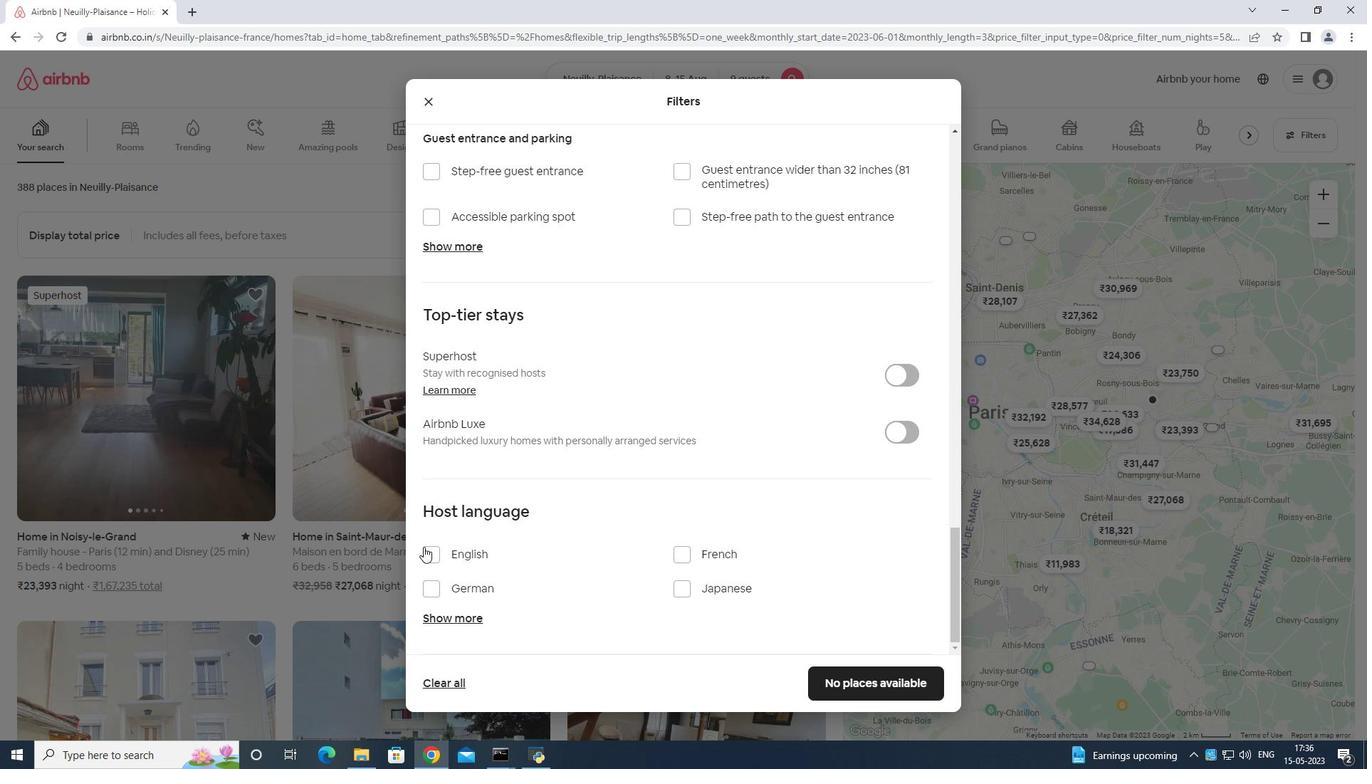 
Action: Mouse pressed left at (423, 541)
Screenshot: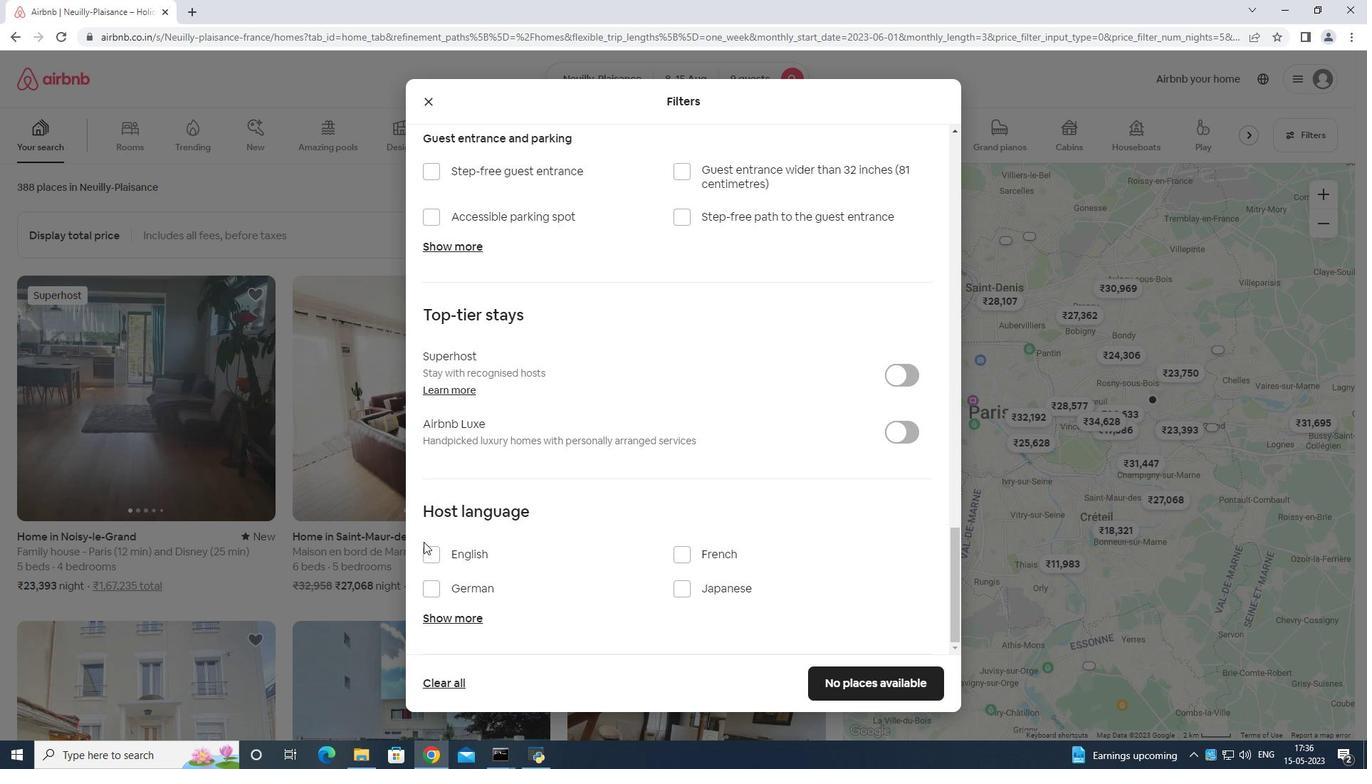 
Action: Mouse moved to (422, 549)
Screenshot: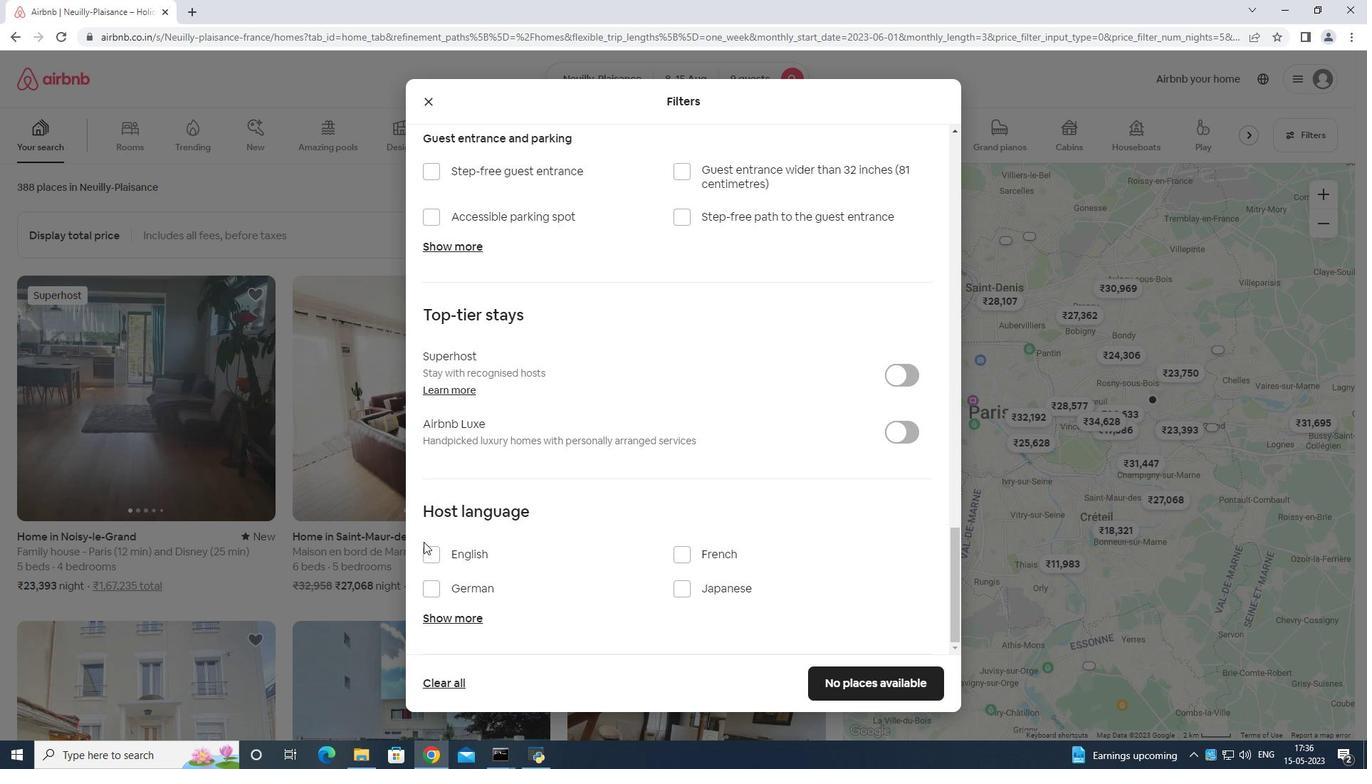 
Action: Mouse pressed left at (422, 549)
Screenshot: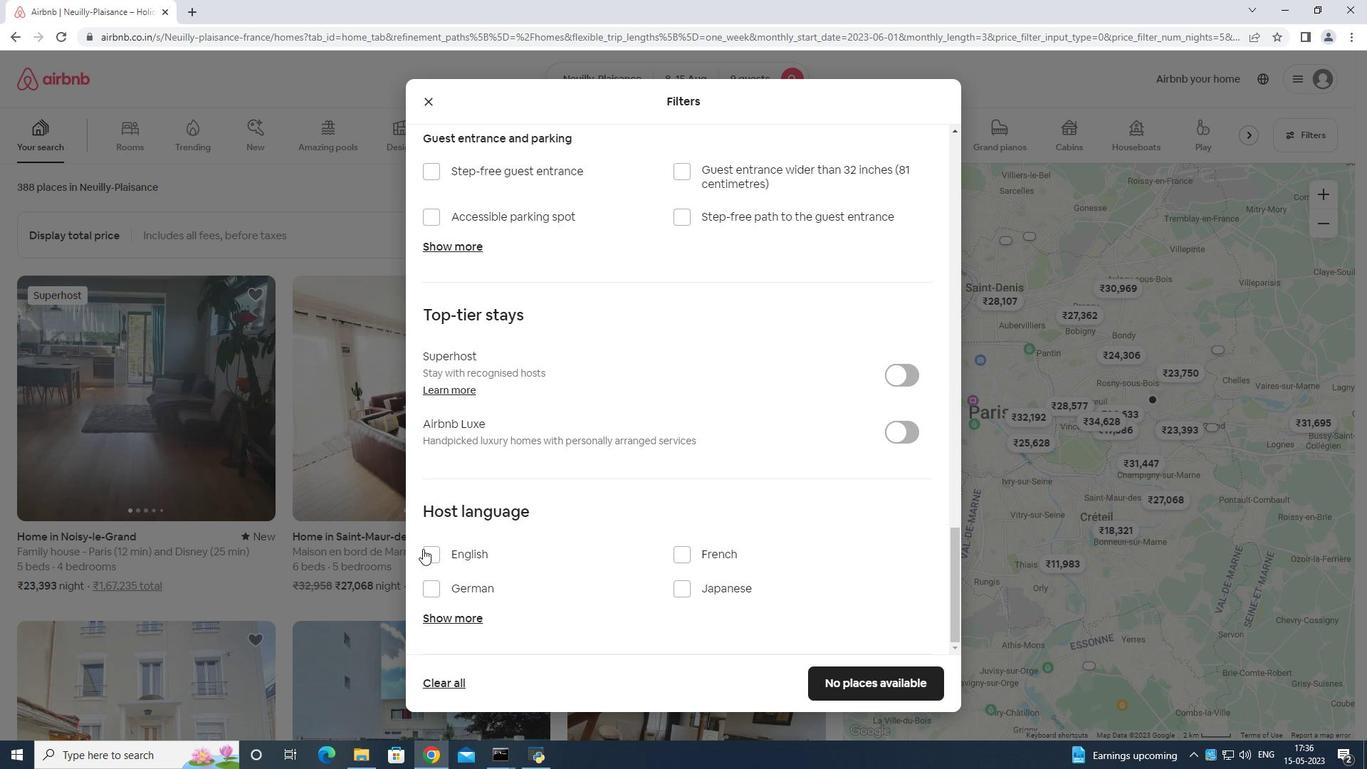 
Action: Mouse moved to (876, 678)
Screenshot: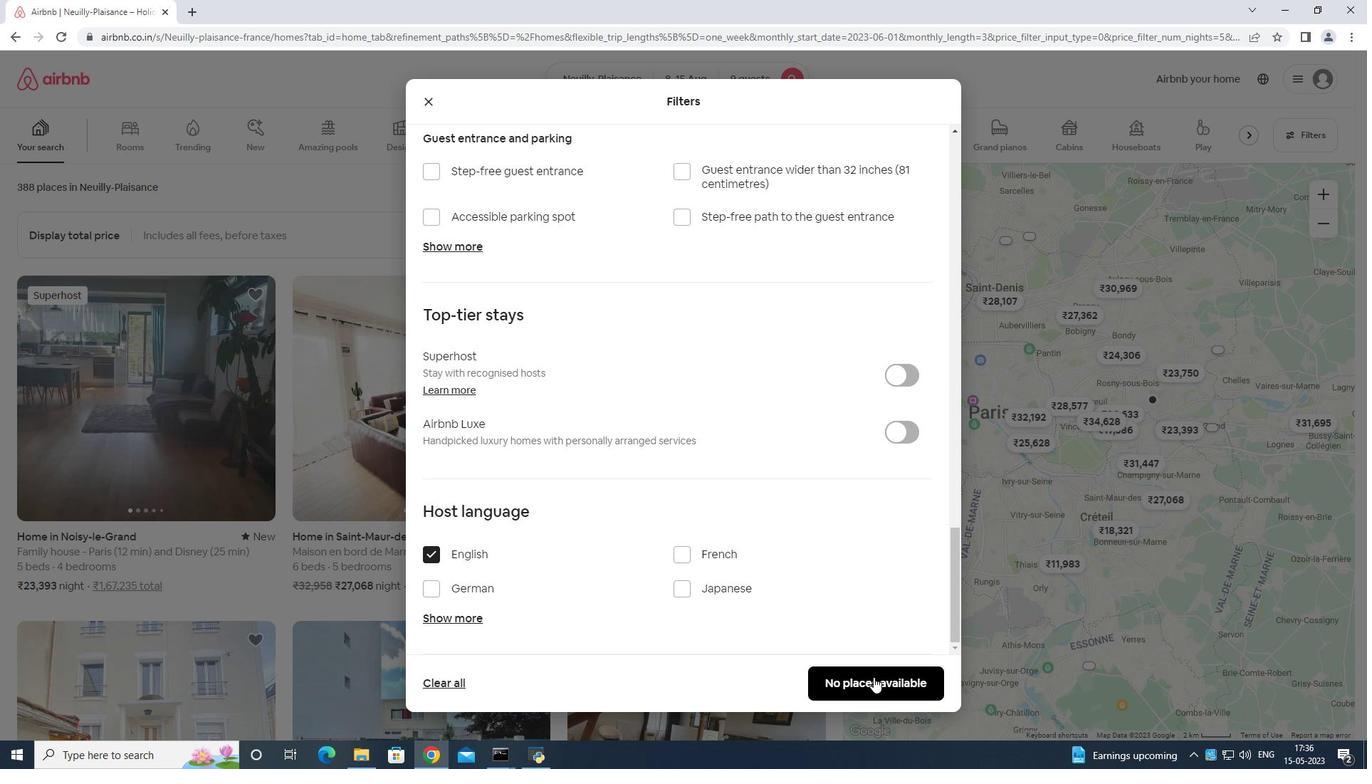 
Action: Mouse pressed left at (876, 678)
Screenshot: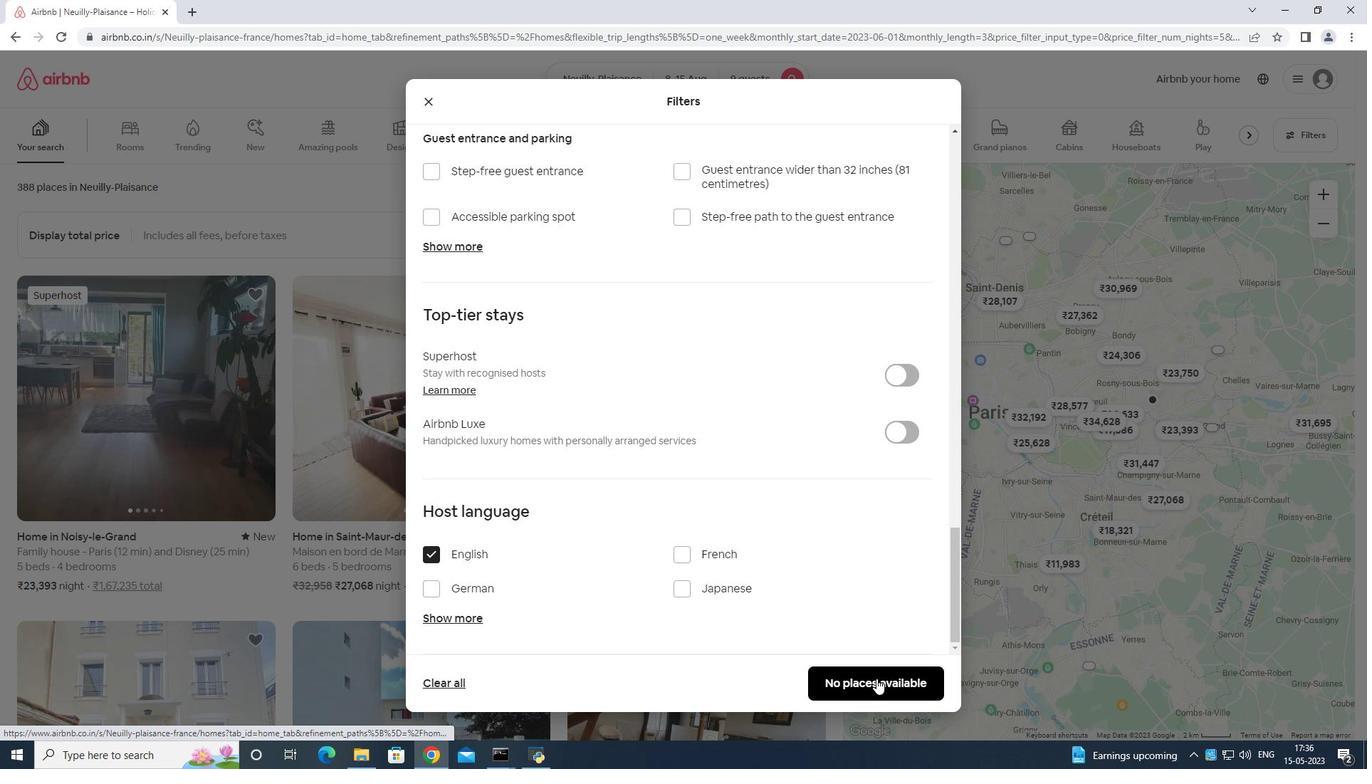 
